 Task: Find a historic pub in the West Village.
Action: Mouse moved to (199, 90)
Screenshot: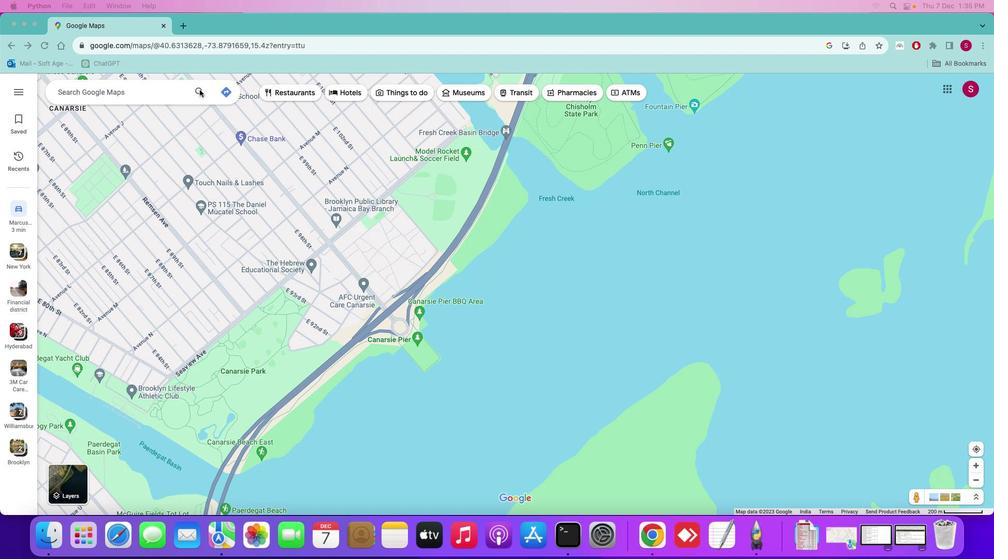 
Action: Mouse pressed left at (199, 90)
Screenshot: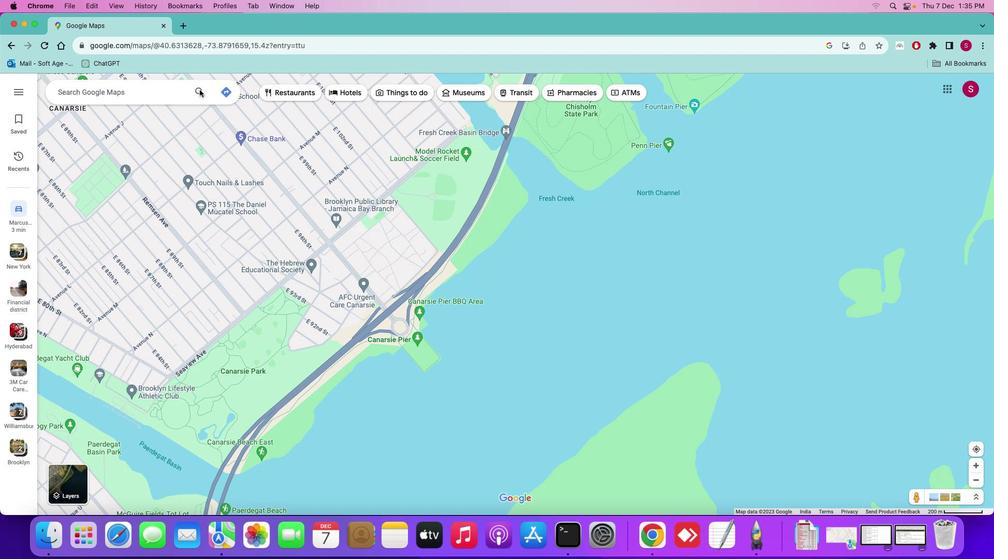 
Action: Mouse moved to (198, 90)
Screenshot: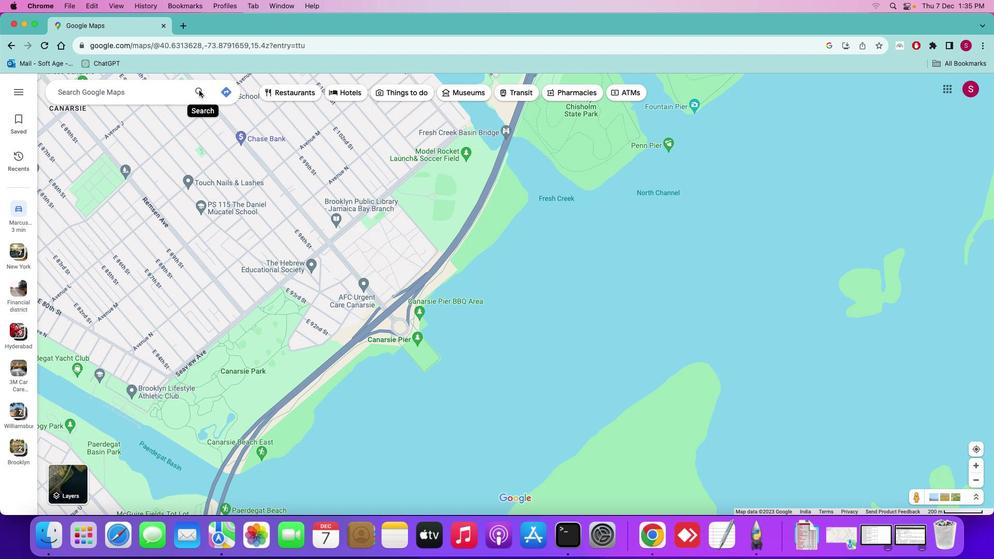 
Action: Mouse pressed left at (198, 90)
Screenshot: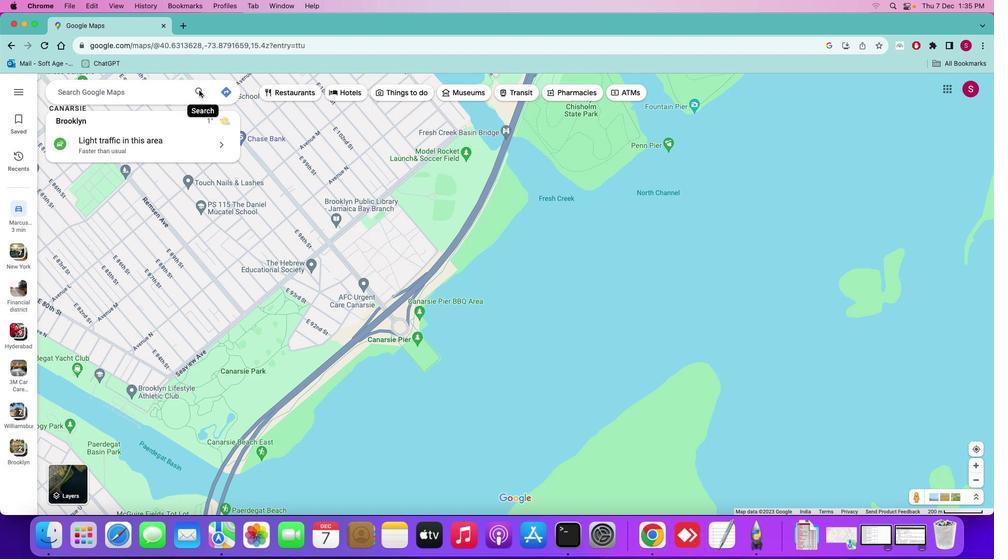 
Action: Mouse moved to (140, 96)
Screenshot: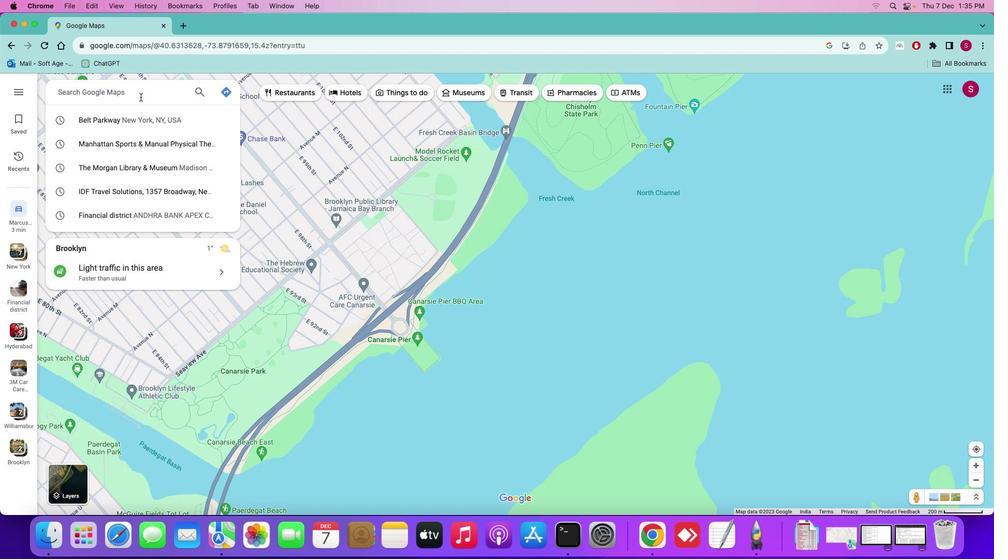 
Action: Mouse pressed left at (140, 96)
Screenshot: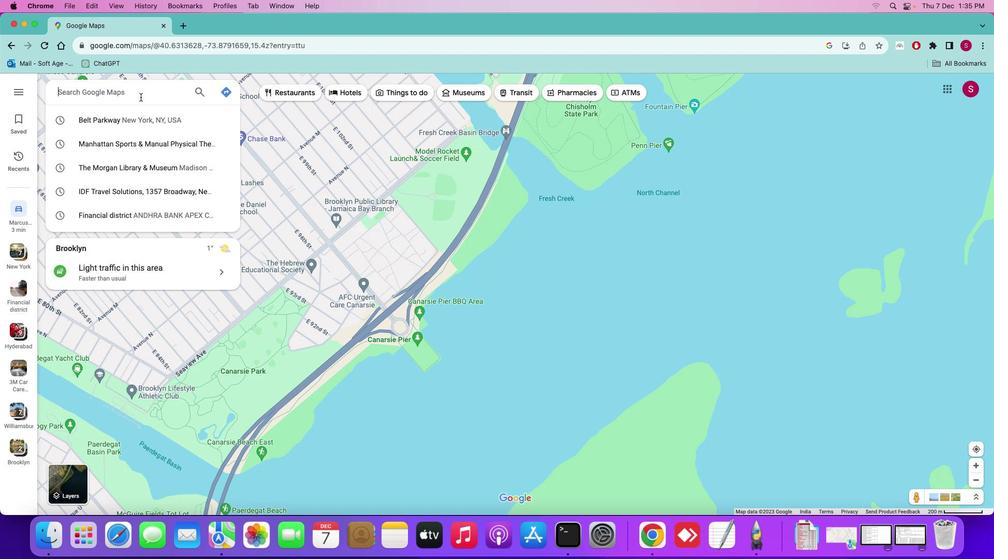 
Action: Key pressed Key.shift_r'T'Key.backspace't''h''e'Key.spaceKey.shift_r'W''e''s''t'Key.spaceKey.backspaceKey.backspaceKey.backspaceKey.backspaceKey.backspaceKey.backspaceKey.backspaceKey.backspaceKey.backspaceKey.shift_r'T''h''e'Key.spaceKey.shift_r'W''e''s''t'Key.spaceKey.shift_r'V''i''l''l''a''g''e'Key.enter
Screenshot: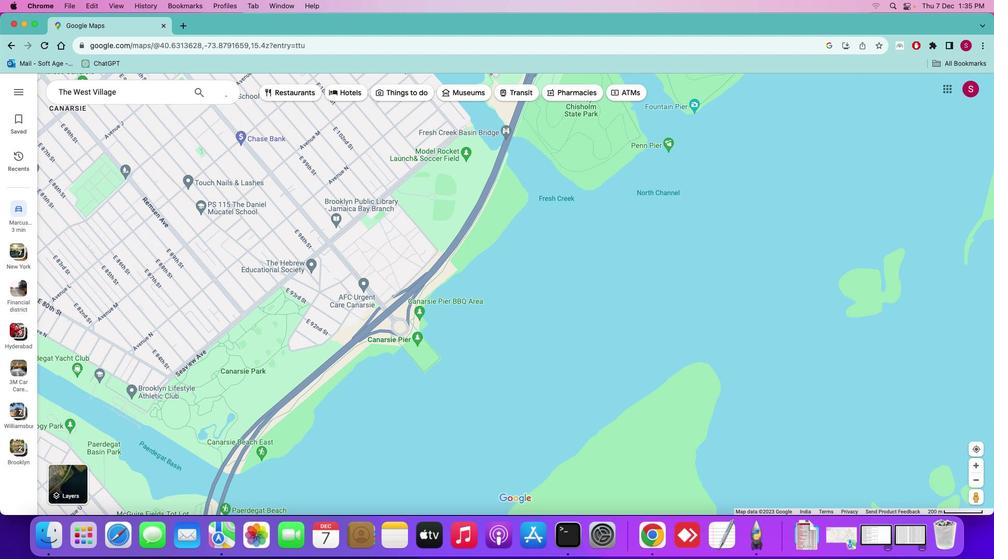 
Action: Mouse moved to (310, 307)
Screenshot: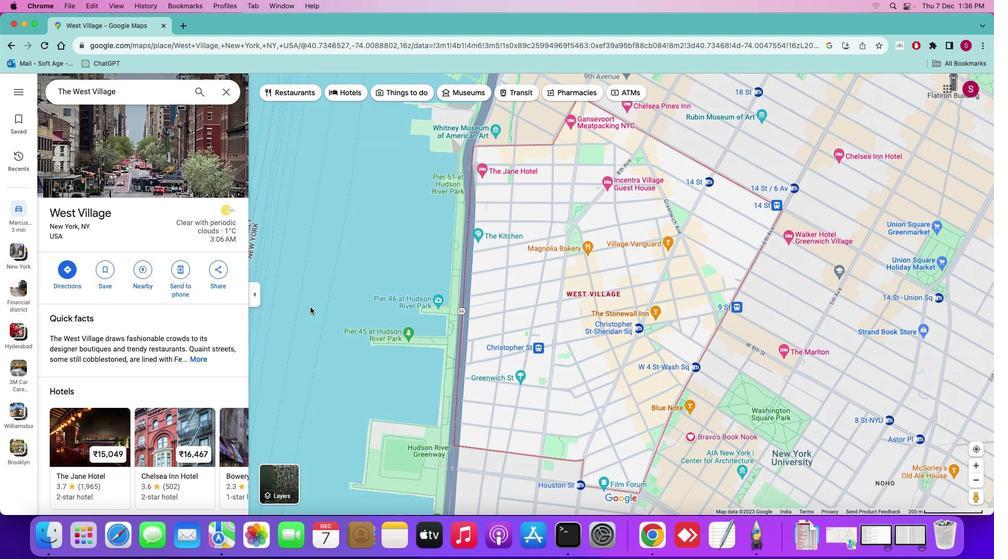 
Action: Mouse scrolled (310, 307) with delta (0, 0)
Screenshot: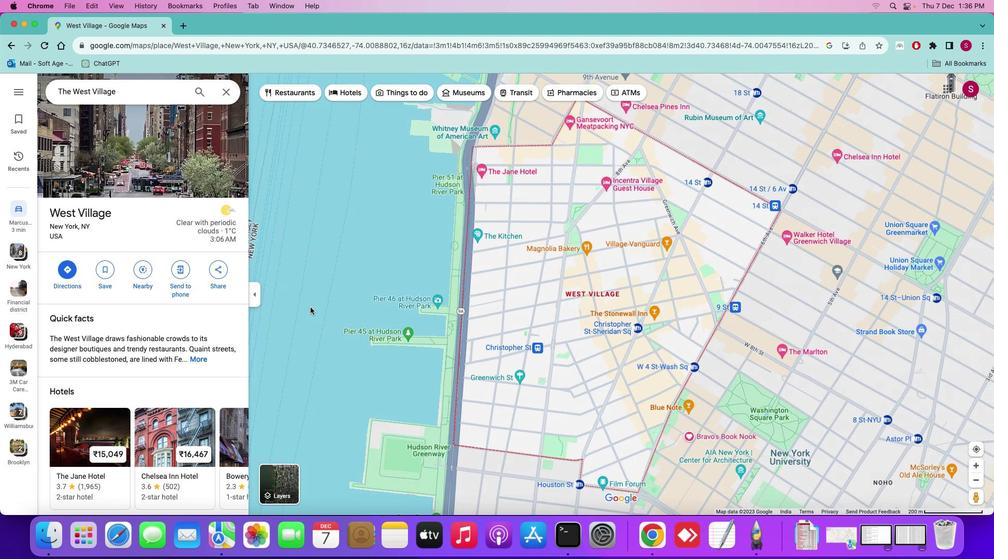 
Action: Mouse moved to (312, 307)
Screenshot: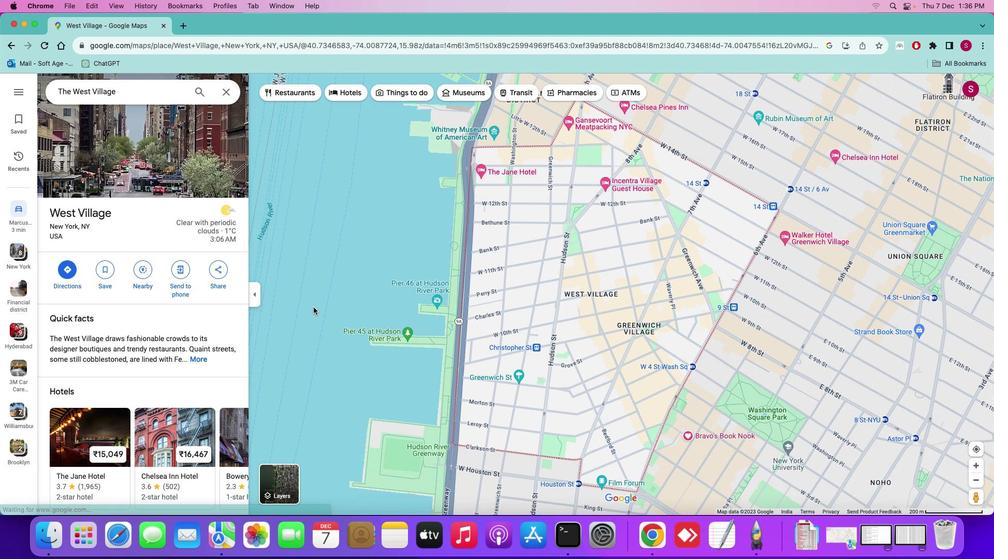 
Action: Mouse scrolled (312, 307) with delta (0, 0)
Screenshot: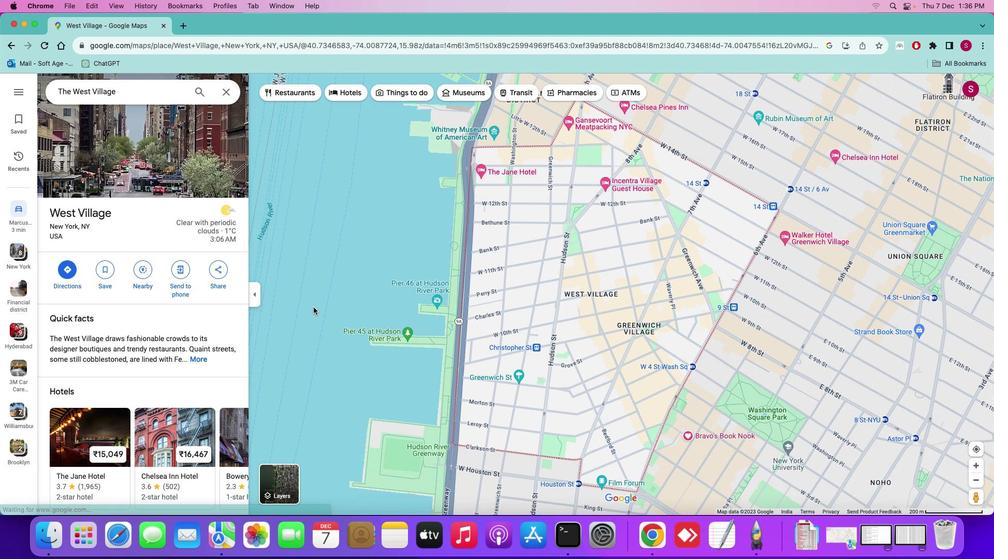 
Action: Mouse moved to (313, 307)
Screenshot: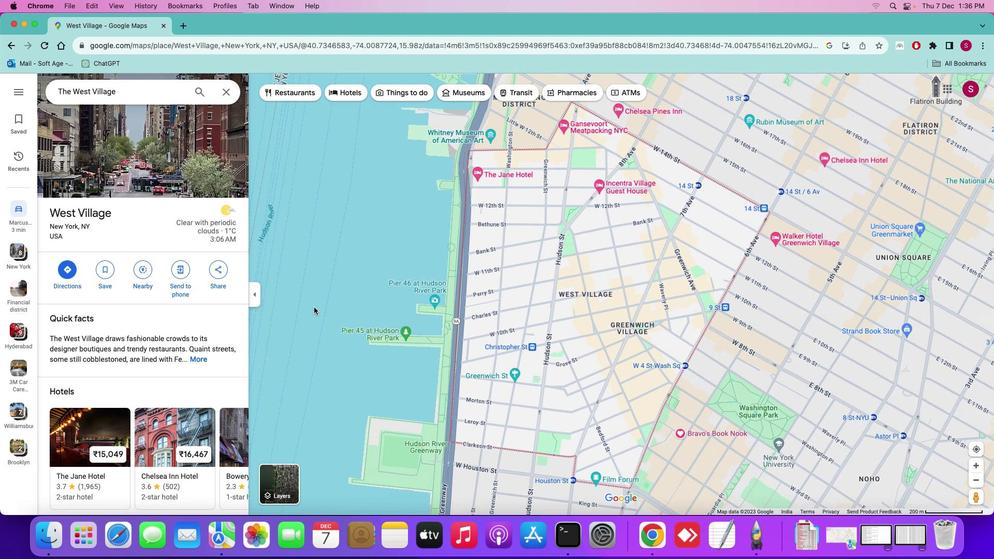 
Action: Mouse scrolled (313, 307) with delta (0, 0)
Screenshot: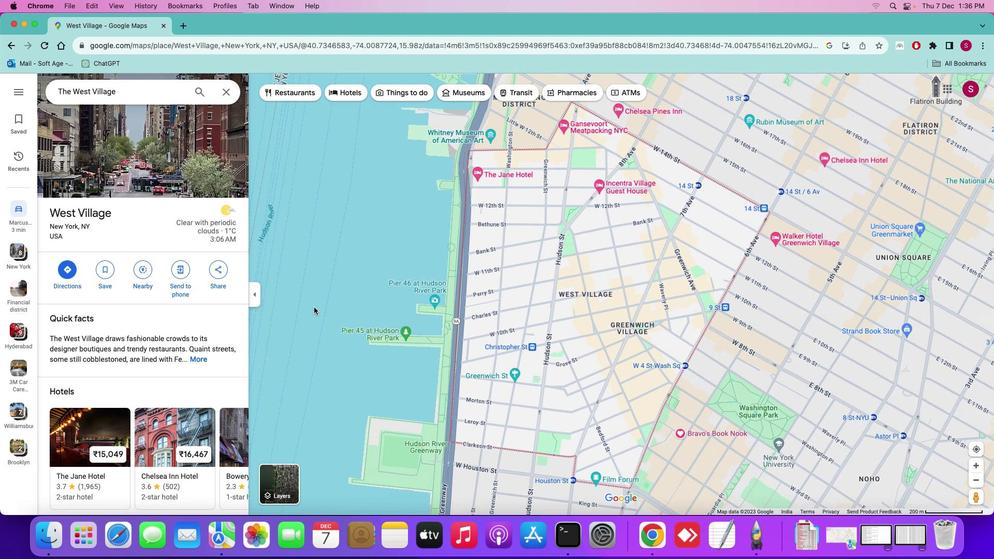 
Action: Mouse scrolled (313, 307) with delta (0, 0)
Screenshot: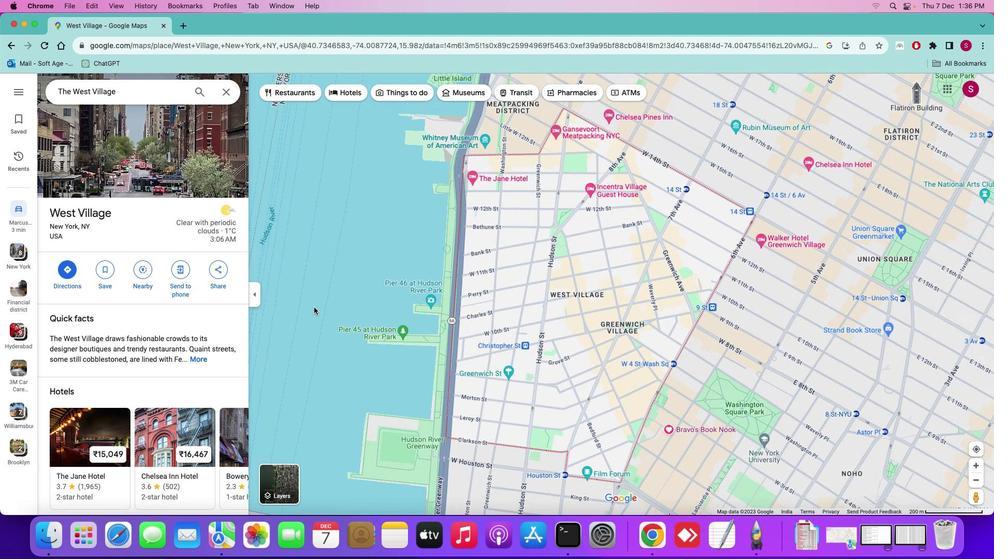 
Action: Mouse scrolled (313, 307) with delta (0, 0)
Screenshot: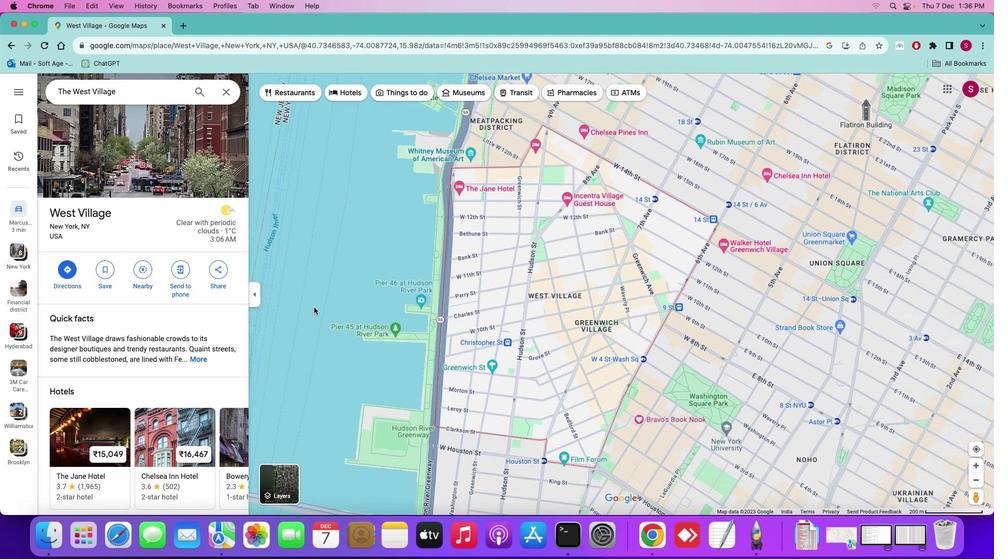 
Action: Mouse moved to (314, 307)
Screenshot: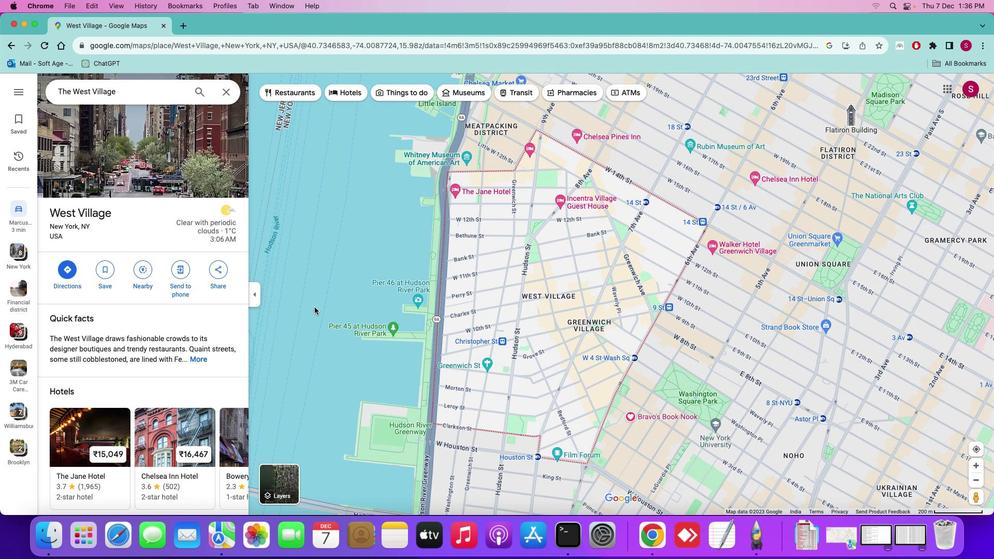 
Action: Mouse scrolled (314, 307) with delta (0, 0)
Screenshot: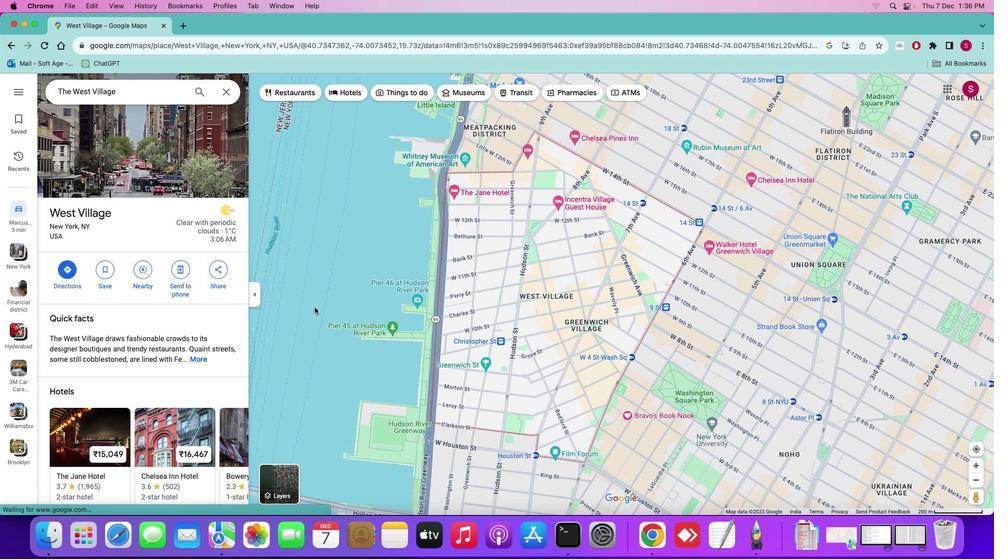 
Action: Mouse scrolled (314, 307) with delta (0, 0)
Screenshot: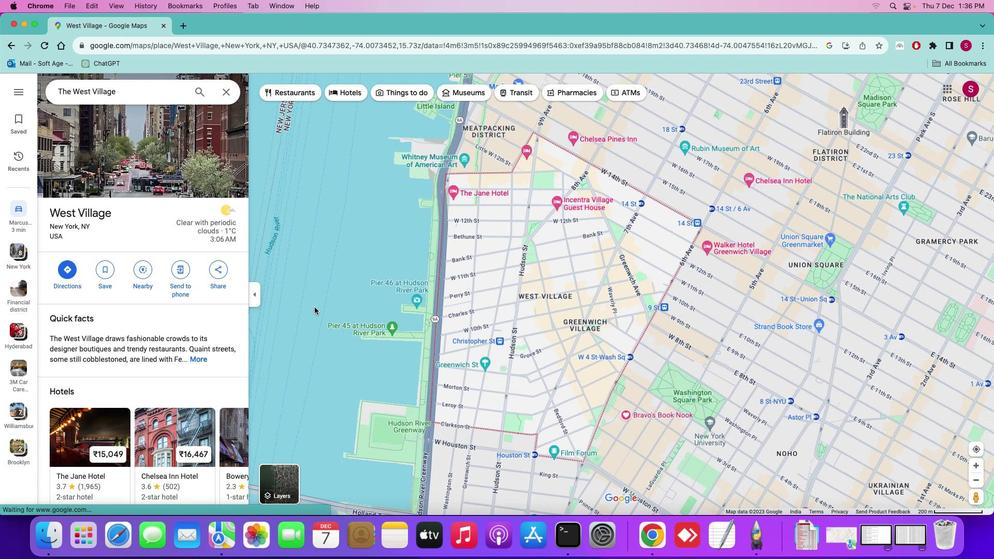 
Action: Mouse scrolled (314, 307) with delta (0, 0)
Screenshot: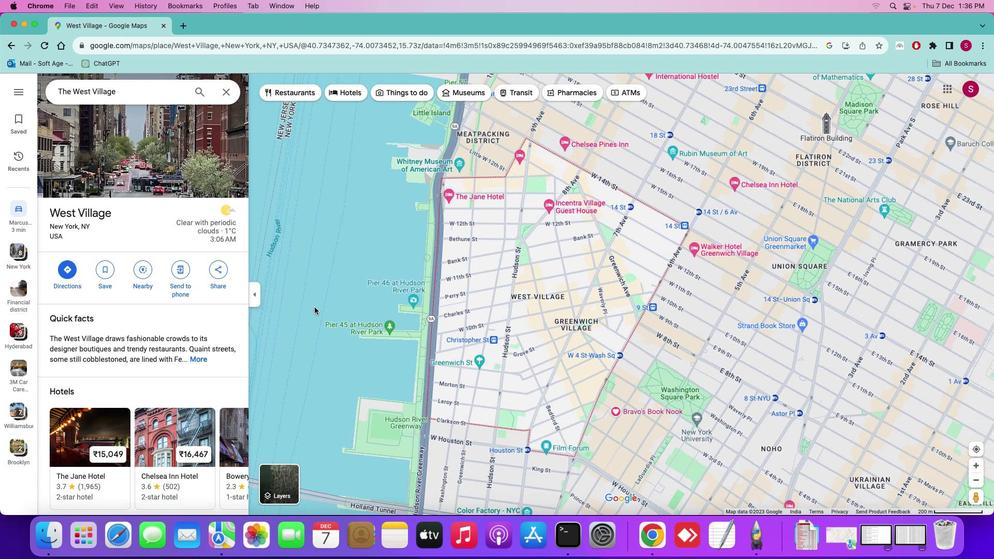 
Action: Mouse scrolled (314, 307) with delta (0, 0)
Screenshot: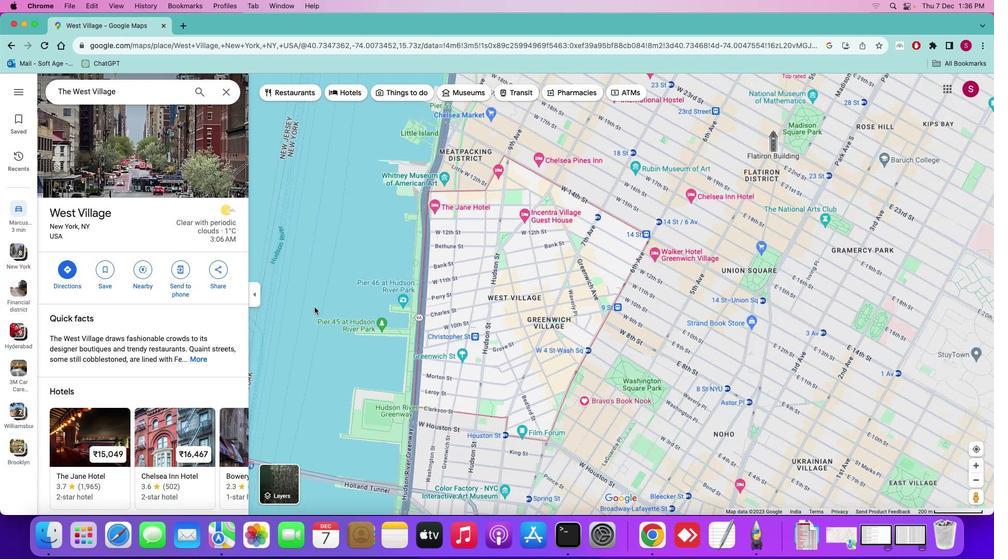 
Action: Mouse scrolled (314, 307) with delta (0, -1)
Screenshot: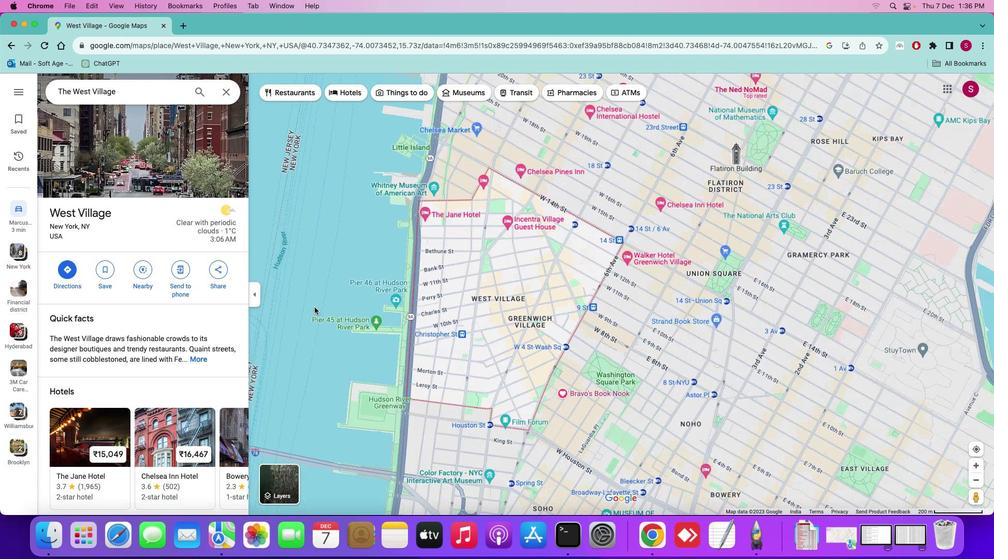 
Action: Mouse scrolled (314, 307) with delta (0, -1)
Screenshot: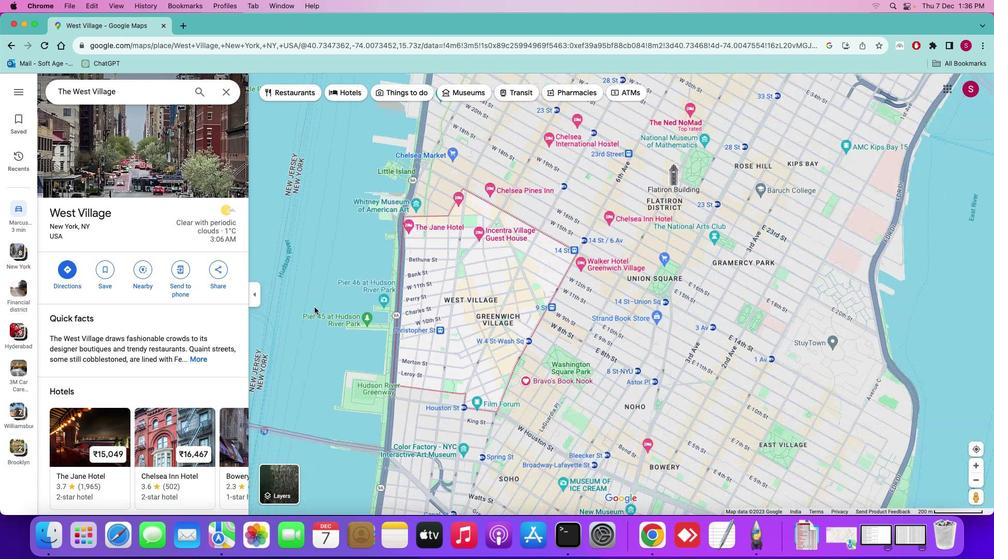 
Action: Mouse moved to (154, 305)
Screenshot: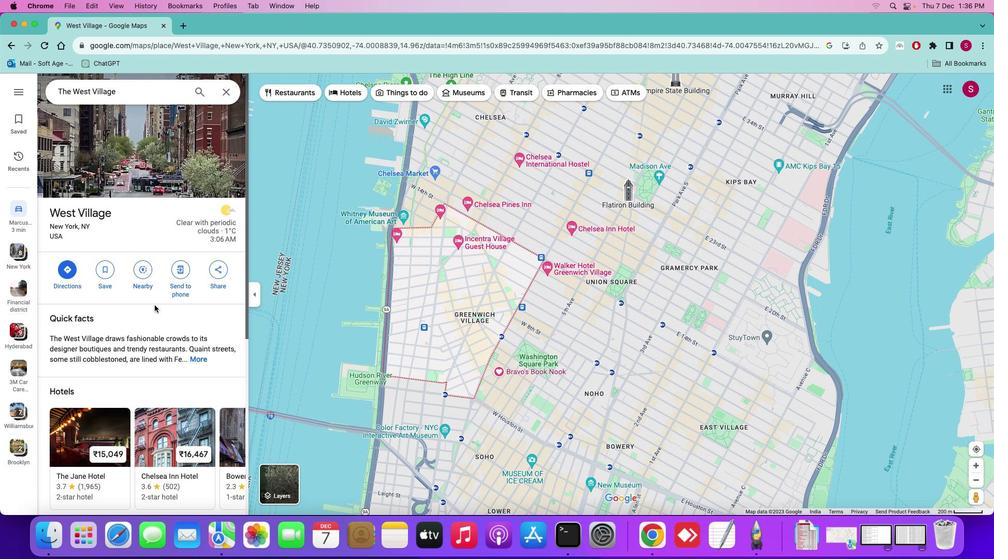 
Action: Mouse scrolled (154, 305) with delta (0, 0)
Screenshot: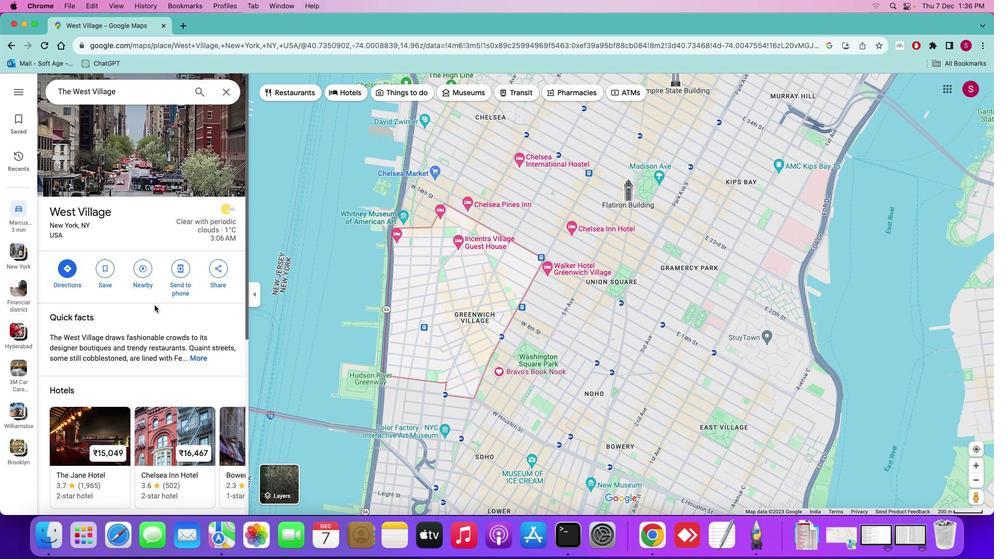 
Action: Mouse moved to (154, 305)
Screenshot: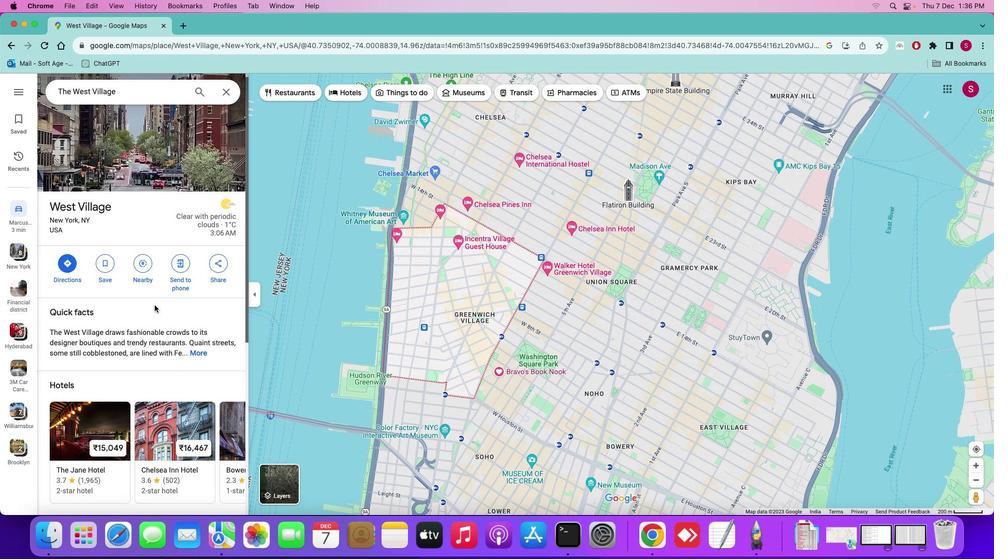 
Action: Mouse scrolled (154, 305) with delta (0, 0)
Screenshot: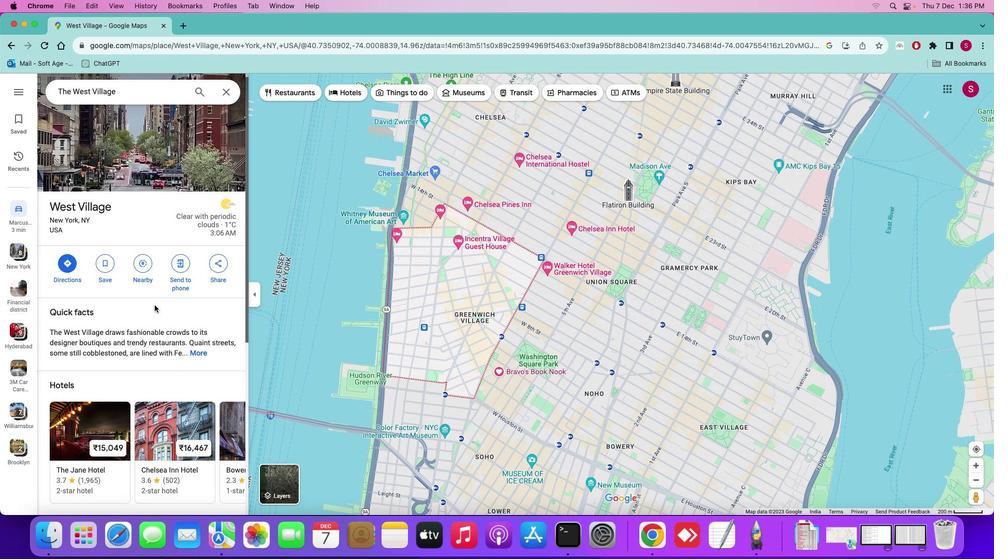 
Action: Mouse scrolled (154, 305) with delta (0, 0)
Screenshot: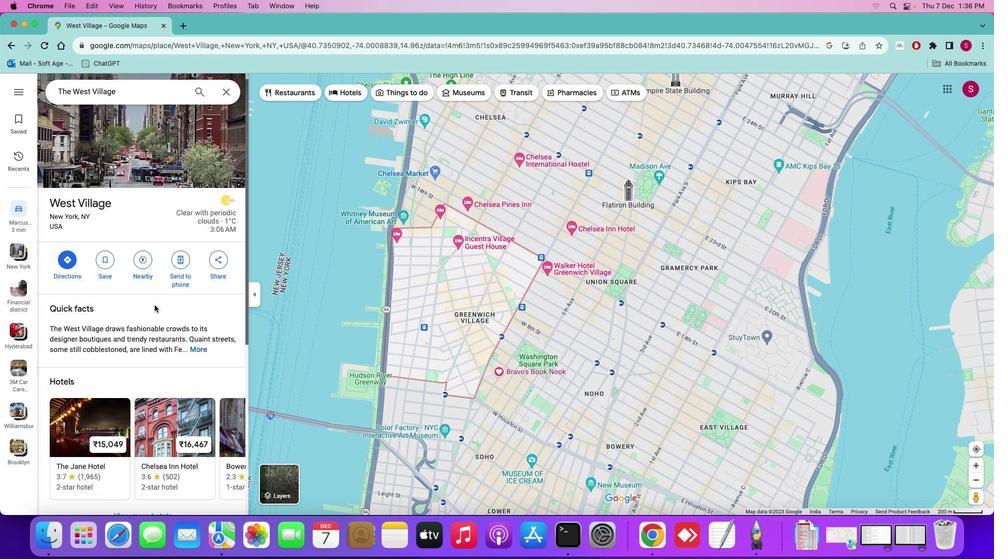 
Action: Mouse scrolled (154, 305) with delta (0, 0)
Screenshot: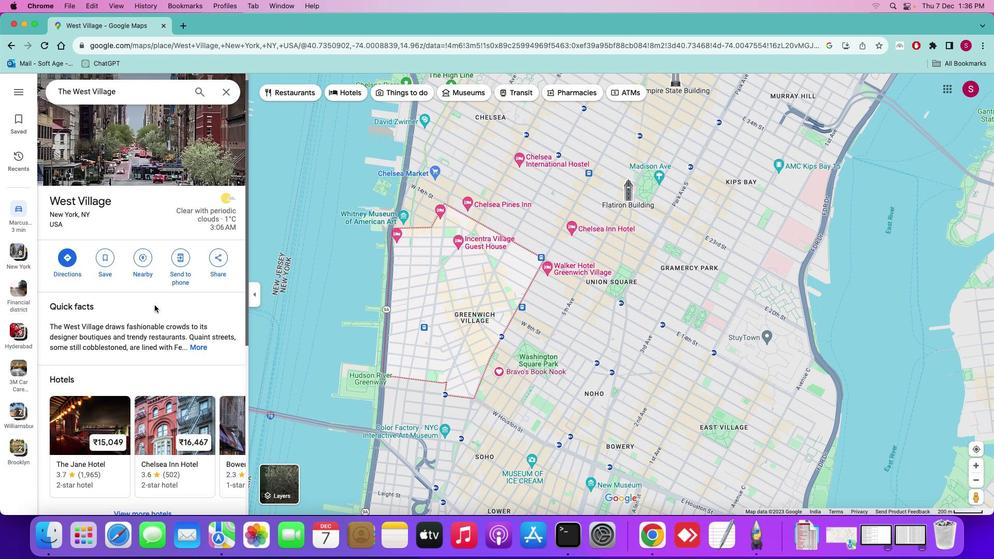 
Action: Mouse moved to (140, 259)
Screenshot: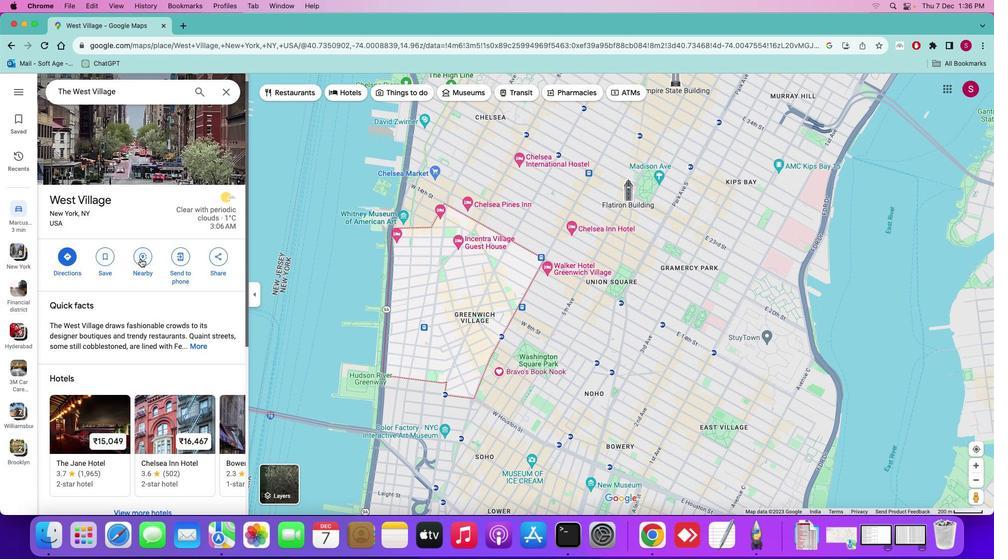 
Action: Mouse pressed left at (140, 259)
Screenshot: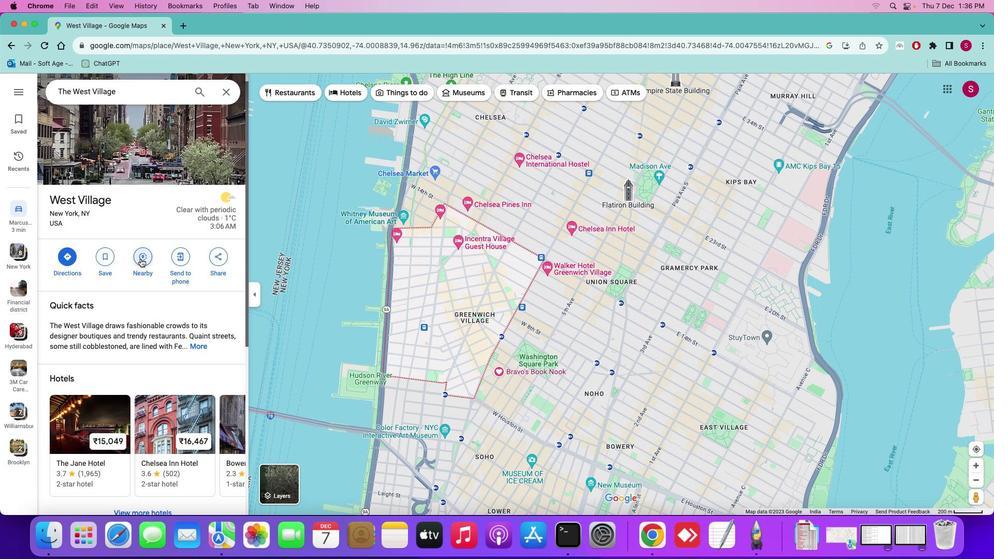 
Action: Mouse moved to (102, 90)
Screenshot: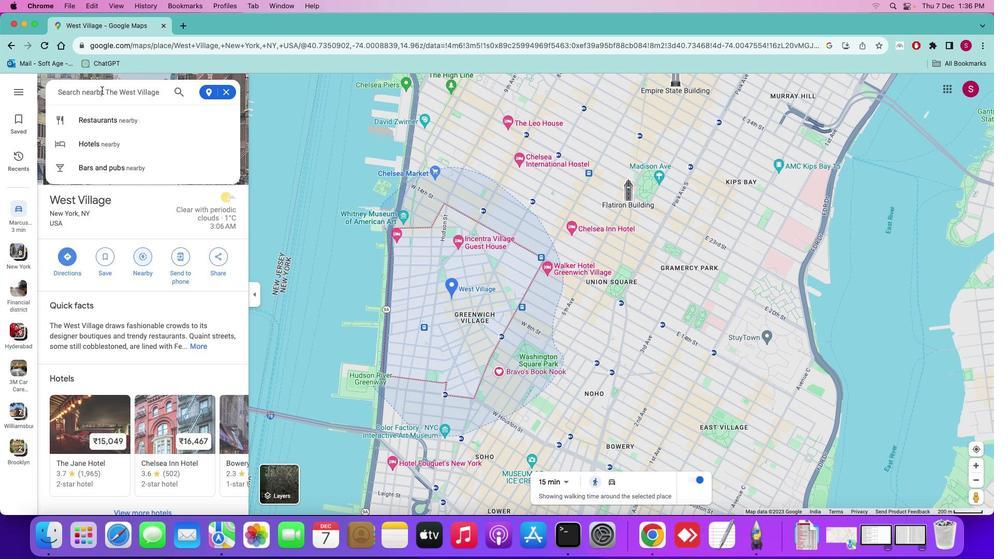 
Action: Mouse pressed left at (102, 90)
Screenshot: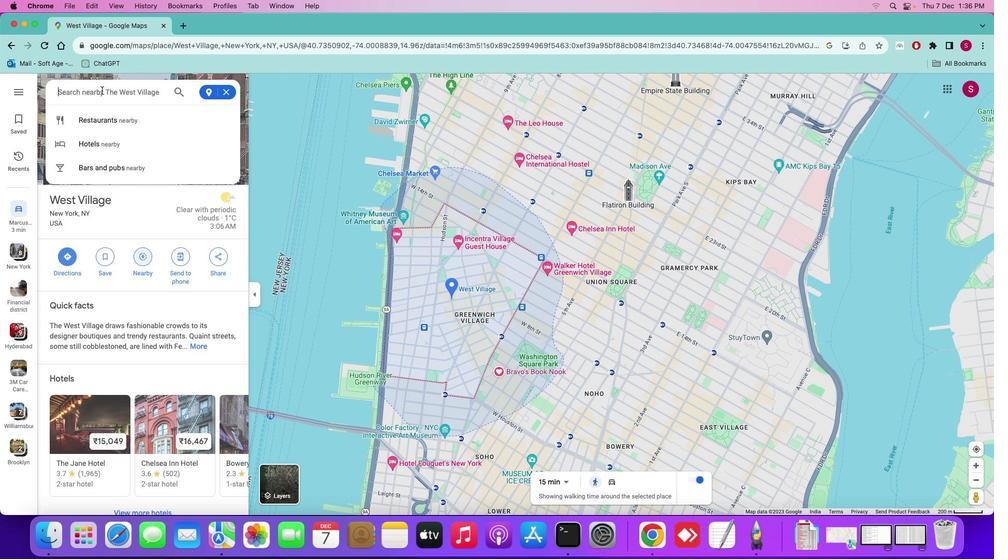 
Action: Key pressed 'h''i''s''t''o''r''i''c'Key.space'p''u''b'Key.enter
Screenshot: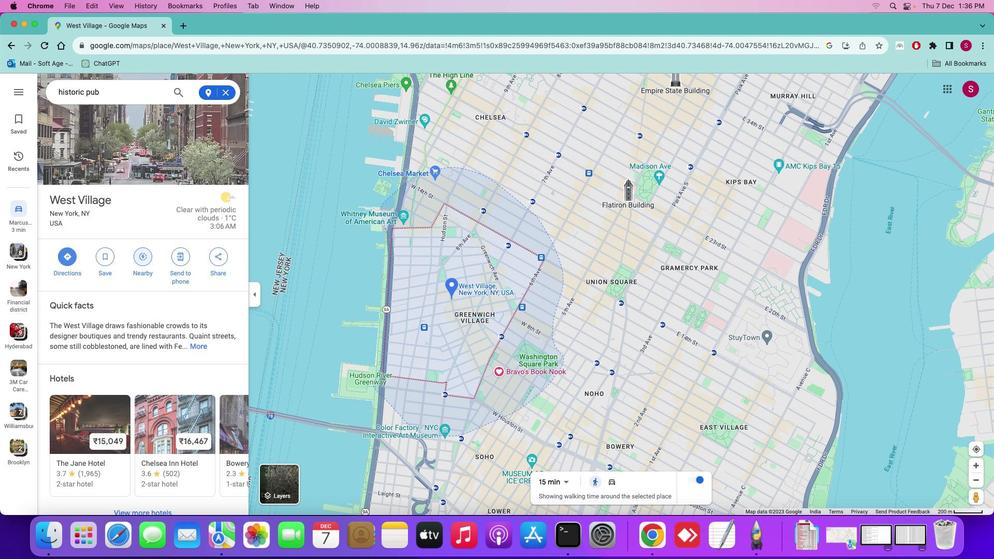 
Action: Mouse moved to (80, 146)
Screenshot: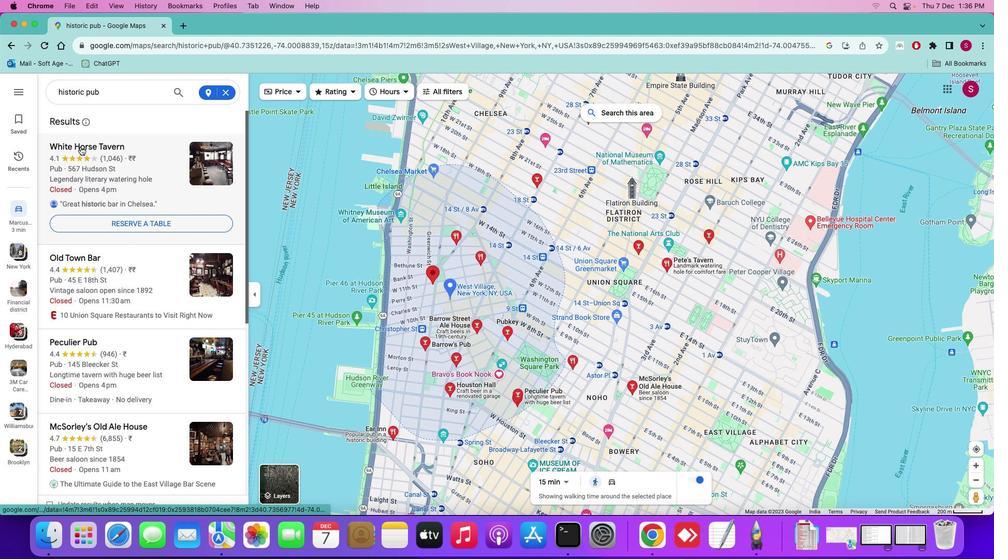 
Action: Mouse pressed left at (80, 146)
Screenshot: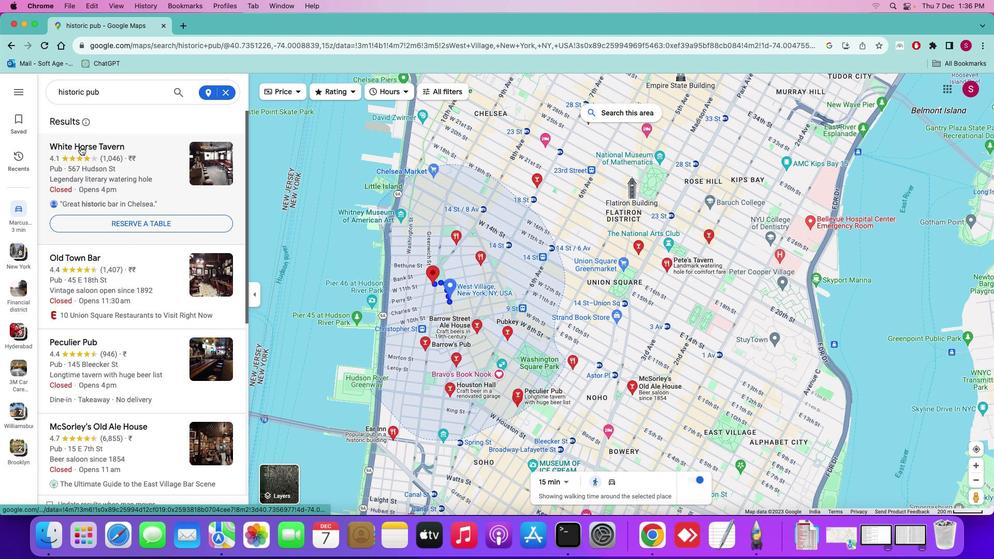 
Action: Mouse moved to (660, 317)
Screenshot: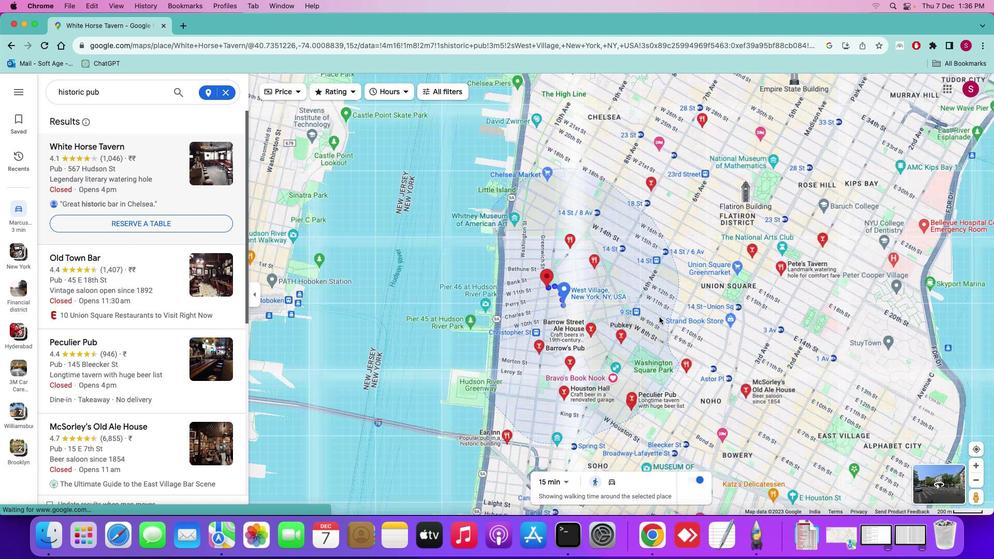 
Action: Mouse scrolled (660, 317) with delta (0, 0)
Screenshot: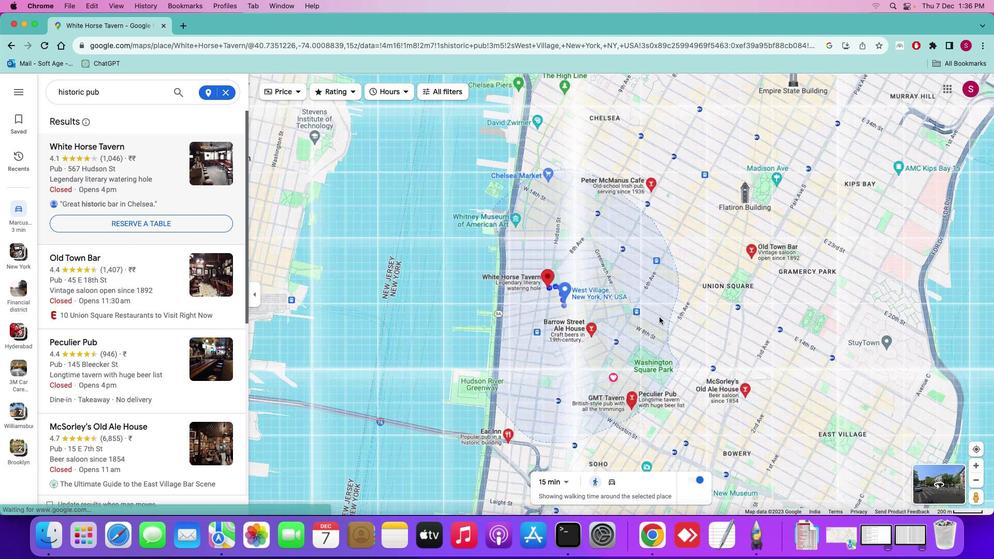 
Action: Mouse scrolled (660, 317) with delta (0, 0)
Screenshot: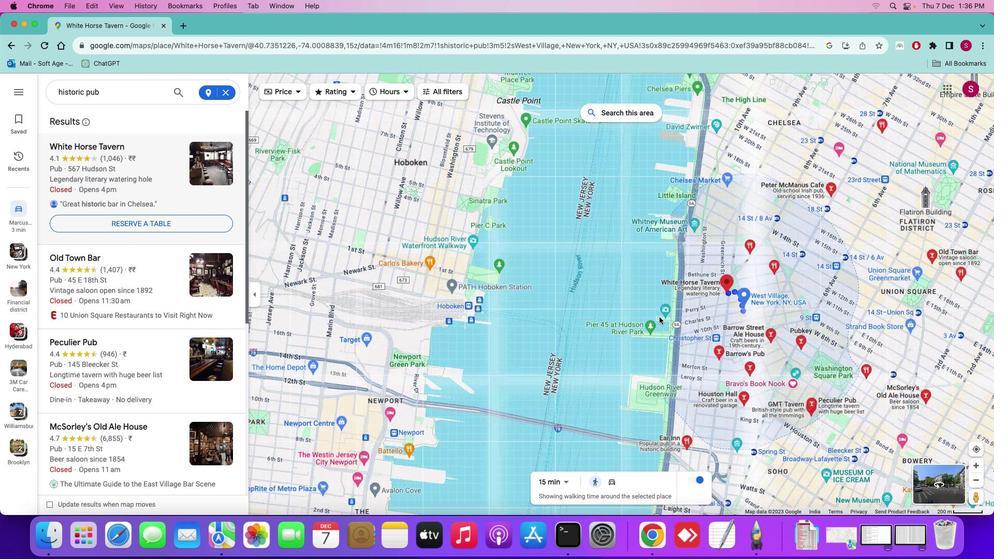 
Action: Mouse scrolled (660, 317) with delta (0, 0)
Screenshot: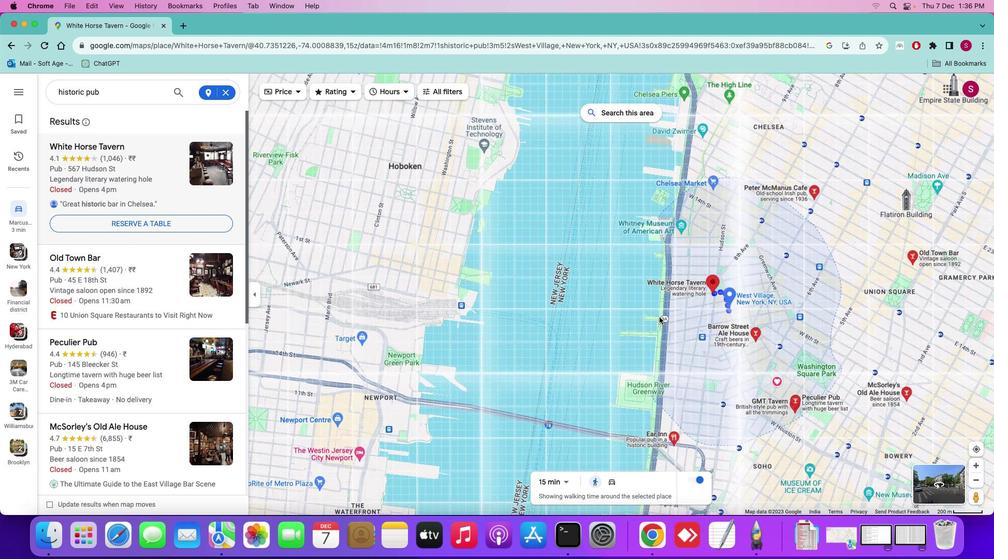 
Action: Mouse scrolled (660, 317) with delta (0, 0)
Screenshot: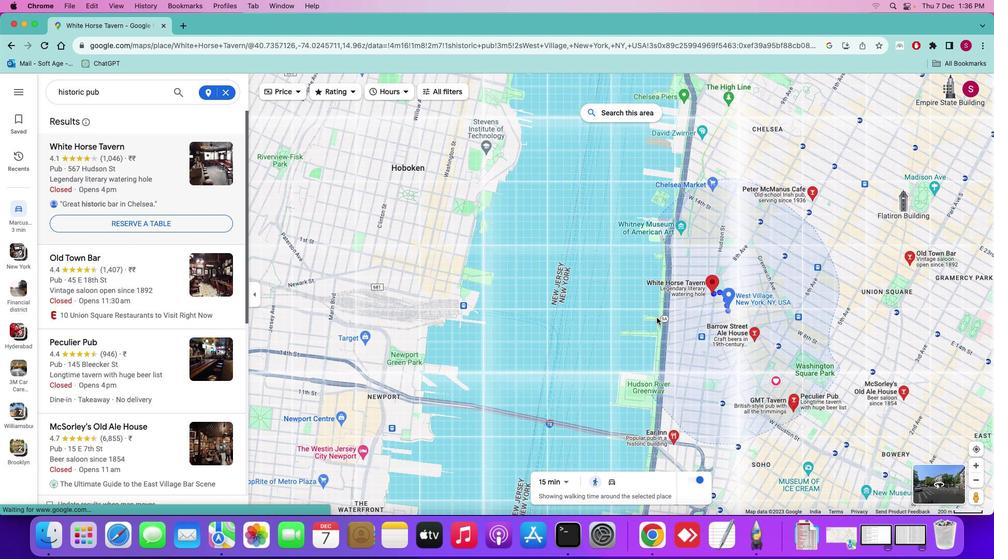 
Action: Mouse moved to (657, 317)
Screenshot: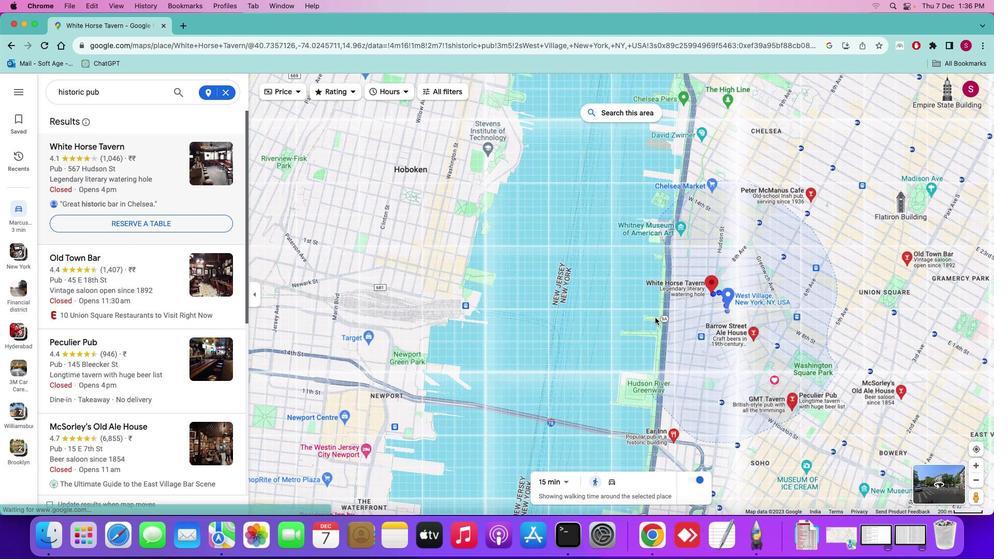 
Action: Mouse scrolled (657, 317) with delta (0, 0)
Screenshot: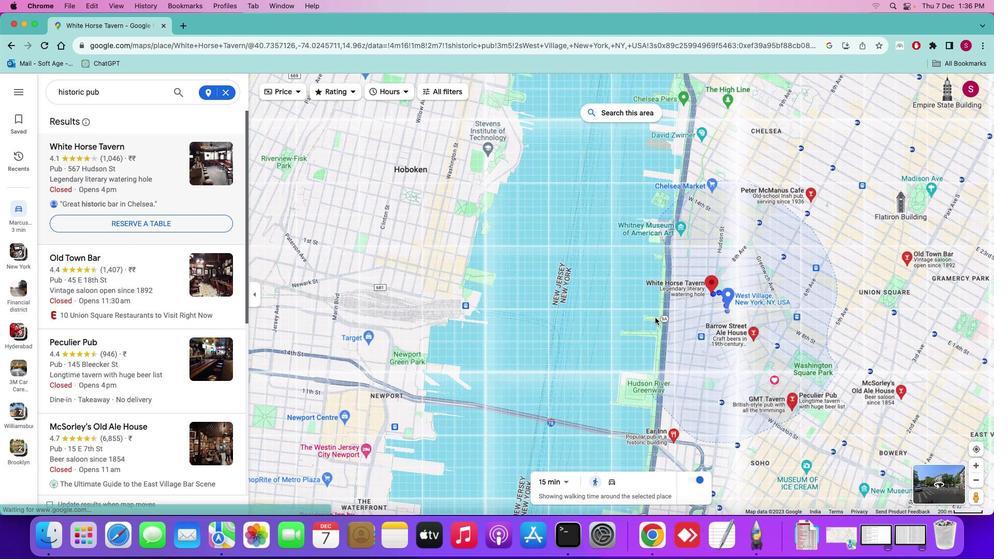 
Action: Mouse moved to (721, 319)
Screenshot: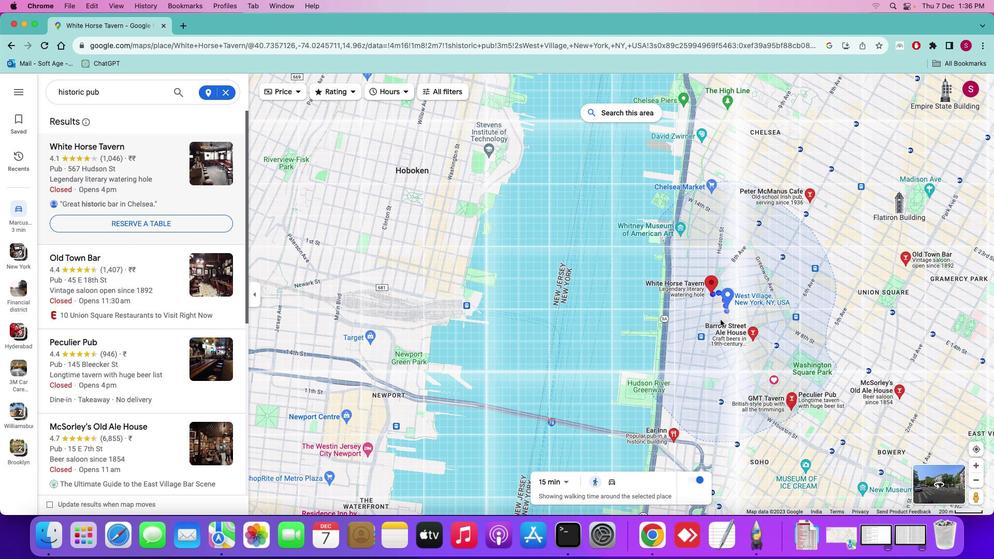 
Action: Mouse pressed left at (721, 319)
Screenshot: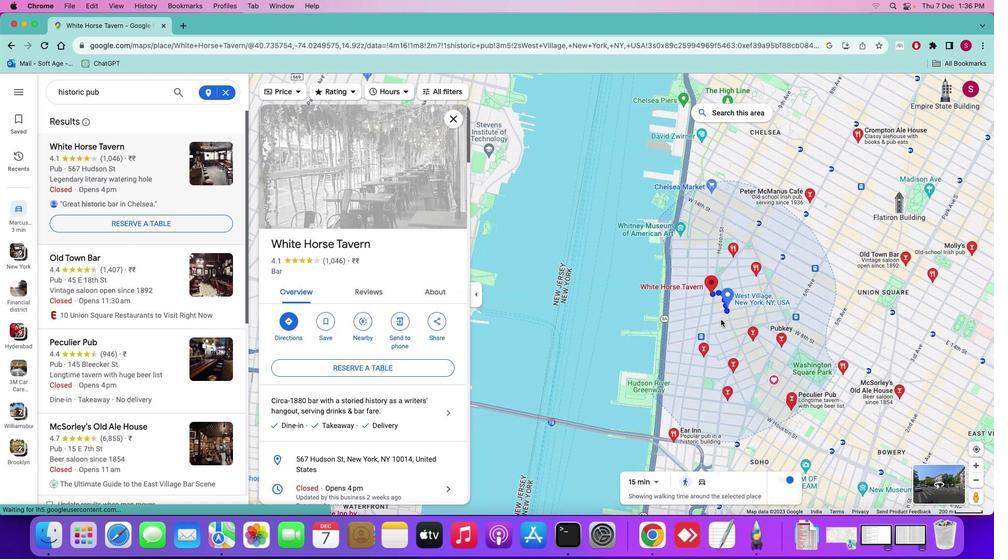 
Action: Mouse moved to (712, 331)
Screenshot: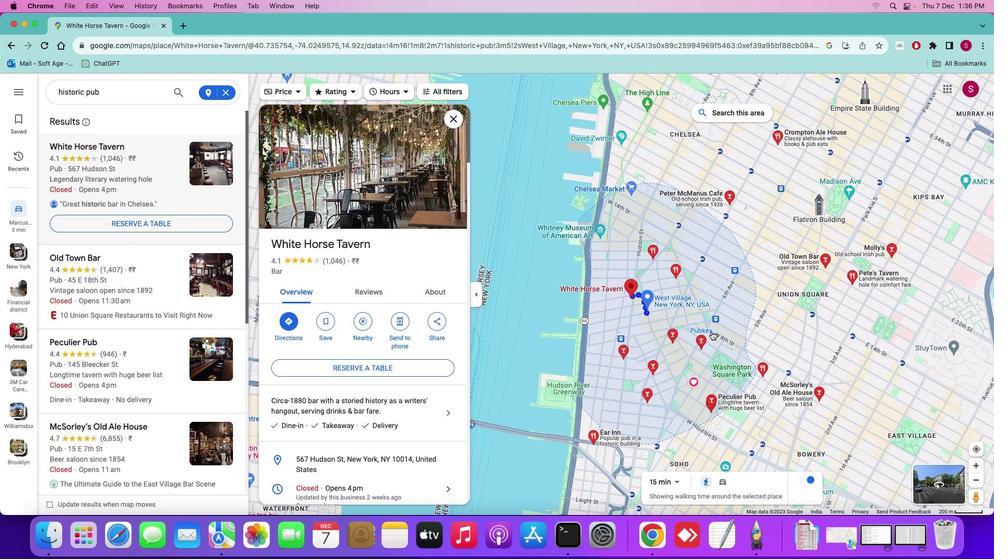 
Action: Mouse scrolled (712, 331) with delta (0, 0)
Screenshot: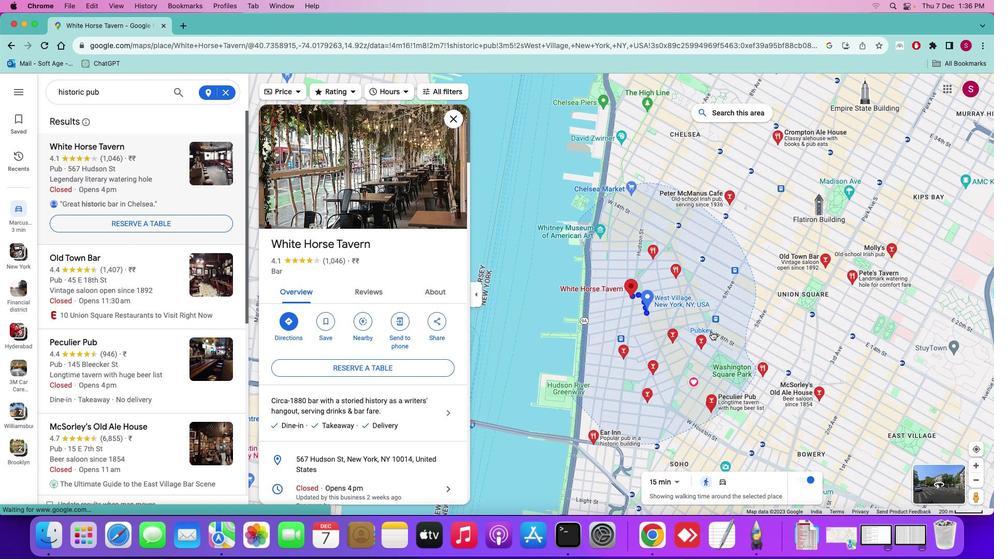 
Action: Mouse scrolled (712, 331) with delta (0, 0)
Screenshot: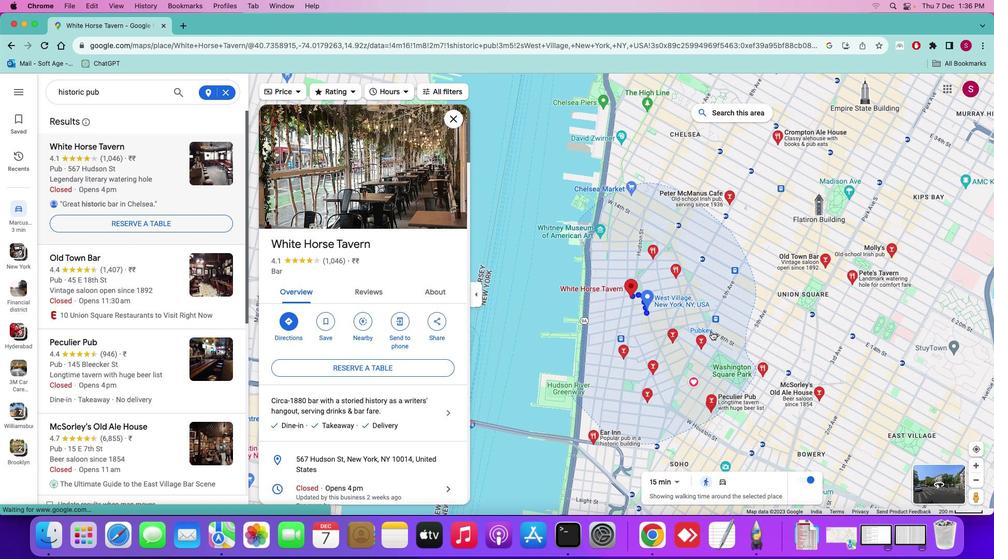 
Action: Mouse scrolled (712, 331) with delta (0, -1)
Screenshot: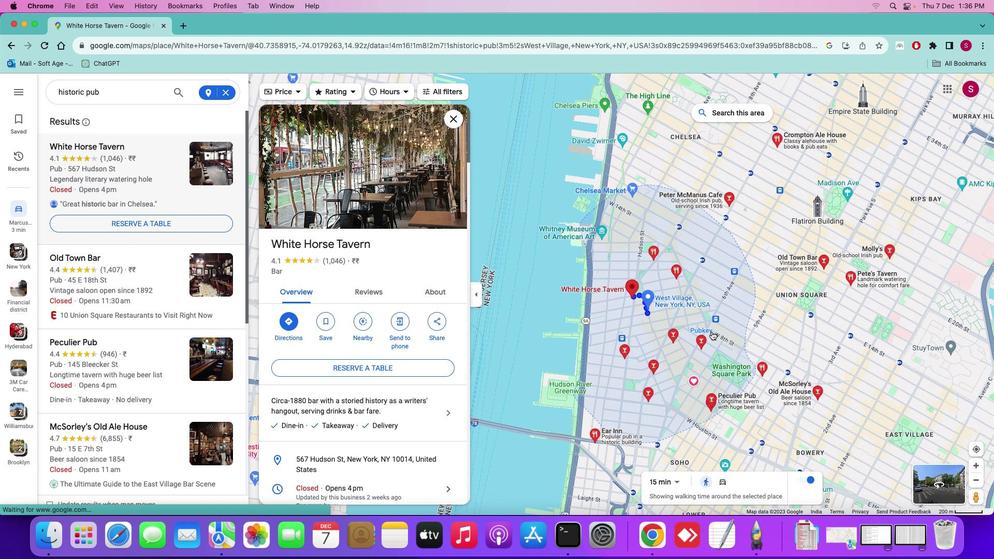 
Action: Mouse scrolled (712, 331) with delta (0, -1)
Screenshot: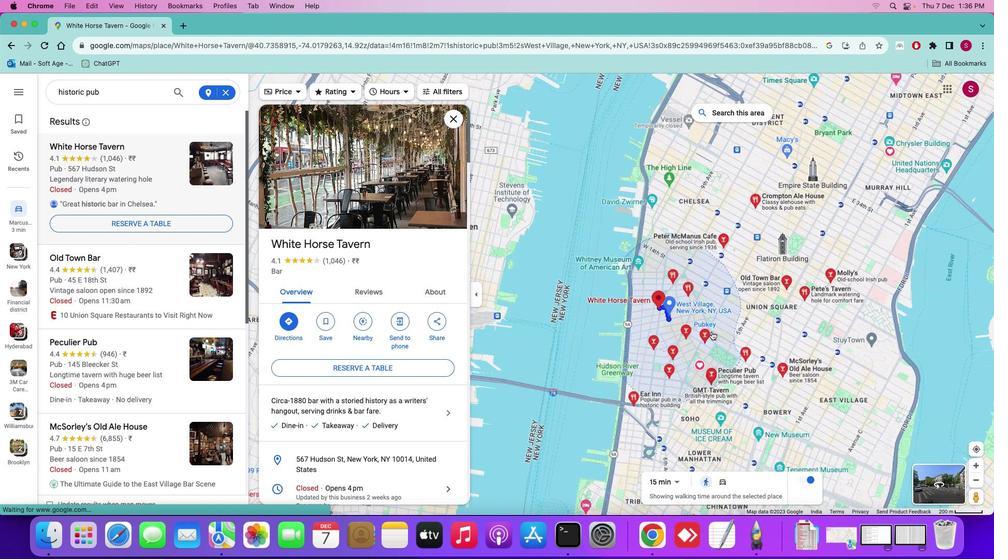 
Action: Mouse scrolled (712, 331) with delta (0, -1)
Screenshot: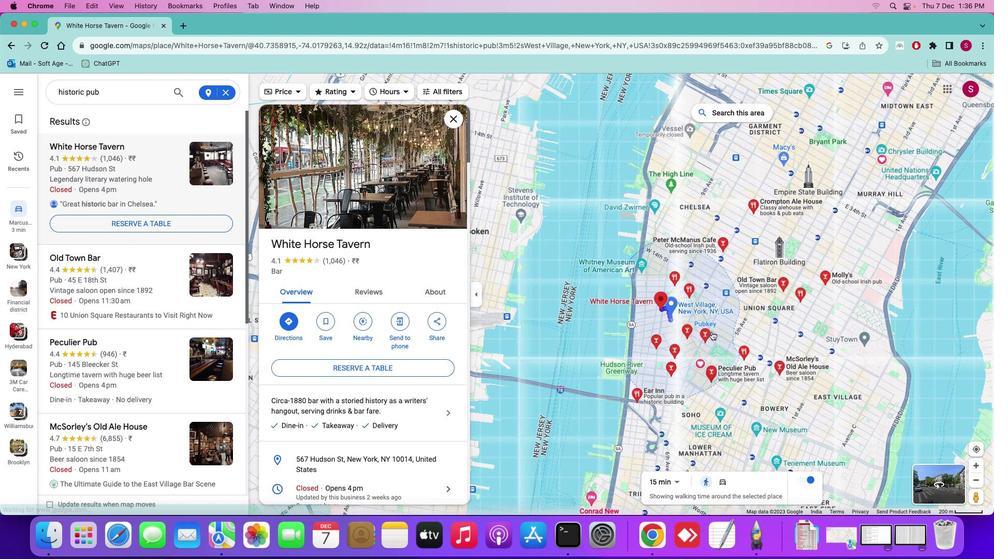 
Action: Mouse moved to (711, 332)
Screenshot: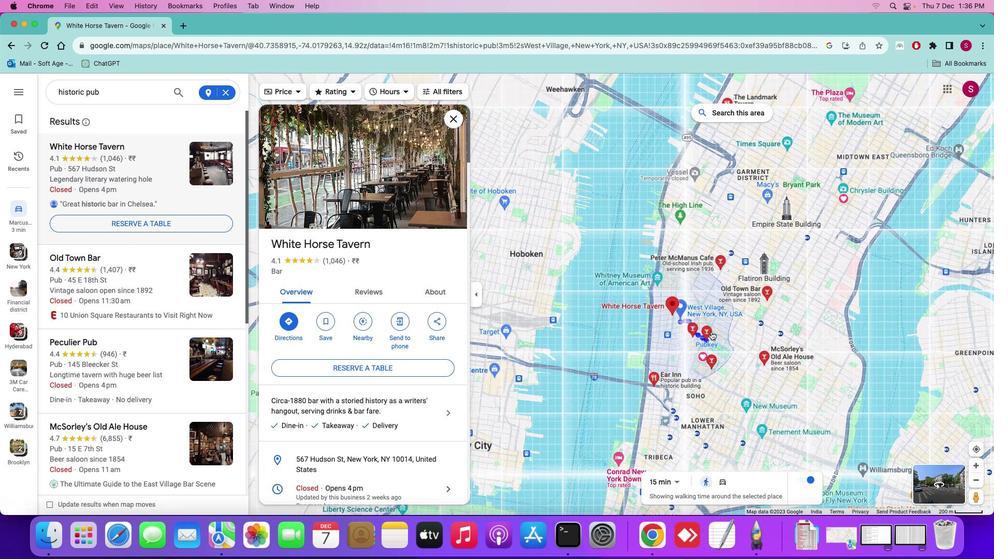 
Action: Mouse scrolled (711, 332) with delta (0, 0)
Screenshot: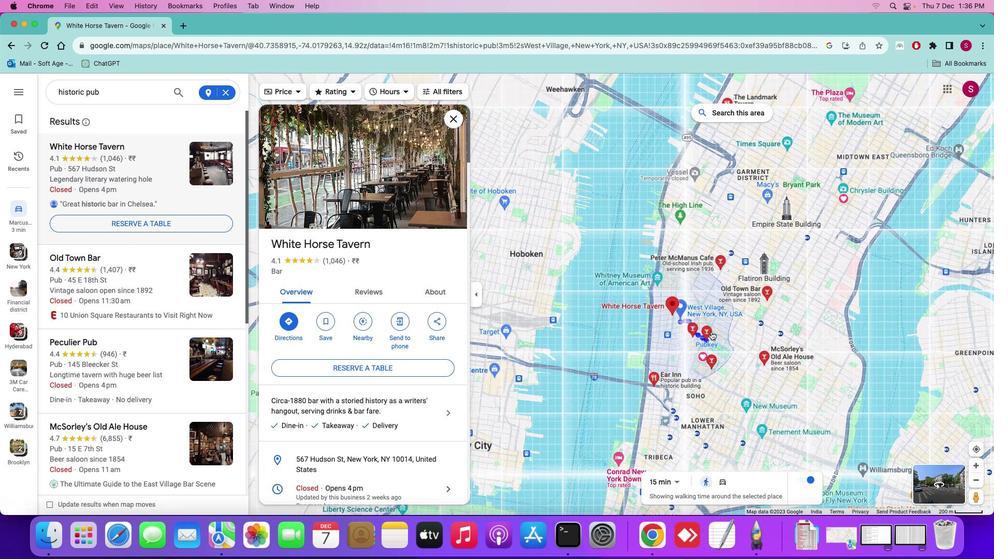 
Action: Mouse scrolled (711, 332) with delta (0, 0)
Screenshot: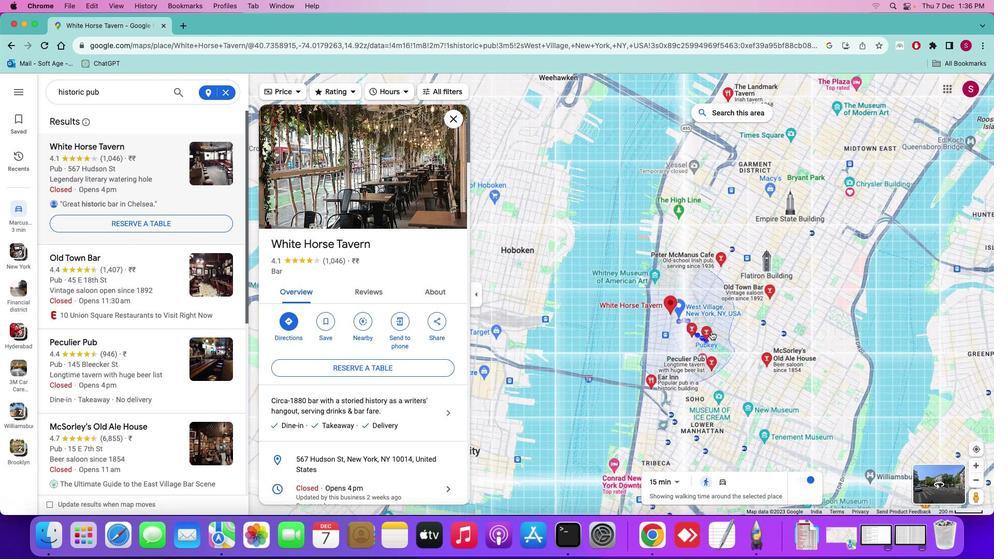 
Action: Mouse scrolled (711, 332) with delta (0, 1)
Screenshot: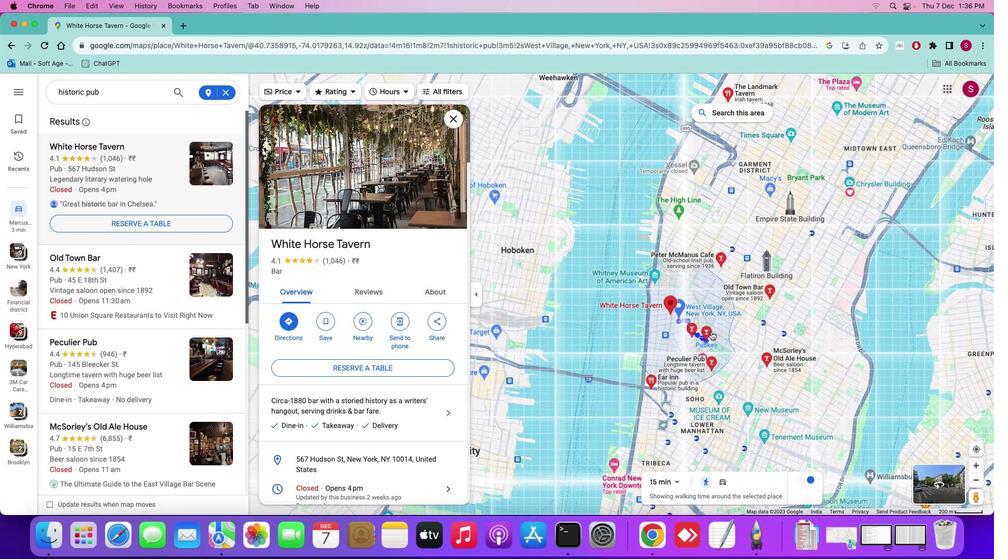 
Action: Mouse scrolled (711, 332) with delta (0, 2)
Screenshot: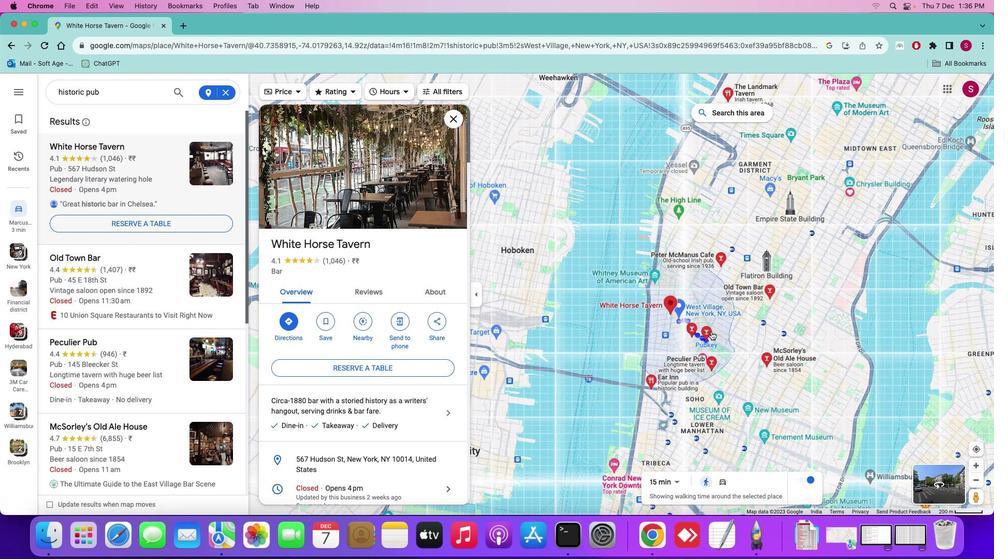 
Action: Mouse scrolled (711, 332) with delta (0, 2)
Screenshot: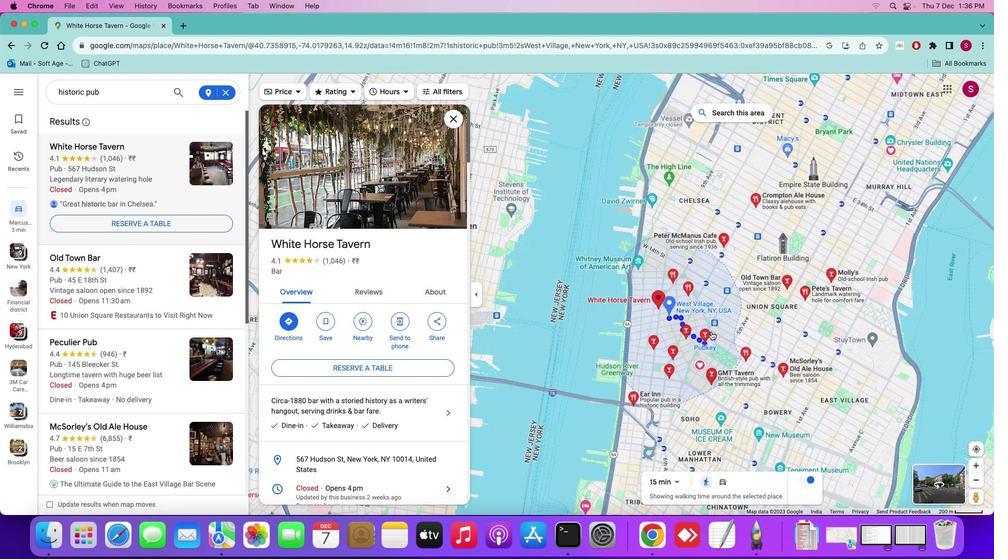 
Action: Mouse scrolled (711, 332) with delta (0, 0)
Screenshot: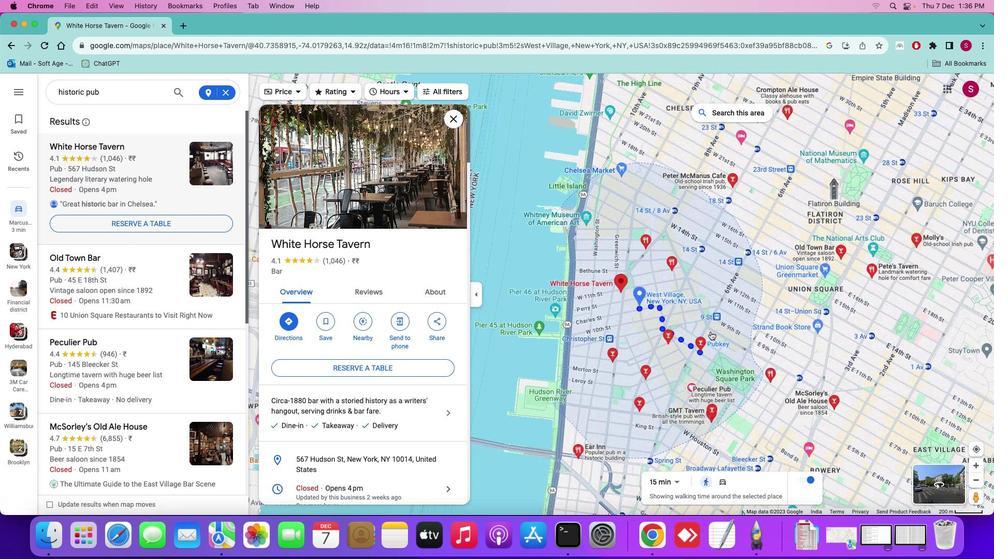 
Action: Mouse moved to (710, 331)
Screenshot: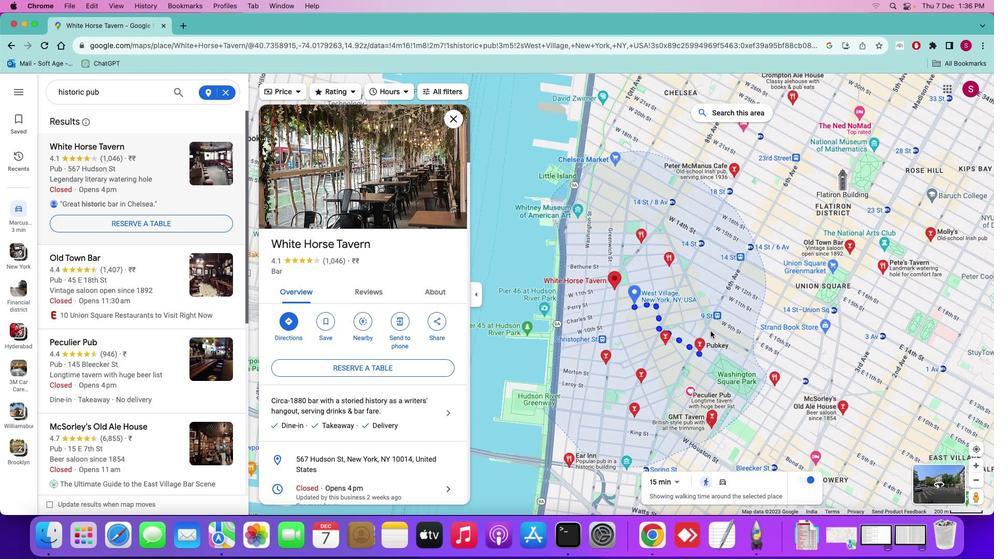 
Action: Mouse scrolled (710, 331) with delta (0, 0)
Screenshot: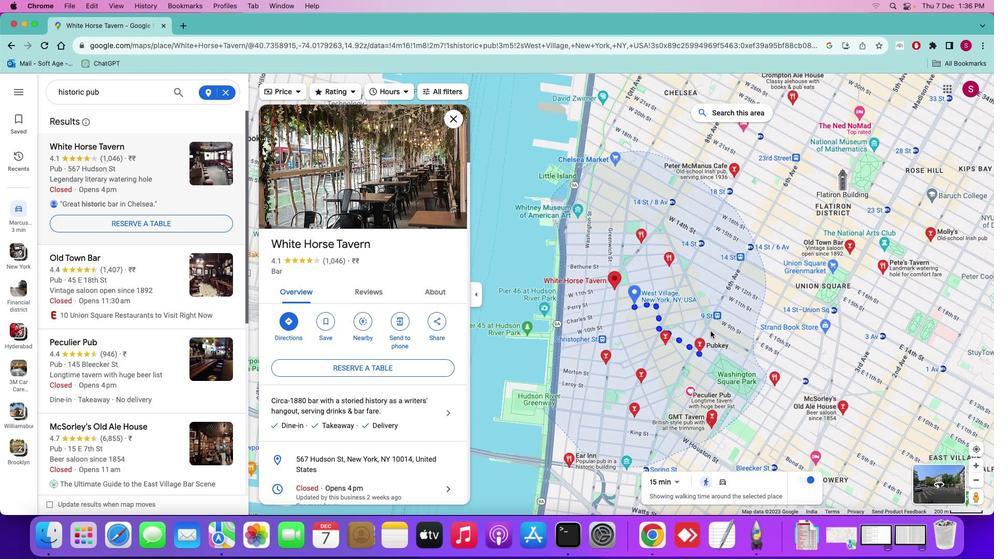 
Action: Mouse scrolled (710, 331) with delta (0, 0)
Screenshot: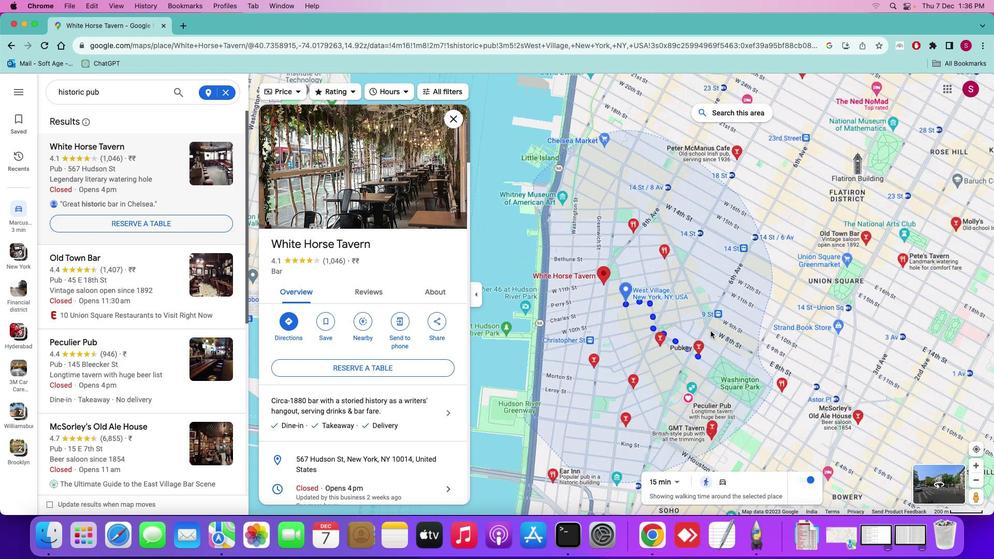 
Action: Mouse scrolled (710, 331) with delta (0, 1)
Screenshot: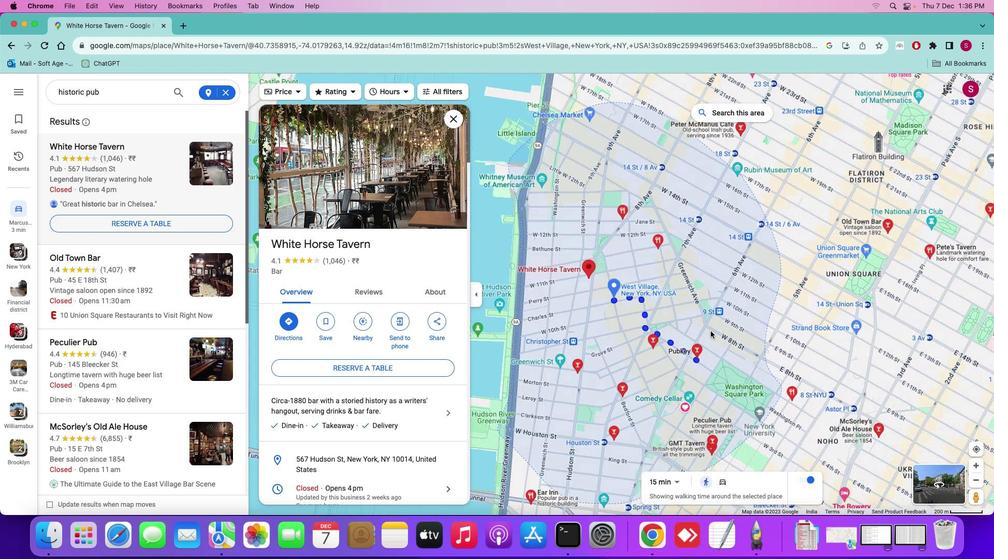 
Action: Mouse scrolled (710, 331) with delta (0, 1)
Screenshot: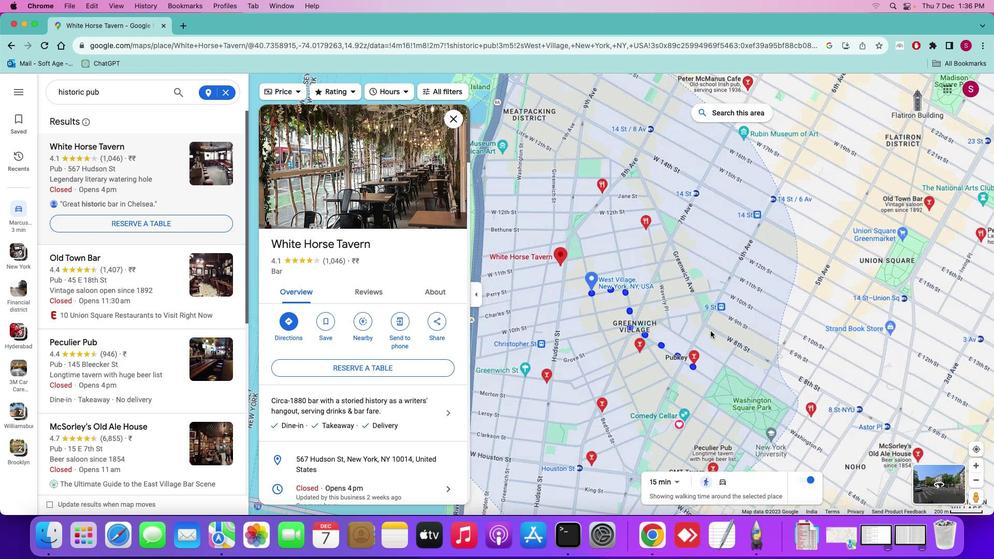 
Action: Mouse moved to (698, 322)
Screenshot: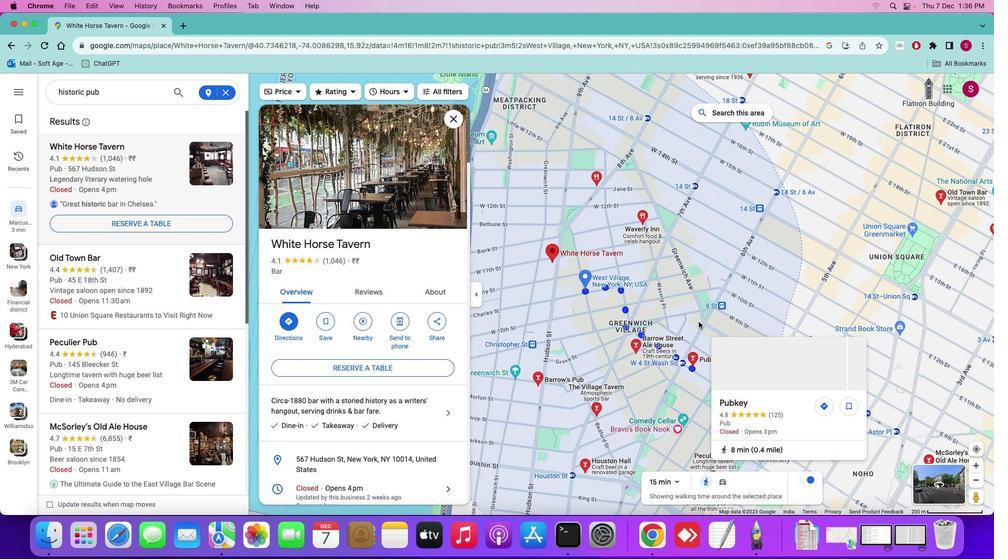 
Action: Mouse scrolled (698, 322) with delta (0, 0)
Screenshot: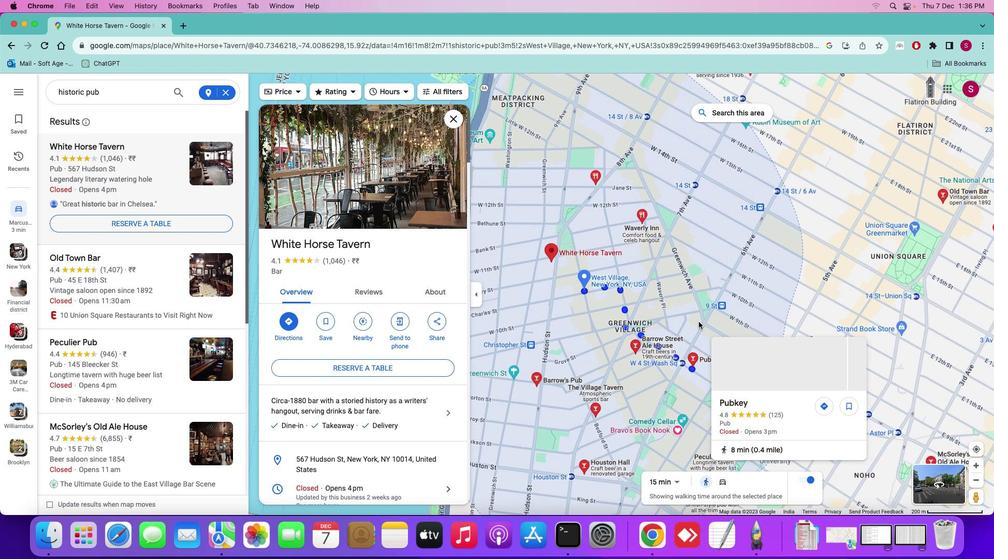 
Action: Mouse scrolled (698, 322) with delta (0, 0)
Screenshot: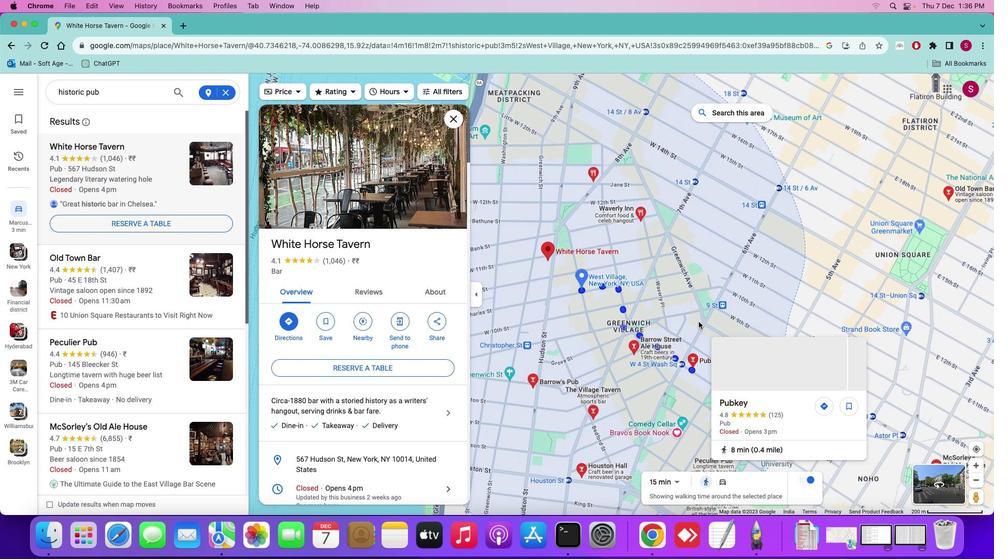 
Action: Mouse scrolled (698, 322) with delta (0, 0)
Screenshot: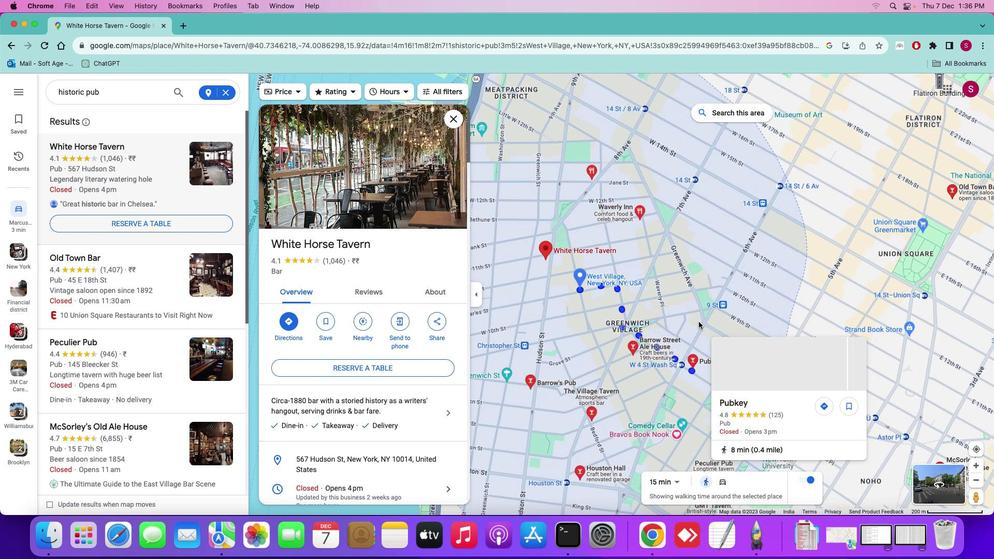 
Action: Mouse scrolled (698, 322) with delta (0, 0)
Screenshot: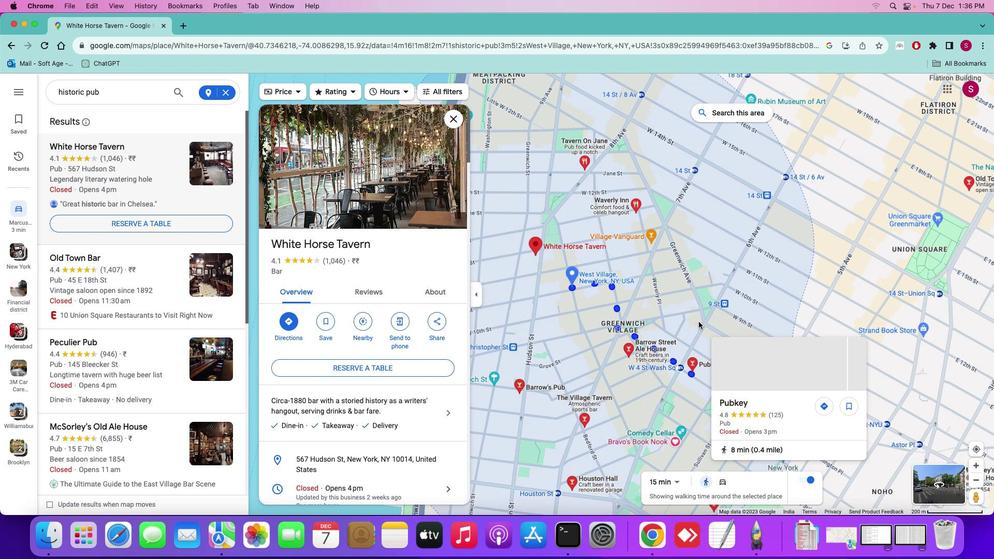 
Action: Mouse scrolled (698, 322) with delta (0, 0)
Screenshot: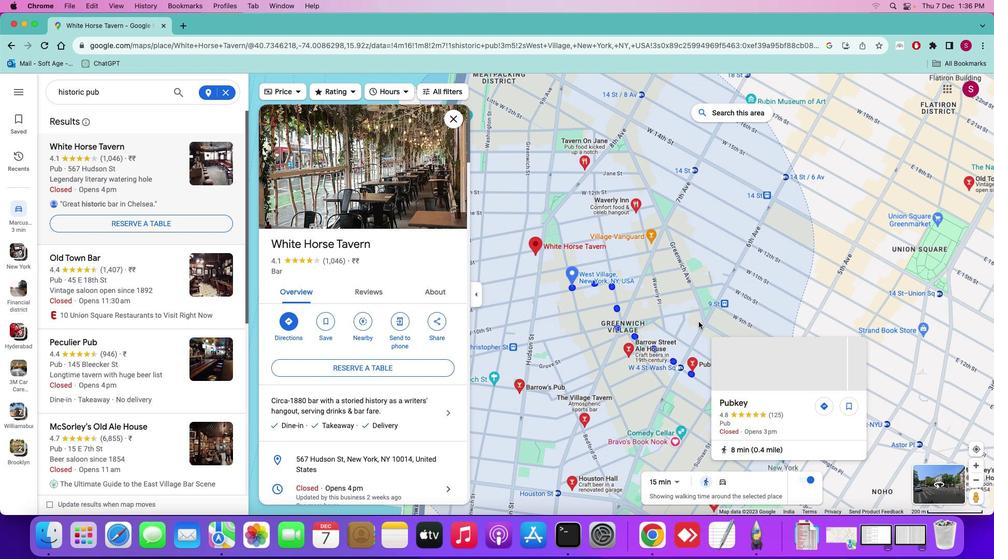 
Action: Mouse scrolled (698, 322) with delta (0, 0)
Screenshot: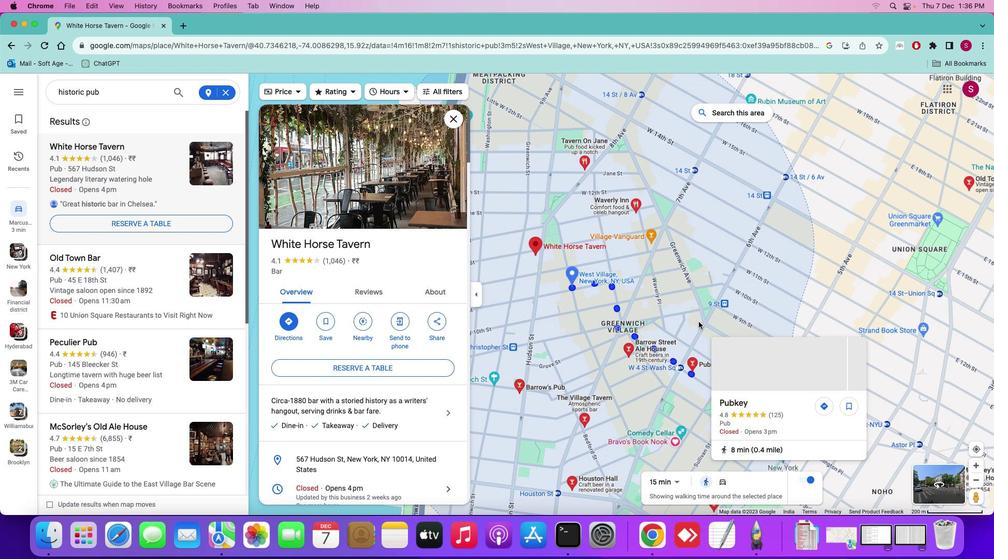 
Action: Mouse moved to (689, 302)
Screenshot: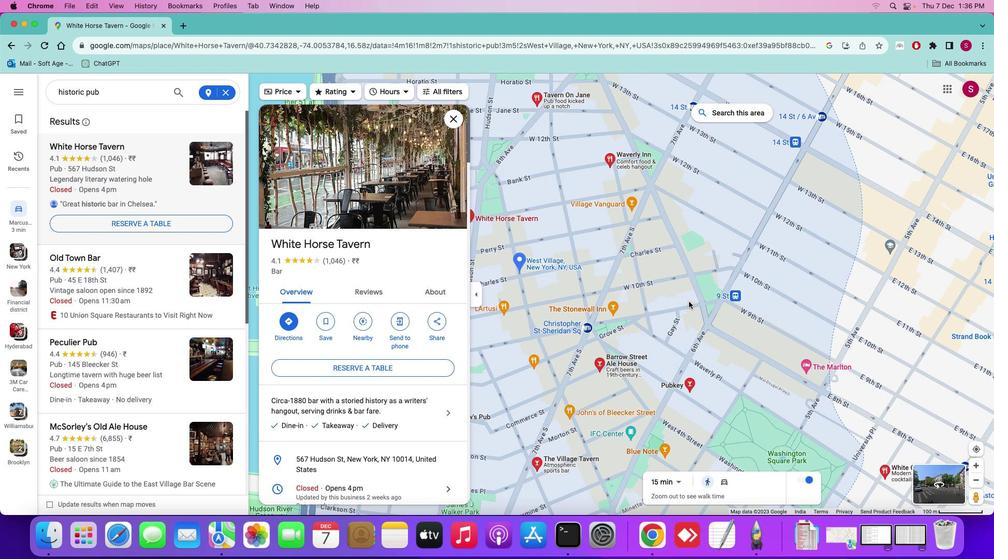 
Action: Mouse scrolled (689, 302) with delta (0, 0)
Screenshot: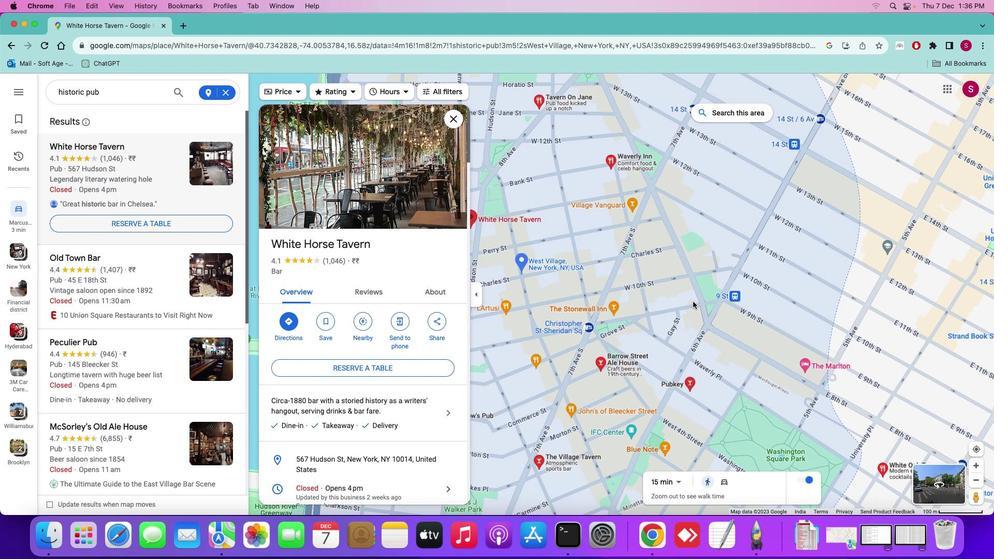 
Action: Mouse moved to (692, 302)
Screenshot: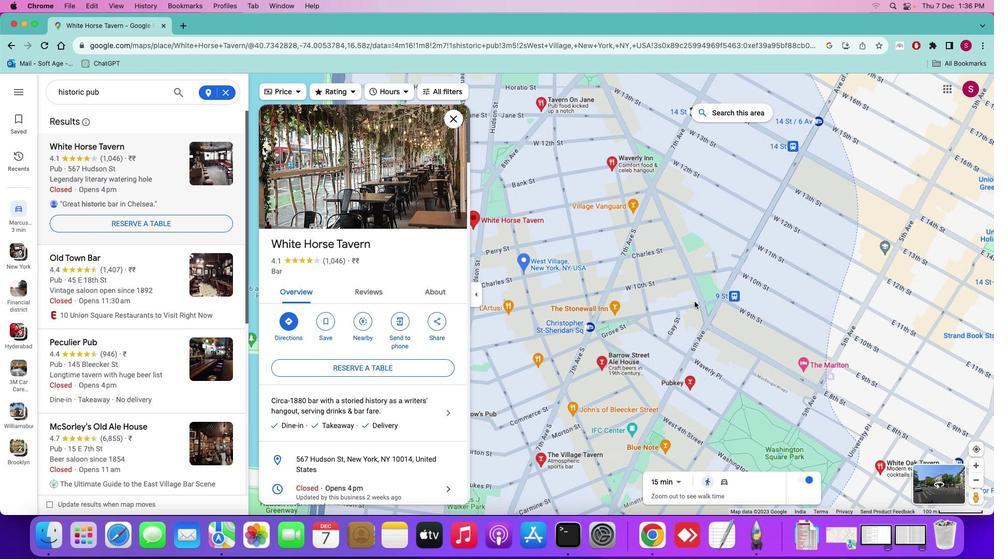 
Action: Mouse scrolled (692, 302) with delta (0, 0)
Screenshot: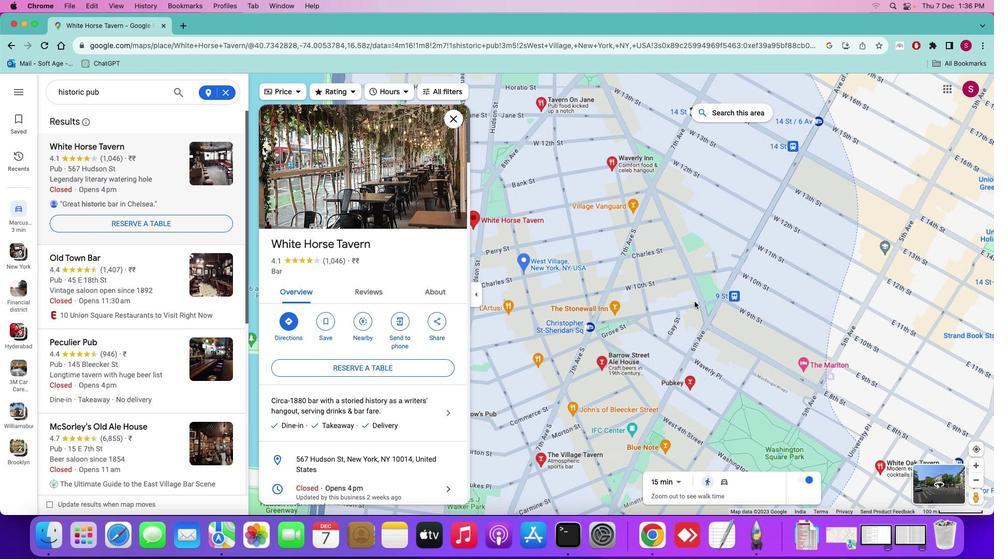 
Action: Mouse moved to (695, 301)
Screenshot: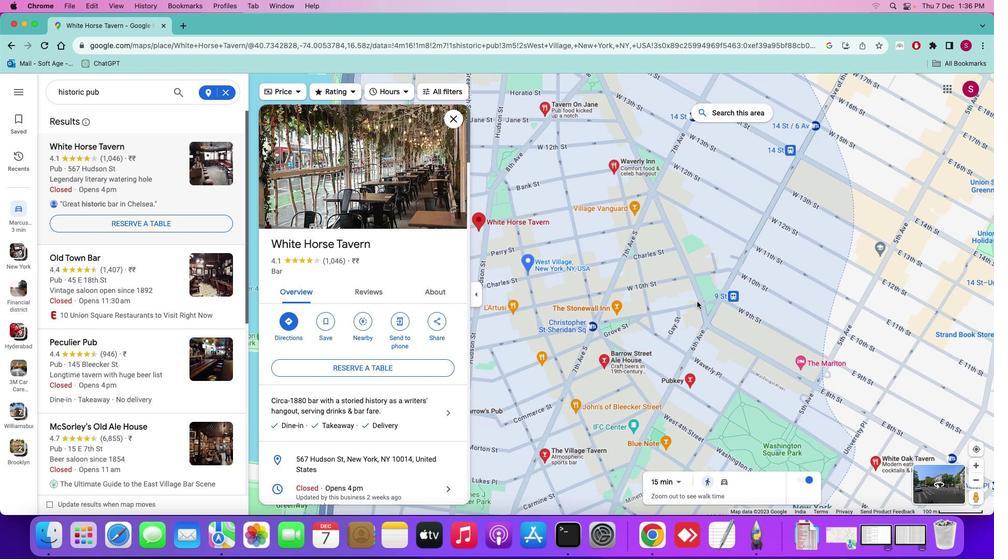 
Action: Mouse scrolled (695, 301) with delta (0, 0)
Screenshot: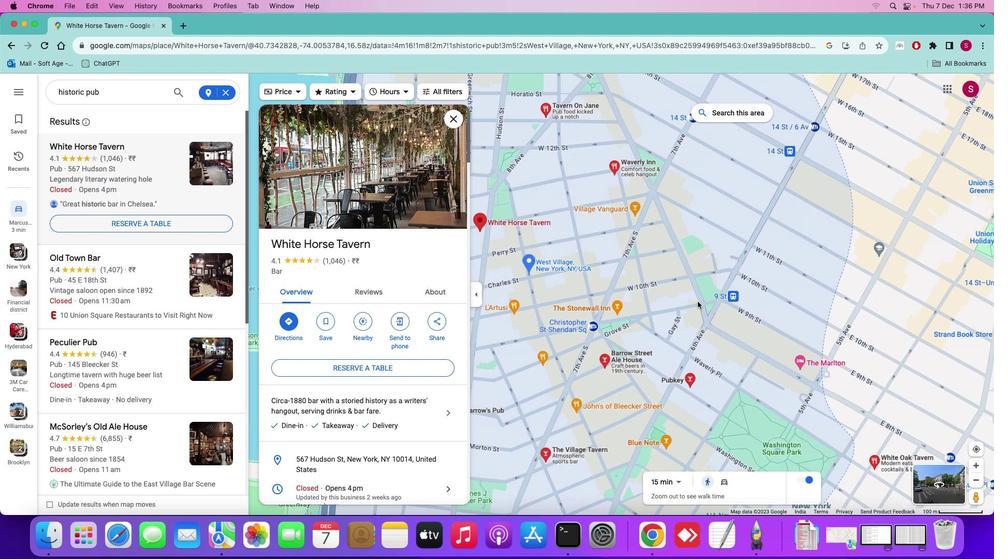 
Action: Mouse moved to (697, 301)
Screenshot: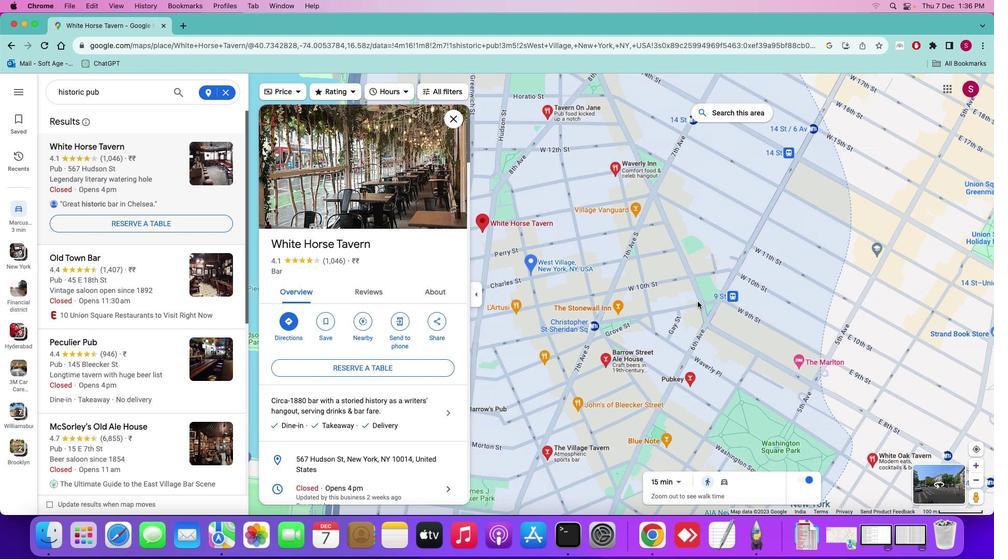 
Action: Mouse scrolled (697, 301) with delta (0, 0)
Screenshot: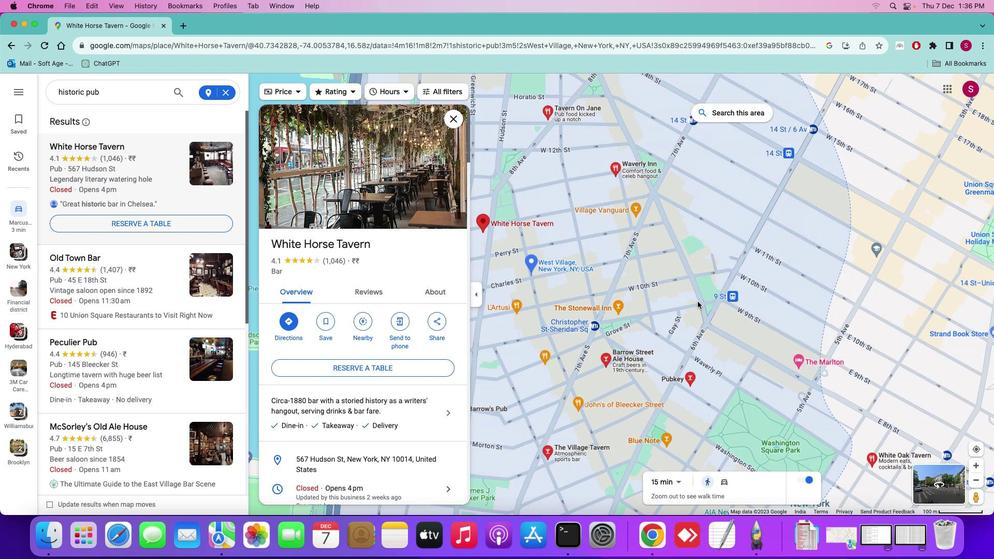 
Action: Mouse scrolled (697, 301) with delta (0, 0)
Screenshot: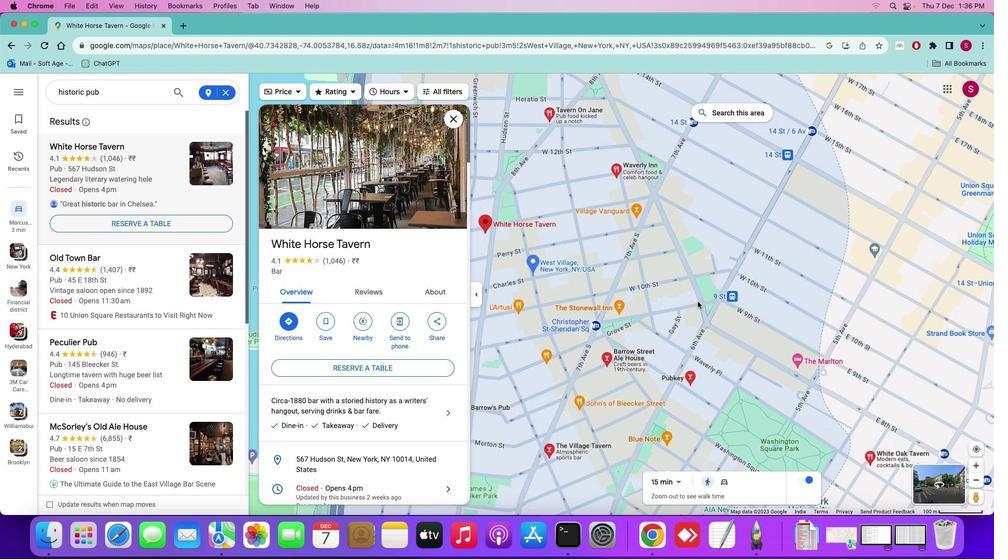 
Action: Mouse scrolled (697, 301) with delta (0, 0)
Screenshot: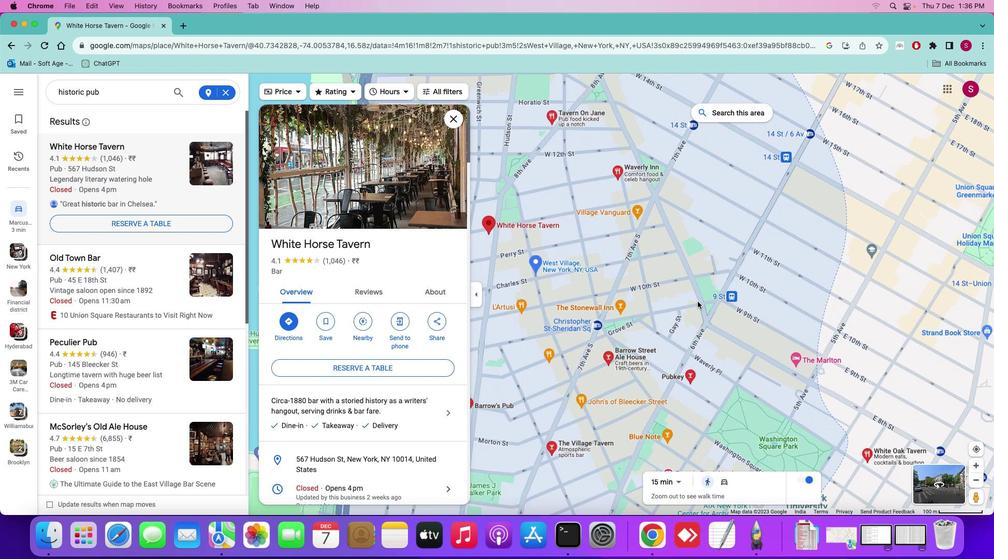 
Action: Mouse scrolled (697, 301) with delta (0, 0)
Screenshot: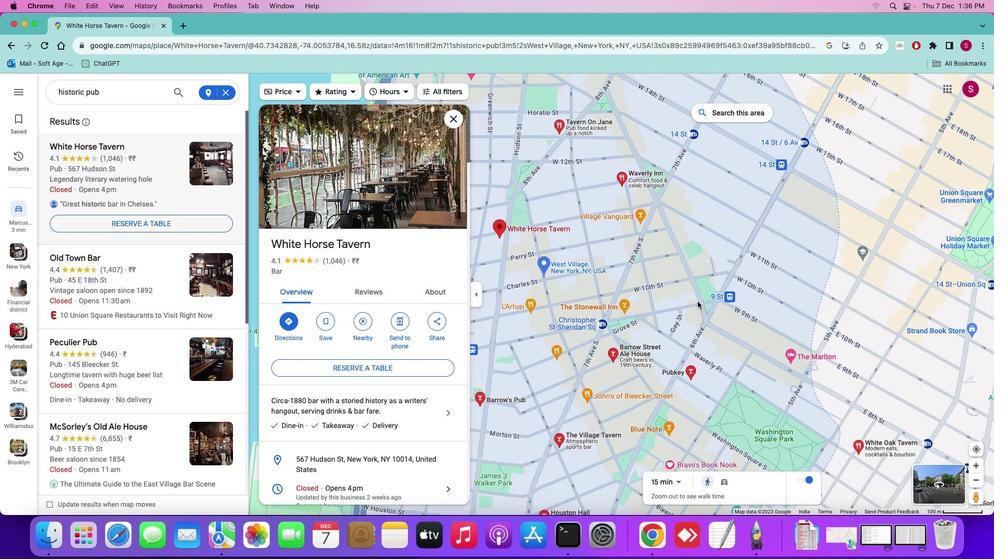 
Action: Mouse scrolled (697, 301) with delta (0, 0)
Screenshot: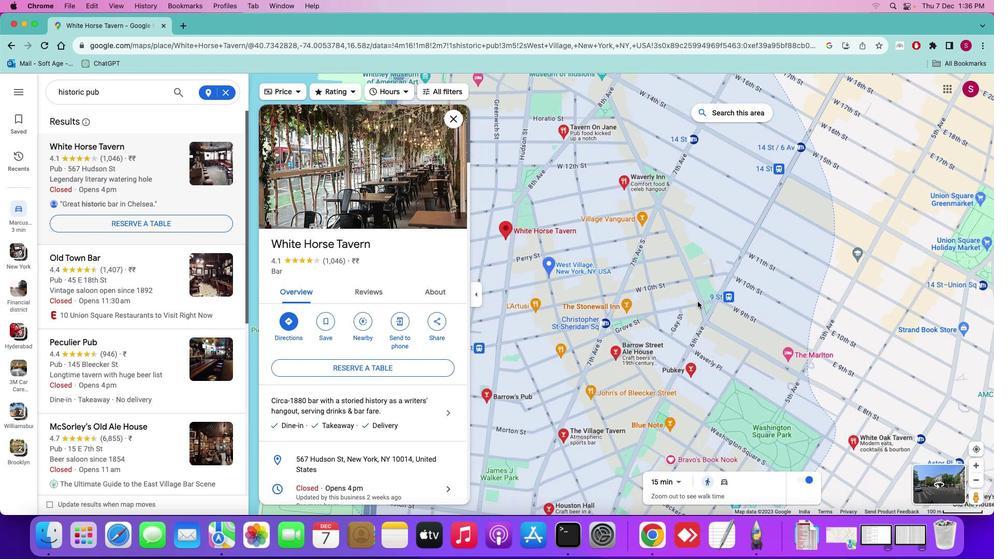 
Action: Mouse moved to (89, 257)
Screenshot: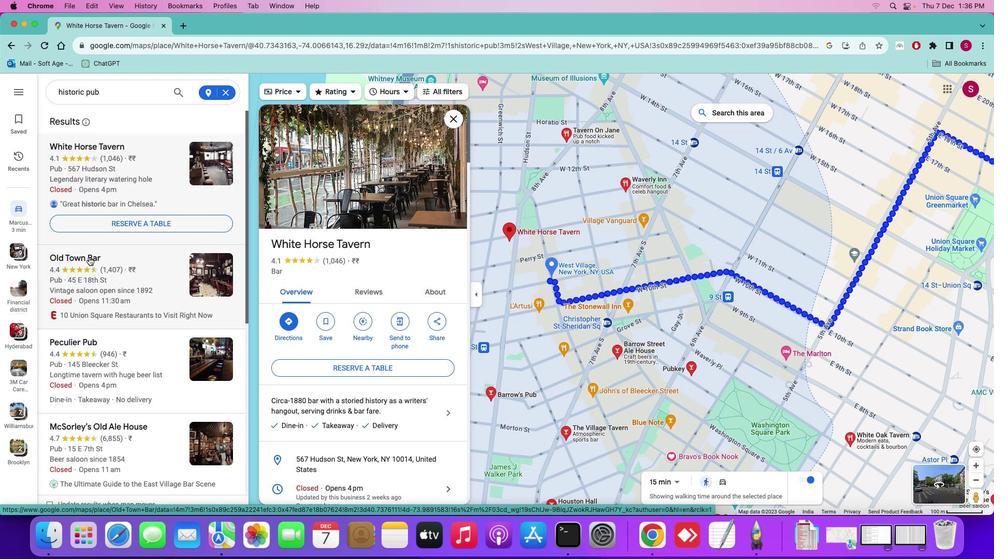 
Action: Mouse pressed left at (89, 257)
Screenshot: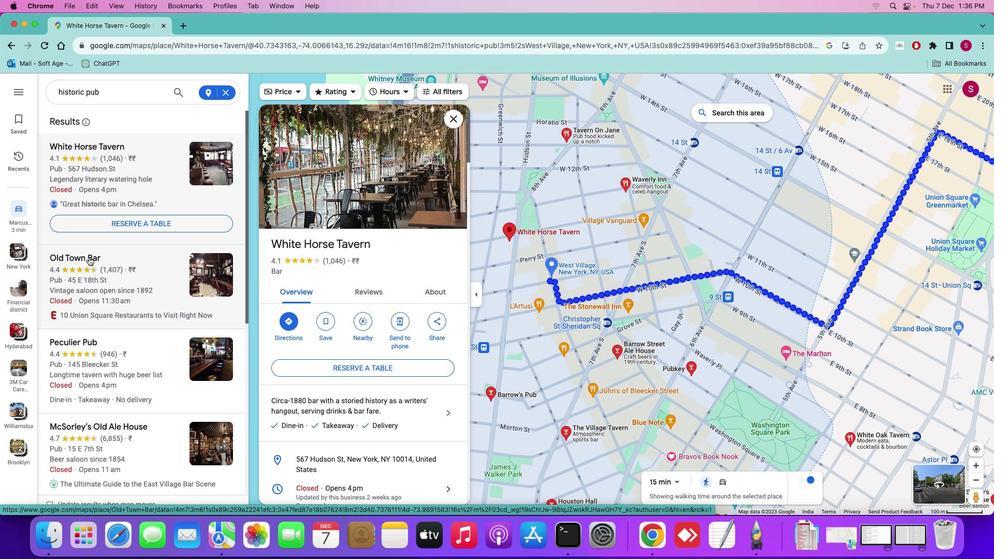 
Action: Mouse moved to (656, 345)
Screenshot: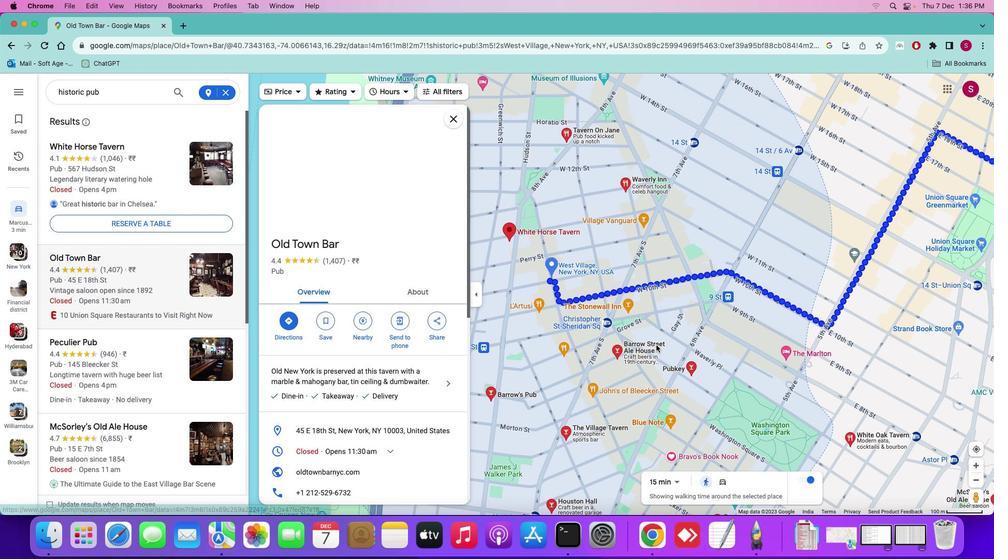 
Action: Mouse scrolled (656, 345) with delta (0, 0)
Screenshot: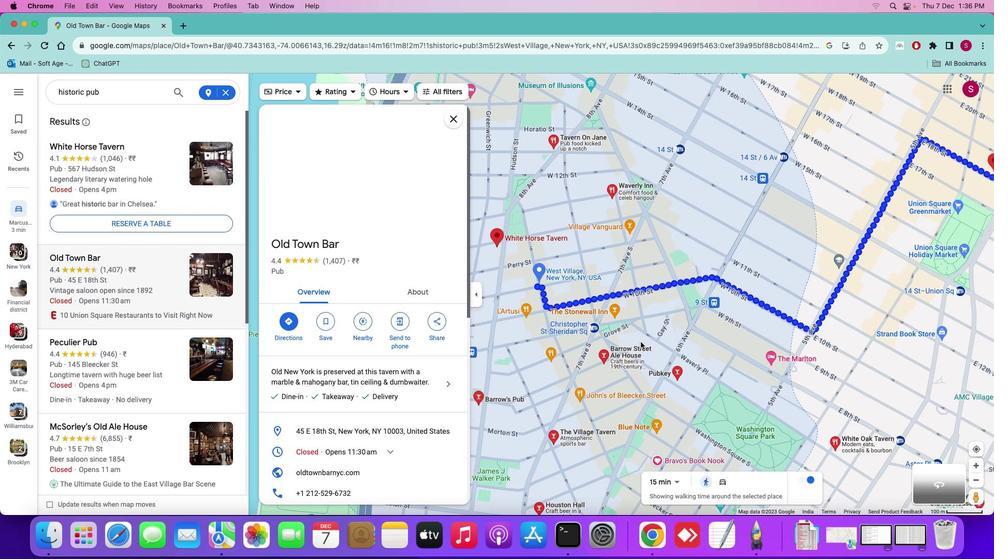 
Action: Mouse moved to (648, 342)
Screenshot: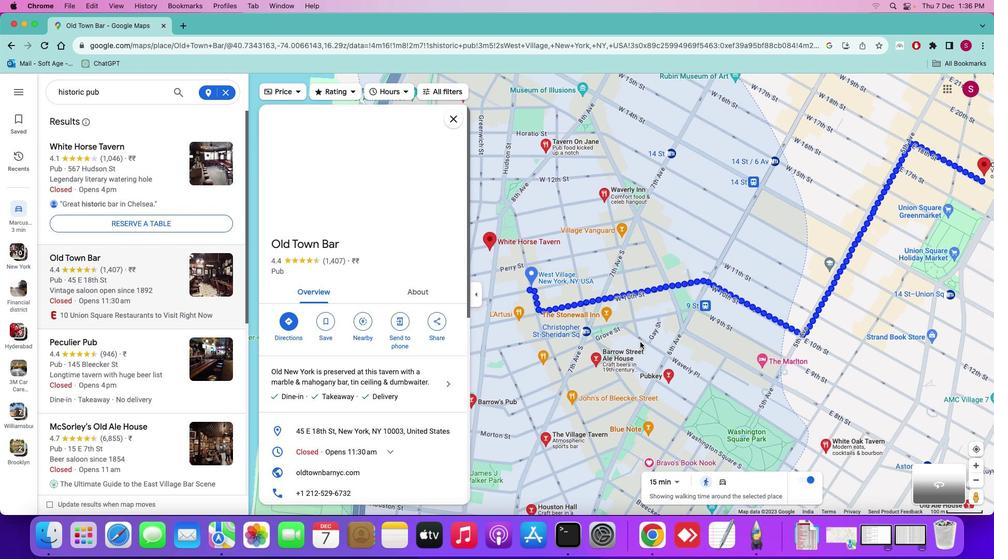 
Action: Mouse scrolled (648, 342) with delta (0, 0)
Screenshot: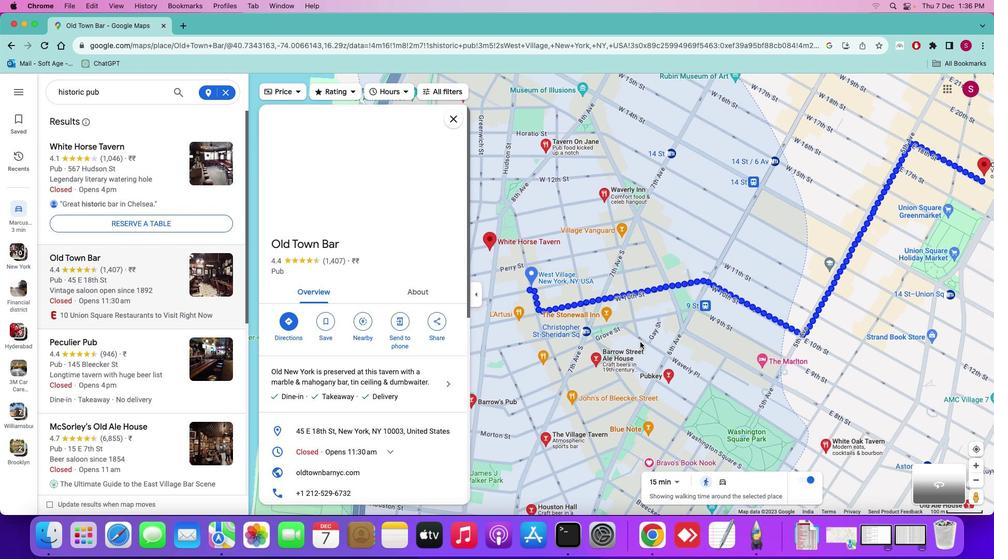 
Action: Mouse moved to (640, 341)
Screenshot: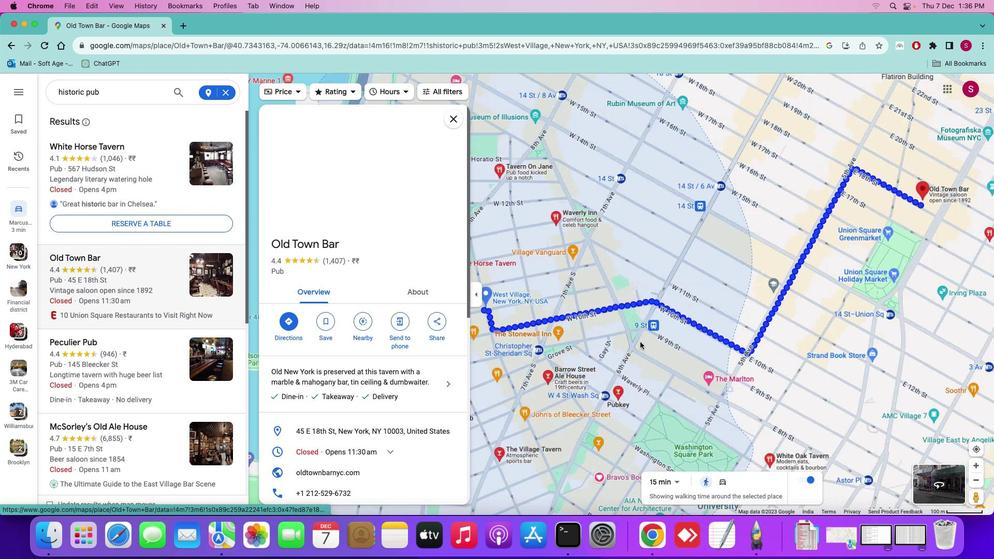 
Action: Mouse scrolled (640, 341) with delta (0, 0)
Screenshot: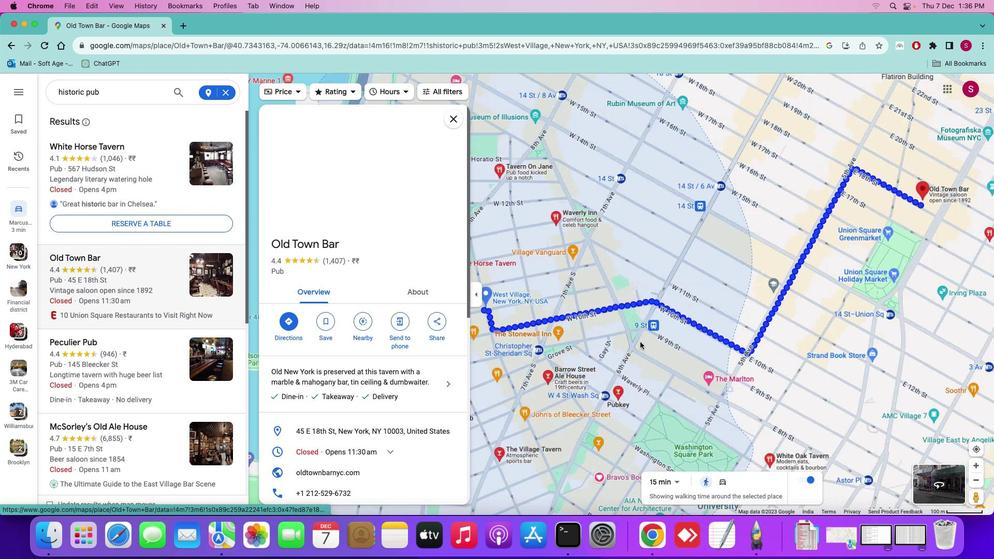 
Action: Mouse scrolled (640, 341) with delta (0, 0)
Screenshot: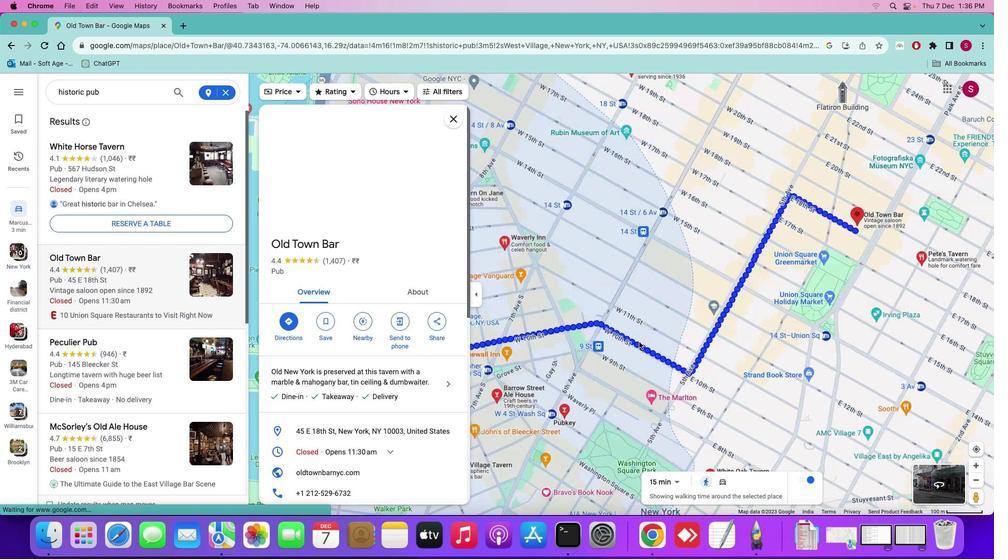 
Action: Mouse moved to (639, 342)
Screenshot: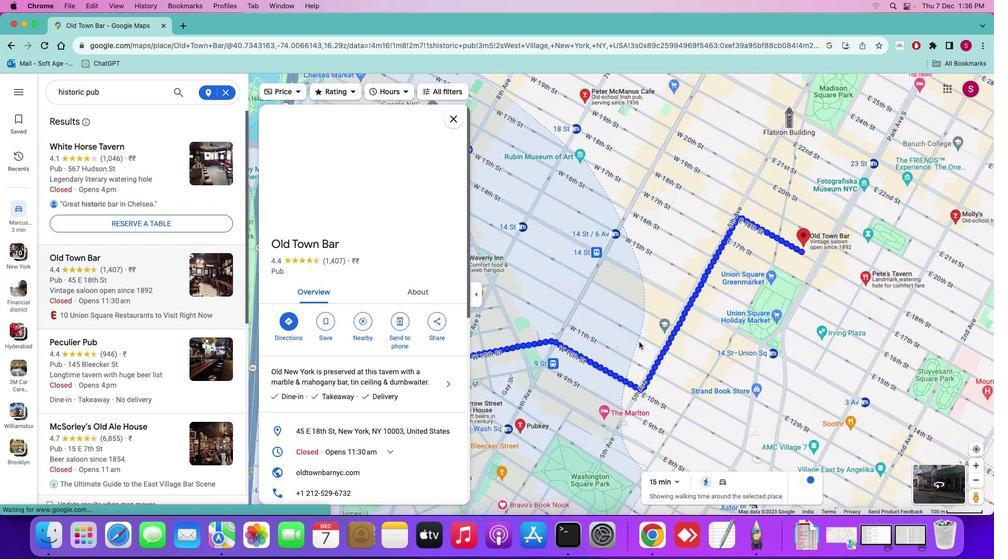 
Action: Mouse scrolled (639, 342) with delta (0, 0)
Screenshot: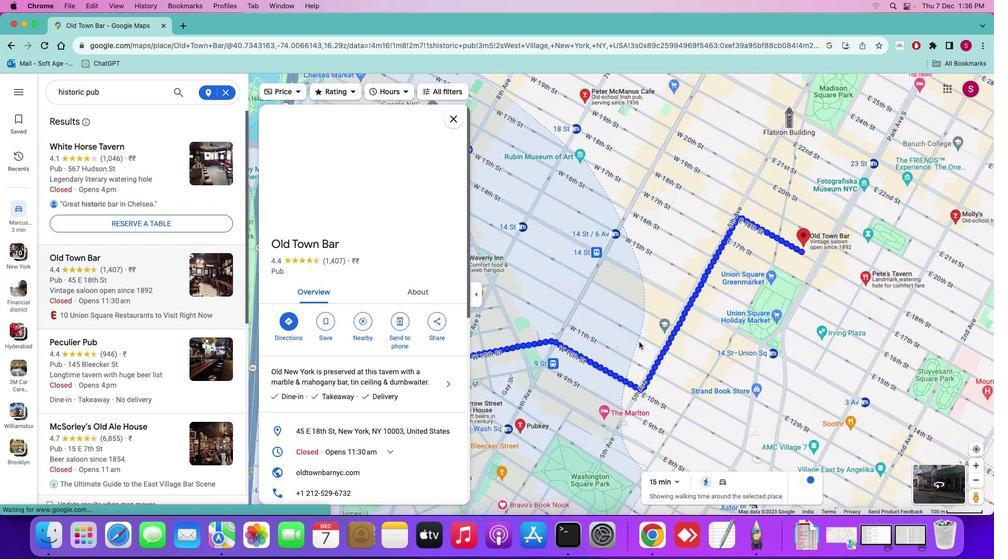 
Action: Mouse moved to (639, 342)
Screenshot: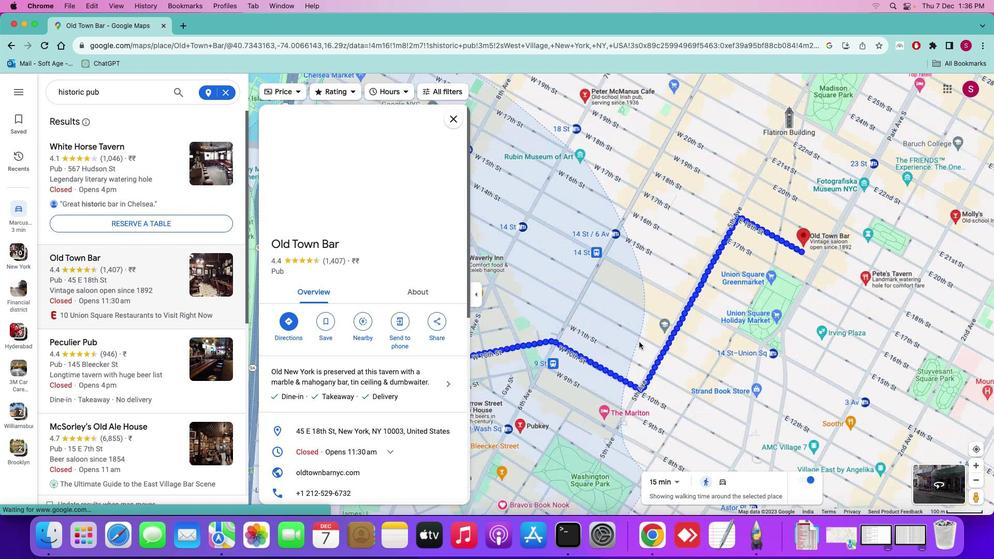 
Action: Mouse scrolled (639, 342) with delta (0, 0)
Screenshot: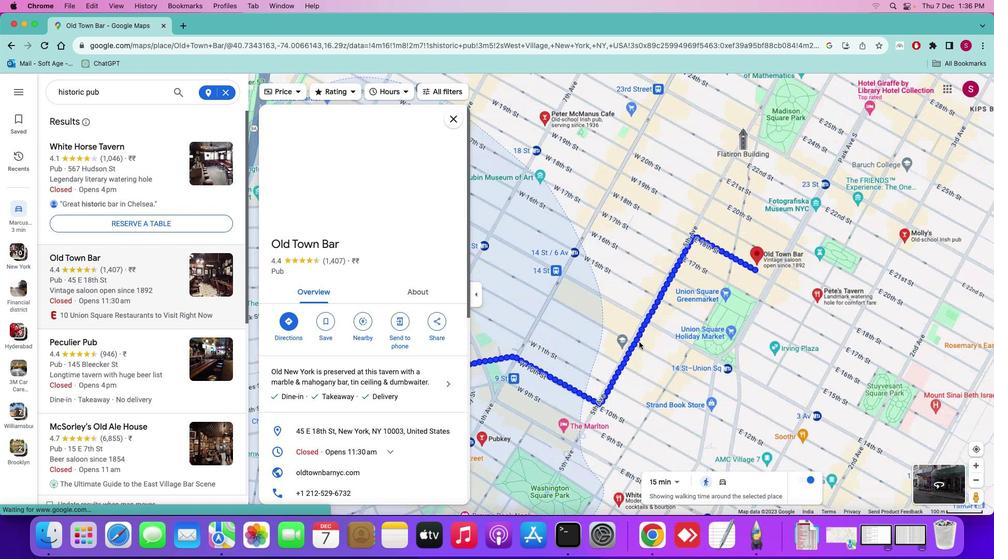 
Action: Mouse scrolled (639, 342) with delta (0, 0)
Screenshot: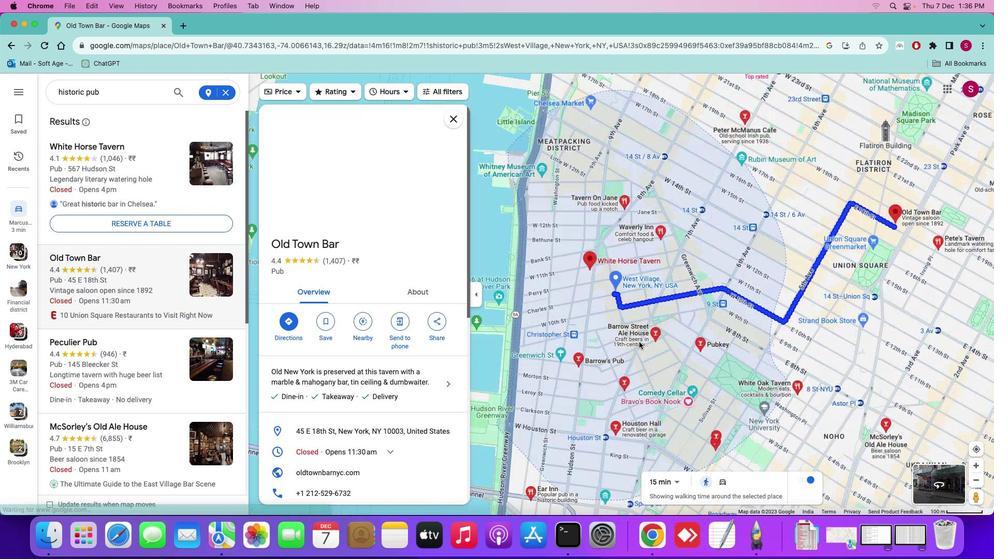 
Action: Mouse moved to (650, 334)
Screenshot: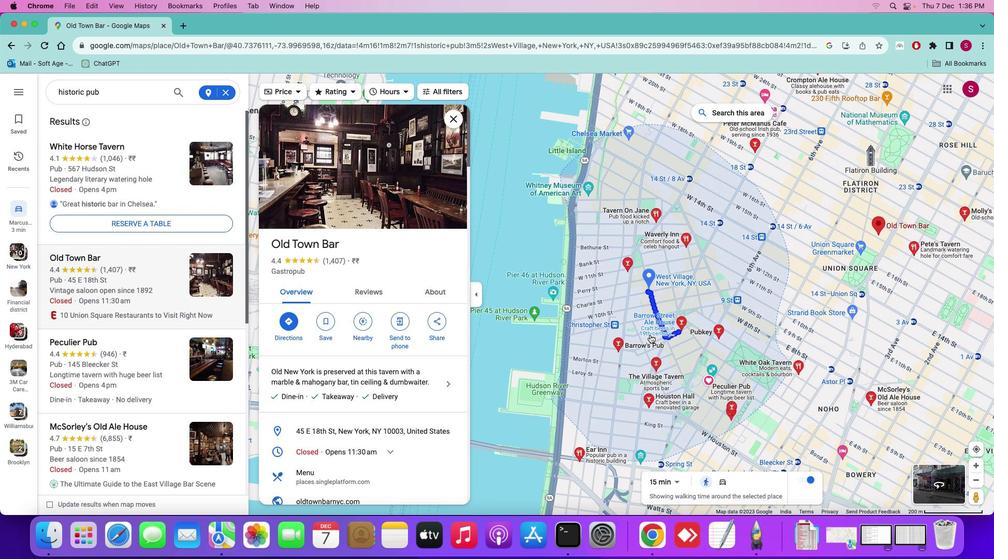 
Action: Mouse scrolled (650, 334) with delta (0, 0)
Screenshot: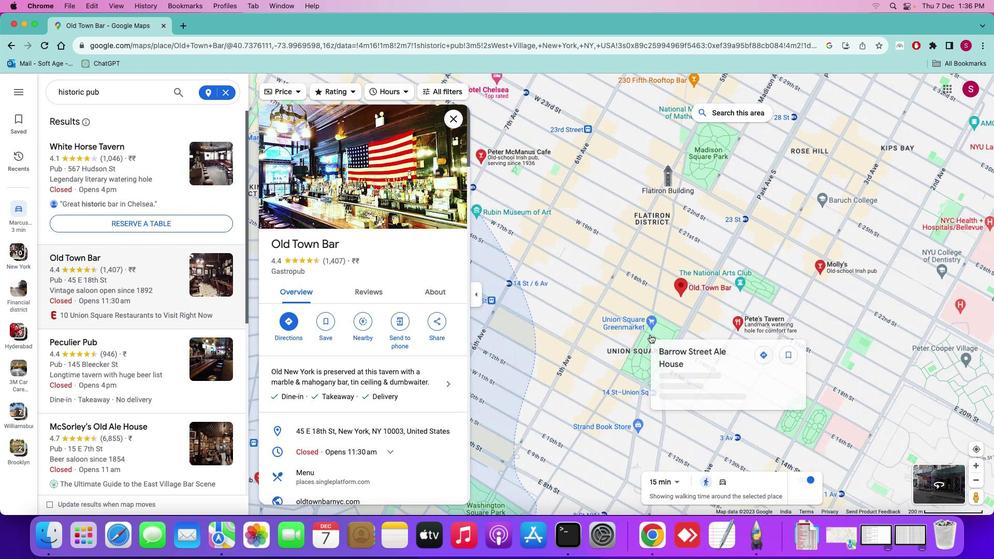 
Action: Mouse moved to (94, 256)
Screenshot: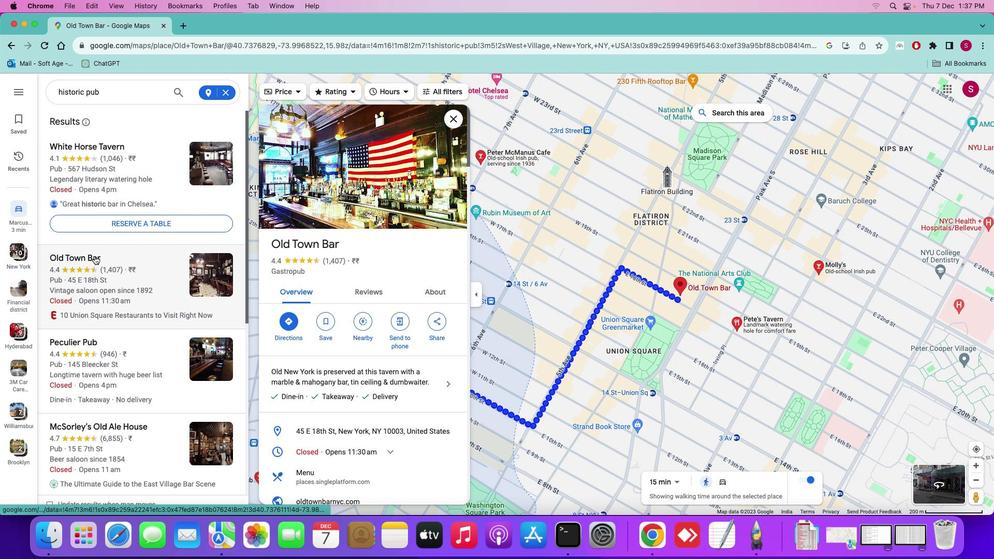 
Action: Mouse pressed left at (94, 256)
Screenshot: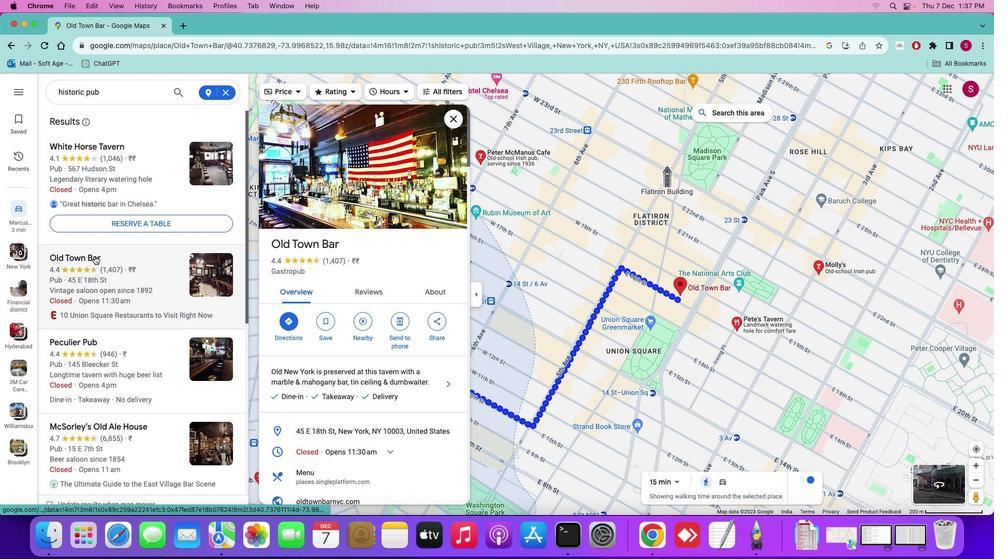 
Action: Mouse moved to (455, 118)
Screenshot: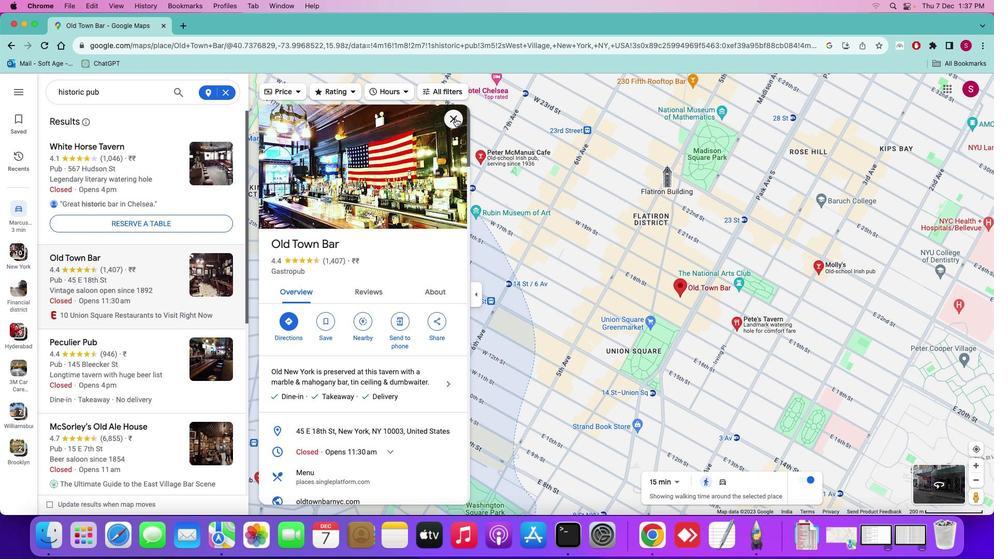 
Action: Mouse pressed left at (455, 118)
Screenshot: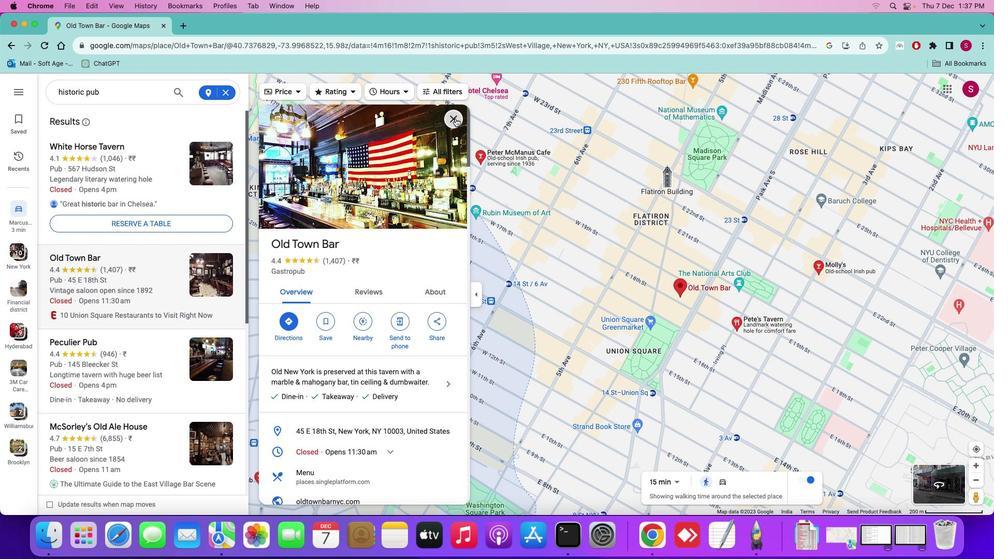 
Action: Mouse moved to (412, 286)
Screenshot: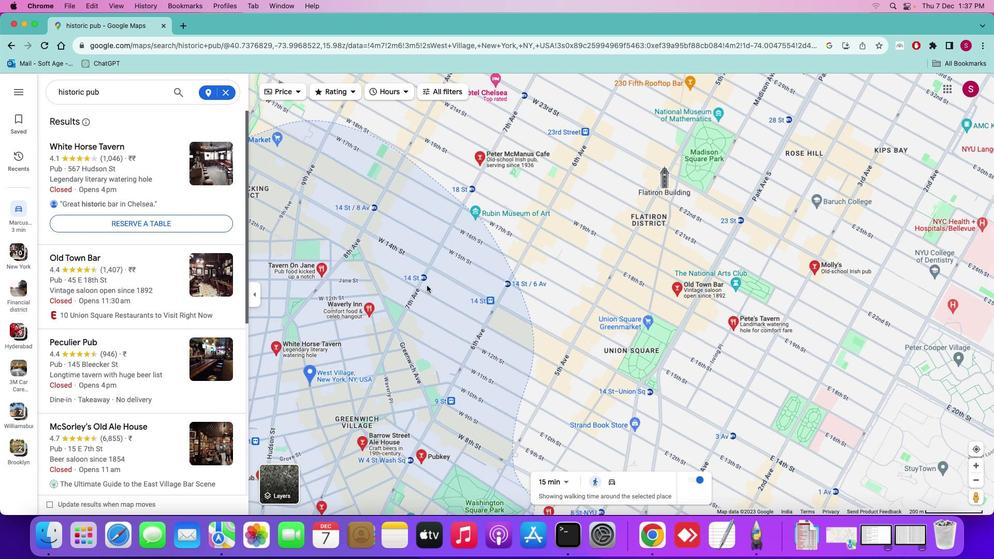 
Action: Mouse scrolled (412, 286) with delta (0, 0)
Screenshot: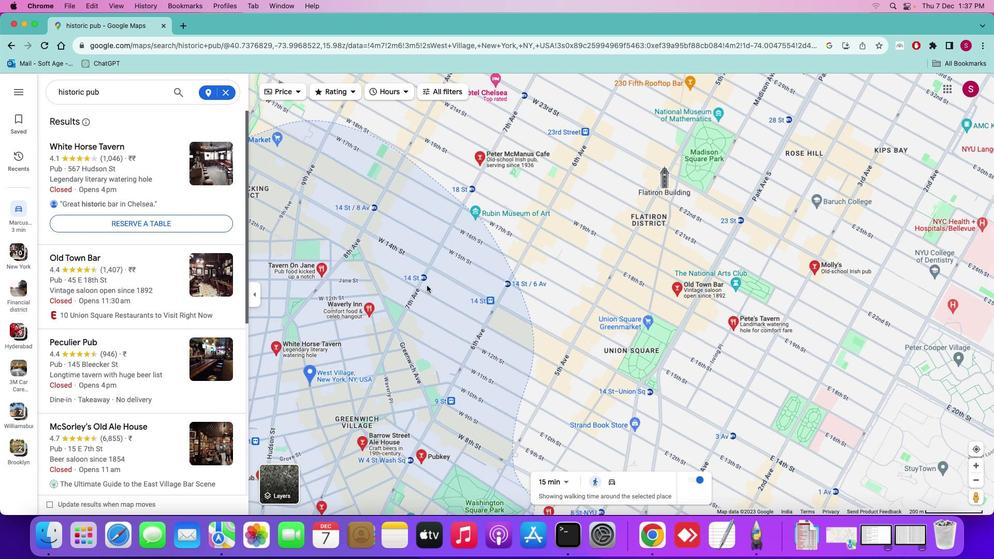 
Action: Mouse moved to (431, 285)
Screenshot: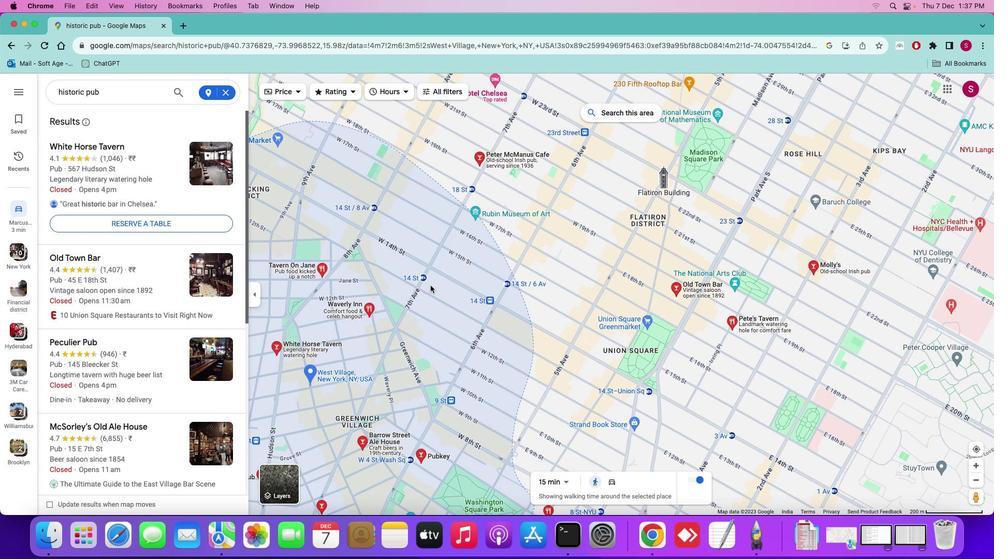 
Action: Mouse scrolled (431, 285) with delta (0, 0)
Screenshot: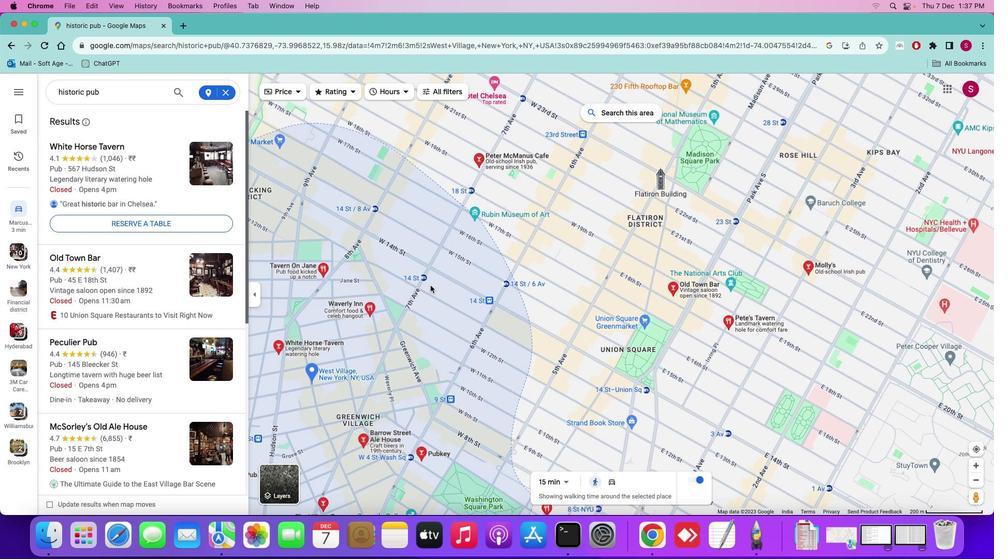 
Action: Mouse moved to (431, 286)
Screenshot: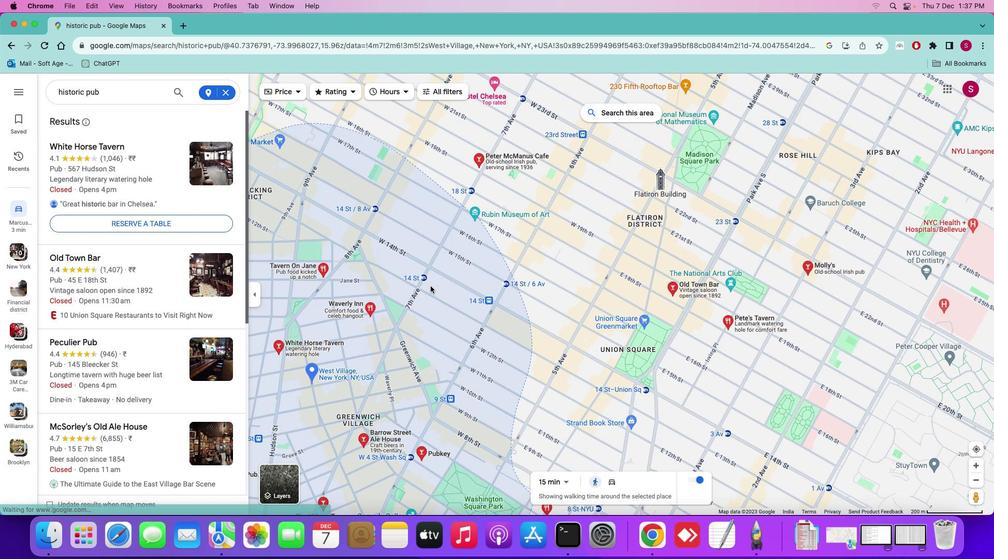 
Action: Mouse scrolled (431, 286) with delta (0, 0)
Screenshot: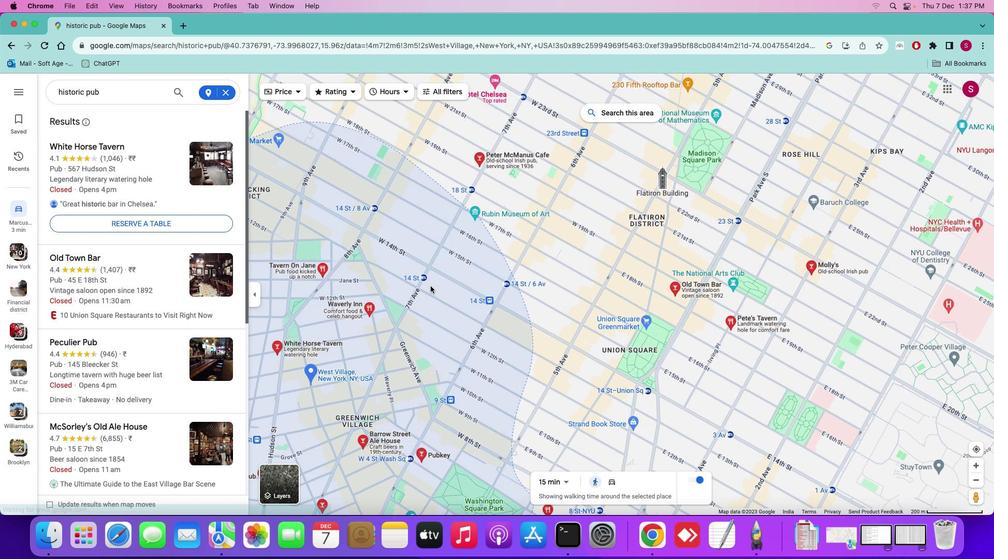 
Action: Mouse scrolled (431, 286) with delta (0, 0)
Screenshot: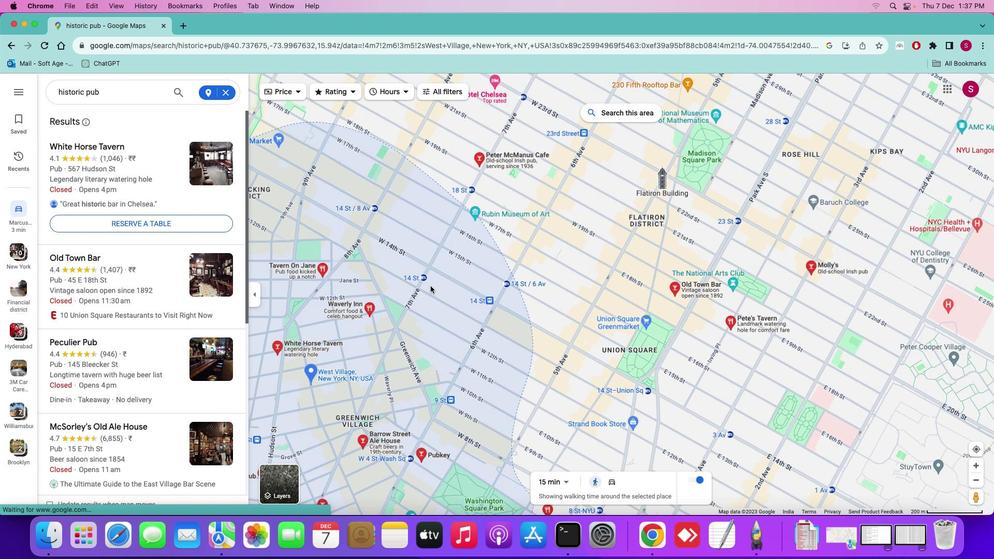 
Action: Mouse moved to (431, 286)
Screenshot: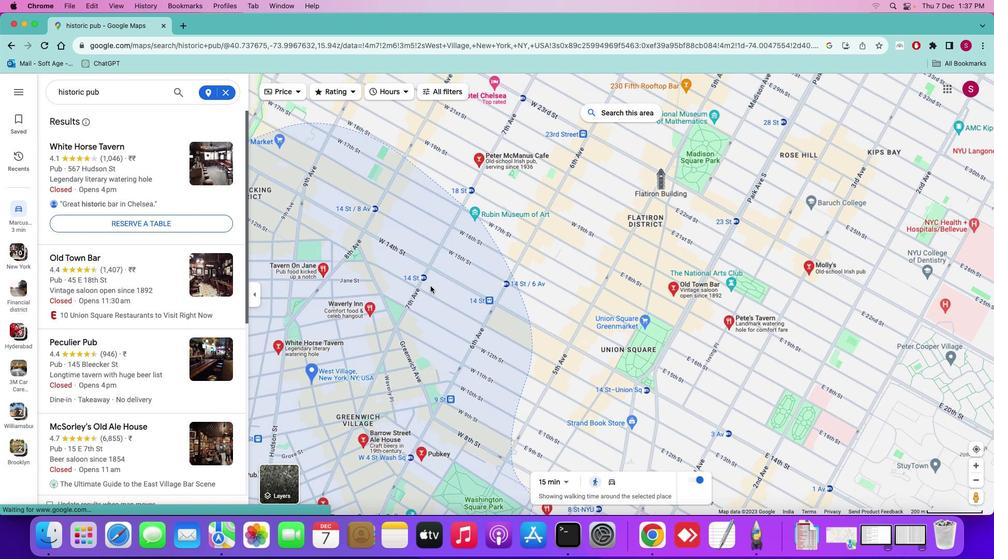 
Action: Mouse scrolled (431, 286) with delta (0, 0)
Screenshot: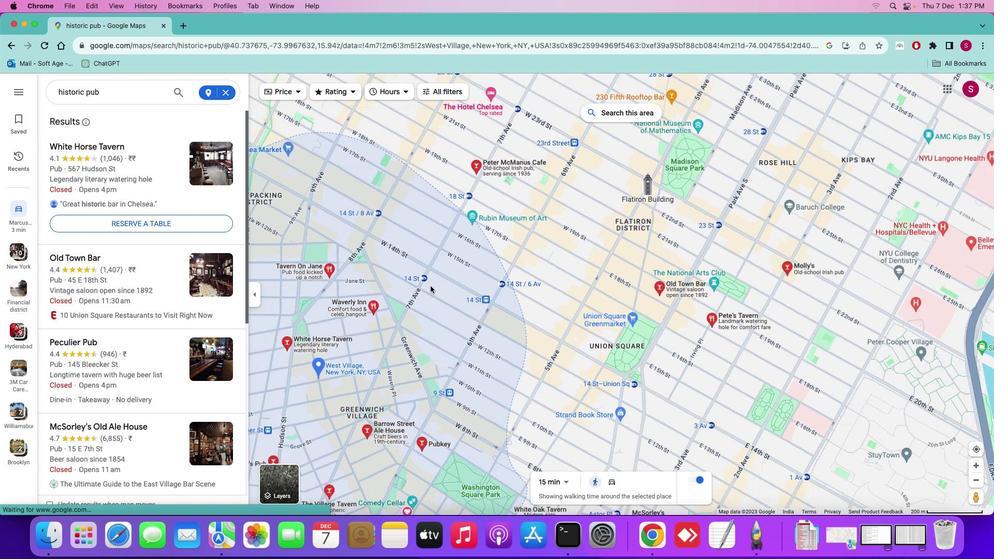 
Action: Mouse moved to (431, 286)
Screenshot: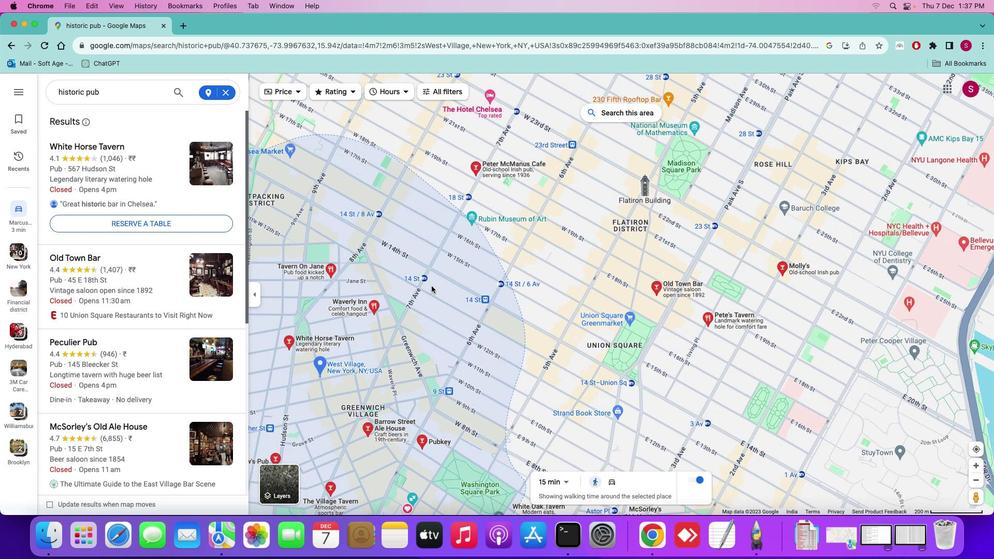 
Action: Mouse scrolled (431, 286) with delta (0, 0)
Screenshot: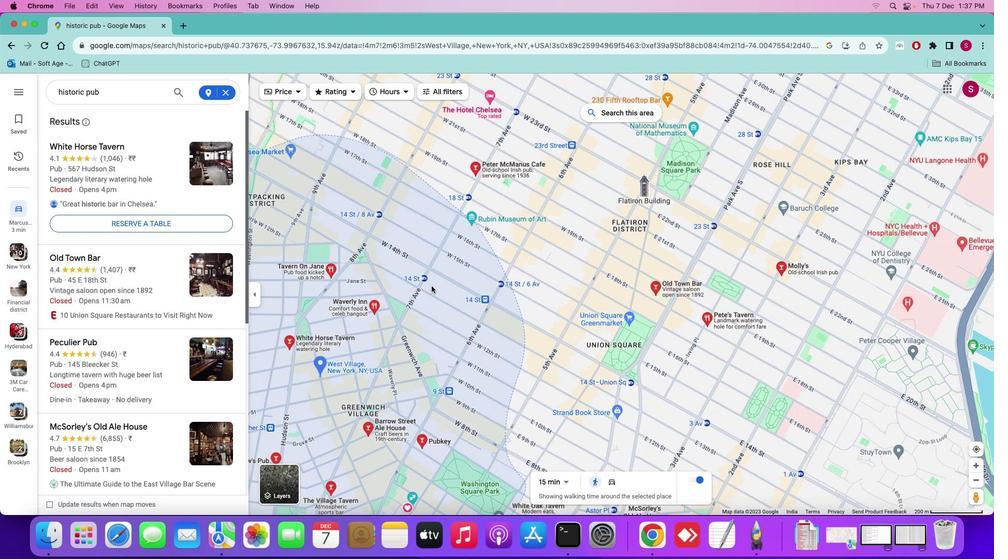 
Action: Mouse scrolled (431, 286) with delta (0, 0)
Screenshot: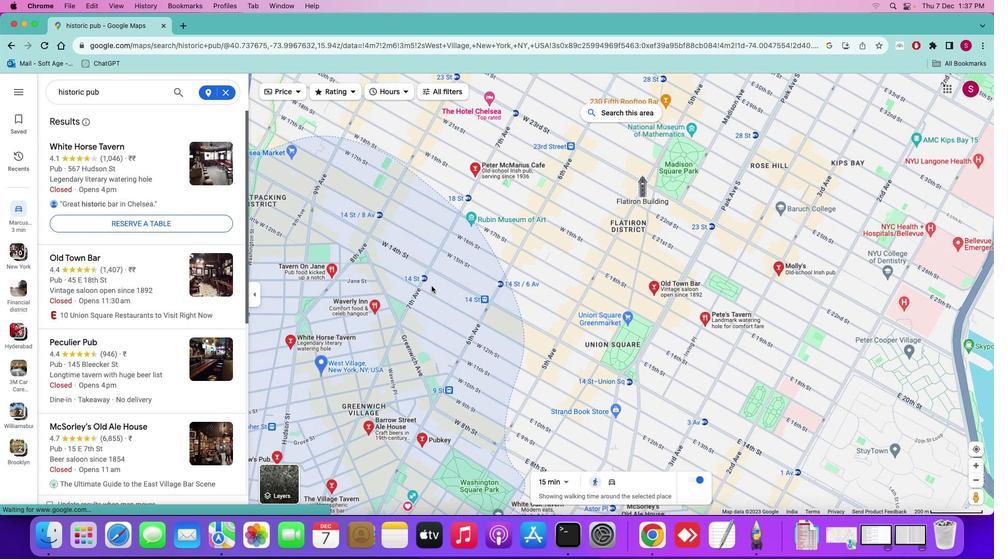 
Action: Mouse moved to (91, 260)
Screenshot: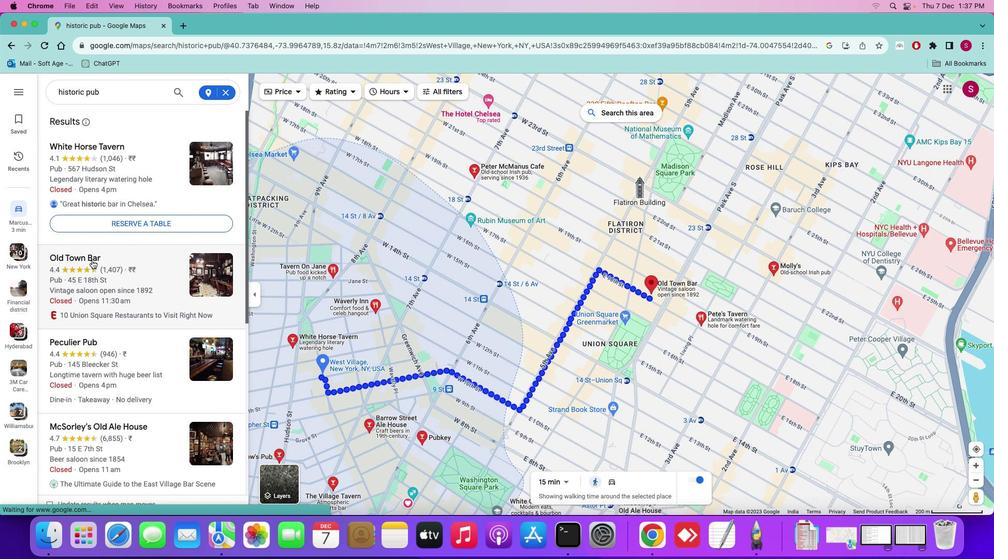 
Action: Mouse pressed left at (91, 260)
Screenshot: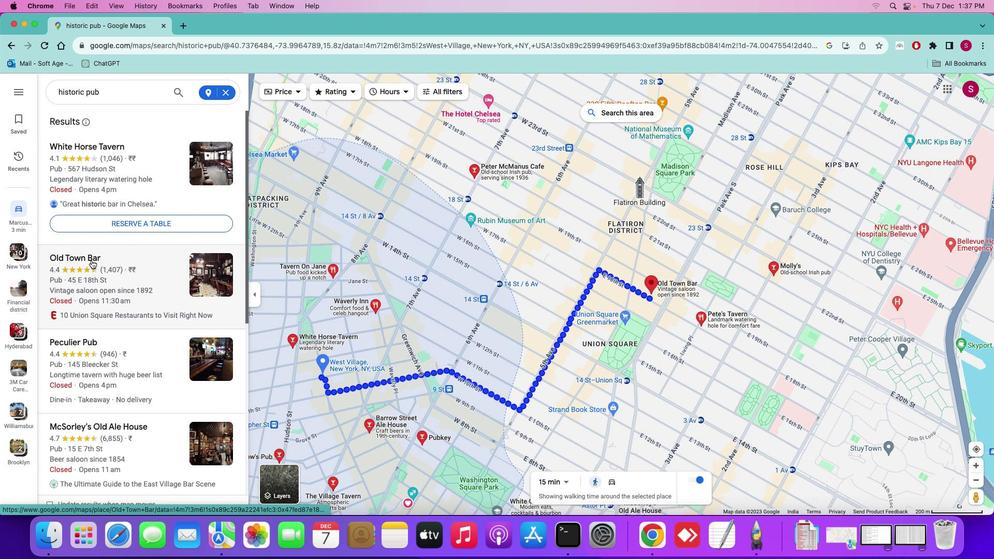 
Action: Mouse moved to (590, 294)
Screenshot: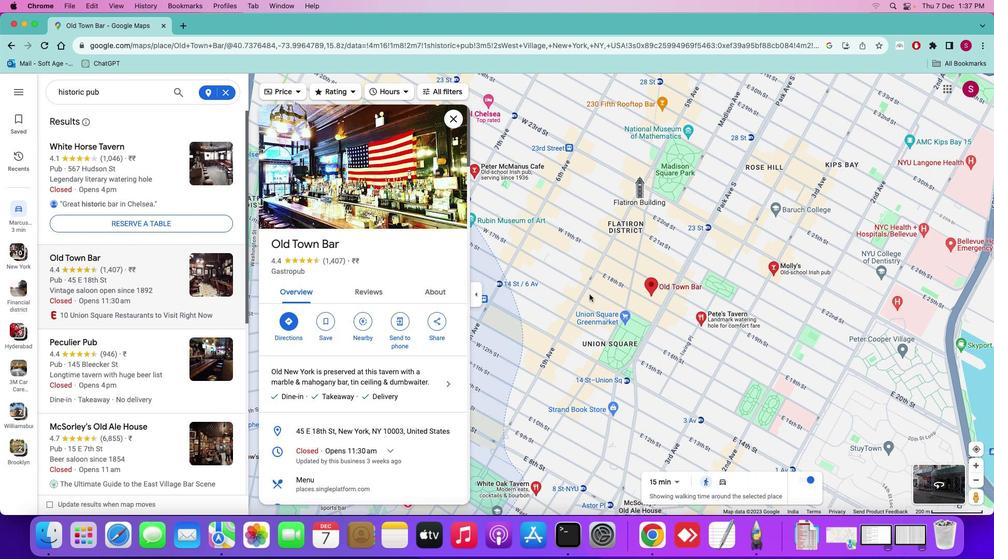
Action: Mouse pressed left at (590, 294)
Screenshot: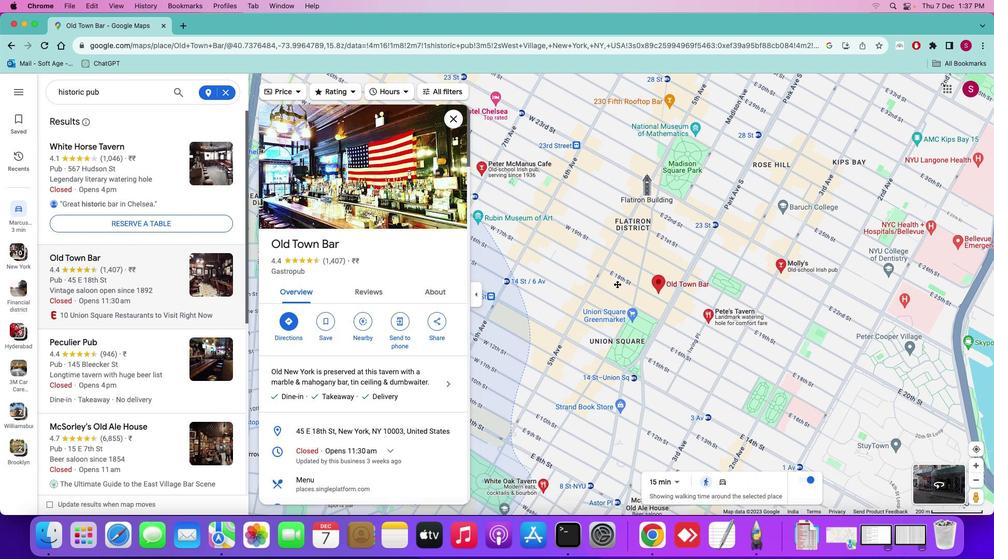 
Action: Mouse moved to (91, 254)
Screenshot: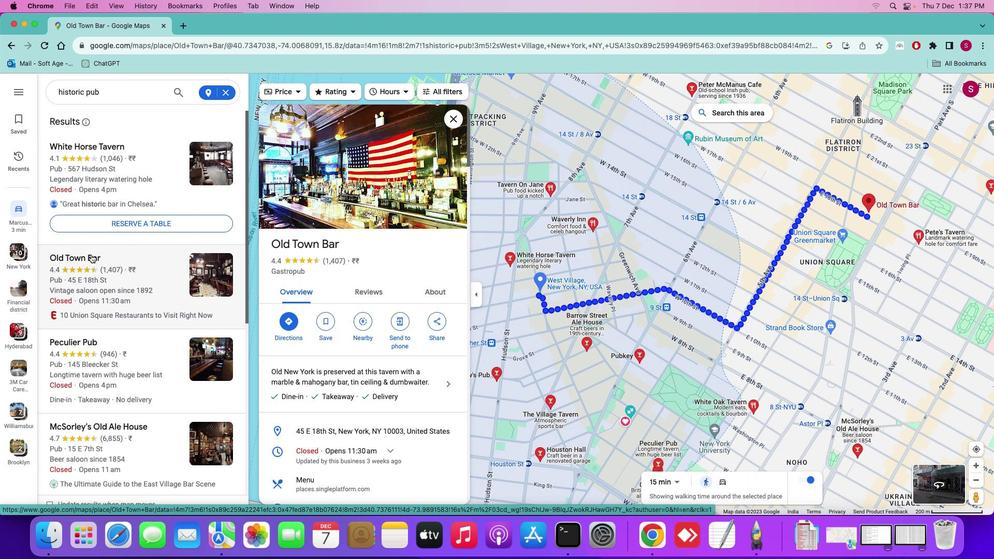 
Action: Mouse pressed left at (91, 254)
Screenshot: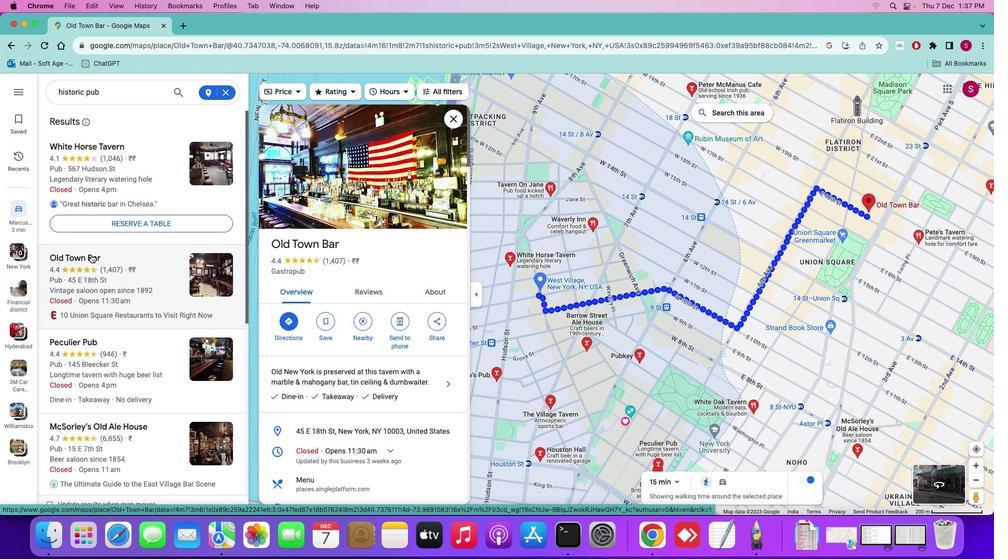 
Action: Mouse moved to (324, 330)
Screenshot: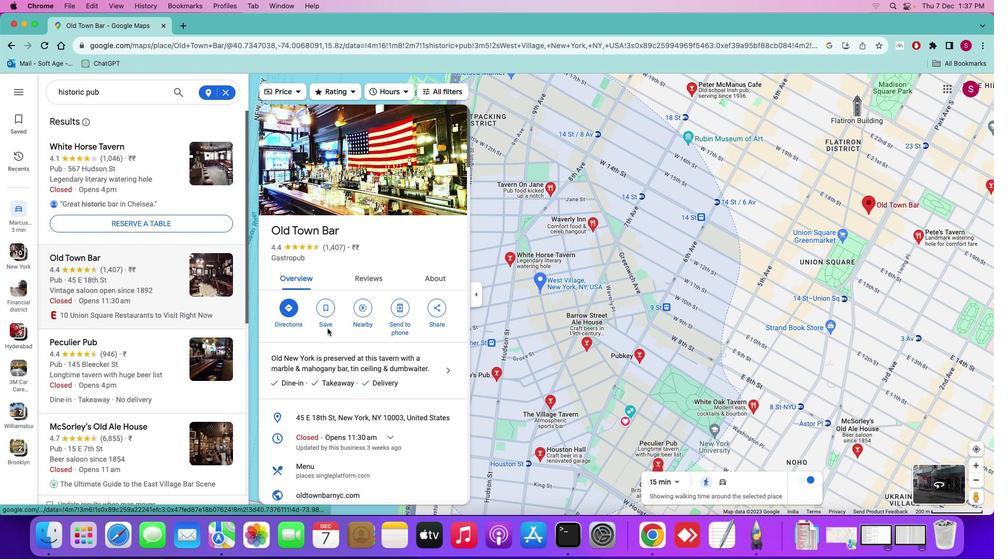 
Action: Mouse scrolled (324, 330) with delta (0, 0)
Screenshot: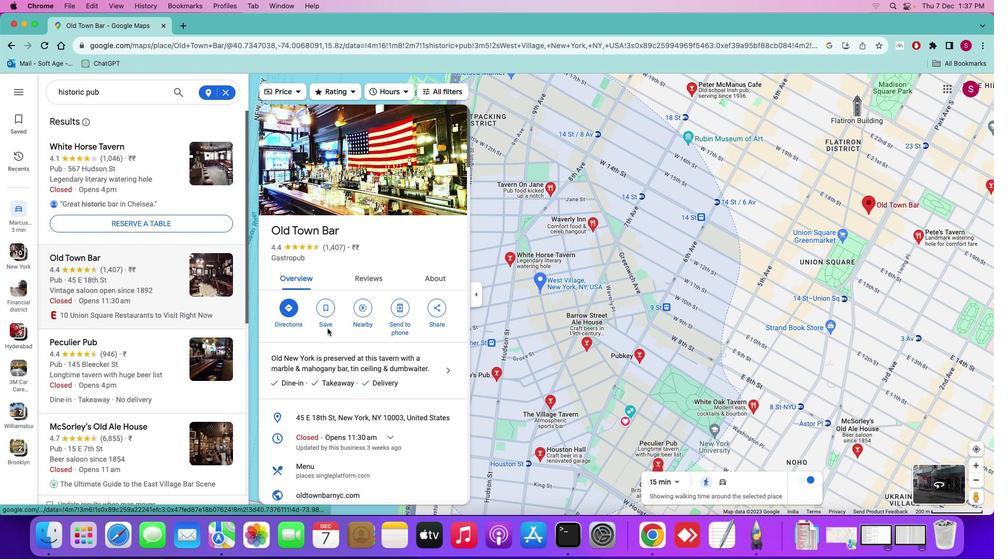 
Action: Mouse moved to (326, 329)
Screenshot: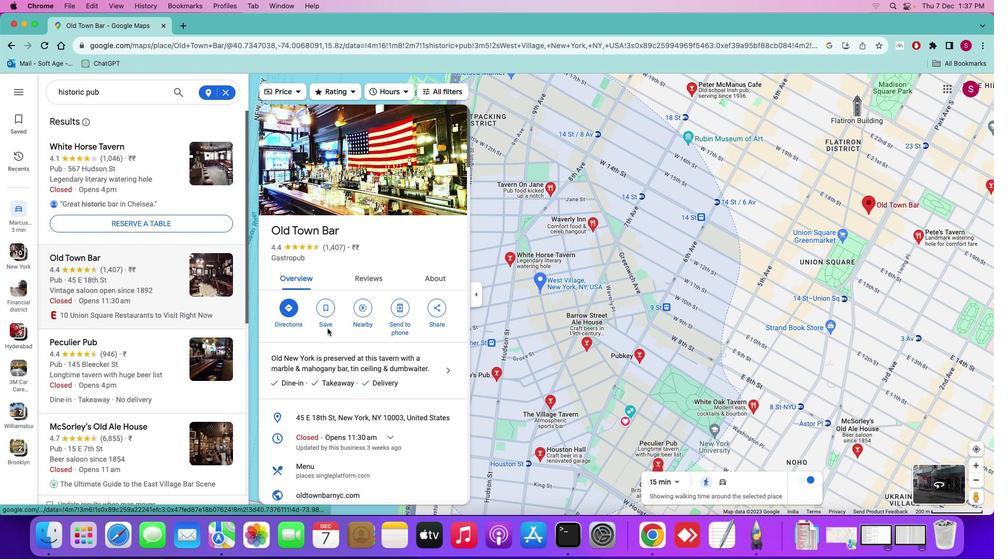 
Action: Mouse scrolled (326, 329) with delta (0, 0)
Screenshot: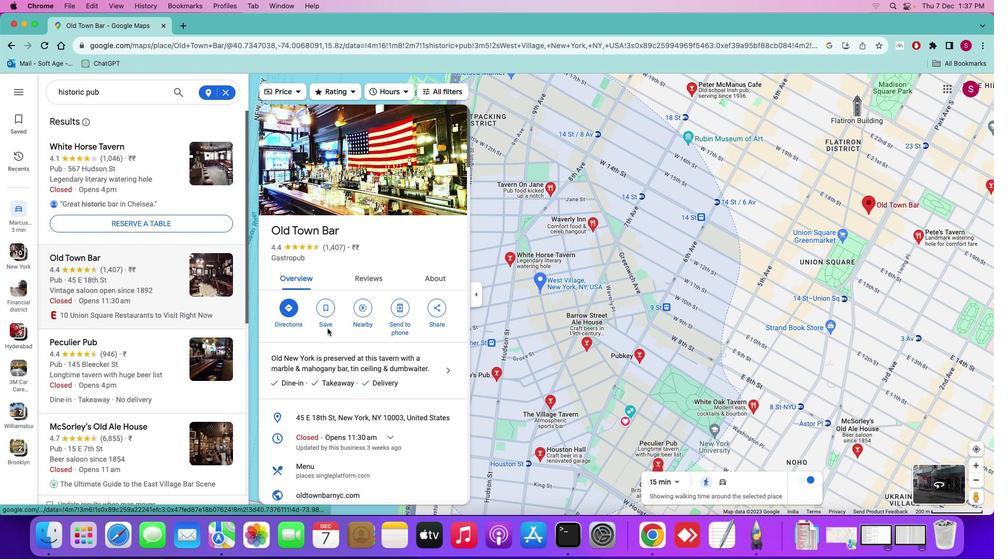 
Action: Mouse moved to (328, 328)
Screenshot: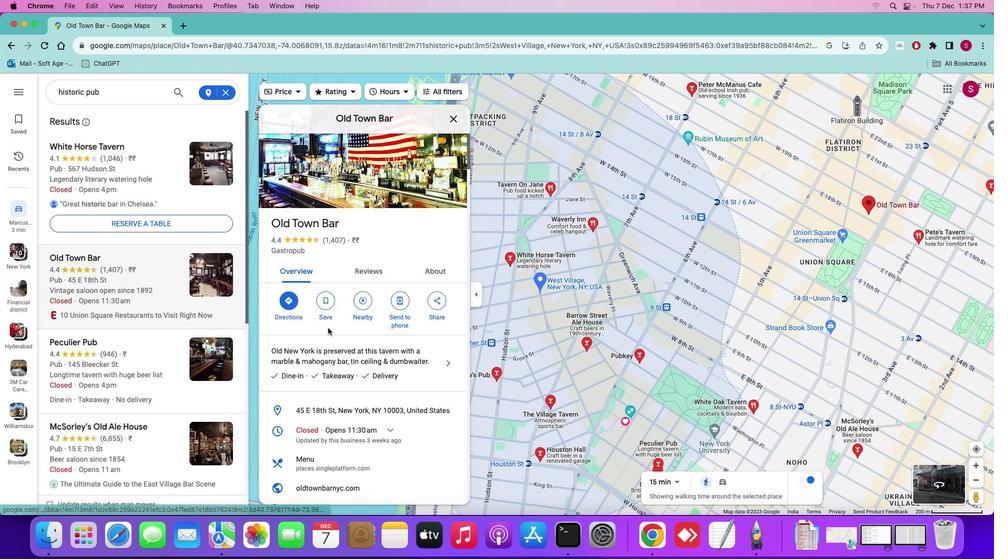 
Action: Mouse scrolled (328, 328) with delta (0, 0)
Screenshot: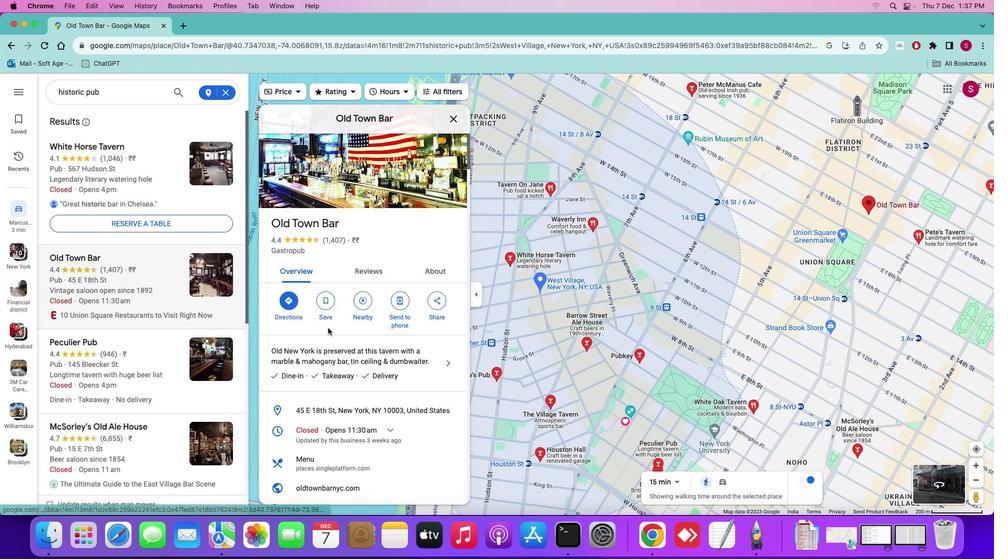 
Action: Mouse moved to (328, 328)
Screenshot: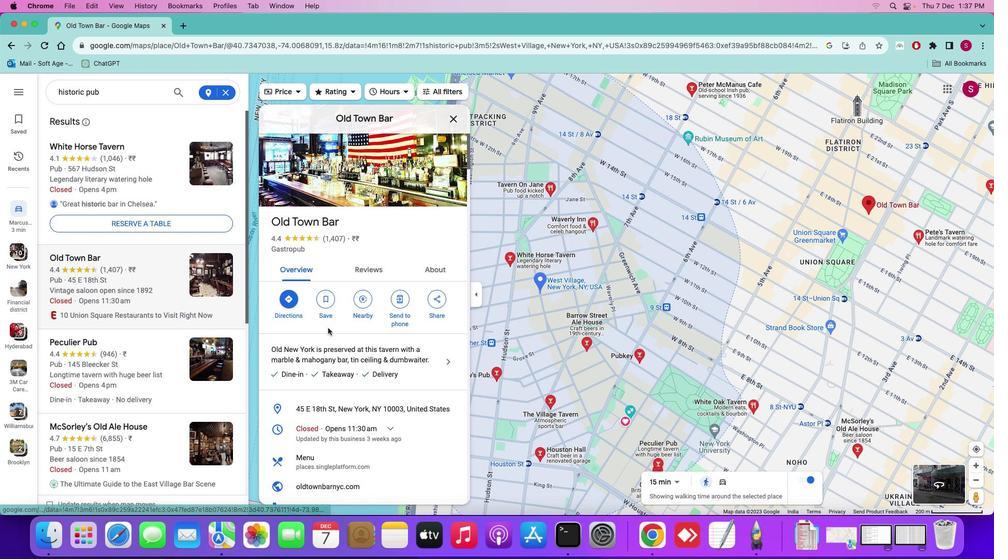 
Action: Mouse scrolled (328, 328) with delta (0, 0)
Screenshot: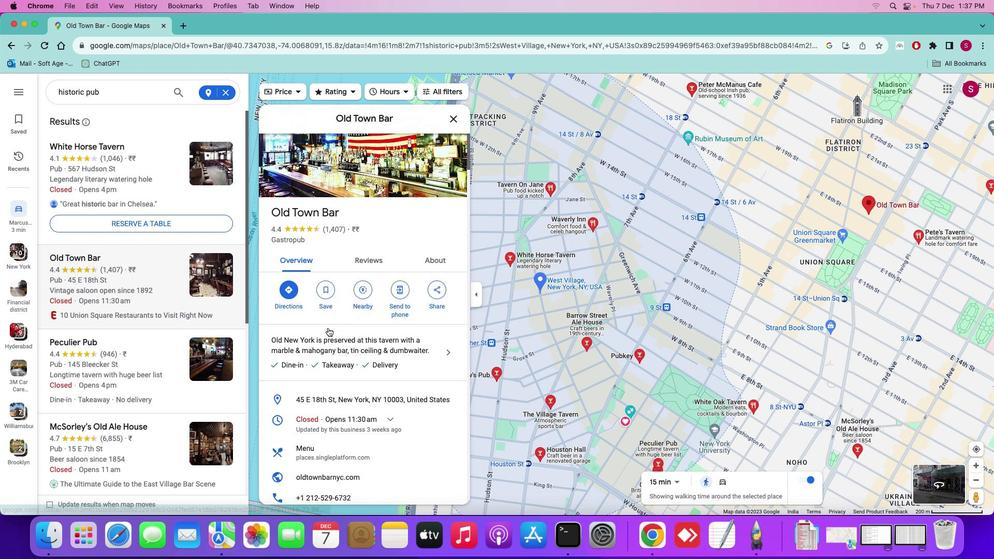 
Action: Mouse scrolled (328, 328) with delta (0, 0)
Screenshot: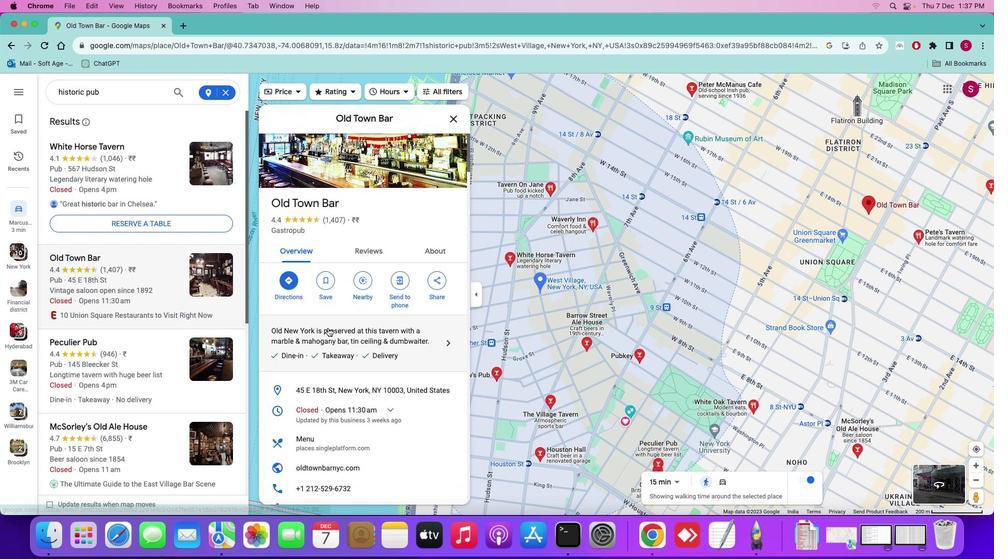 
Action: Mouse scrolled (328, 328) with delta (0, 0)
Screenshot: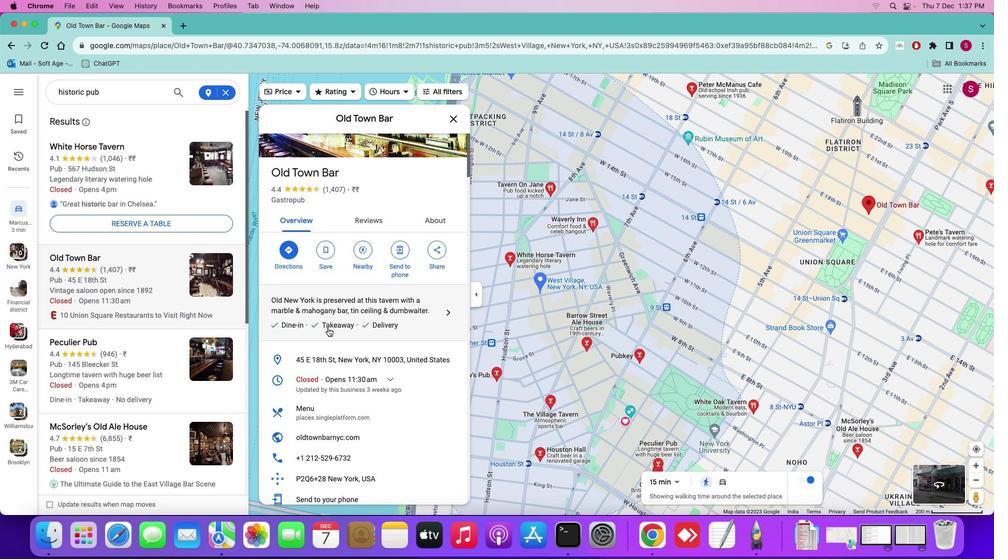 
Action: Mouse scrolled (328, 328) with delta (0, 0)
Screenshot: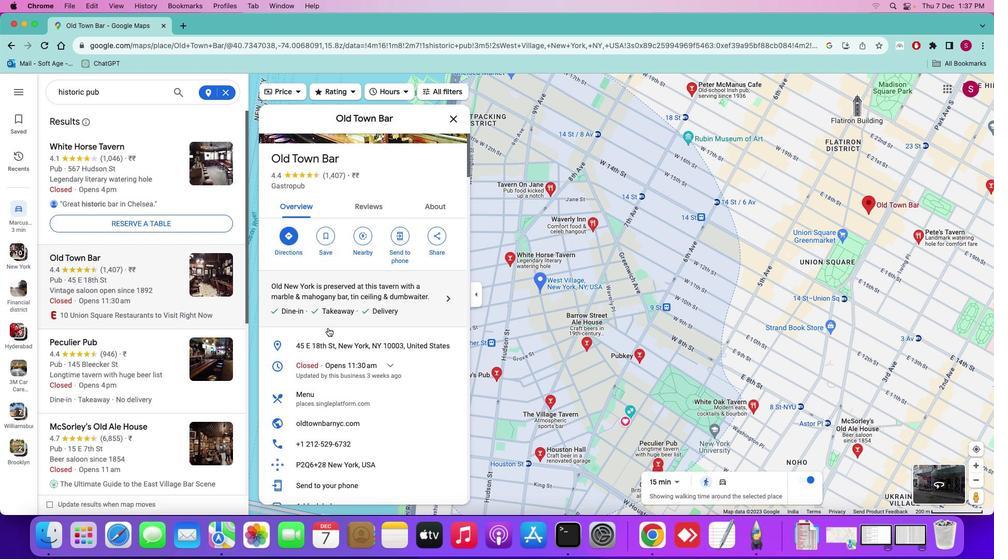 
Action: Mouse scrolled (328, 328) with delta (0, -1)
Screenshot: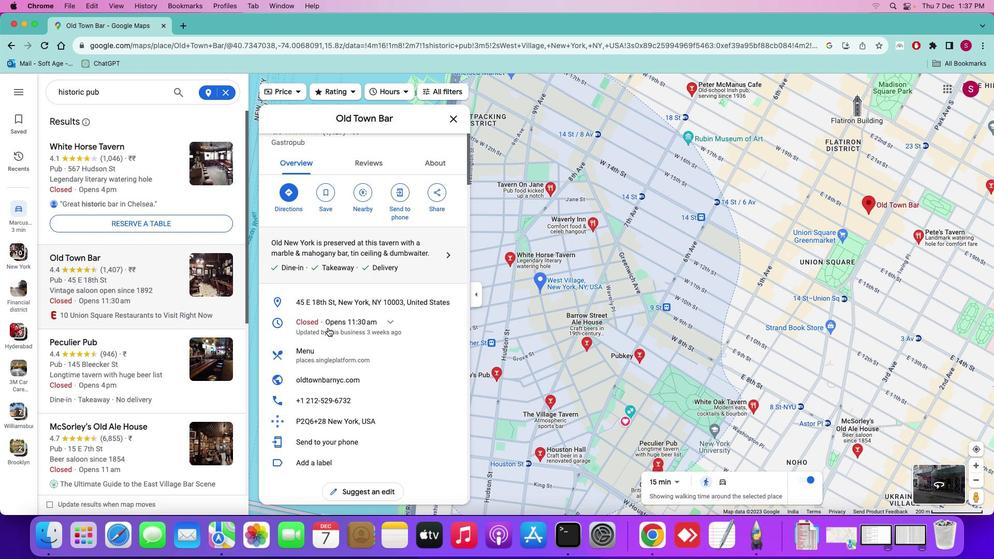 
Action: Mouse scrolled (328, 328) with delta (0, -1)
Screenshot: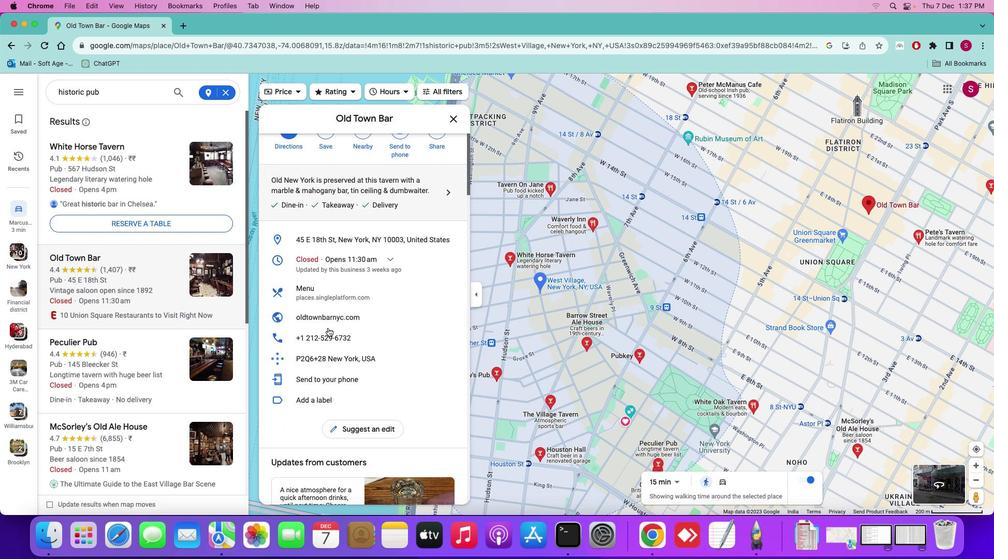 
Action: Mouse moved to (329, 326)
Screenshot: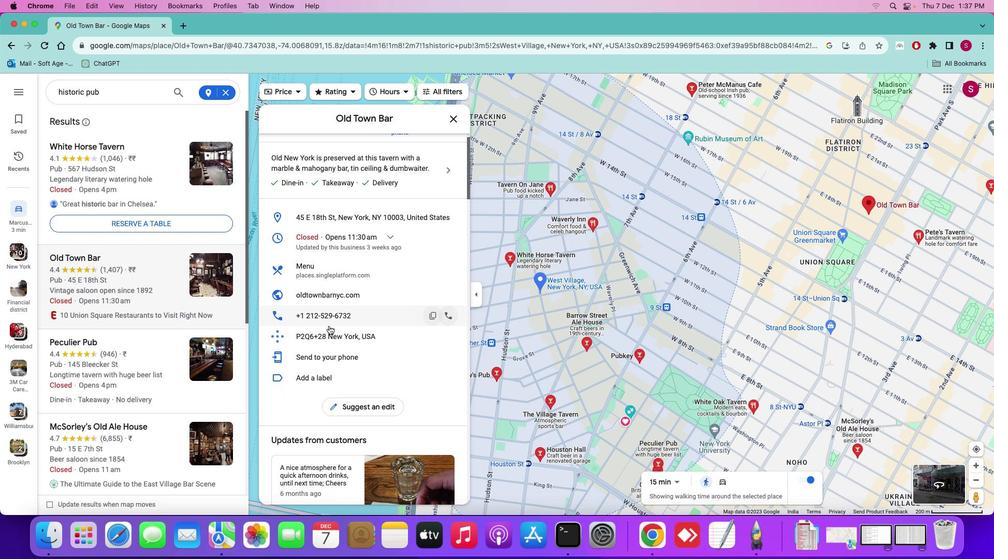 
Action: Mouse scrolled (329, 326) with delta (0, 0)
Screenshot: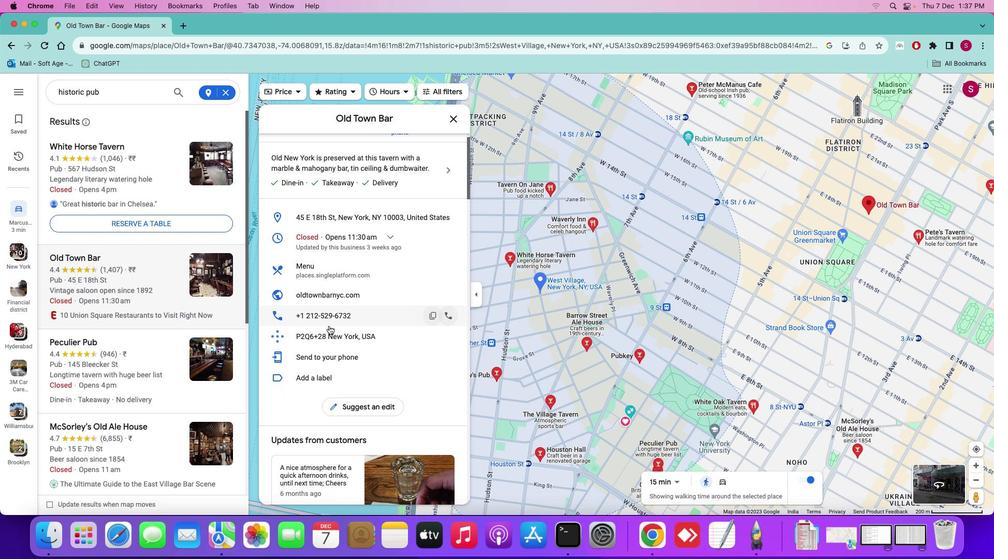 
Action: Mouse moved to (329, 326)
Screenshot: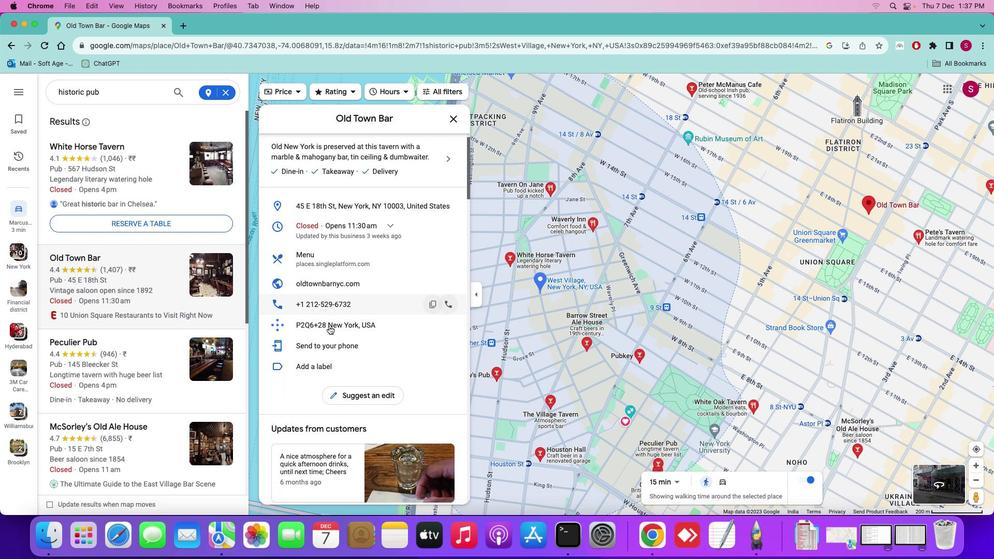 
Action: Mouse scrolled (329, 326) with delta (0, 0)
Screenshot: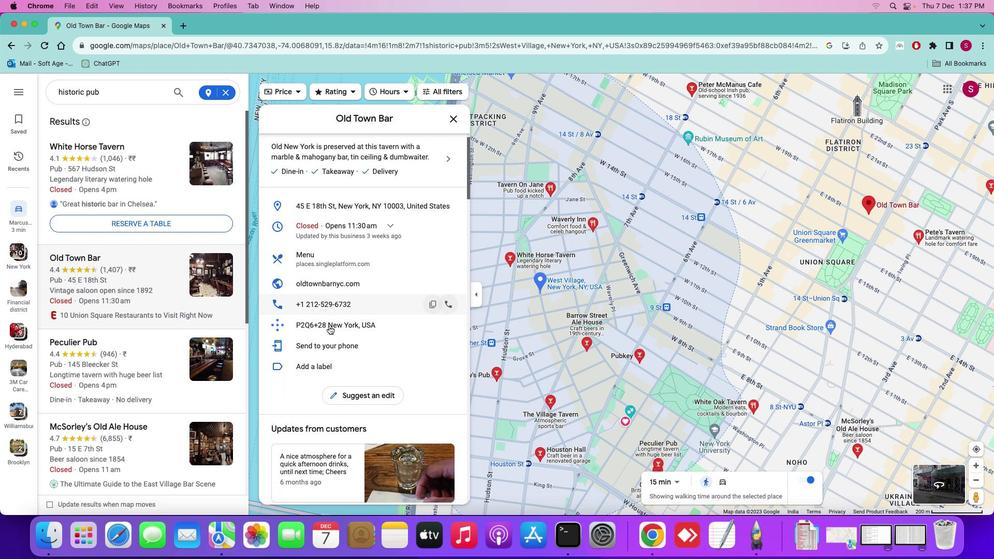 
Action: Mouse moved to (329, 326)
Screenshot: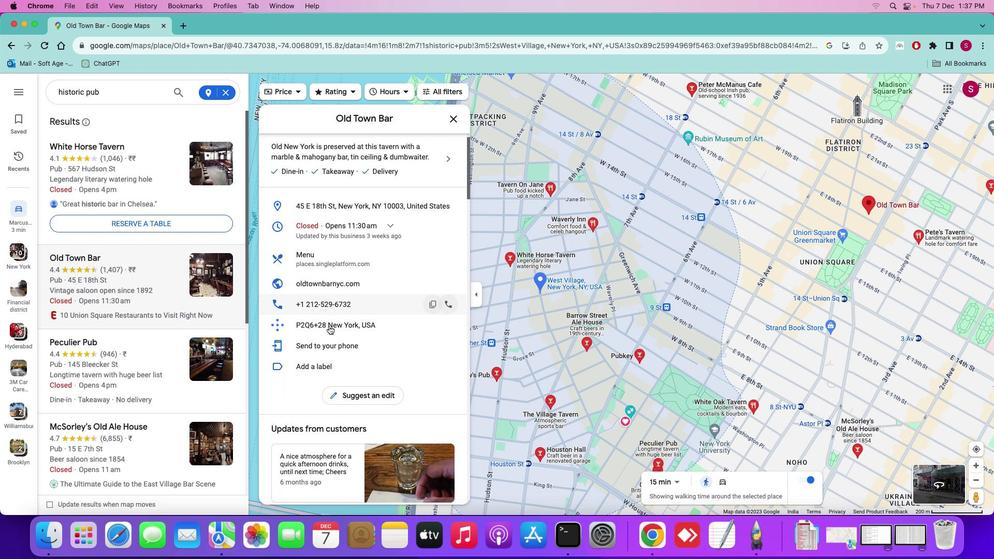 
Action: Mouse scrolled (329, 326) with delta (0, -1)
Screenshot: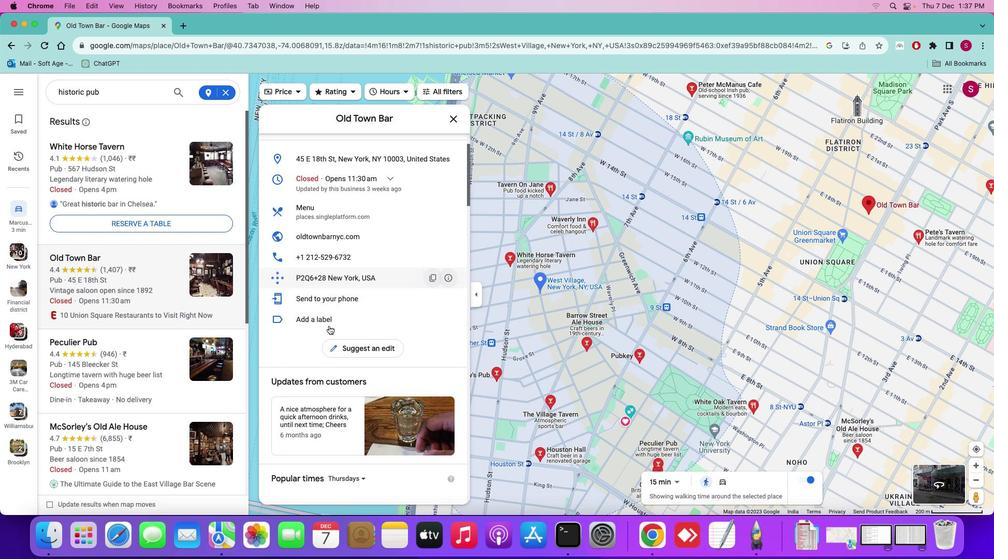 
Action: Mouse moved to (329, 326)
Screenshot: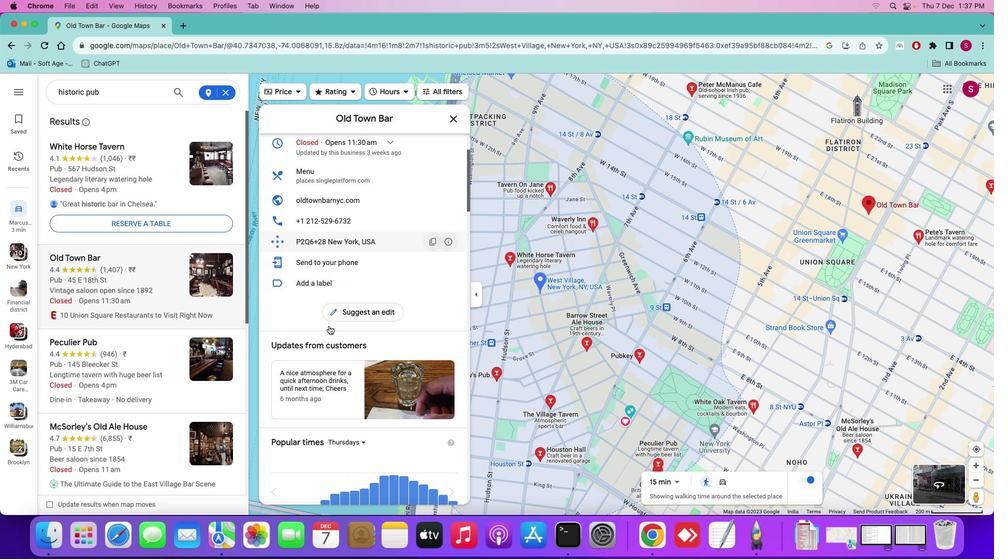 
Action: Mouse scrolled (329, 326) with delta (0, -1)
Screenshot: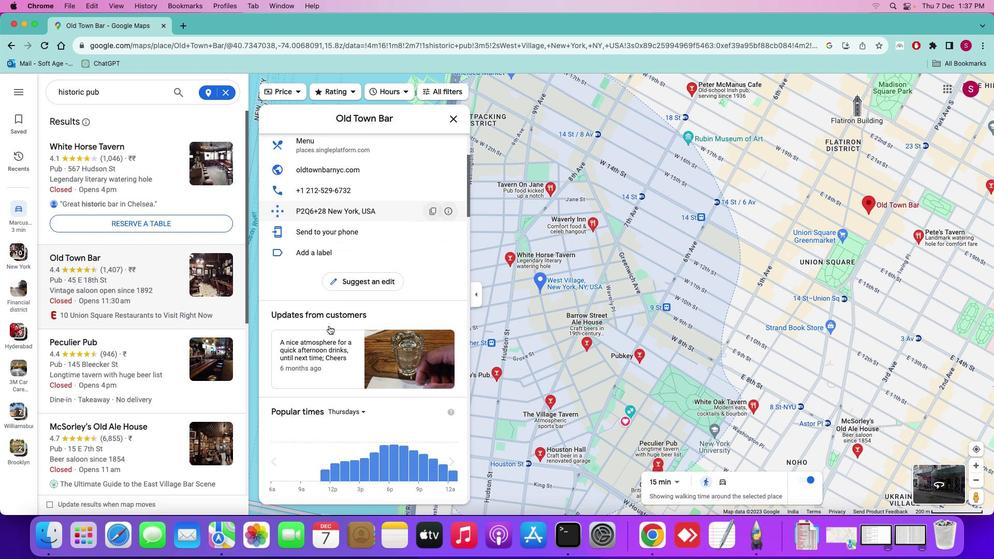 
Action: Mouse moved to (329, 325)
Screenshot: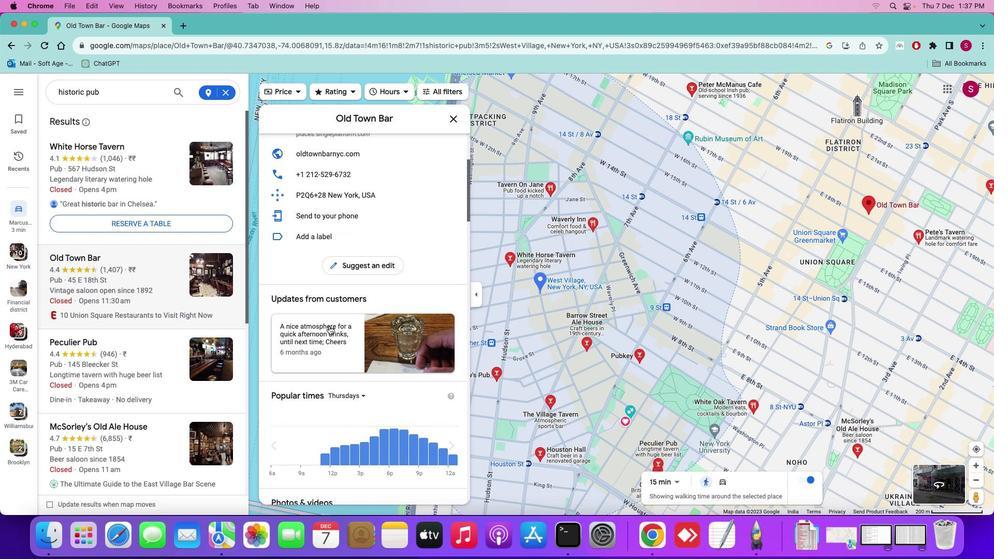 
Action: Mouse scrolled (329, 325) with delta (0, 0)
Screenshot: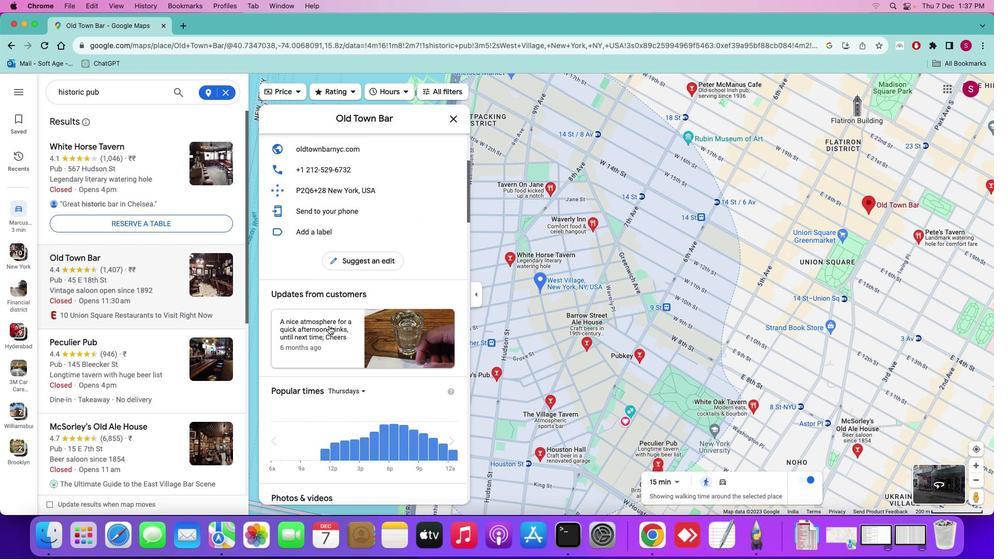 
Action: Mouse scrolled (329, 325) with delta (0, 0)
Screenshot: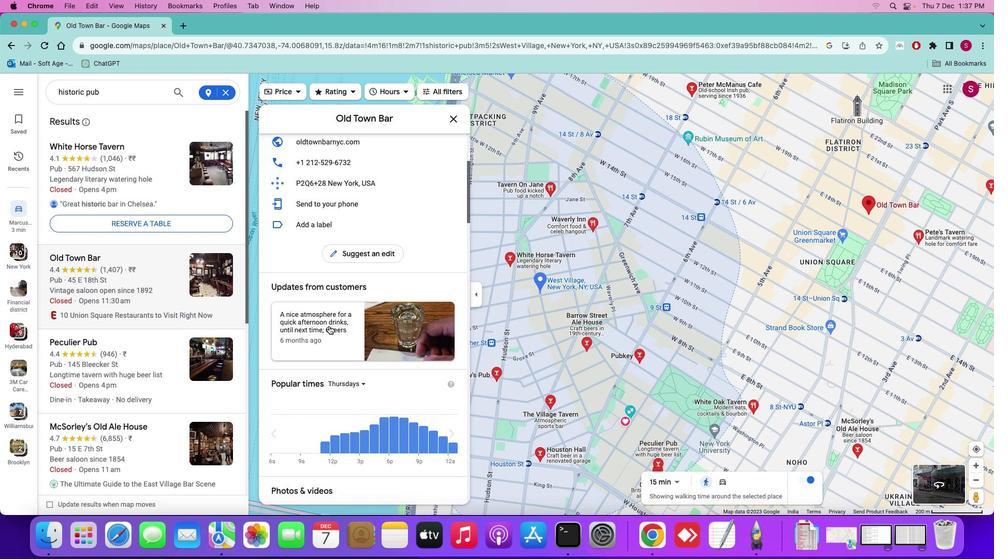 
Action: Mouse scrolled (329, 325) with delta (0, 0)
Screenshot: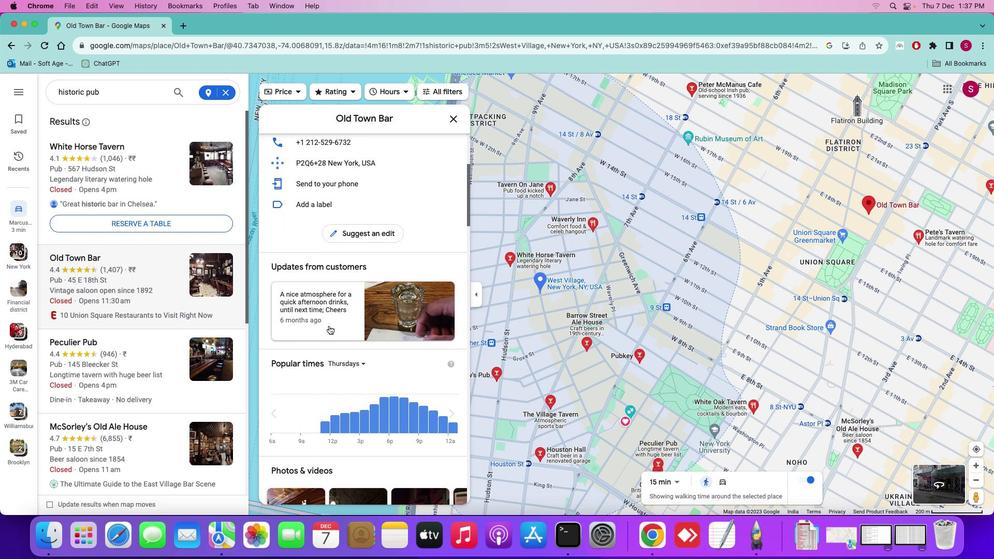 
Action: Mouse moved to (330, 324)
Screenshot: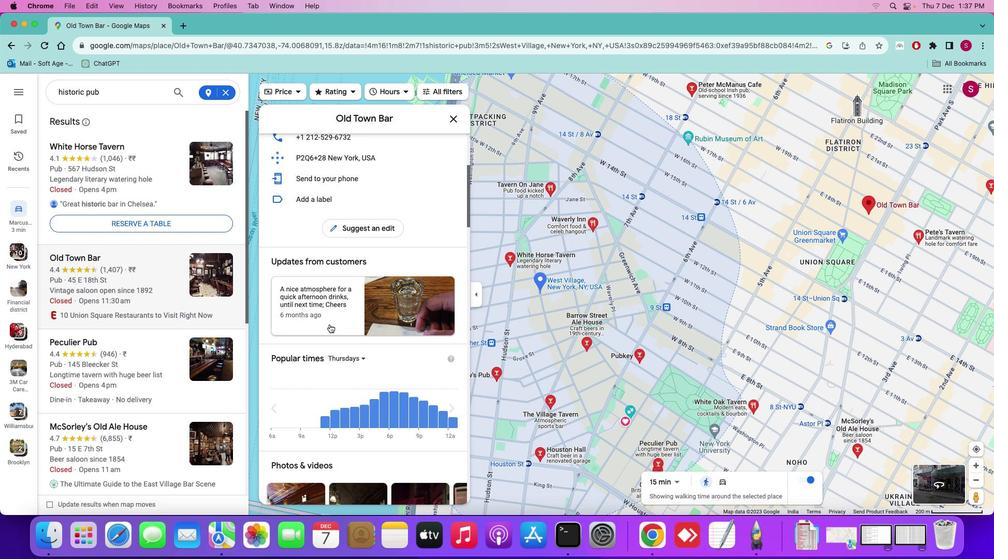 
Action: Mouse scrolled (330, 324) with delta (0, 0)
Screenshot: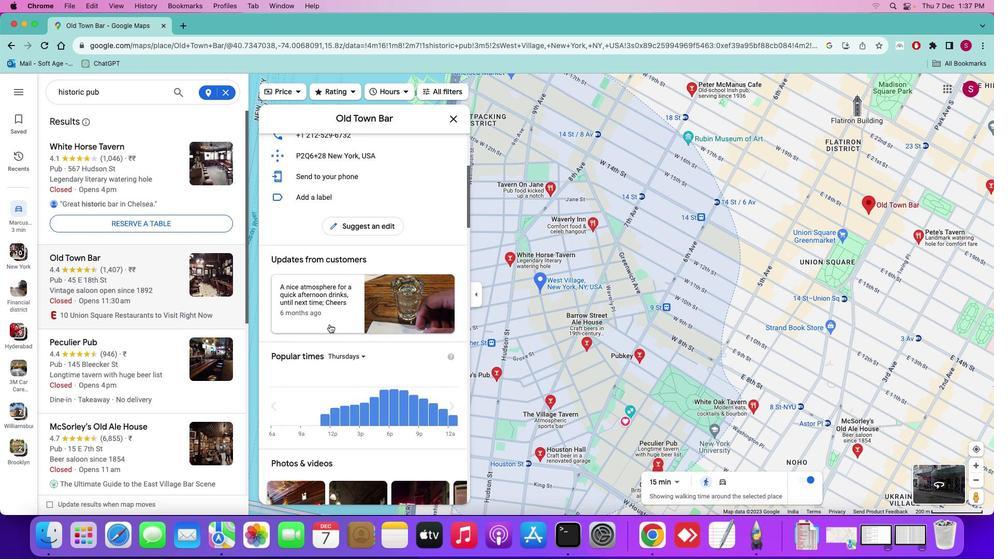 
Action: Mouse scrolled (330, 324) with delta (0, 0)
Screenshot: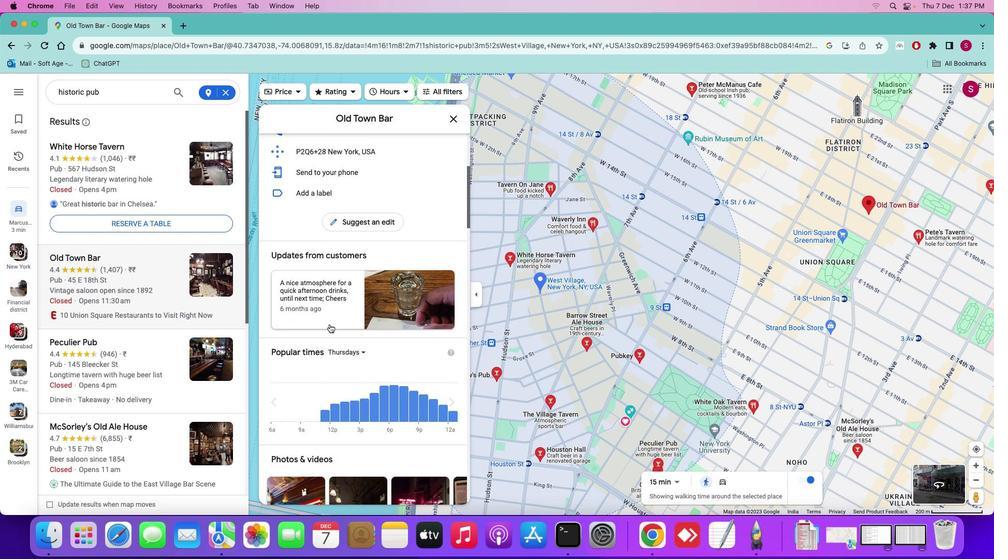 
Action: Mouse scrolled (330, 324) with delta (0, 0)
Screenshot: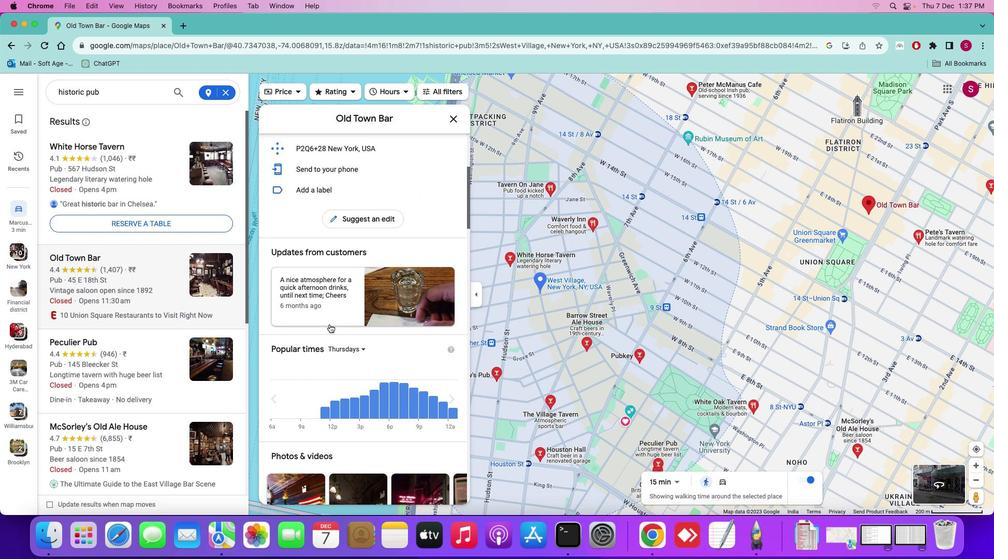 
Action: Mouse scrolled (330, 324) with delta (0, 0)
Screenshot: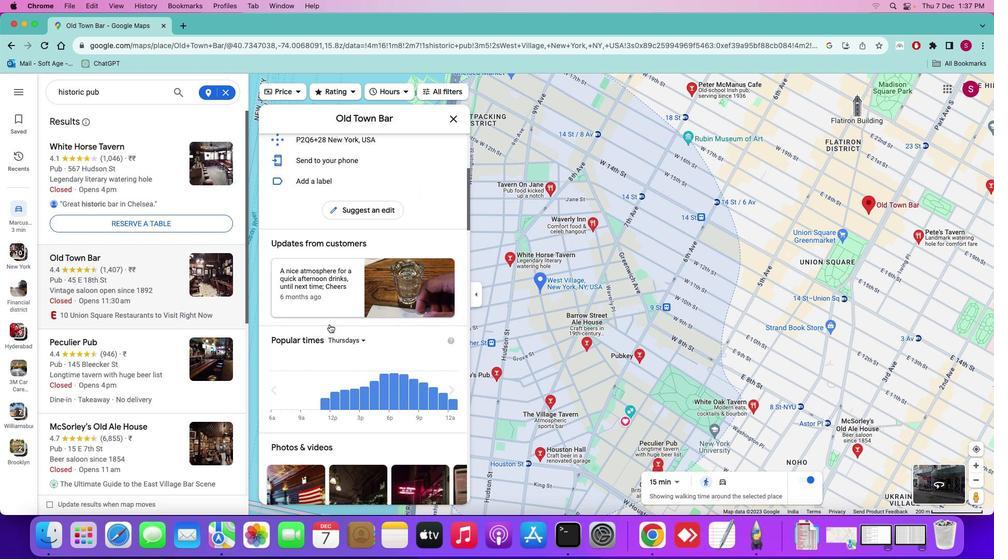 
Action: Mouse scrolled (330, 324) with delta (0, 0)
Screenshot: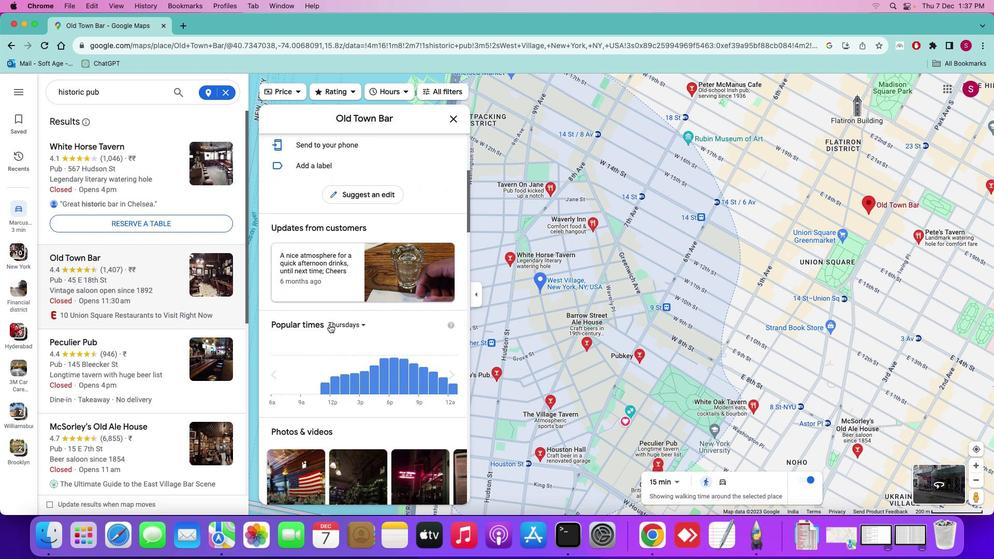
Action: Mouse scrolled (330, 324) with delta (0, 0)
Screenshot: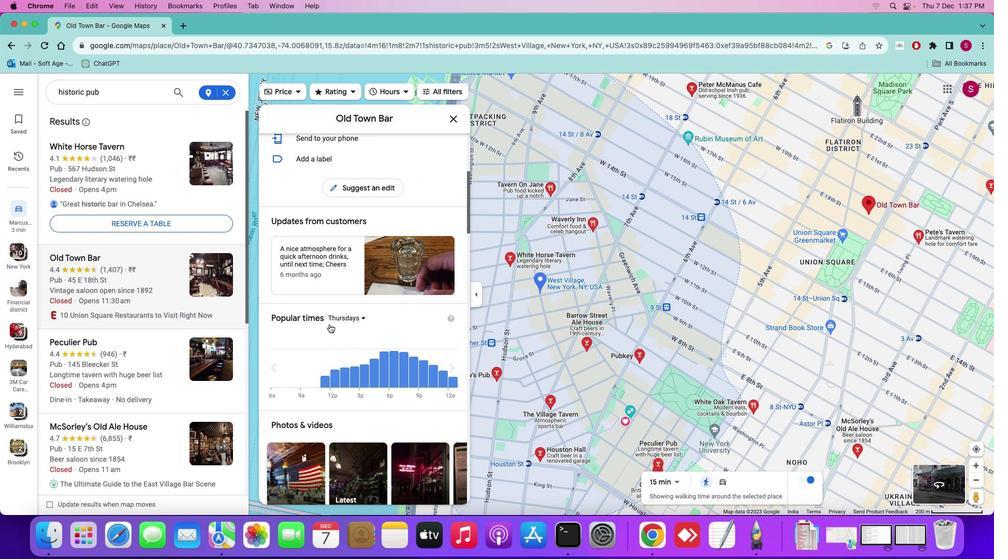 
Action: Mouse scrolled (330, 324) with delta (0, 0)
Screenshot: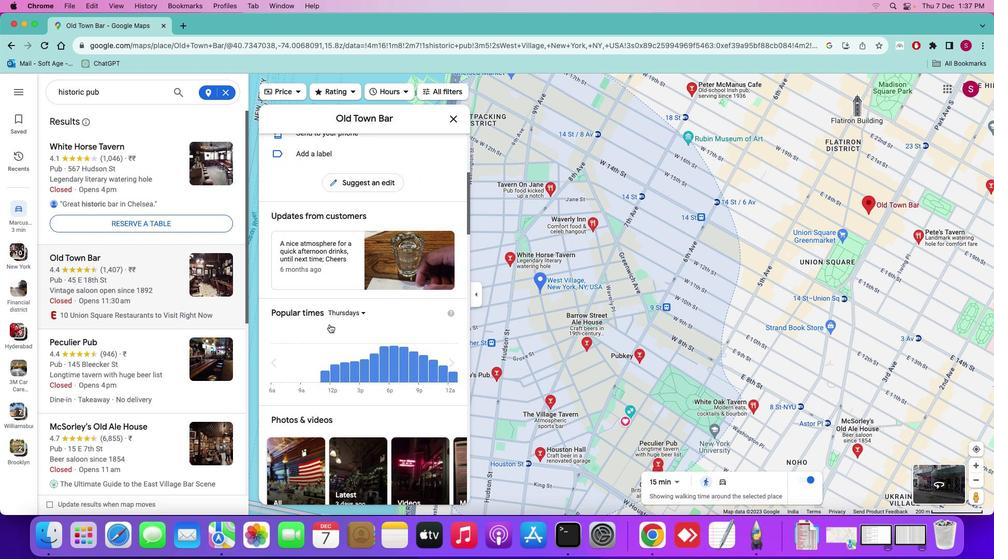 
Action: Mouse scrolled (330, 324) with delta (0, 0)
Screenshot: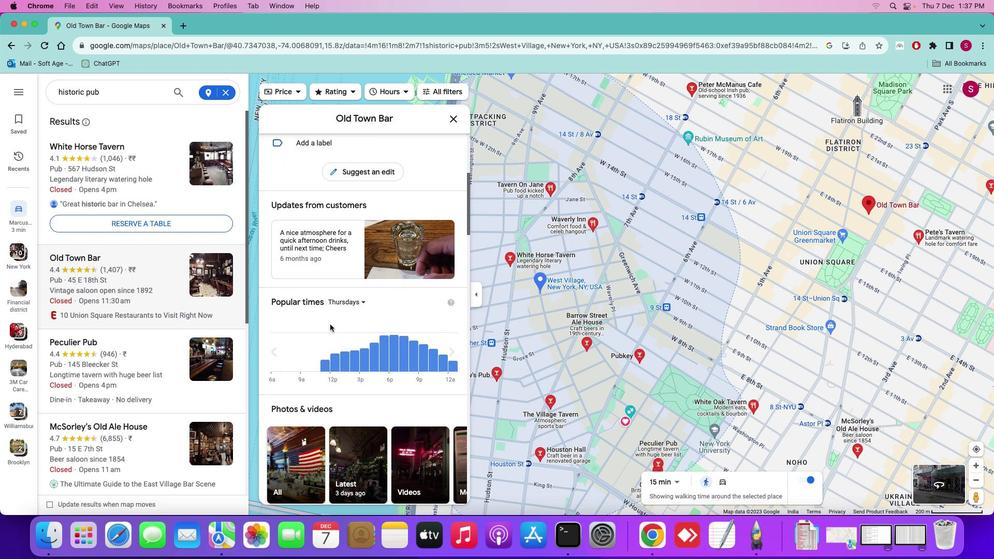 
Action: Mouse scrolled (330, 324) with delta (0, 0)
Screenshot: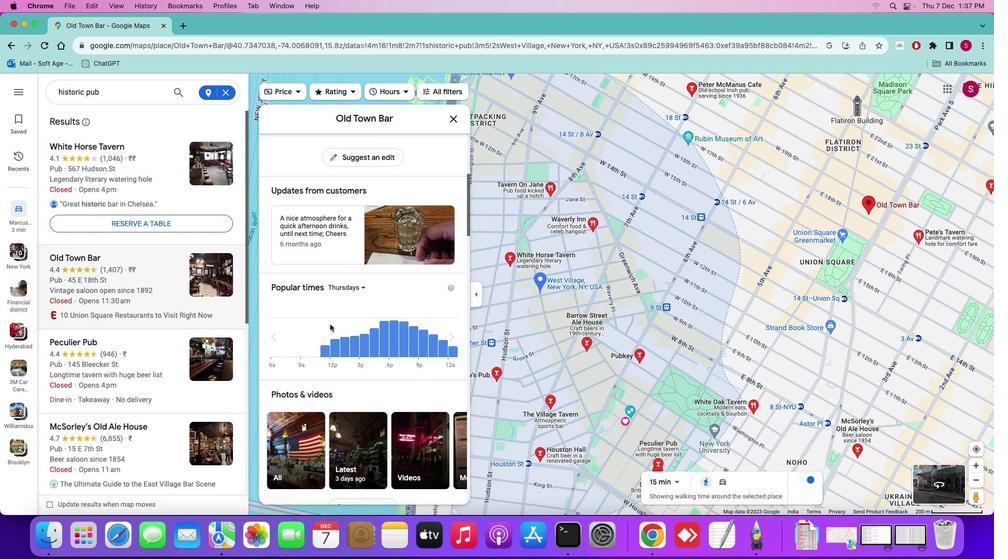 
Action: Mouse moved to (330, 324)
Screenshot: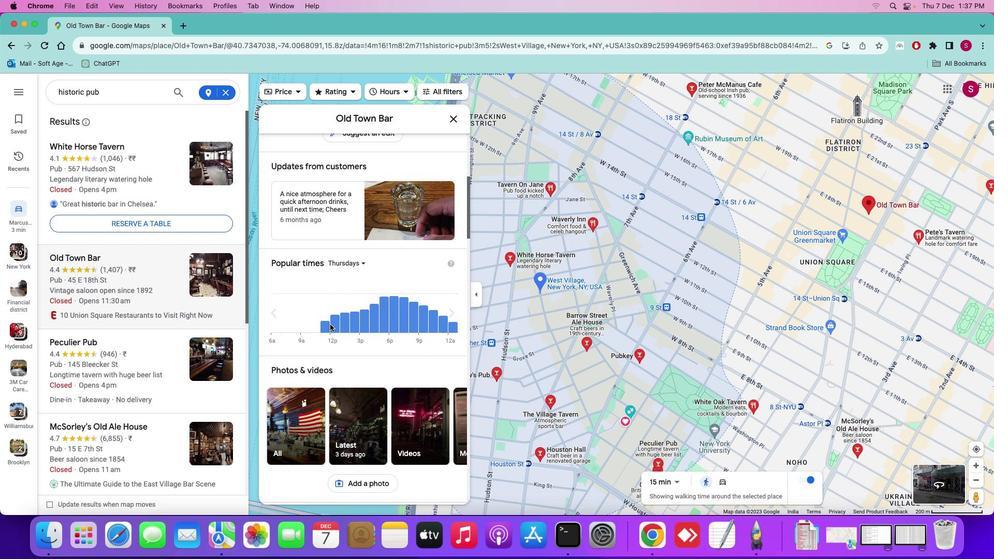 
Action: Mouse scrolled (330, 324) with delta (0, -1)
Screenshot: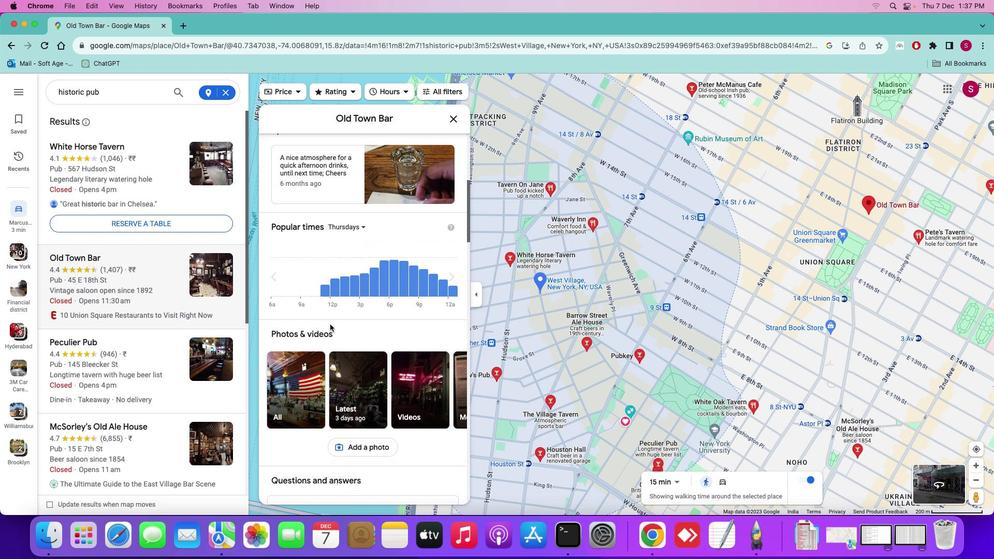 
Action: Mouse moved to (330, 324)
Screenshot: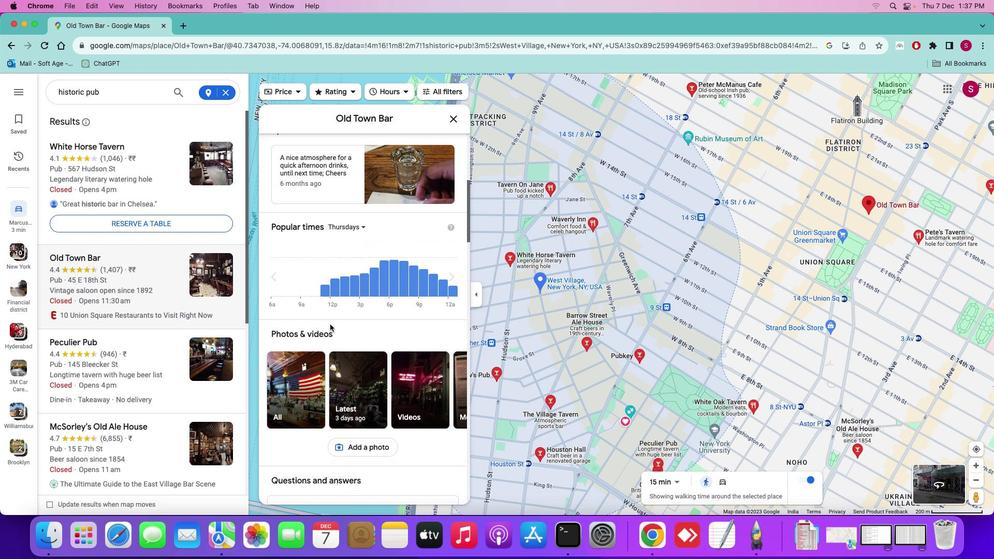 
Action: Mouse scrolled (330, 324) with delta (0, -1)
Screenshot: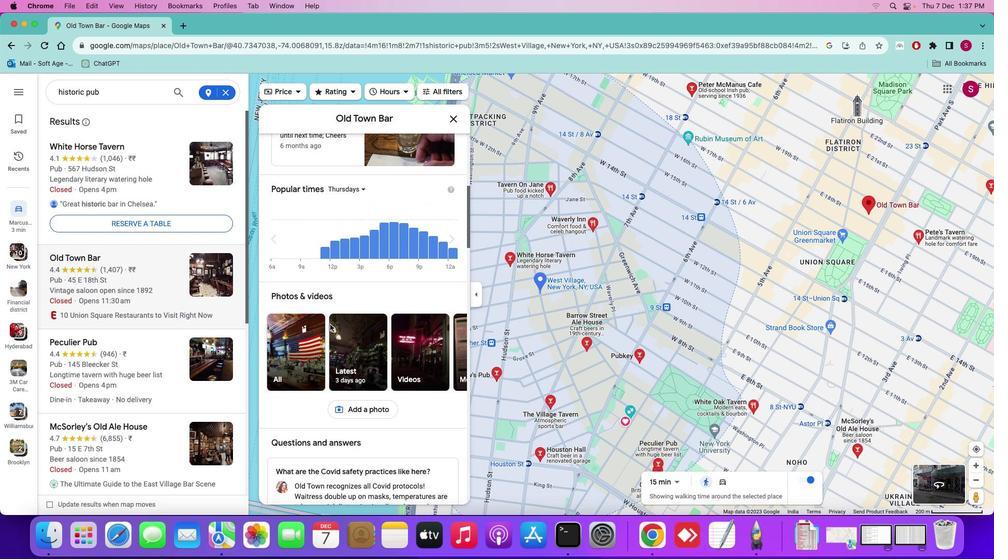 
Action: Mouse scrolled (330, 324) with delta (0, 0)
Screenshot: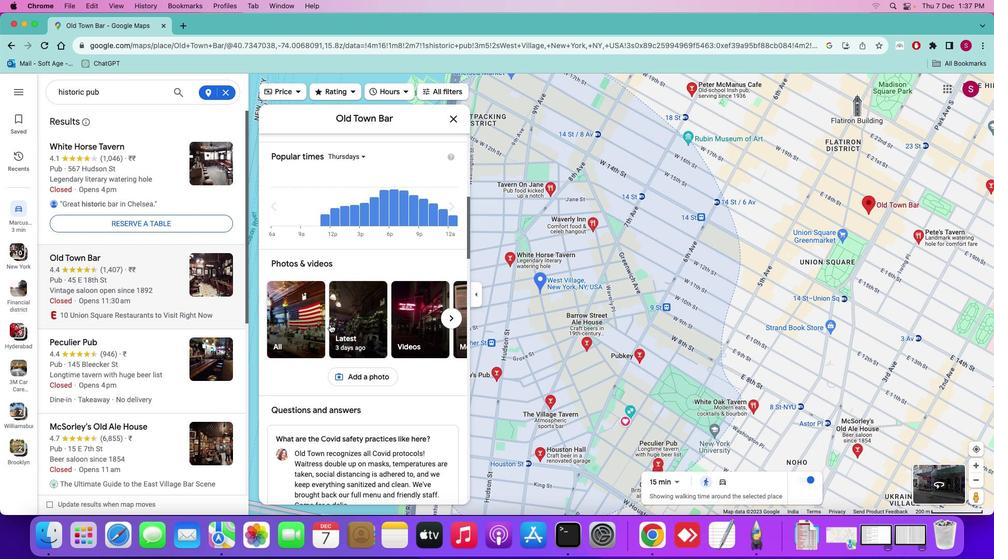 
Action: Mouse scrolled (330, 324) with delta (0, 0)
Screenshot: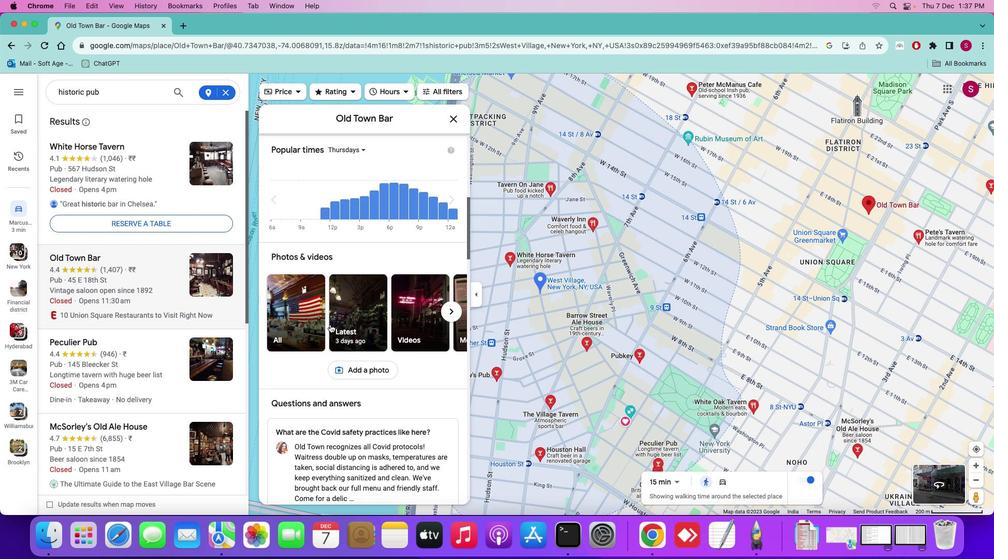 
Action: Mouse scrolled (330, 324) with delta (0, 0)
Screenshot: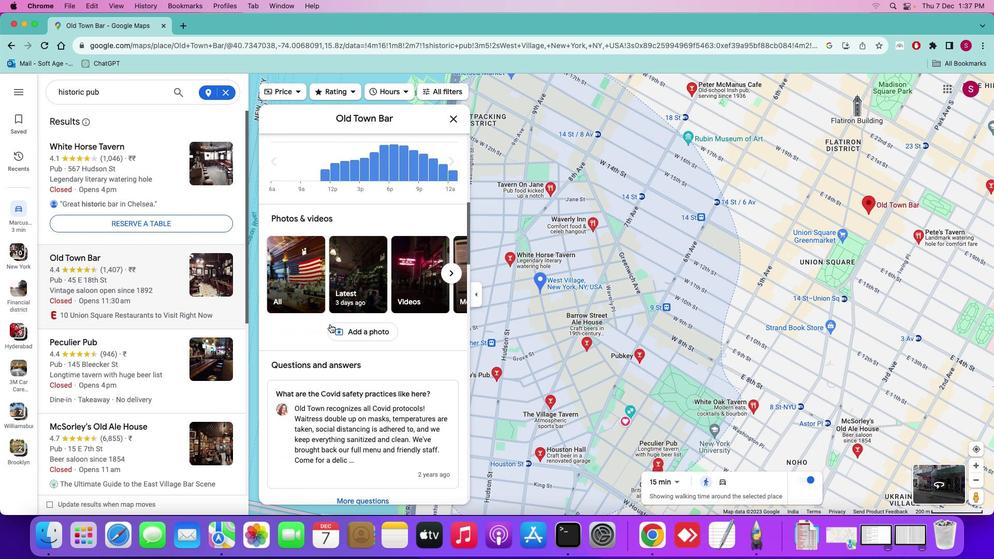 
Action: Mouse scrolled (330, 324) with delta (0, -1)
Screenshot: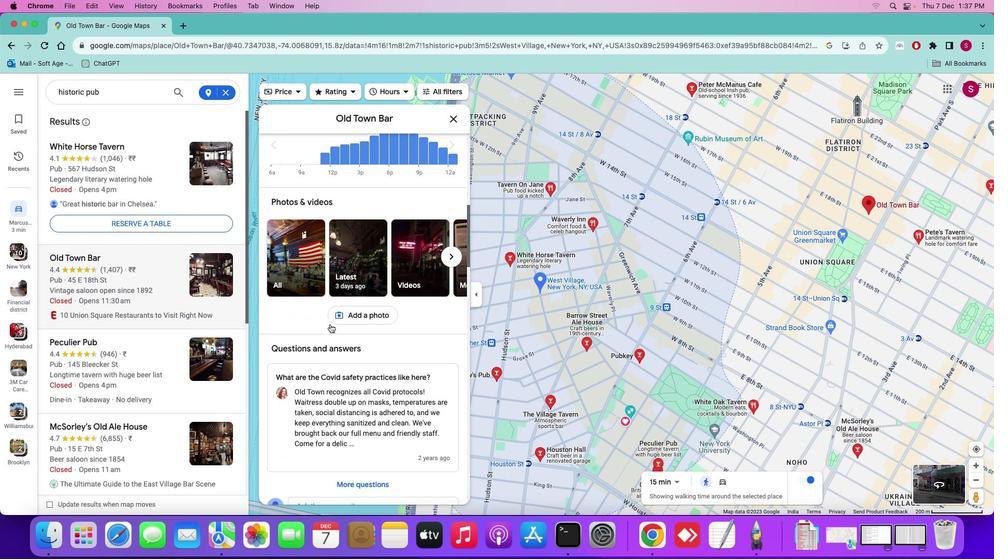 
Action: Mouse scrolled (330, 324) with delta (0, 0)
Screenshot: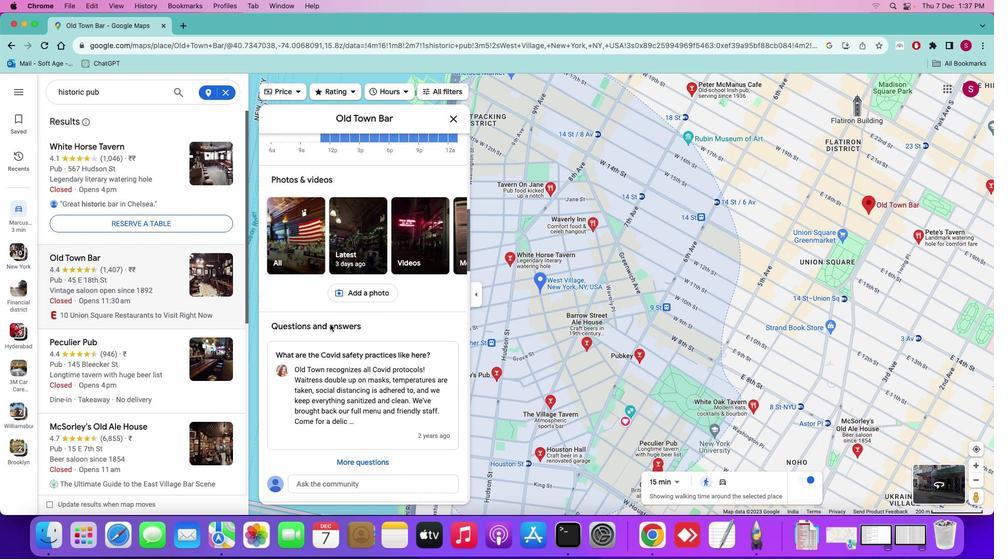 
Action: Mouse moved to (330, 324)
Screenshot: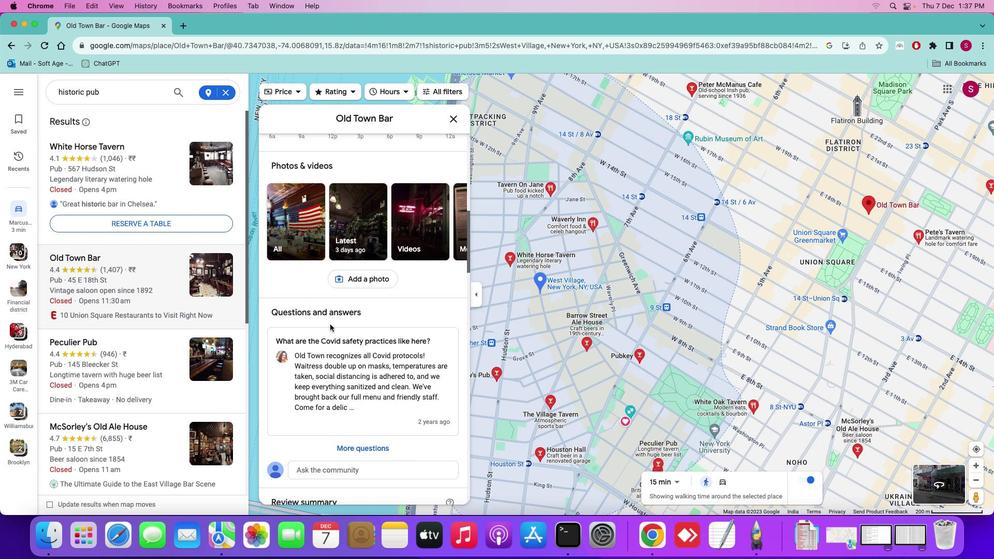 
Action: Mouse scrolled (330, 324) with delta (0, 0)
Screenshot: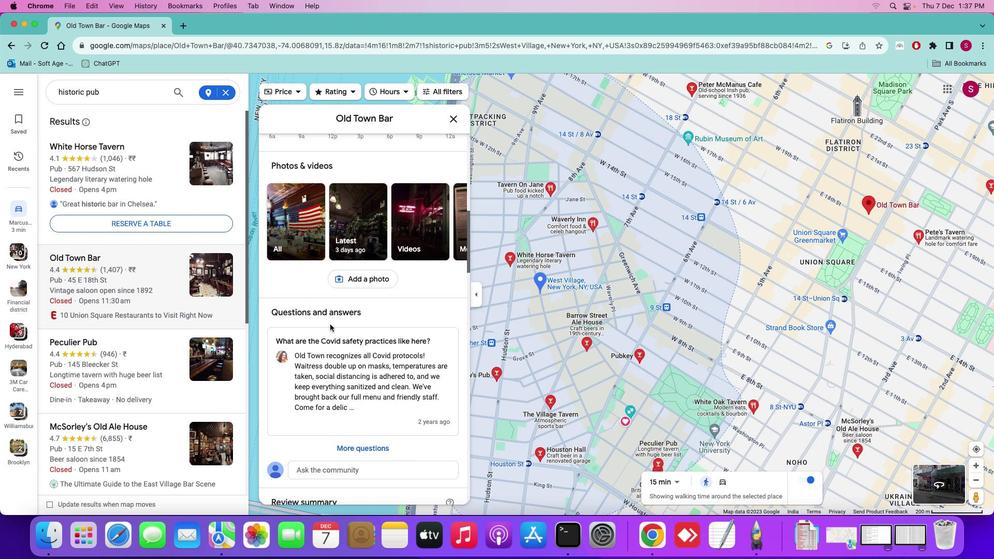 
Action: Mouse scrolled (330, 324) with delta (0, -1)
Screenshot: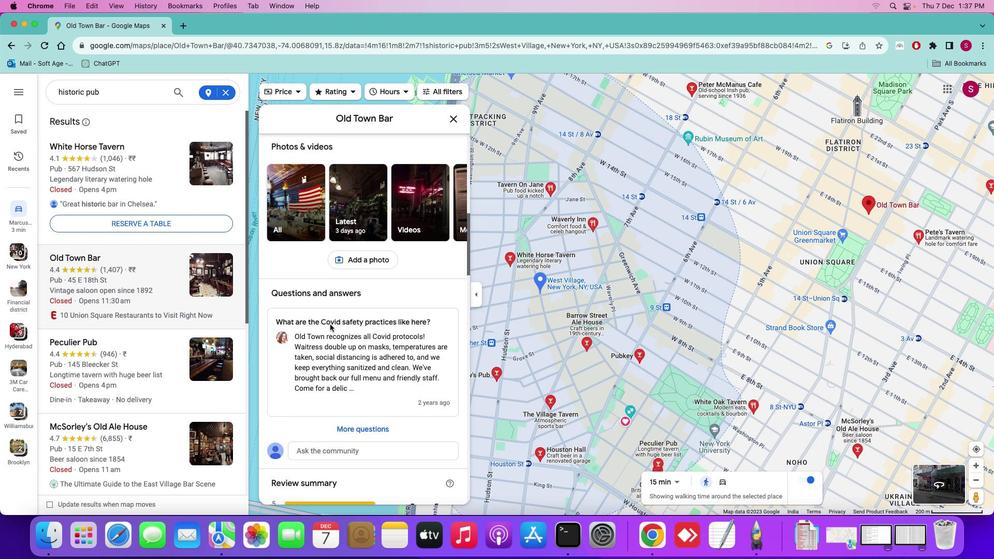 
Action: Mouse scrolled (330, 324) with delta (0, -1)
Screenshot: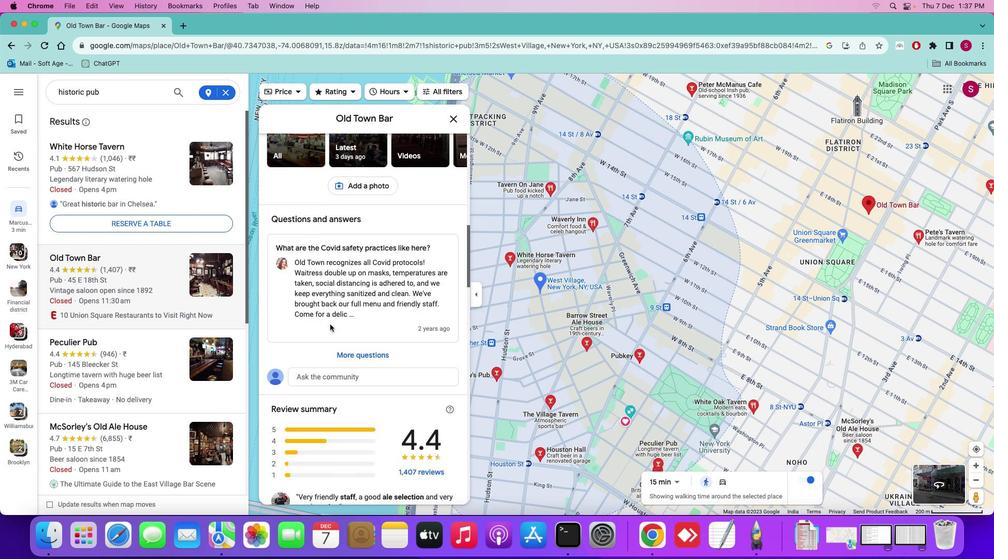 
Action: Mouse moved to (330, 324)
Screenshot: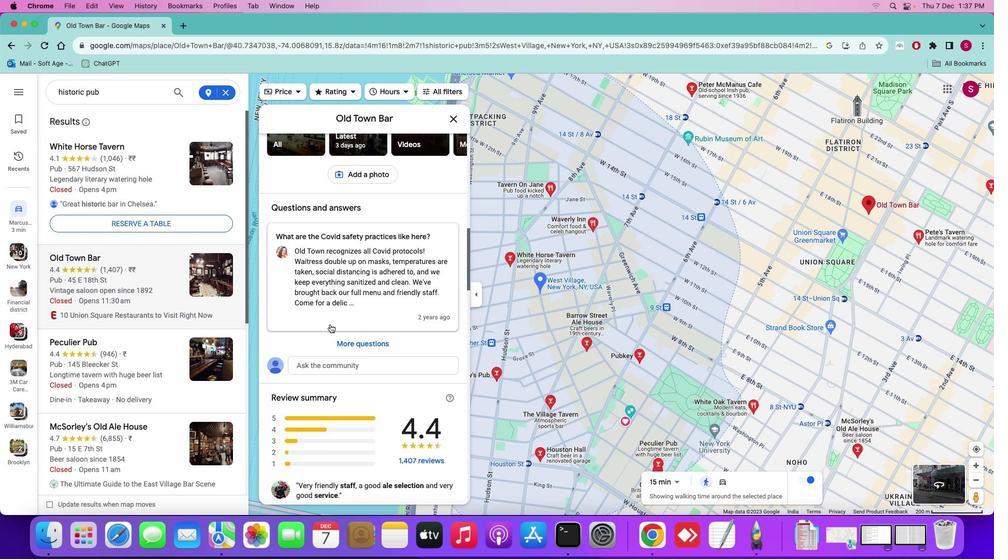 
Action: Mouse scrolled (330, 324) with delta (0, 0)
Screenshot: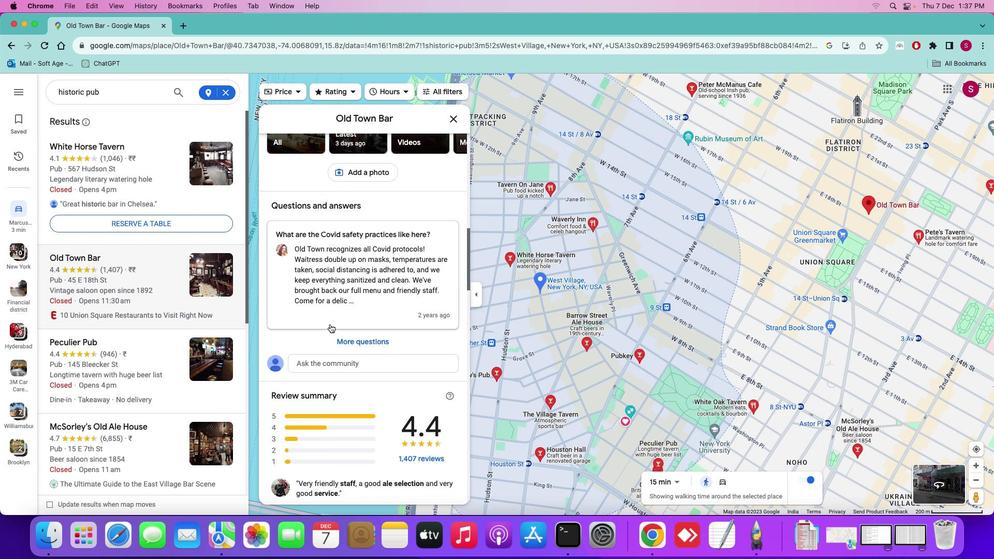 
Action: Mouse scrolled (330, 324) with delta (0, 0)
Screenshot: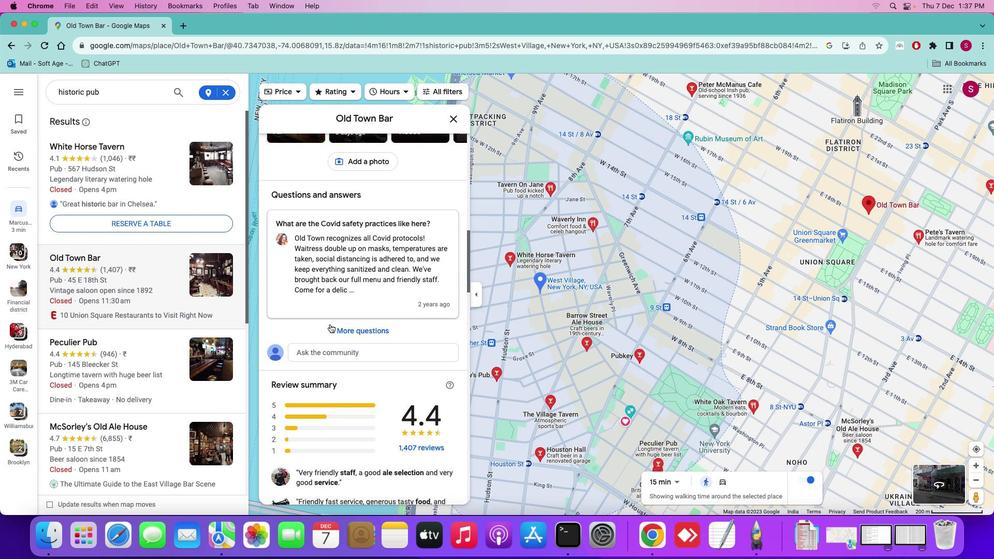 
Action: Mouse scrolled (330, 324) with delta (0, 0)
Screenshot: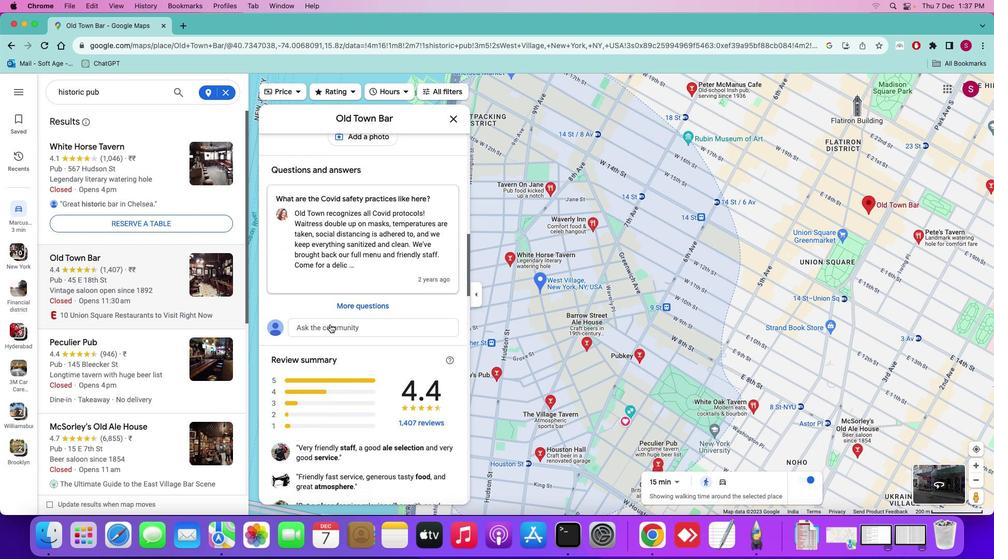 
Action: Mouse scrolled (330, 324) with delta (0, -1)
Screenshot: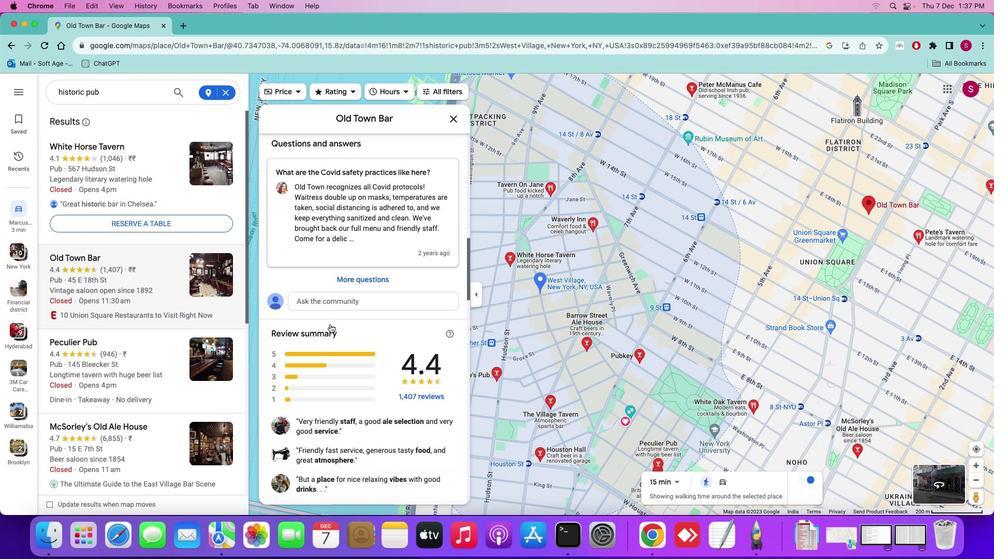 
Action: Mouse scrolled (330, 324) with delta (0, 0)
Screenshot: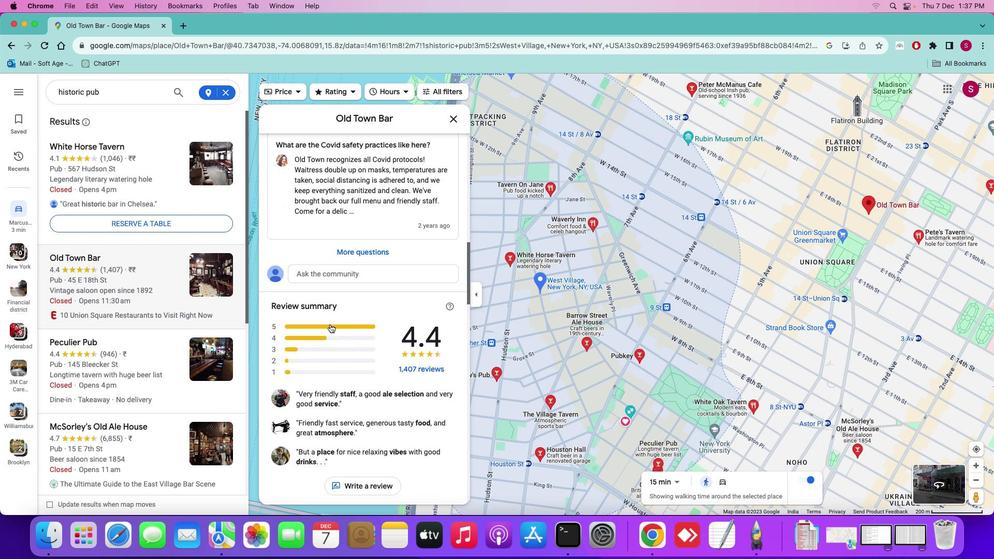 
Action: Mouse scrolled (330, 324) with delta (0, 0)
Screenshot: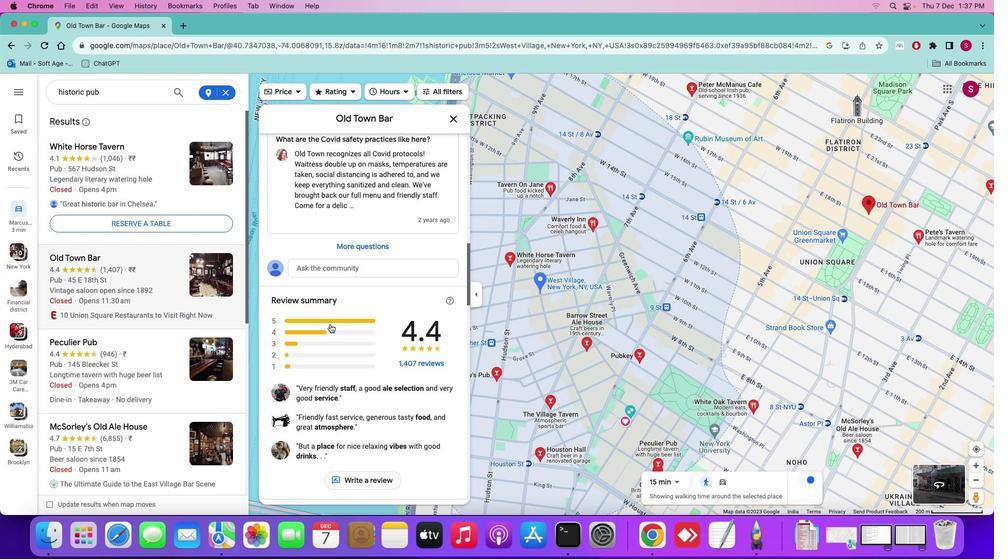 
Action: Mouse scrolled (330, 324) with delta (0, 0)
Screenshot: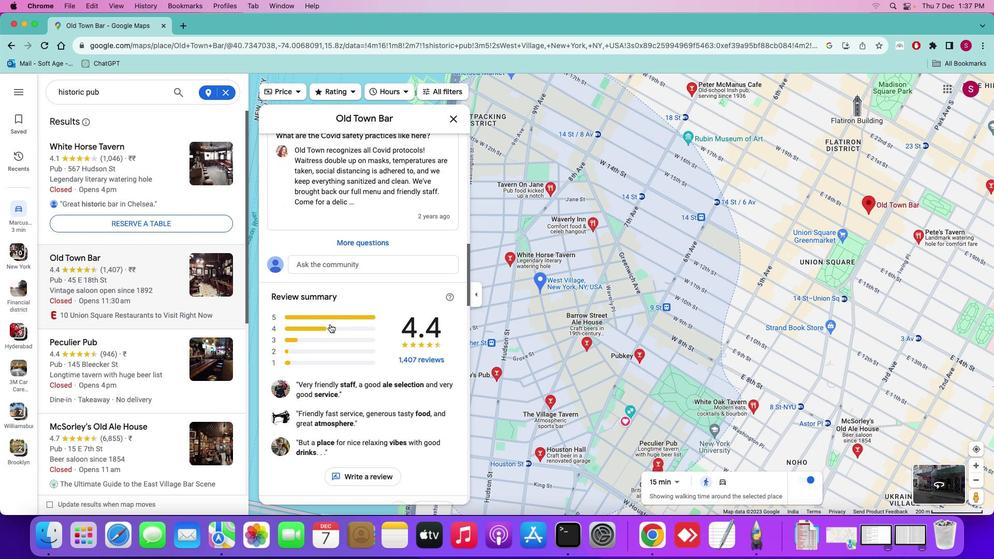 
Action: Mouse scrolled (330, 324) with delta (0, 0)
Screenshot: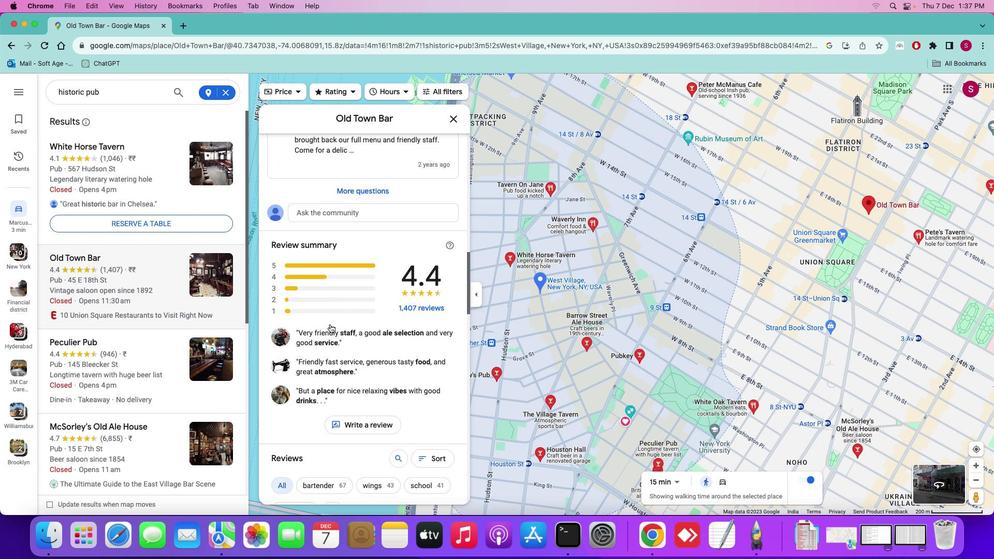 
Action: Mouse scrolled (330, 324) with delta (0, -1)
Screenshot: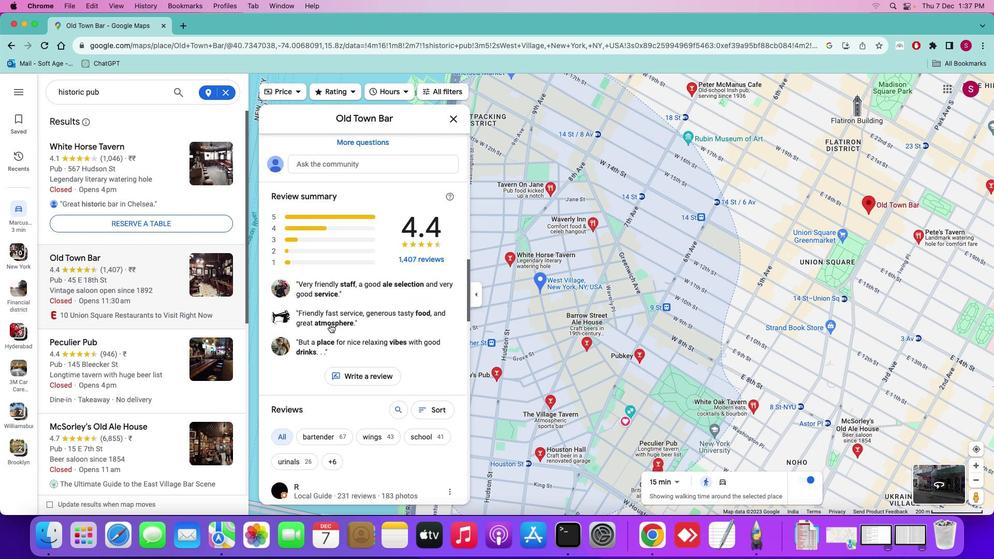 
Action: Mouse scrolled (330, 324) with delta (0, -2)
Screenshot: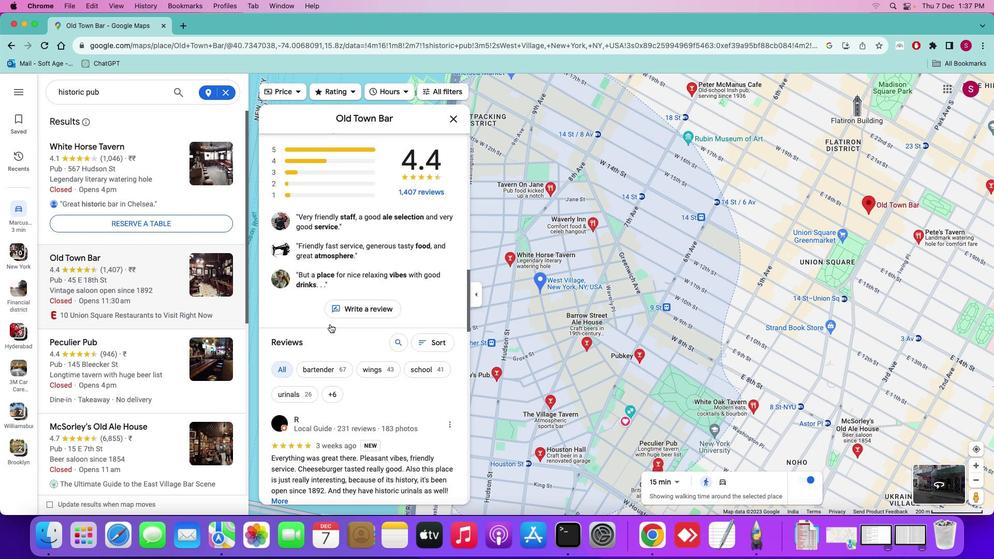 
Action: Mouse scrolled (330, 324) with delta (0, 0)
Screenshot: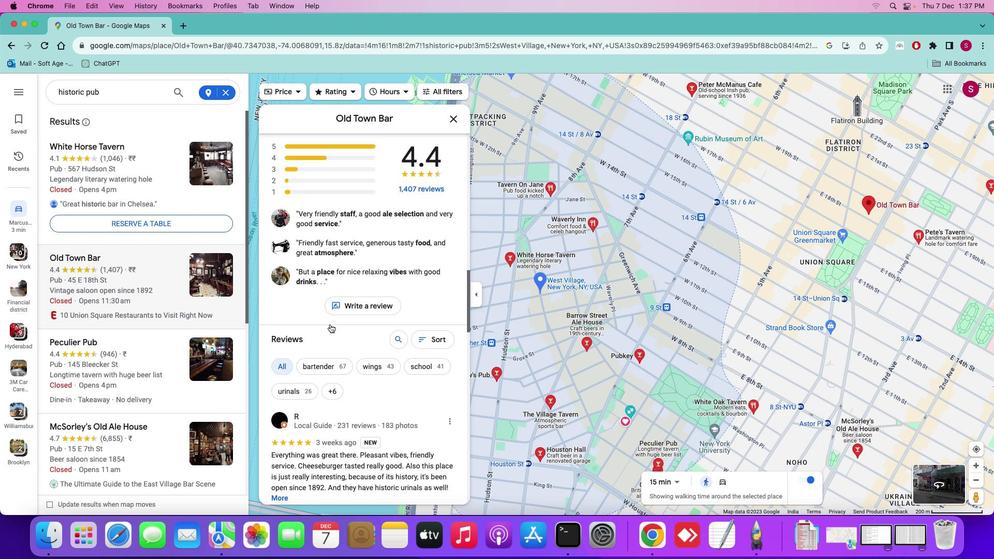 
Action: Mouse moved to (97, 348)
Screenshot: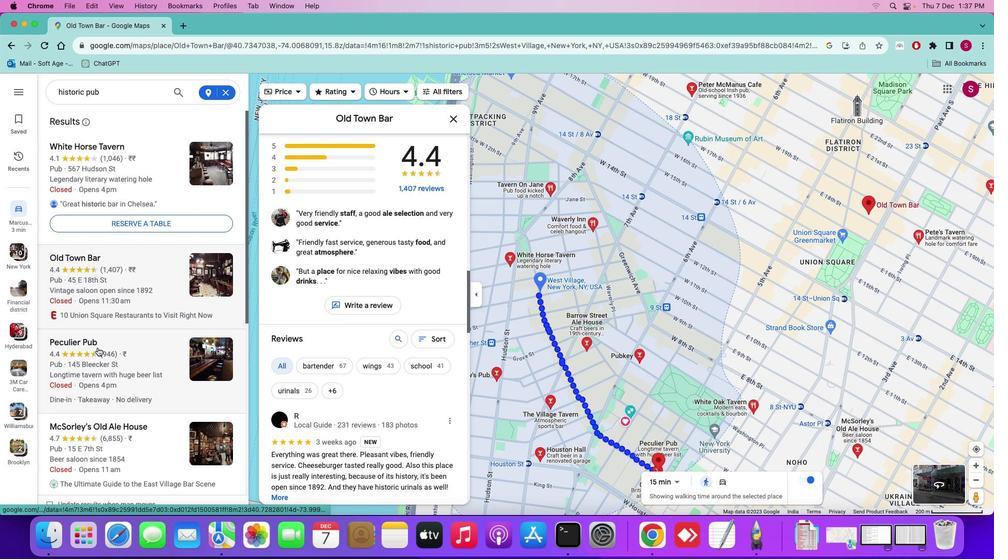 
Action: Mouse pressed left at (97, 348)
Screenshot: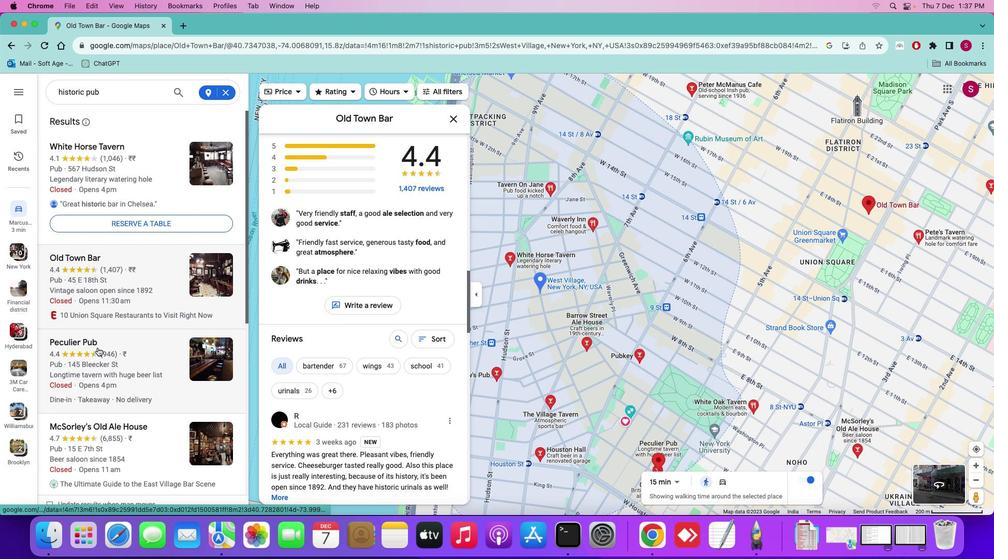 
Action: Mouse moved to (687, 361)
Screenshot: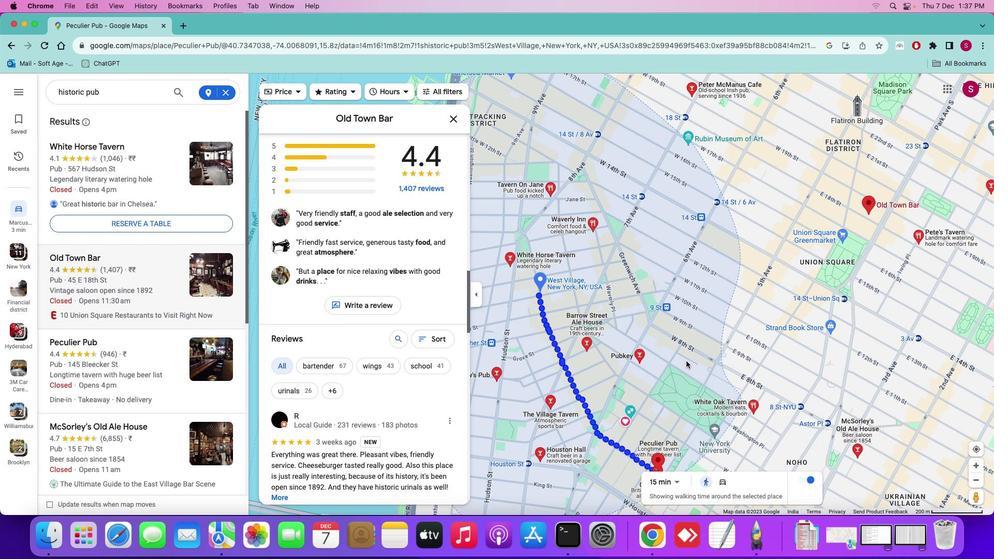 
Action: Mouse pressed left at (687, 361)
Screenshot: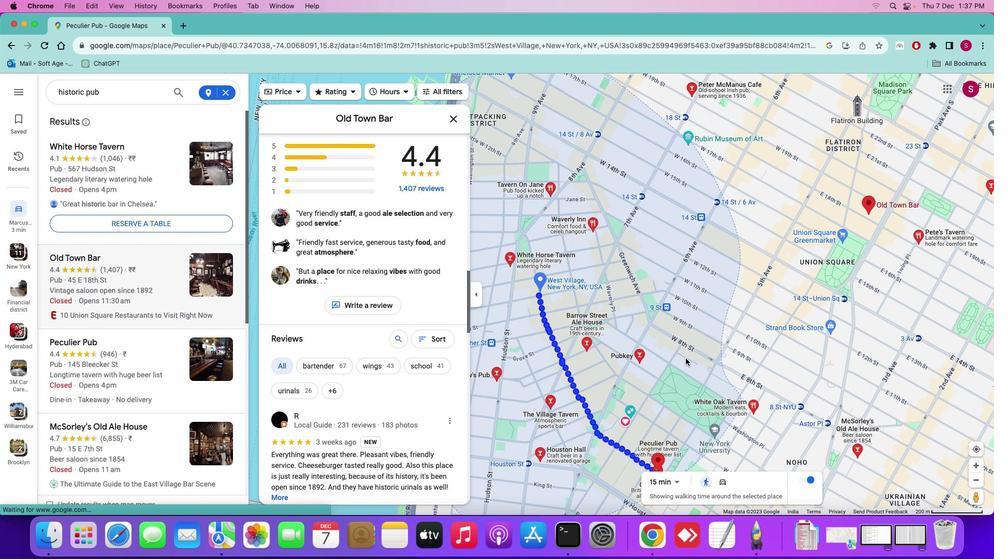 
Action: Mouse moved to (676, 312)
Screenshot: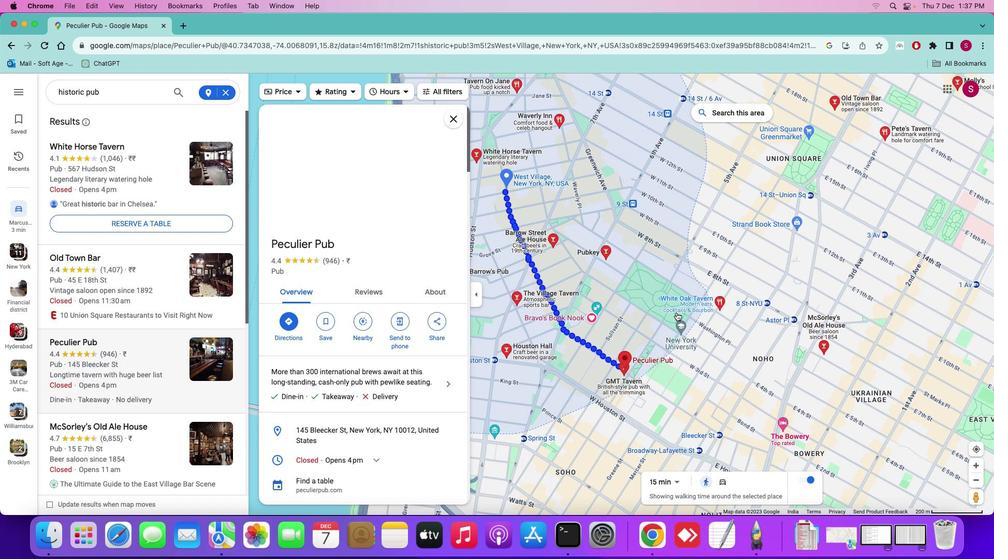 
Action: Mouse scrolled (676, 312) with delta (0, 0)
Screenshot: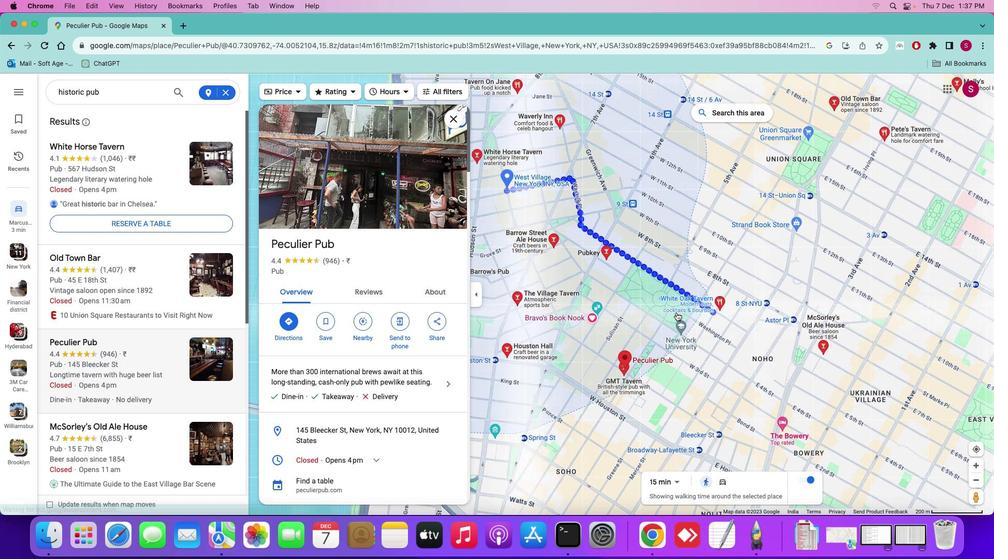 
Action: Mouse scrolled (676, 312) with delta (0, 0)
Screenshot: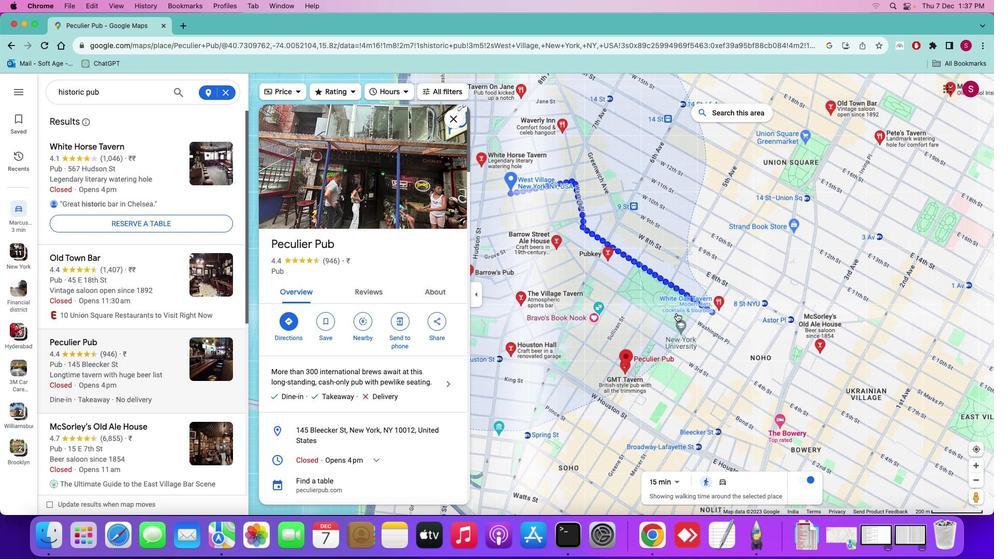 
Action: Mouse moved to (110, 343)
Screenshot: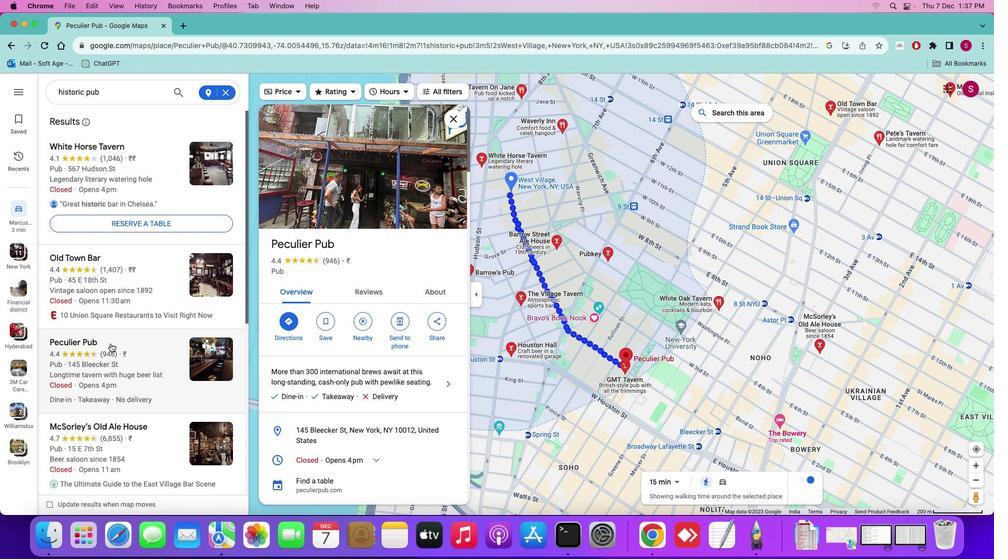 
Action: Mouse pressed left at (110, 343)
Screenshot: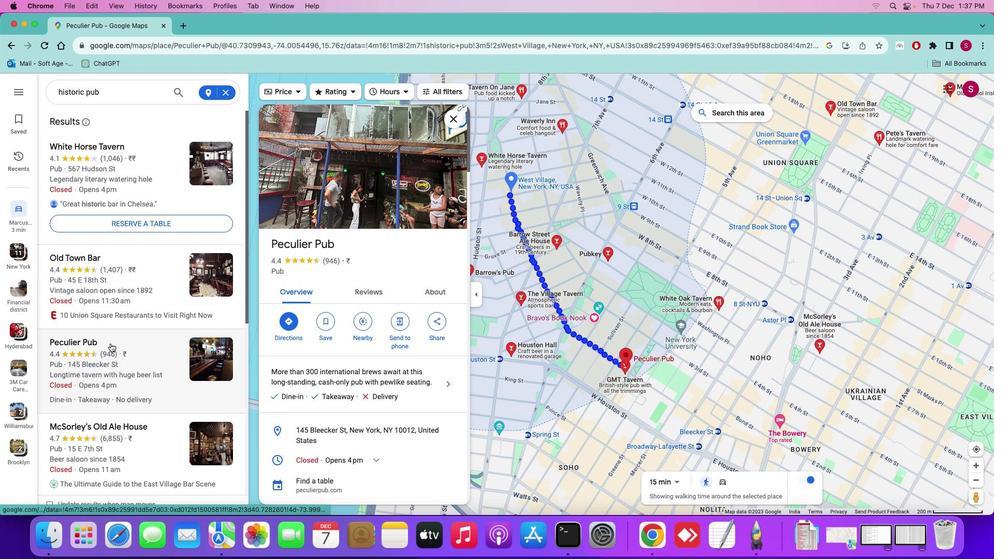 
Action: Mouse moved to (109, 342)
Screenshot: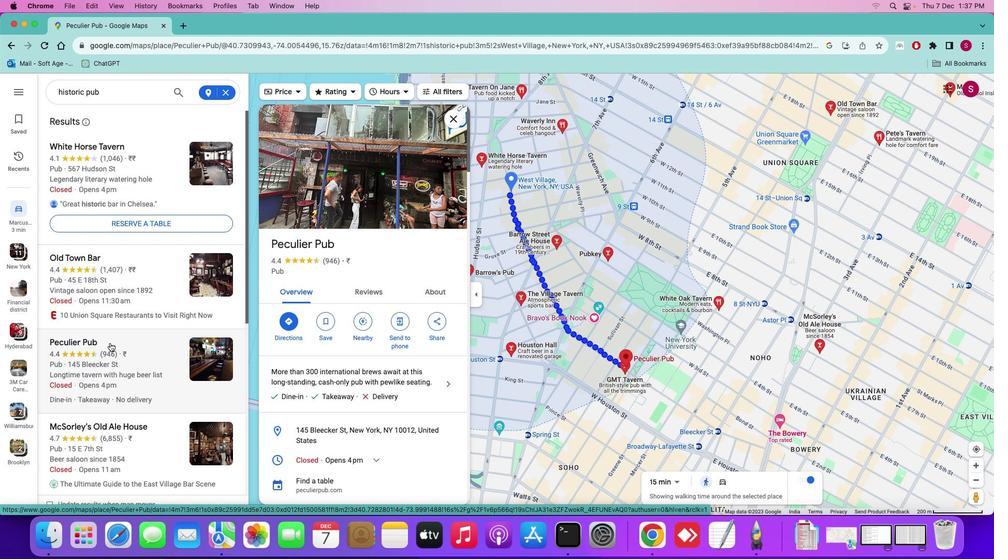 
Action: Mouse scrolled (109, 342) with delta (0, 0)
Screenshot: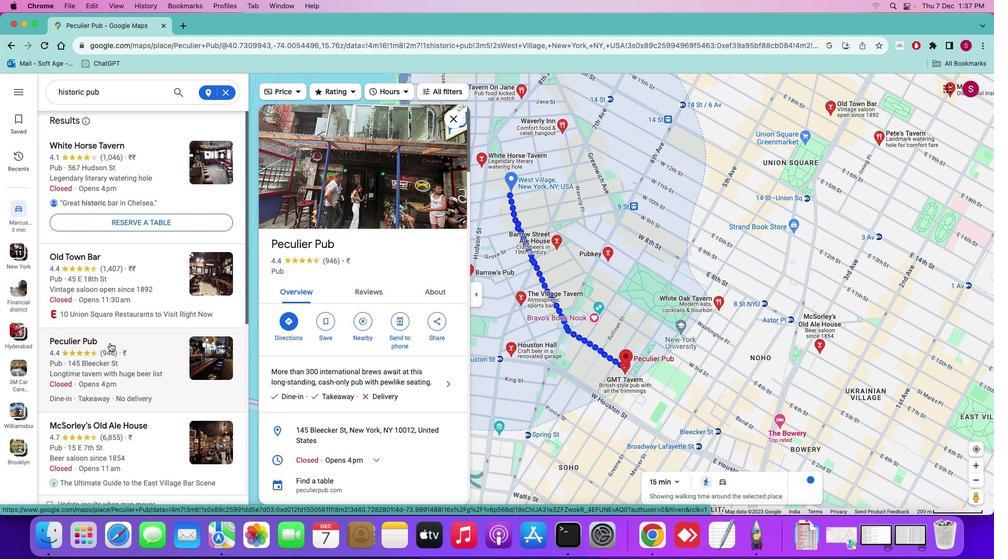 
Action: Mouse scrolled (109, 342) with delta (0, 0)
Screenshot: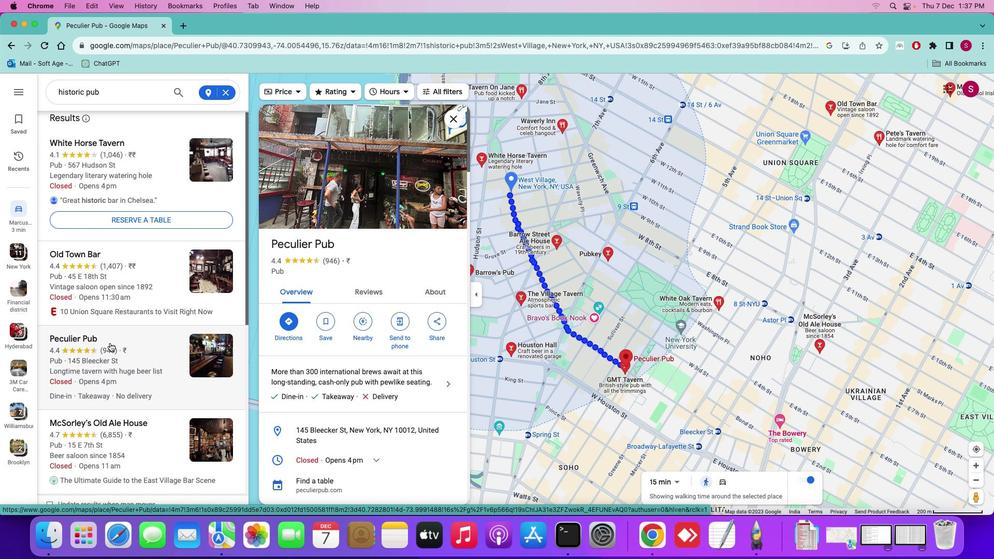 
Action: Mouse scrolled (109, 342) with delta (0, 0)
Screenshot: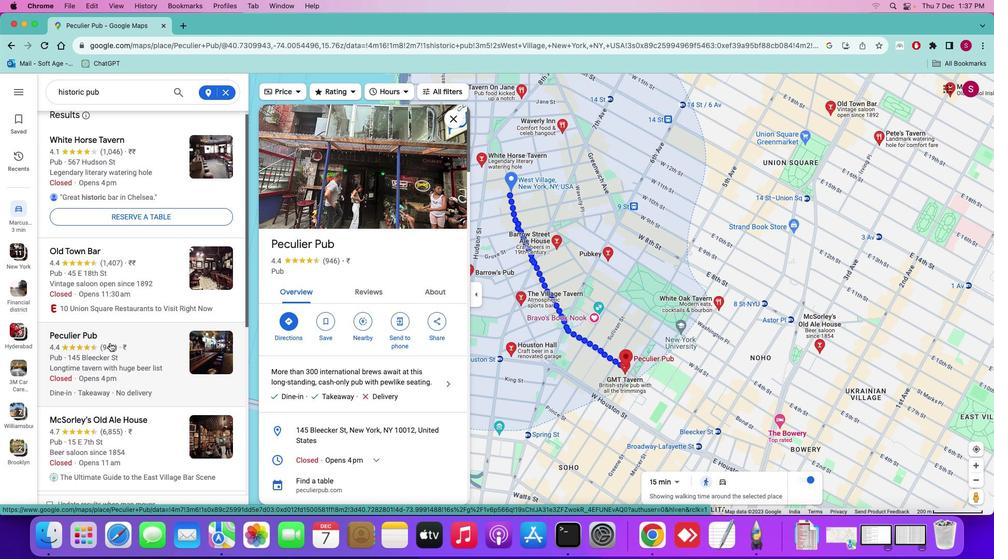 
Action: Mouse scrolled (109, 342) with delta (0, 0)
Screenshot: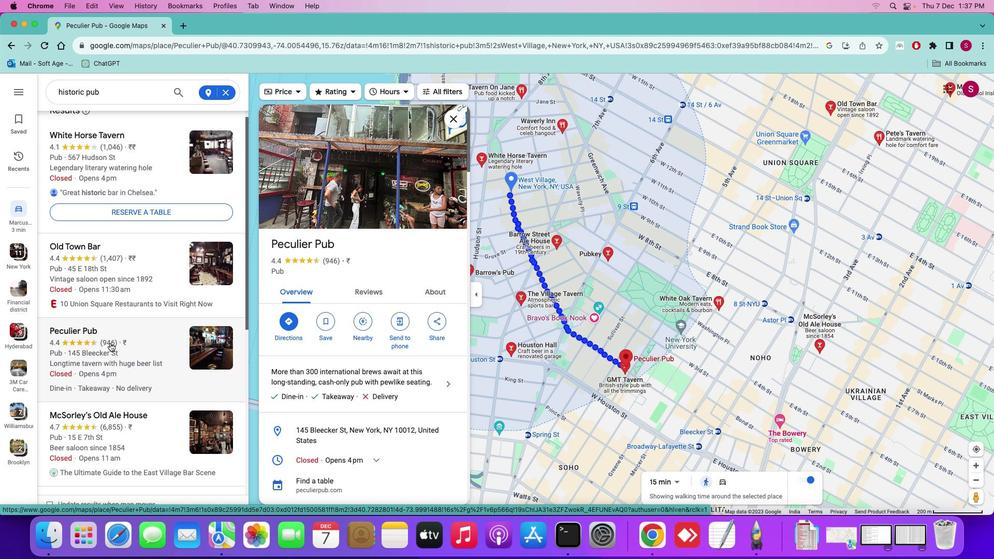 
Action: Mouse scrolled (109, 342) with delta (0, 0)
Screenshot: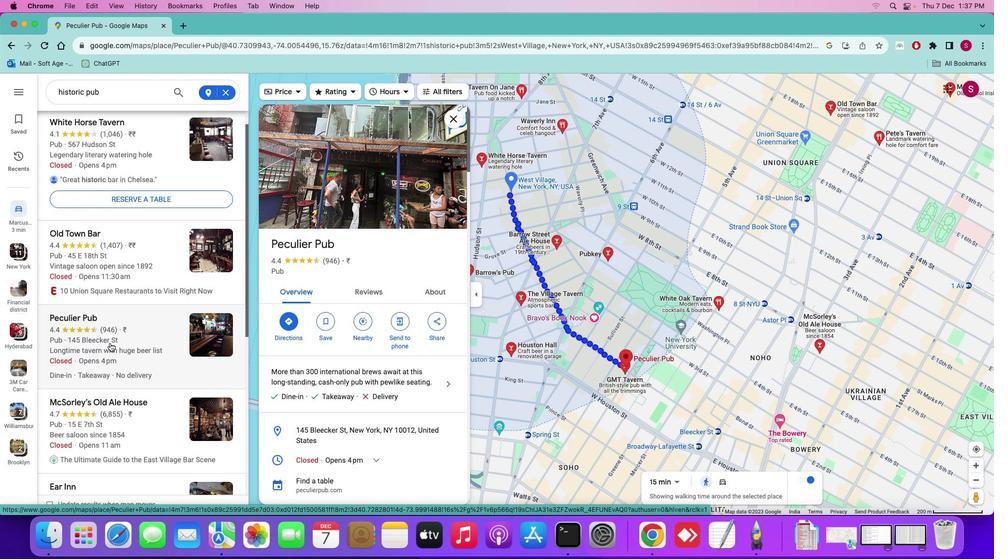 
Action: Mouse moved to (344, 368)
Screenshot: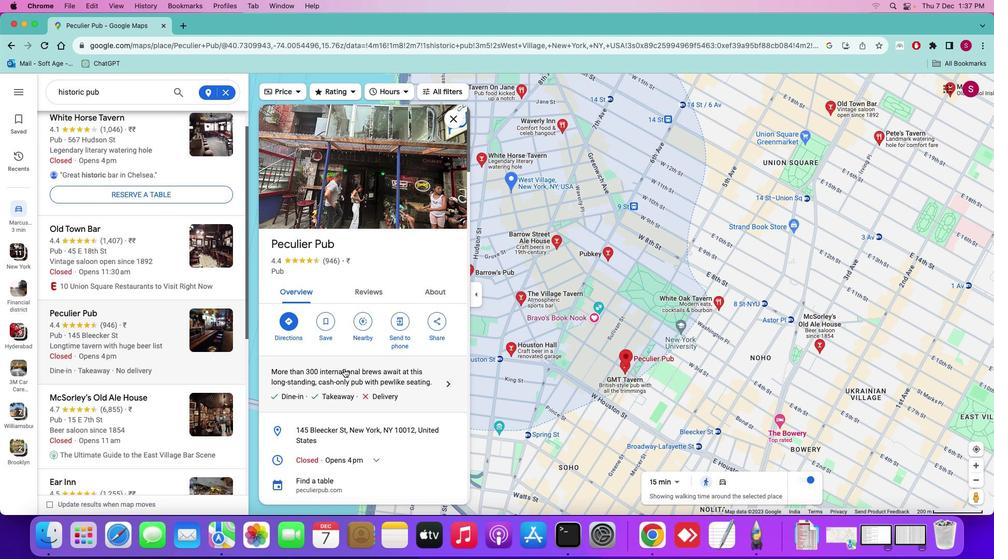 
Action: Mouse scrolled (344, 368) with delta (0, 0)
Screenshot: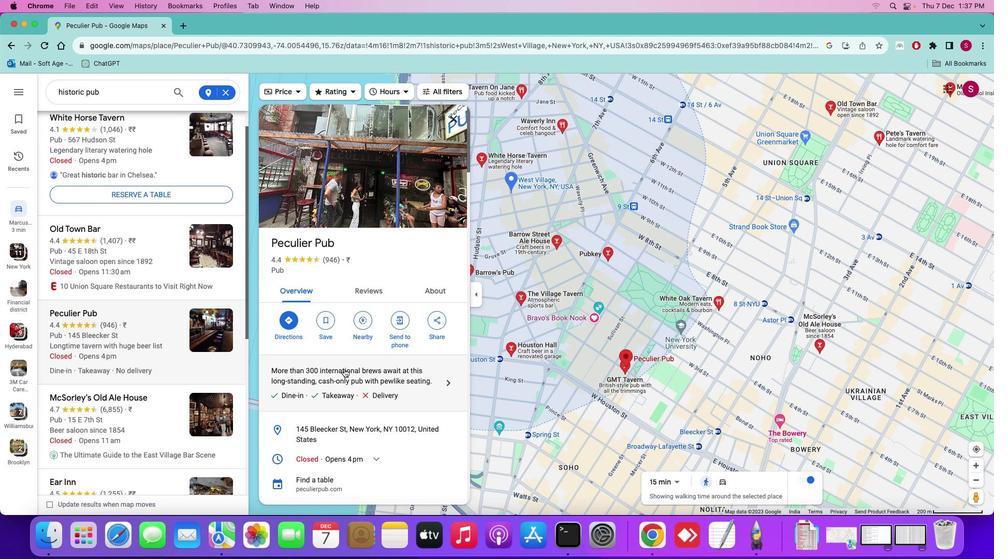 
Action: Mouse scrolled (344, 368) with delta (0, 0)
Screenshot: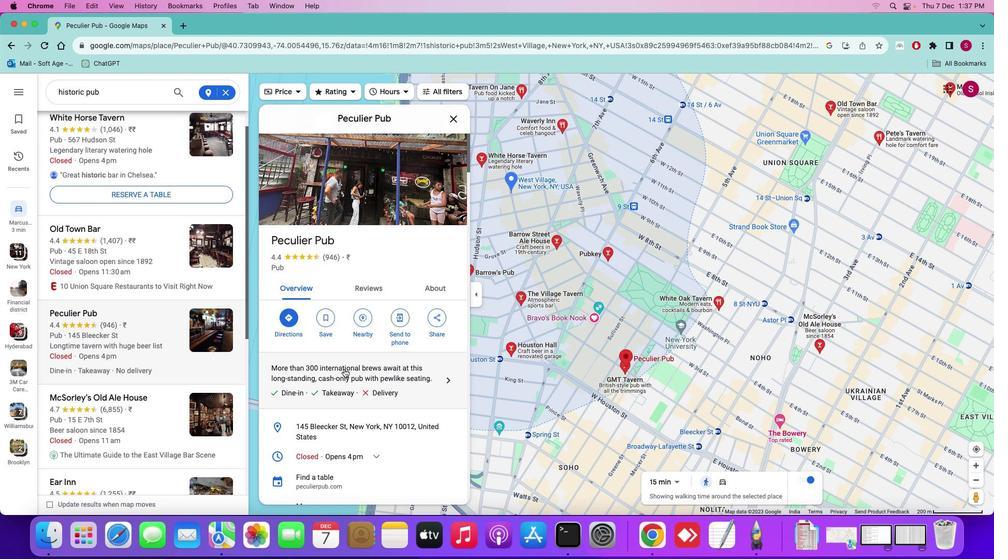 
Action: Mouse moved to (344, 368)
Screenshot: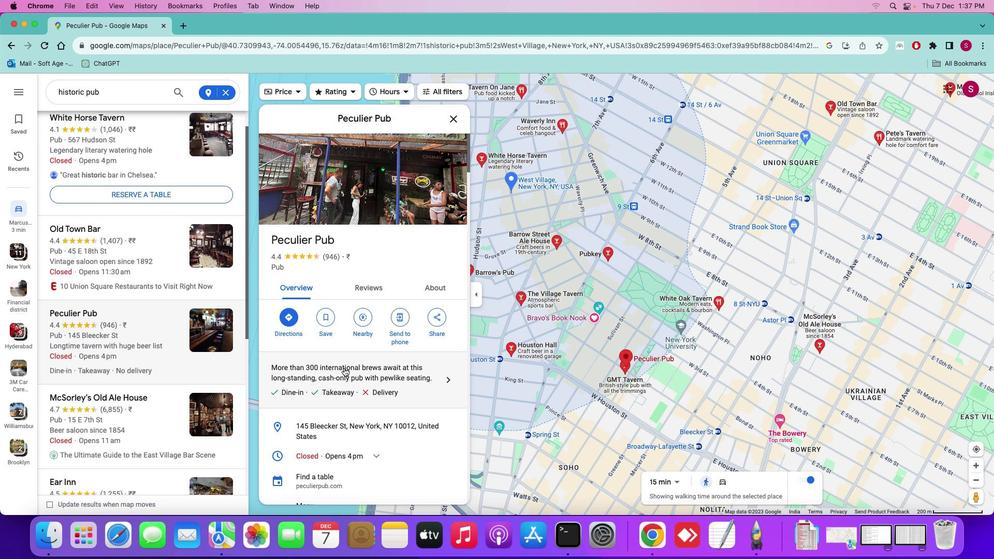 
Action: Mouse scrolled (344, 368) with delta (0, 0)
Screenshot: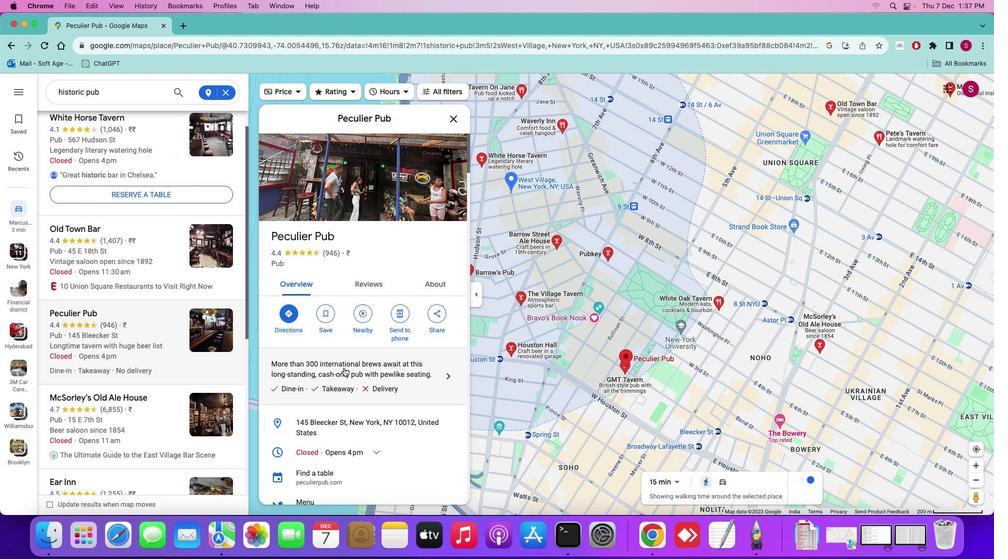 
Action: Mouse scrolled (344, 368) with delta (0, 0)
Screenshot: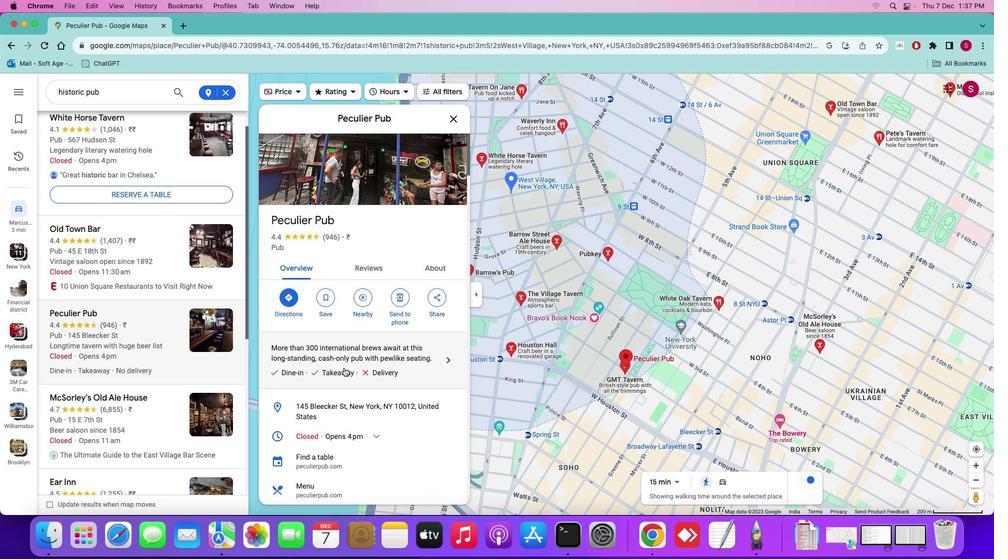 
Action: Mouse scrolled (344, 368) with delta (0, -1)
Screenshot: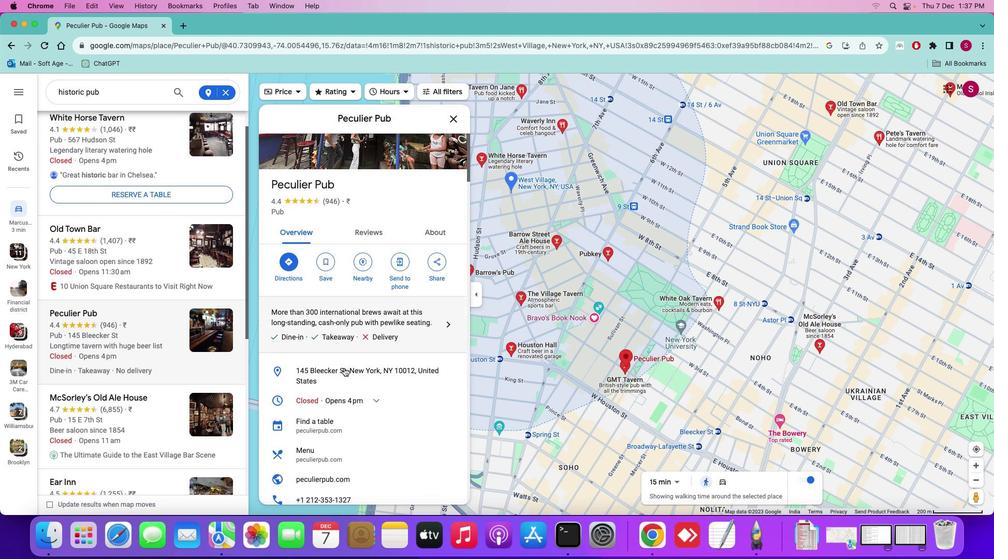 
Action: Mouse scrolled (344, 368) with delta (0, -1)
Screenshot: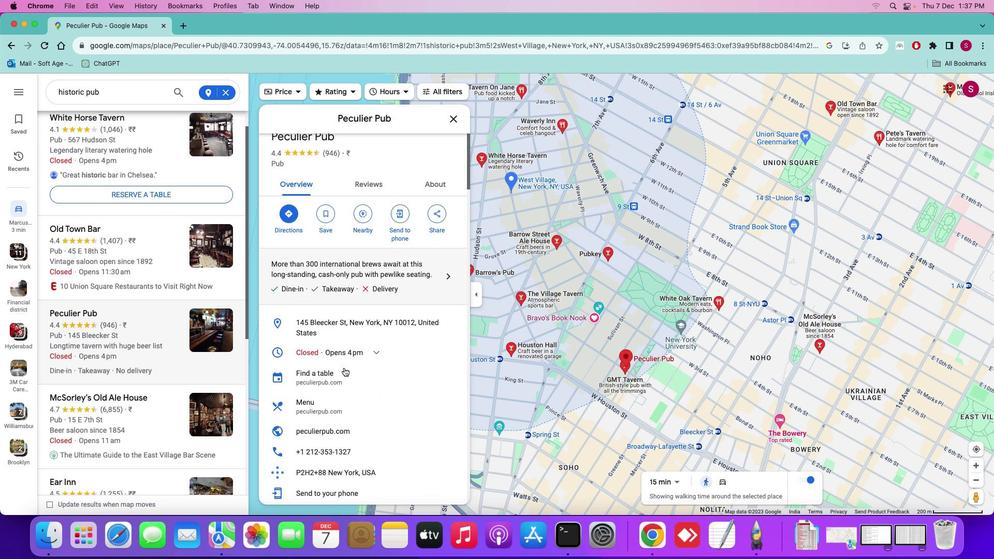 
Action: Mouse scrolled (344, 368) with delta (0, 0)
Screenshot: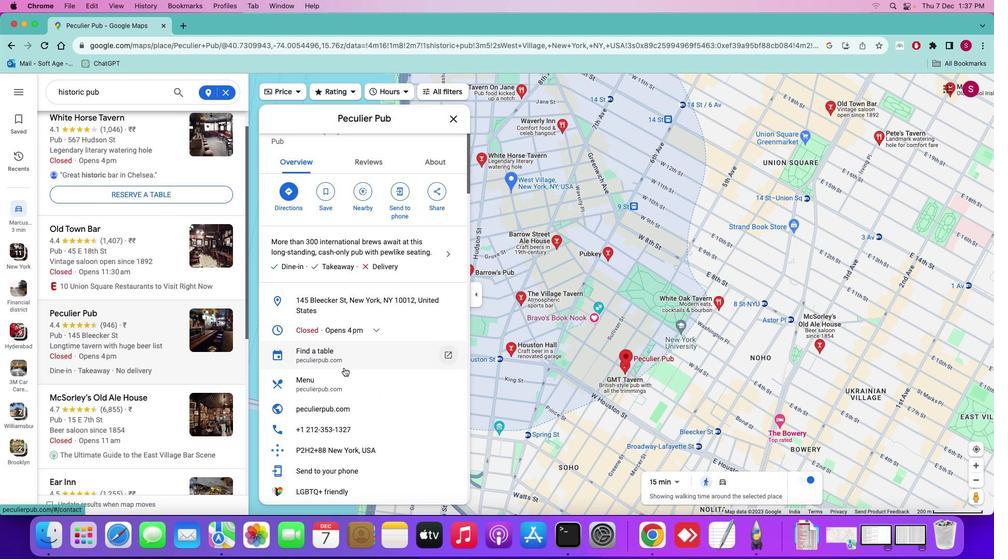 
Action: Mouse scrolled (344, 368) with delta (0, 0)
Screenshot: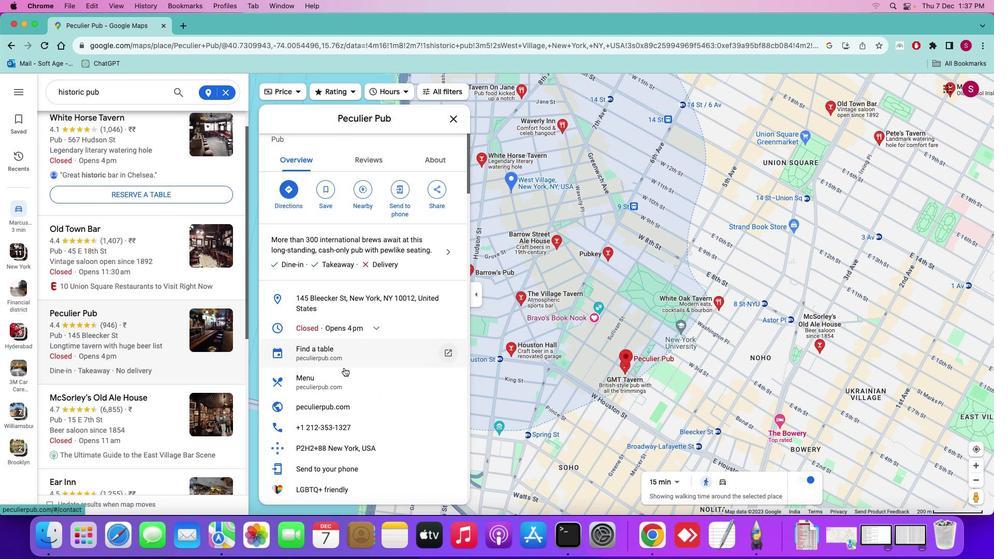 
Action: Mouse scrolled (344, 368) with delta (0, 0)
Screenshot: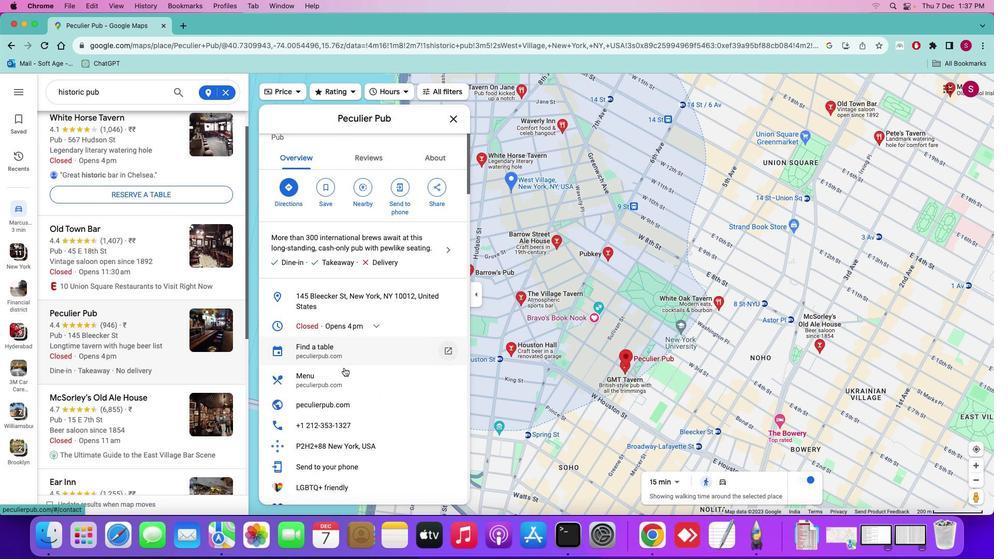 
Action: Mouse scrolled (344, 368) with delta (0, 0)
Screenshot: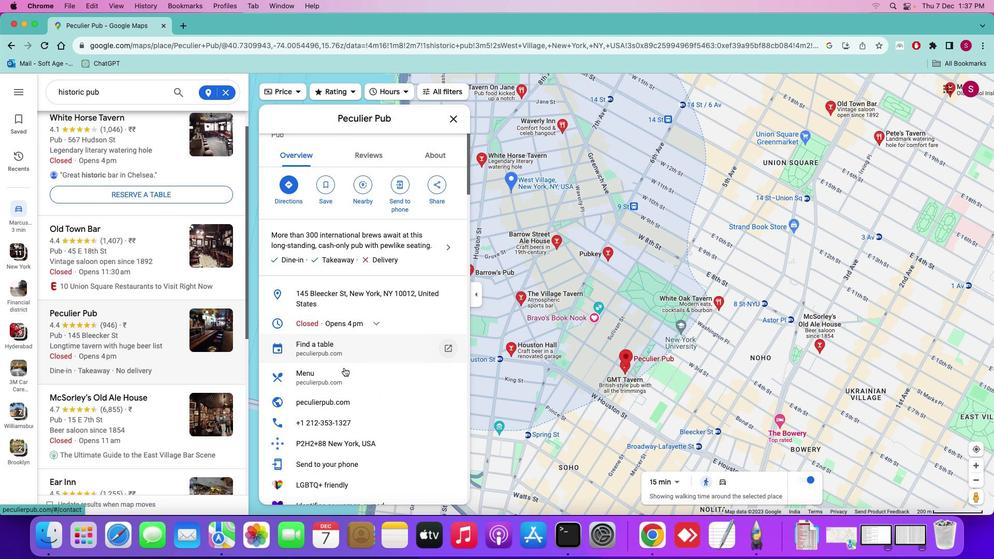 
Action: Mouse scrolled (344, 368) with delta (0, 0)
Screenshot: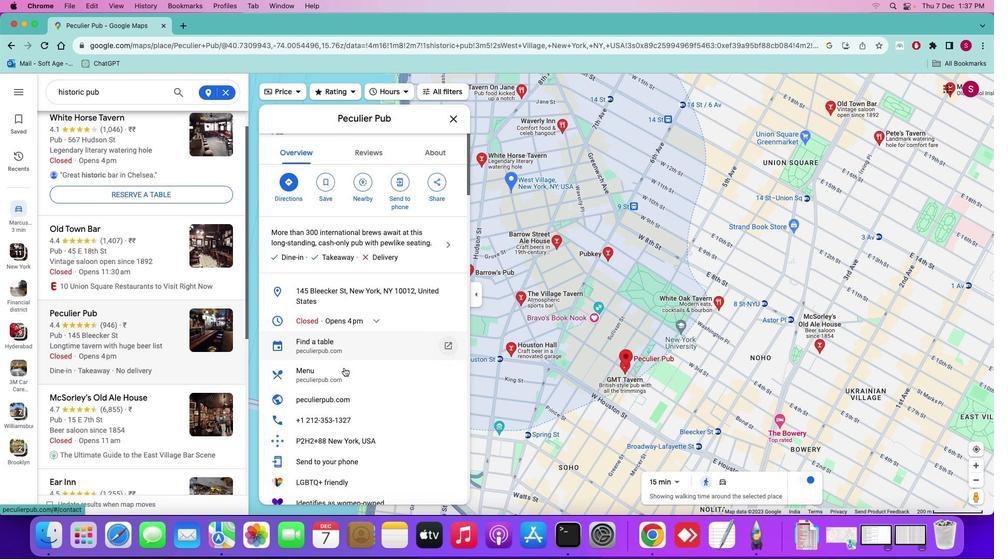
Action: Mouse scrolled (344, 368) with delta (0, 0)
Screenshot: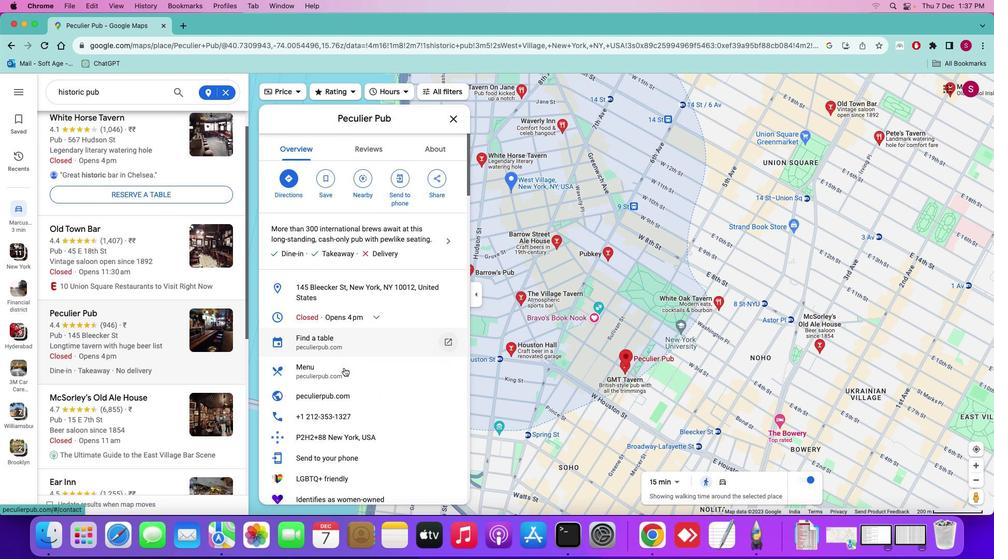 
Action: Mouse scrolled (344, 368) with delta (0, 0)
Screenshot: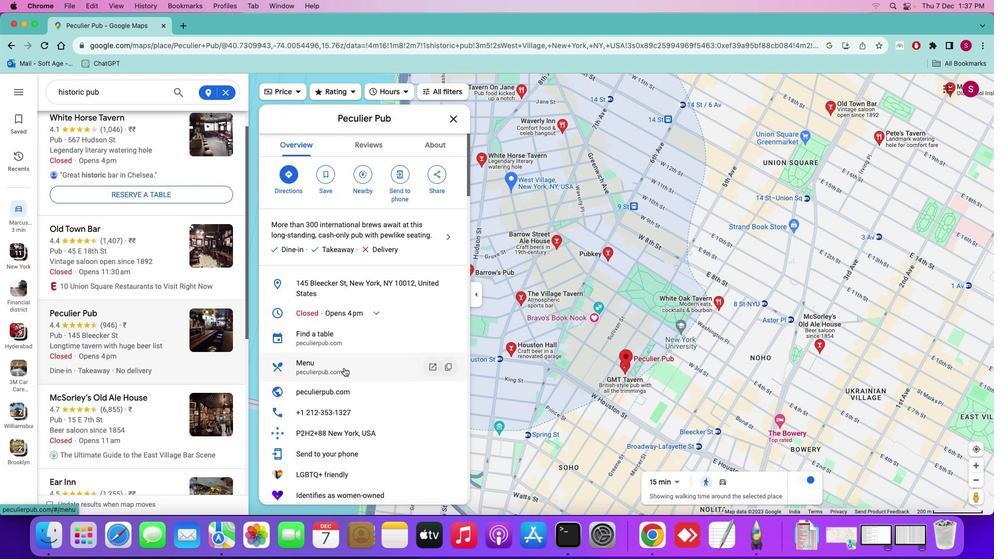 
Action: Mouse scrolled (344, 368) with delta (0, 0)
Screenshot: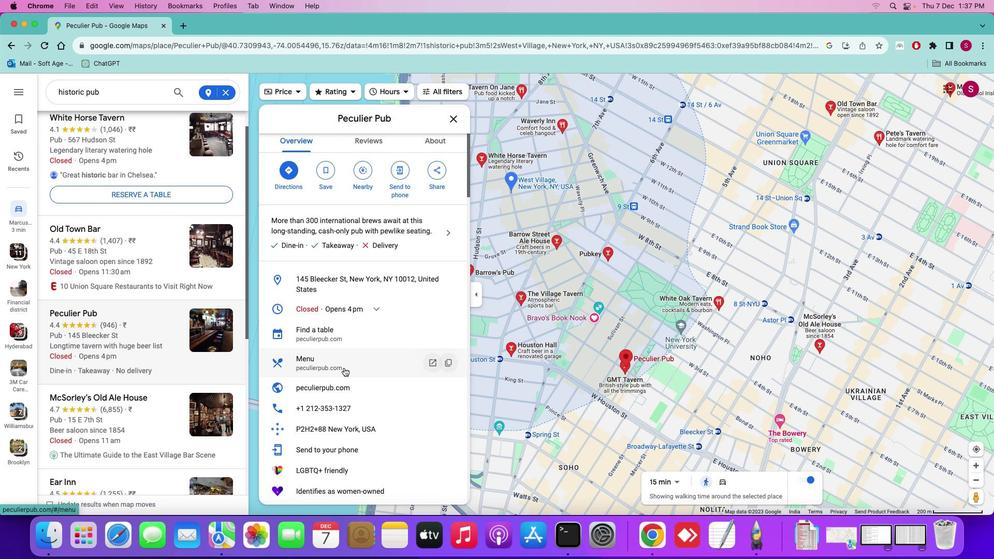 
Action: Mouse scrolled (344, 368) with delta (0, 0)
Screenshot: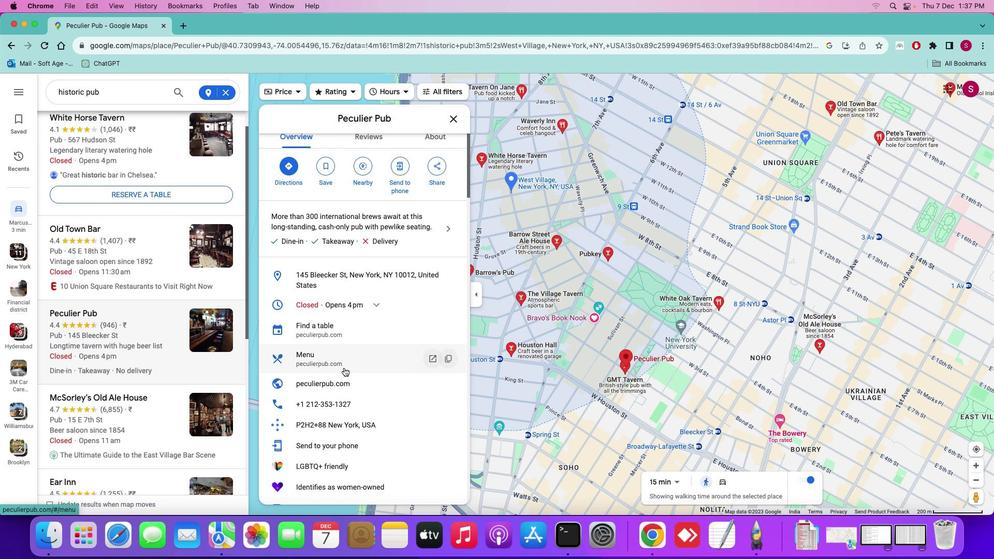 
Action: Mouse scrolled (344, 368) with delta (0, 0)
Screenshot: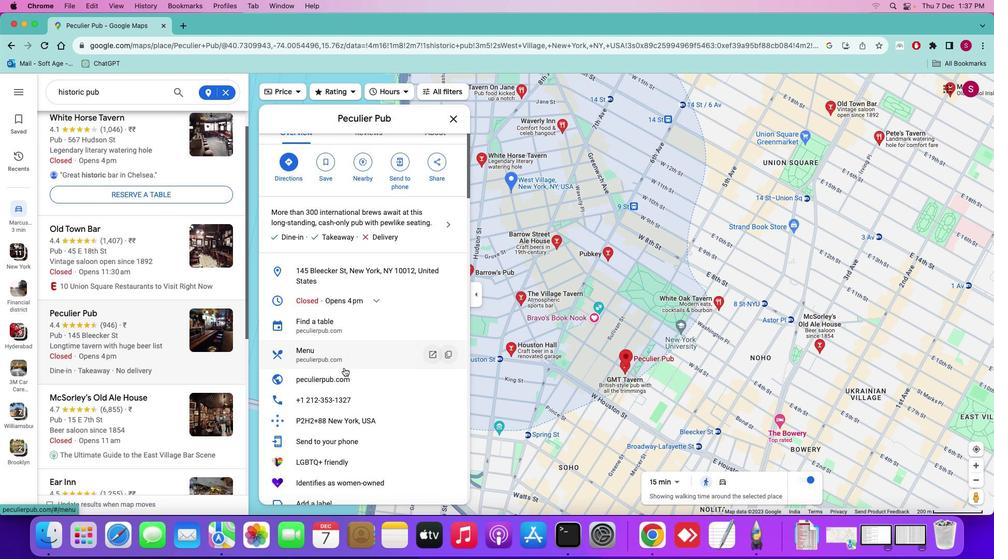 
Action: Mouse scrolled (344, 368) with delta (0, 0)
Screenshot: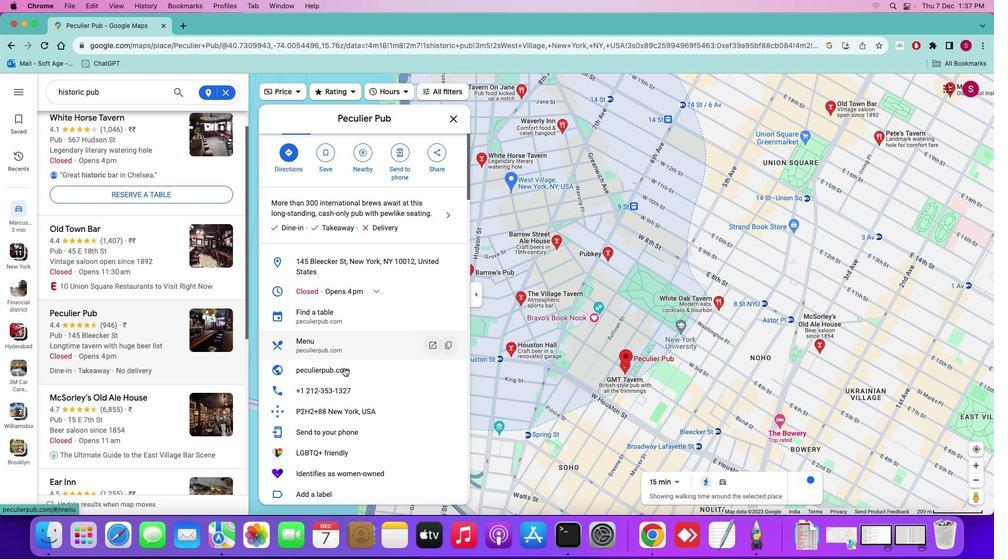
Action: Mouse scrolled (344, 368) with delta (0, 0)
Screenshot: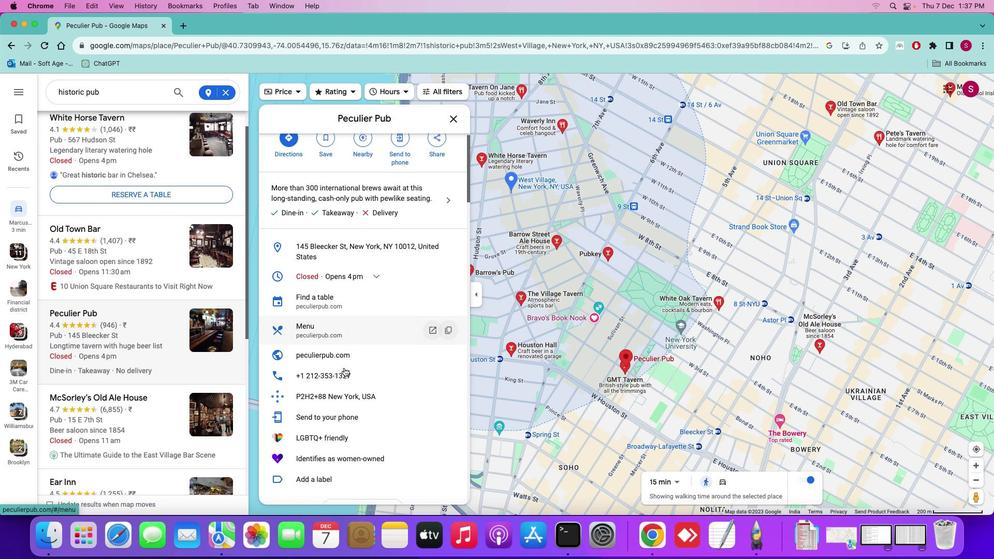 
Action: Mouse scrolled (344, 368) with delta (0, 0)
Screenshot: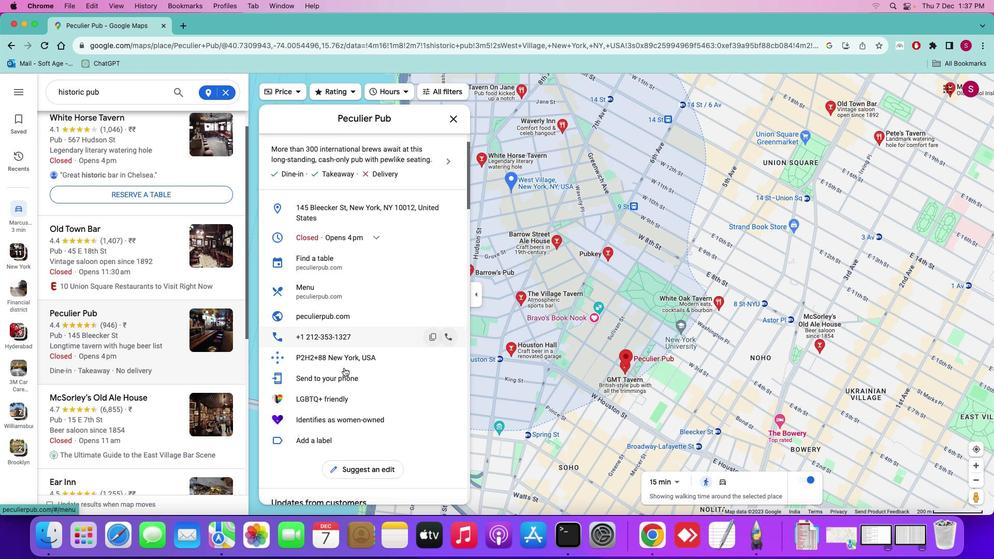 
Action: Mouse scrolled (344, 368) with delta (0, 0)
Screenshot: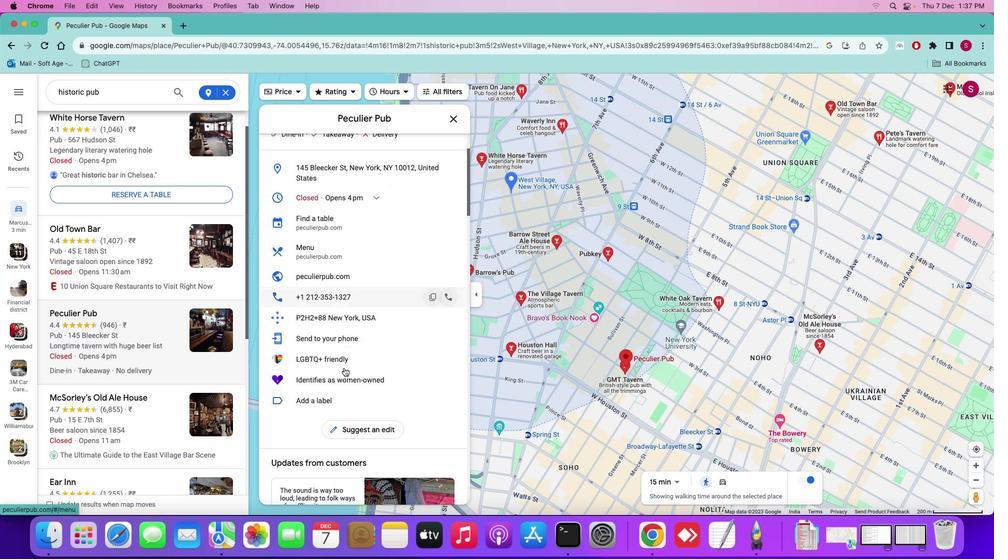 
Action: Mouse scrolled (344, 368) with delta (0, -1)
Screenshot: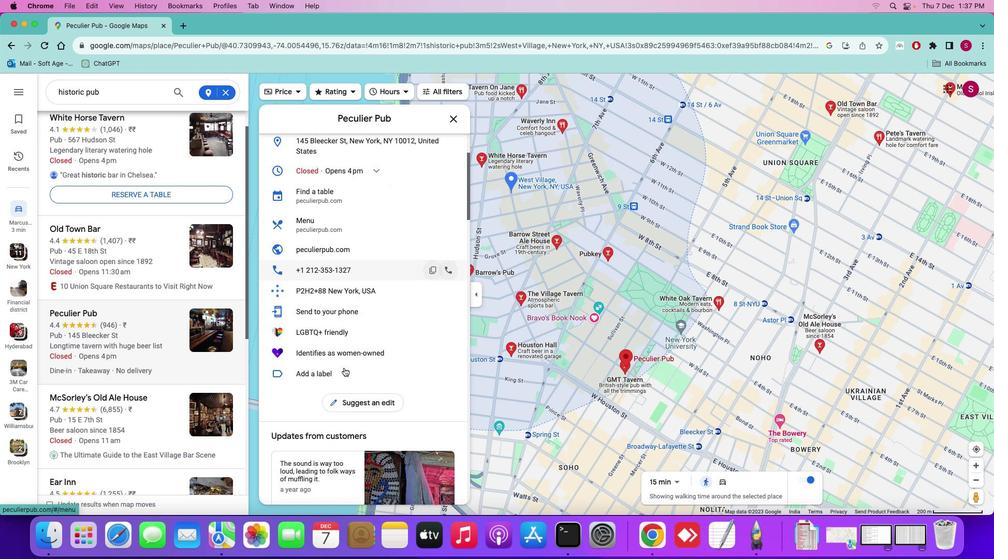 
Action: Mouse scrolled (344, 368) with delta (0, -2)
Screenshot: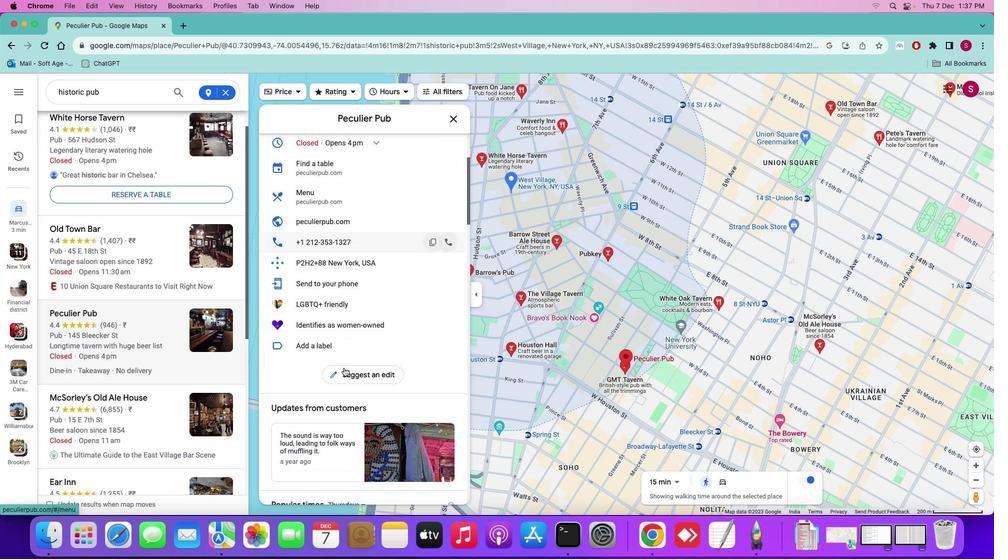 
Action: Mouse scrolled (344, 368) with delta (0, 0)
Screenshot: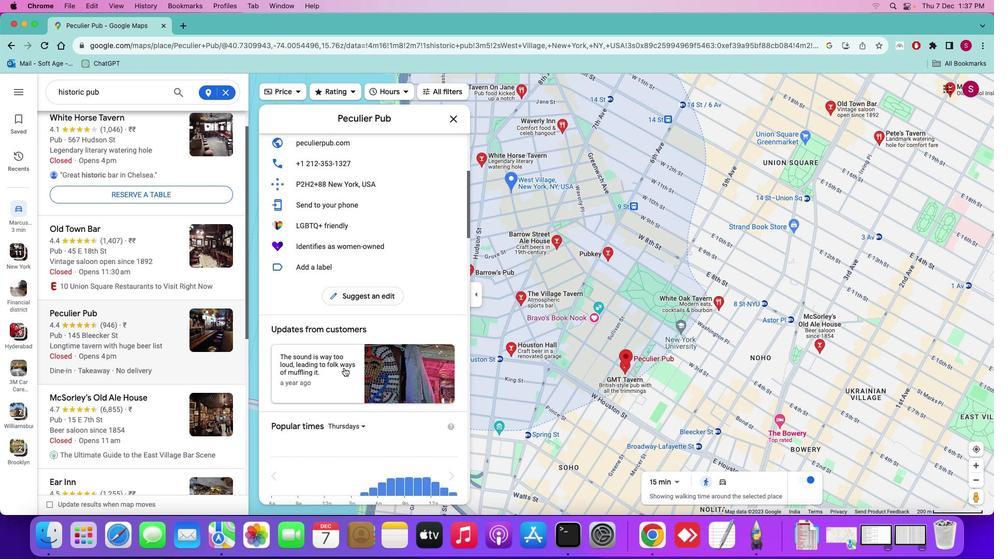
Action: Mouse scrolled (344, 368) with delta (0, 0)
Screenshot: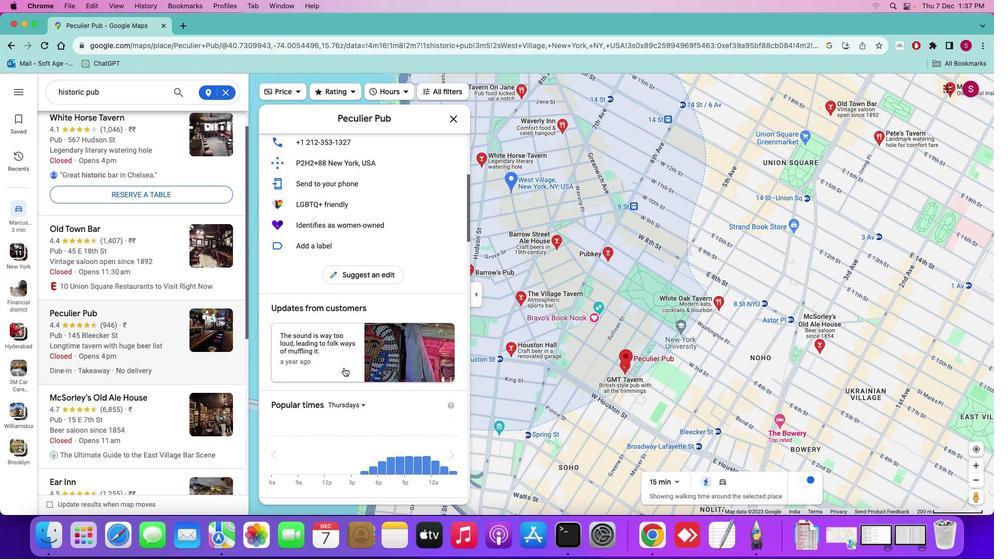 
Action: Mouse scrolled (344, 368) with delta (0, -1)
Screenshot: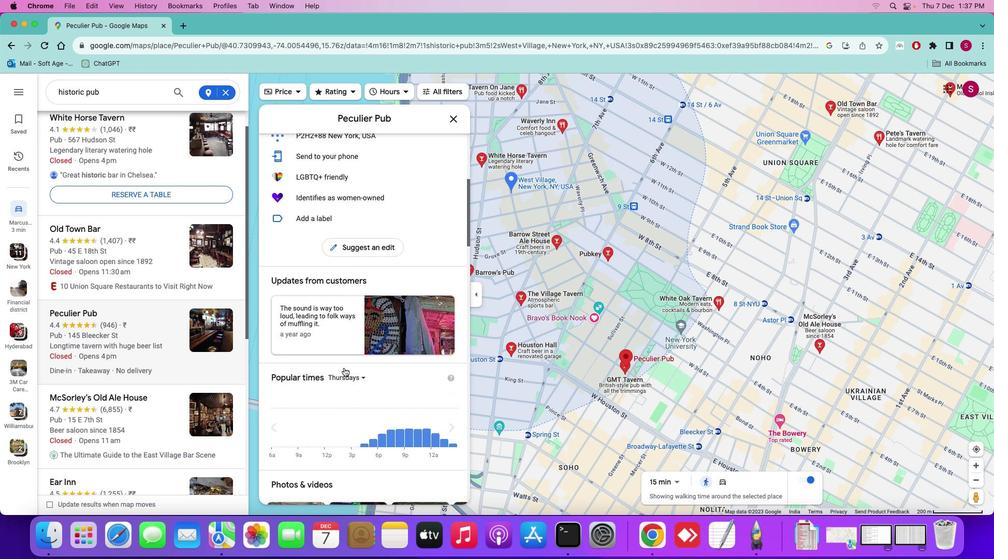 
Action: Mouse scrolled (344, 368) with delta (0, -1)
Screenshot: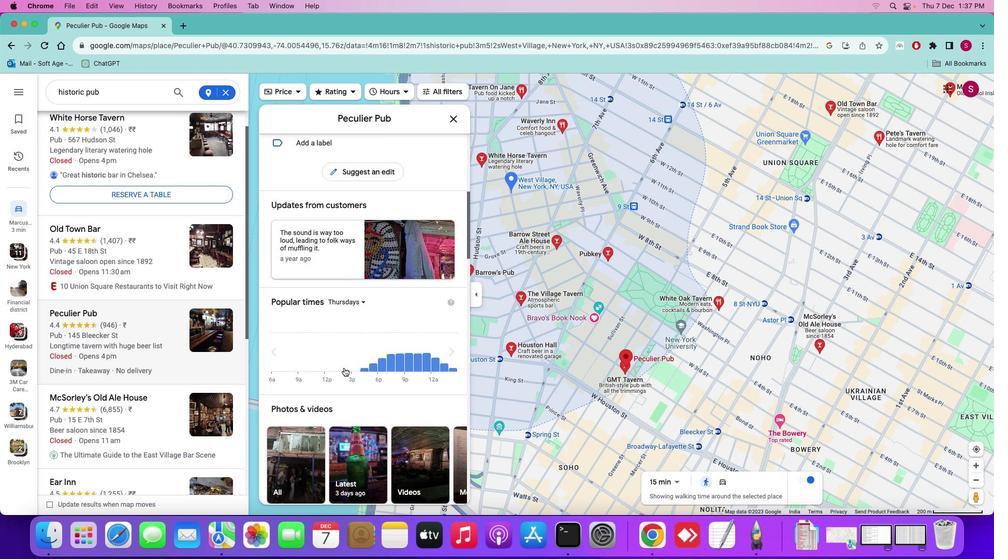
Action: Mouse scrolled (344, 368) with delta (0, 0)
Screenshot: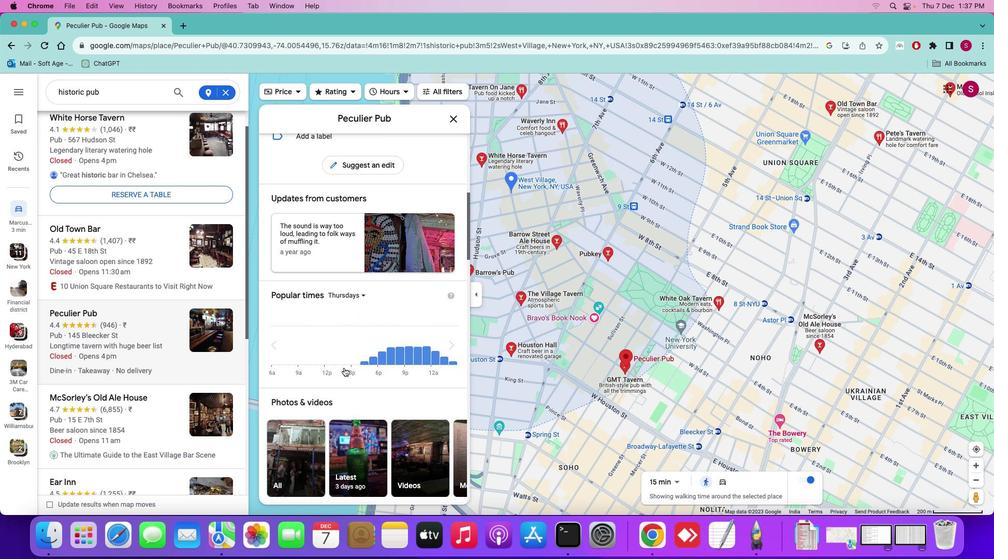 
Action: Mouse scrolled (344, 368) with delta (0, 0)
Screenshot: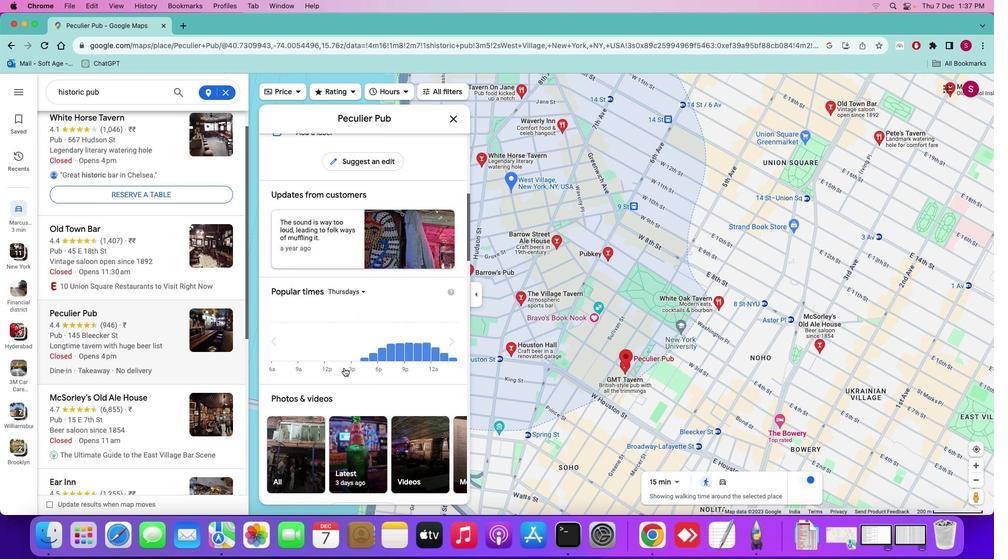 
Action: Mouse scrolled (344, 368) with delta (0, 0)
Screenshot: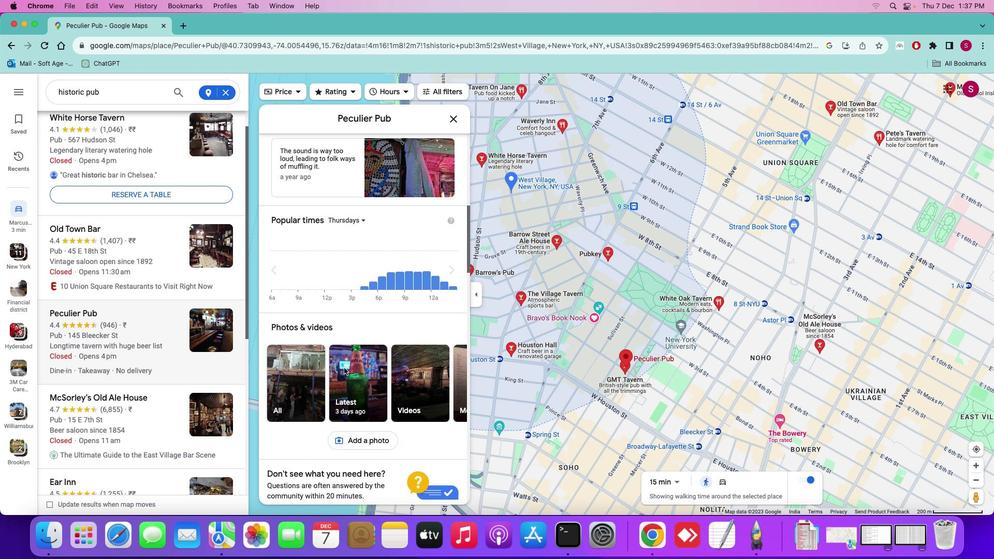 
Action: Mouse scrolled (344, 368) with delta (0, 0)
Screenshot: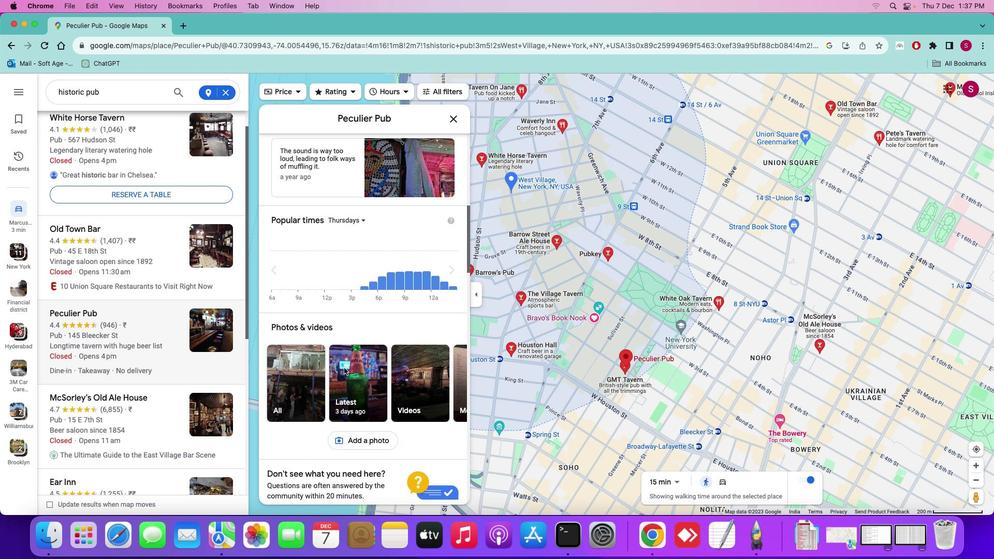 
Action: Mouse scrolled (344, 368) with delta (0, -1)
Screenshot: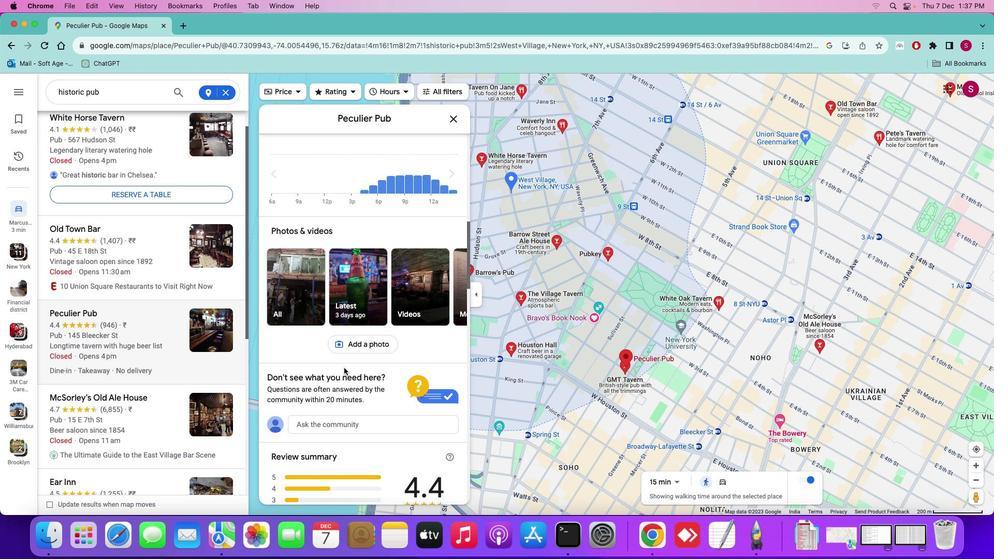 
Action: Mouse scrolled (344, 368) with delta (0, -2)
Screenshot: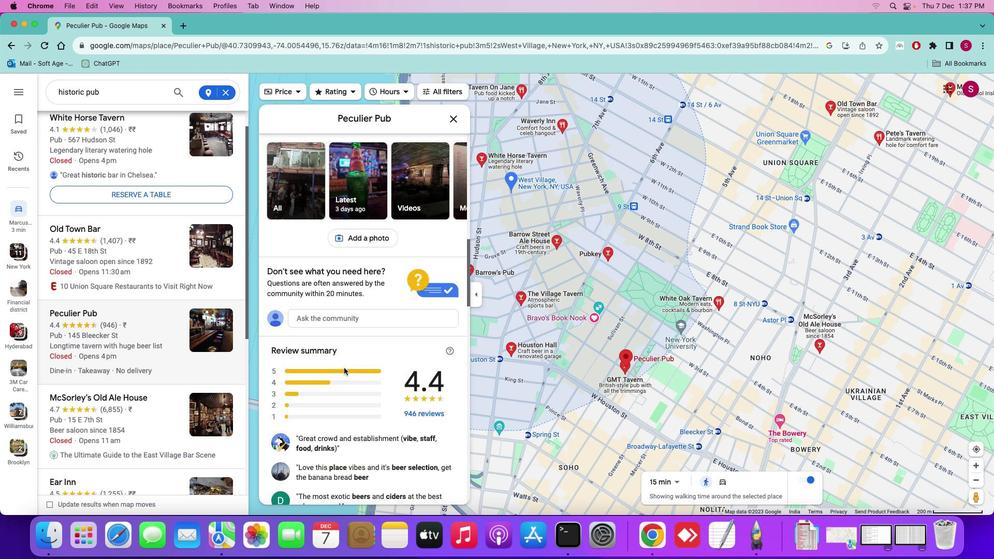 
Action: Mouse scrolled (344, 368) with delta (0, -2)
Screenshot: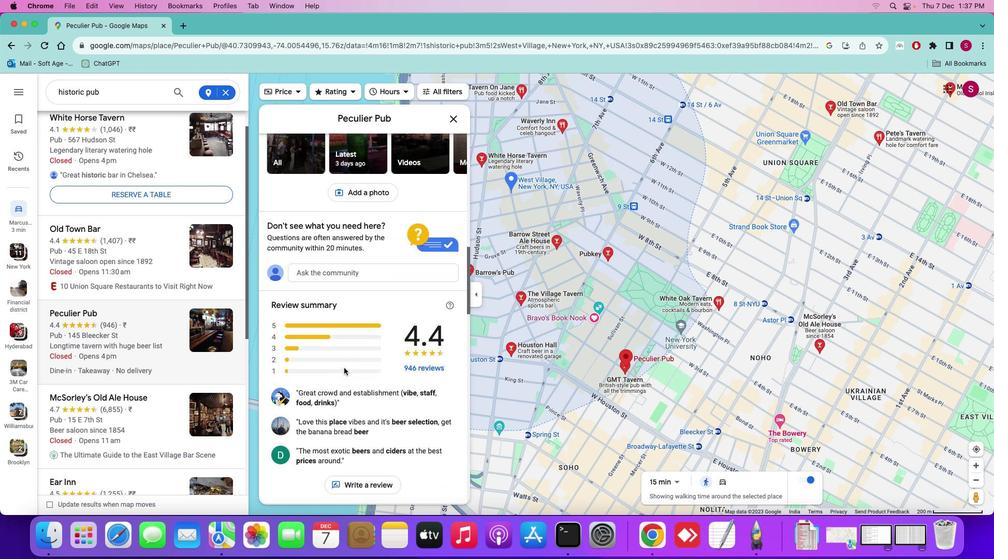 
Action: Mouse scrolled (344, 368) with delta (0, -2)
Screenshot: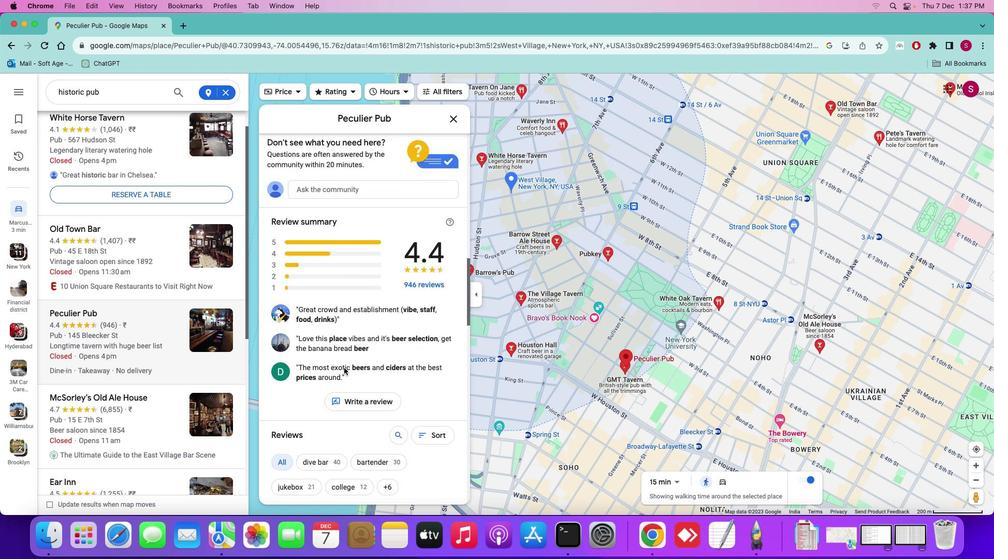 
Action: Mouse moved to (114, 326)
Screenshot: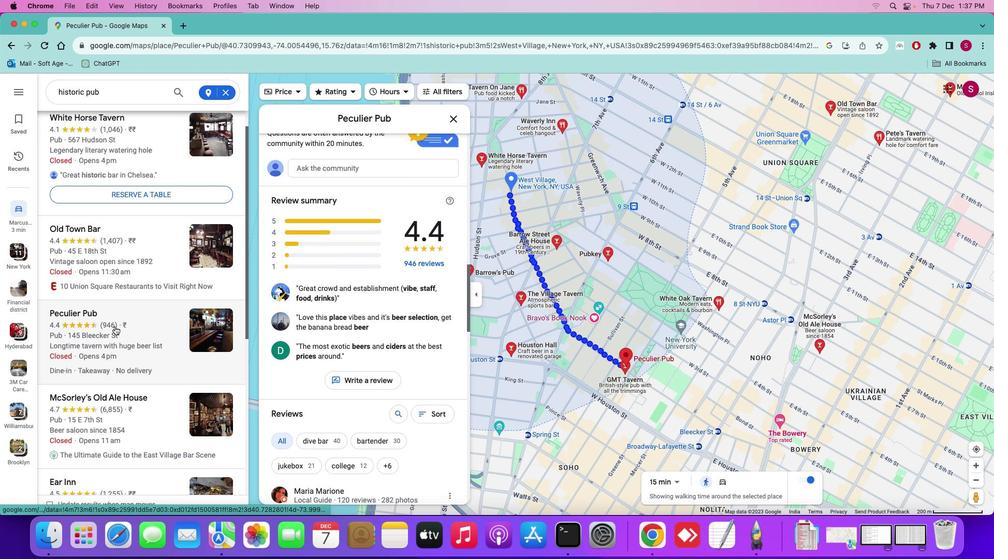 
Action: Mouse scrolled (114, 326) with delta (0, 0)
Screenshot: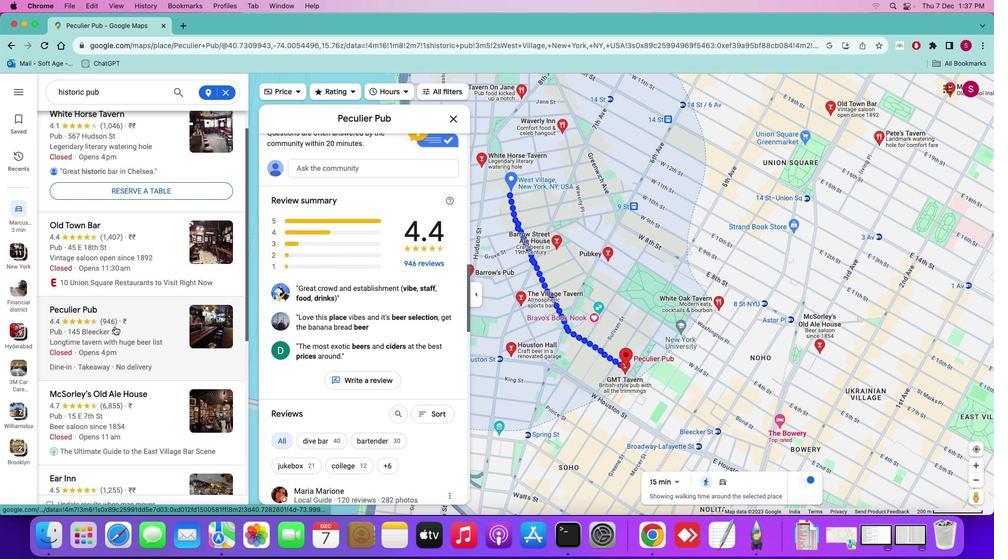 
Action: Mouse scrolled (114, 326) with delta (0, 0)
Screenshot: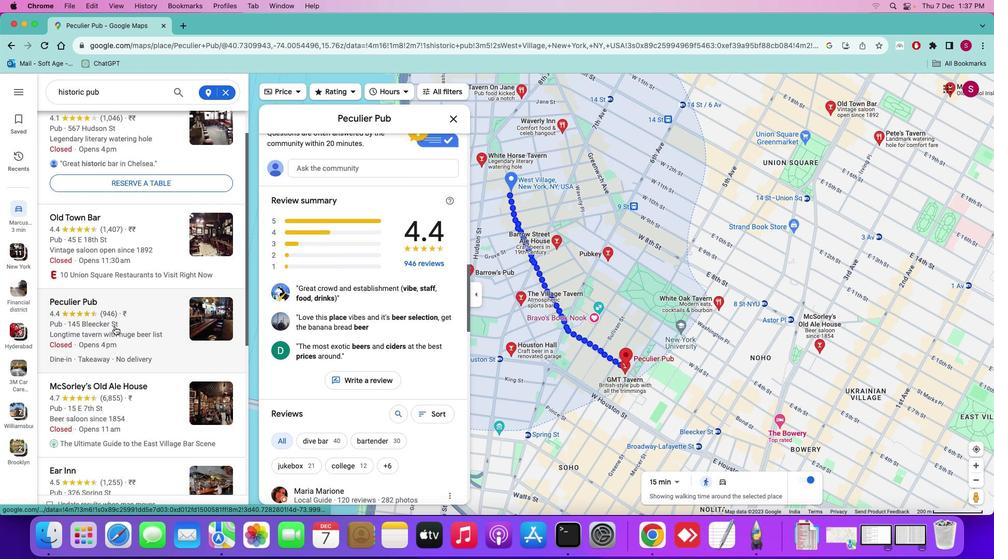 
Action: Mouse scrolled (114, 326) with delta (0, 0)
Screenshot: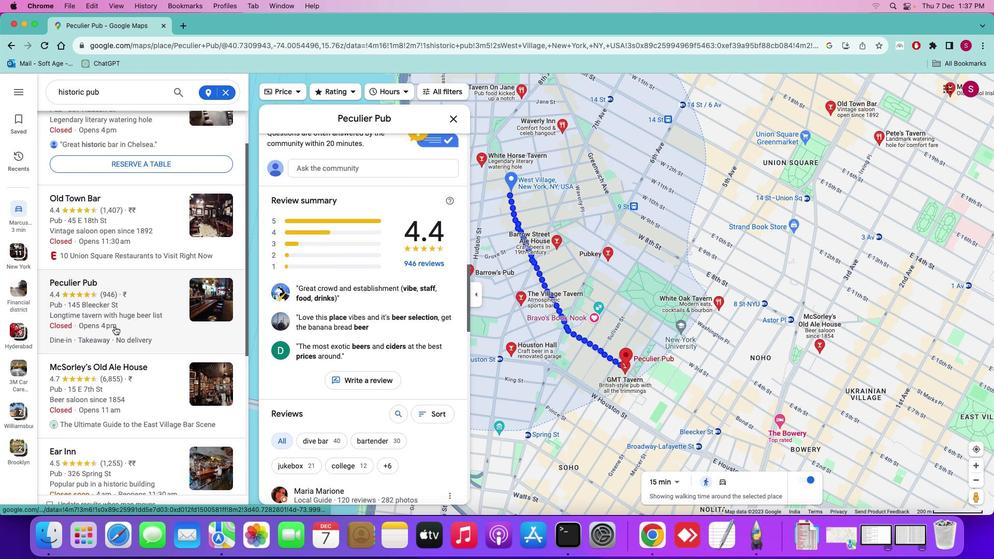 
Action: Mouse scrolled (114, 326) with delta (0, -1)
Screenshot: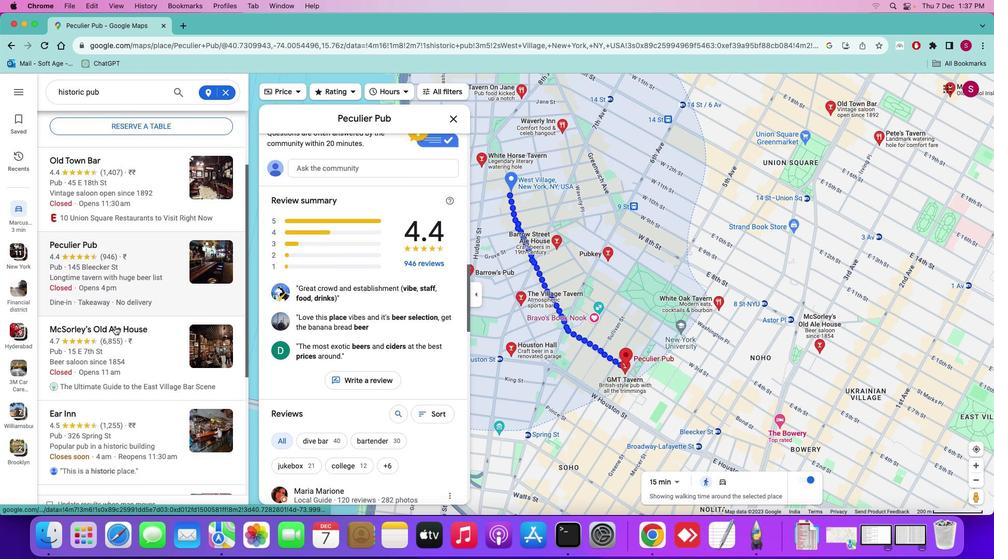 
Action: Mouse scrolled (114, 326) with delta (0, -1)
Screenshot: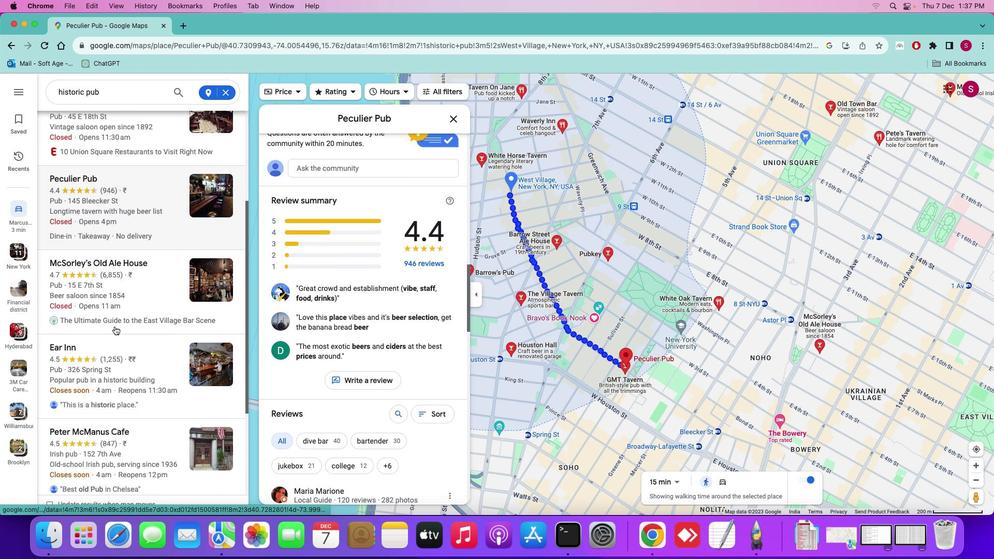 
Action: Mouse moved to (110, 258)
Screenshot: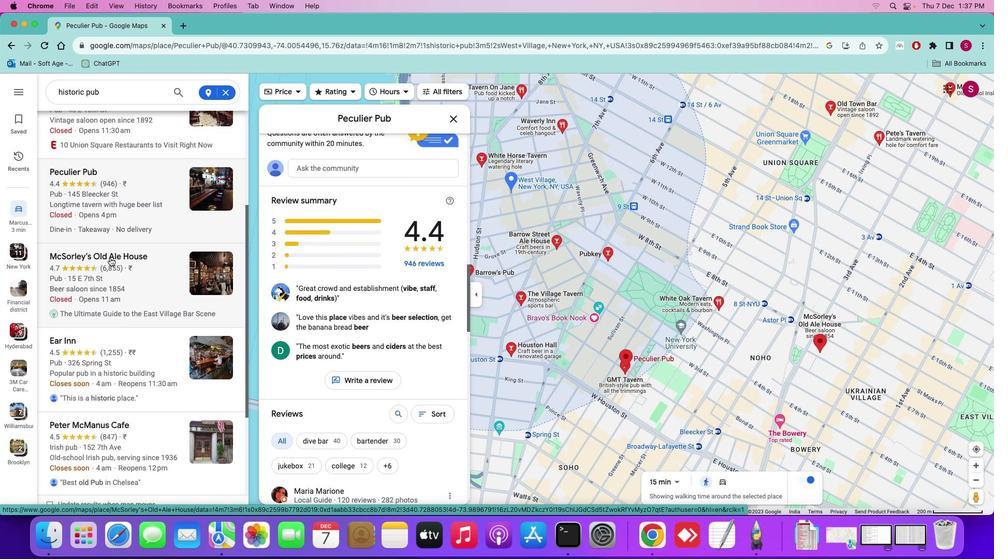 
Action: Mouse pressed left at (110, 258)
Screenshot: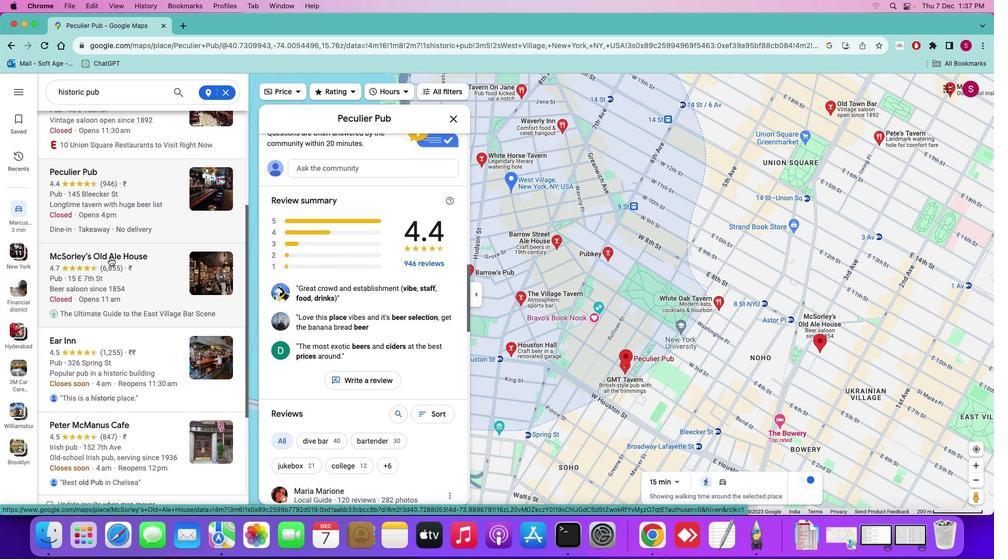 
Action: Mouse moved to (689, 348)
Screenshot: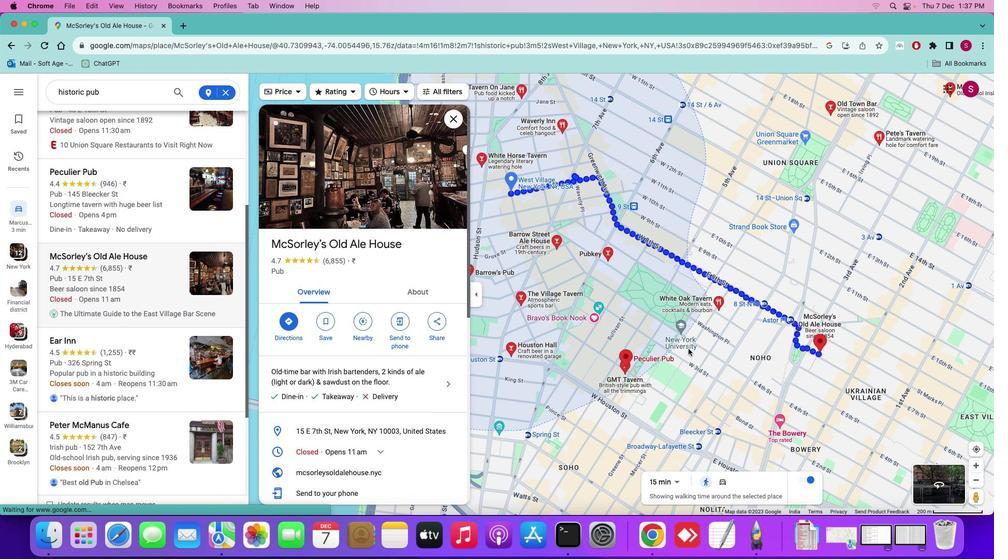 
Action: Mouse scrolled (689, 348) with delta (0, 0)
Screenshot: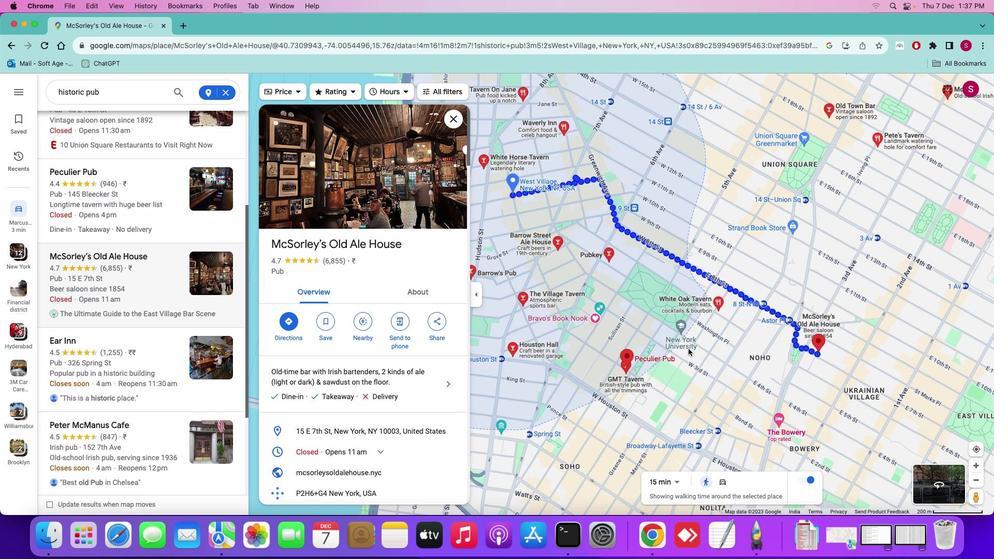 
Action: Mouse scrolled (689, 348) with delta (0, 0)
Screenshot: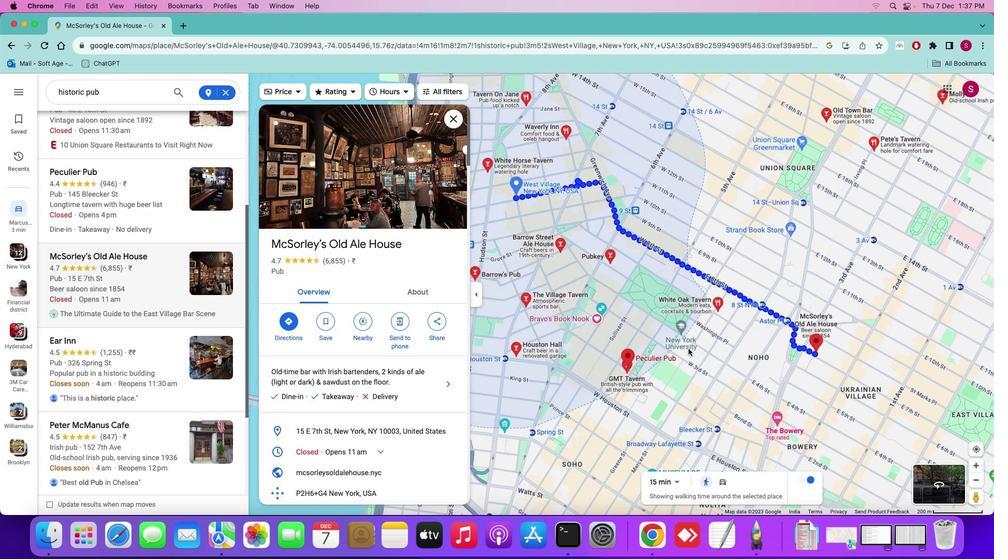 
Action: Mouse scrolled (689, 348) with delta (0, 0)
Screenshot: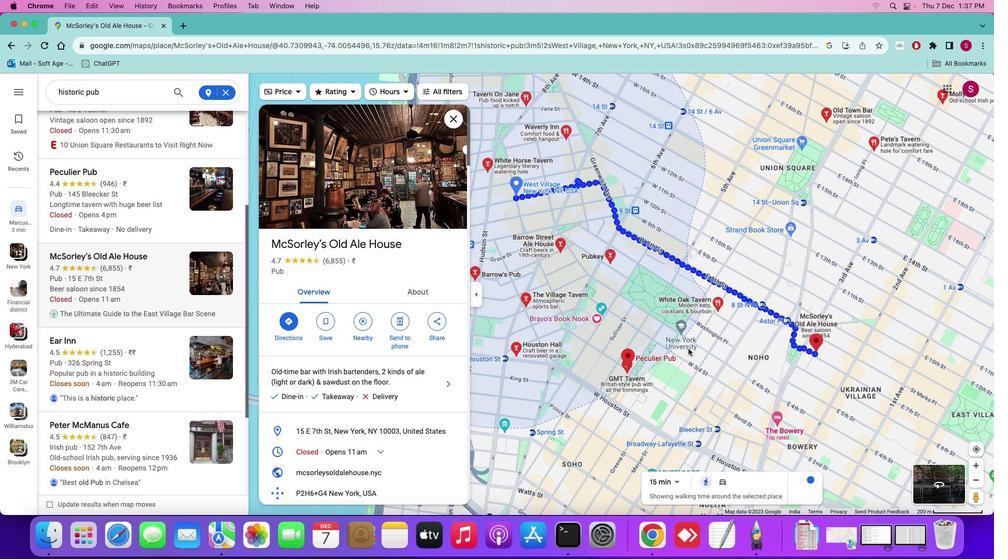 
Action: Mouse moved to (689, 349)
Screenshot: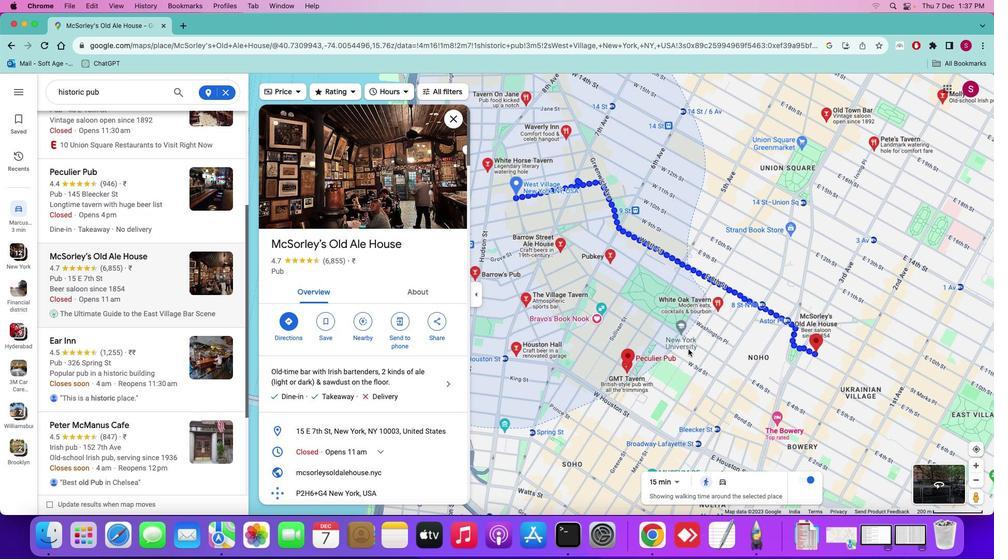 
Action: Mouse scrolled (689, 349) with delta (0, 0)
Screenshot: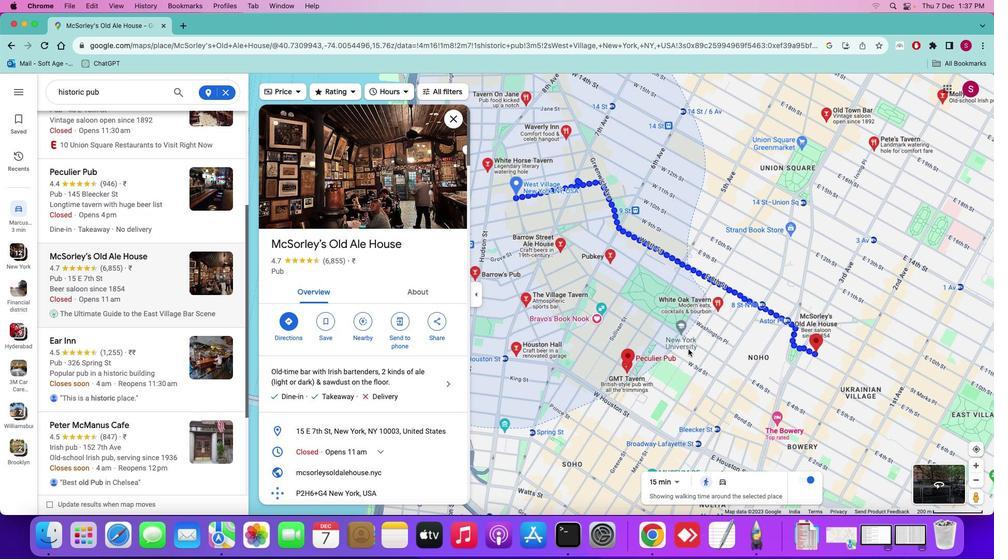 
Action: Mouse scrolled (689, 349) with delta (0, 0)
Screenshot: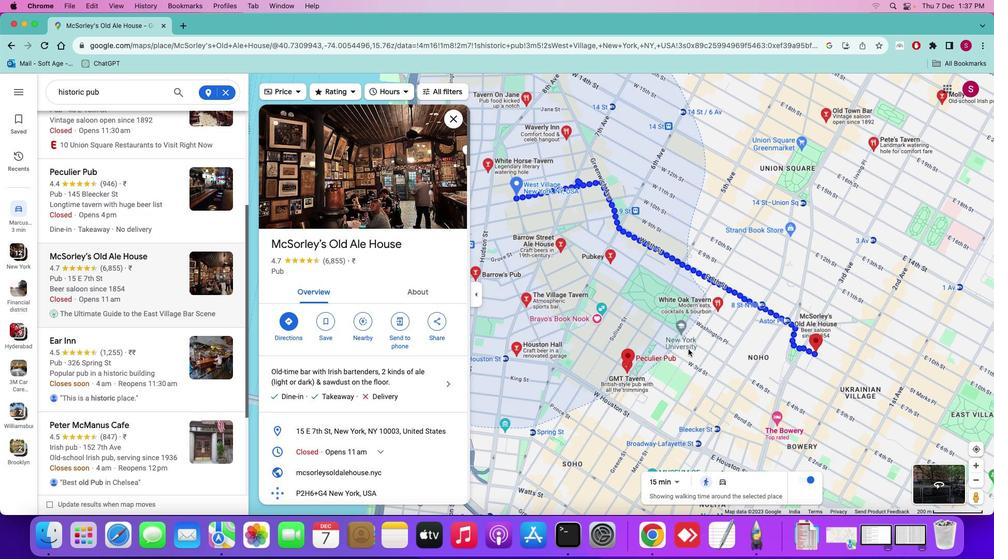 
Action: Mouse scrolled (689, 349) with delta (0, 1)
Screenshot: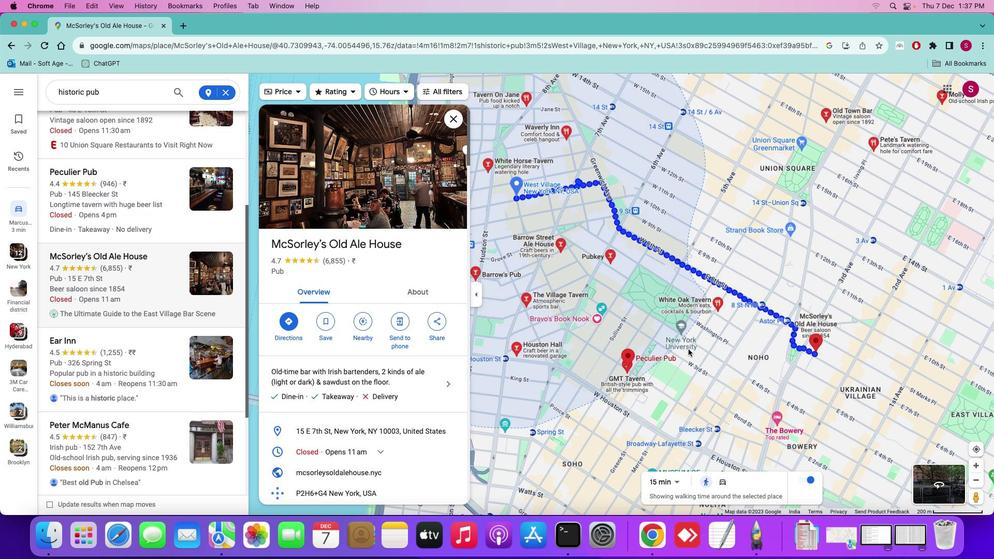 
Action: Mouse scrolled (689, 349) with delta (0, 2)
Screenshot: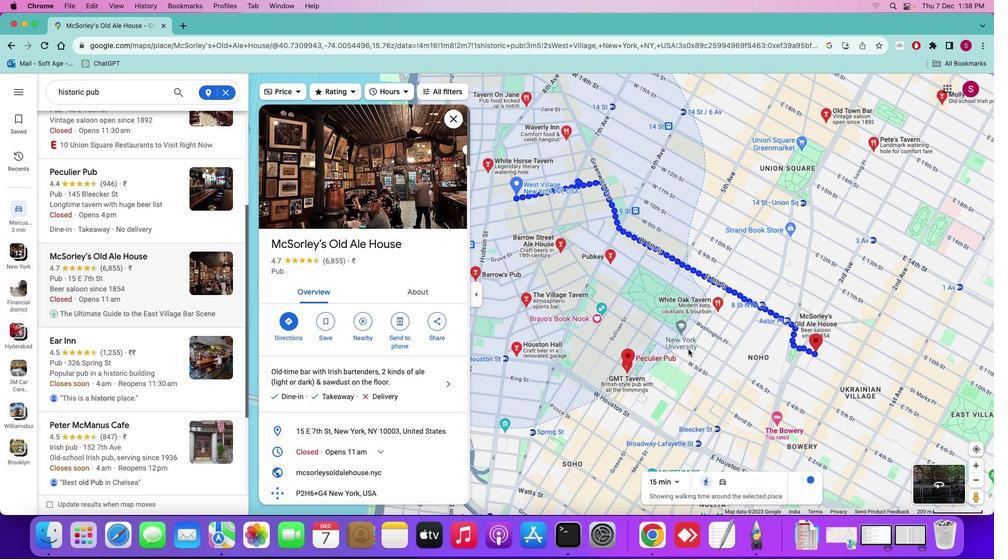 
Action: Mouse moved to (634, 287)
Screenshot: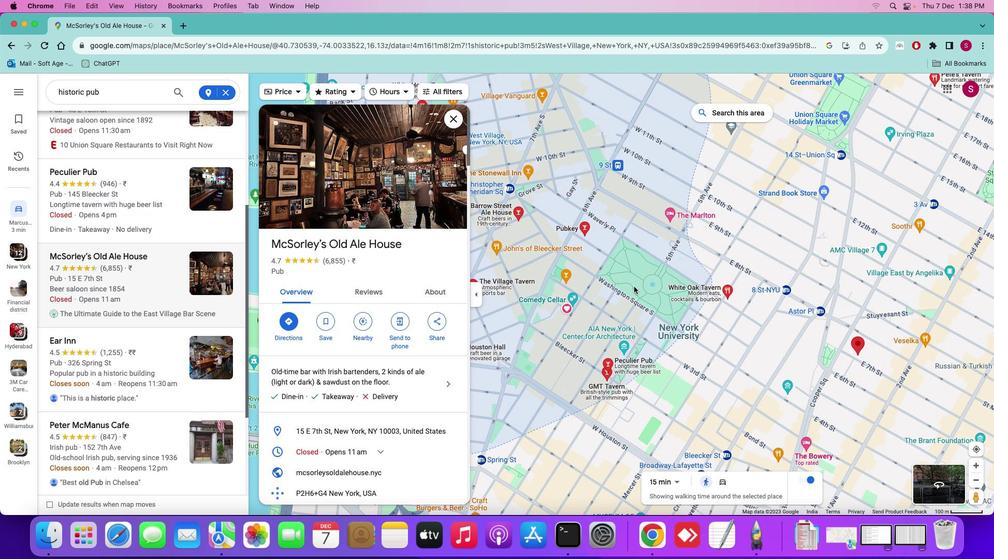 
Action: Mouse pressed left at (634, 287)
Screenshot: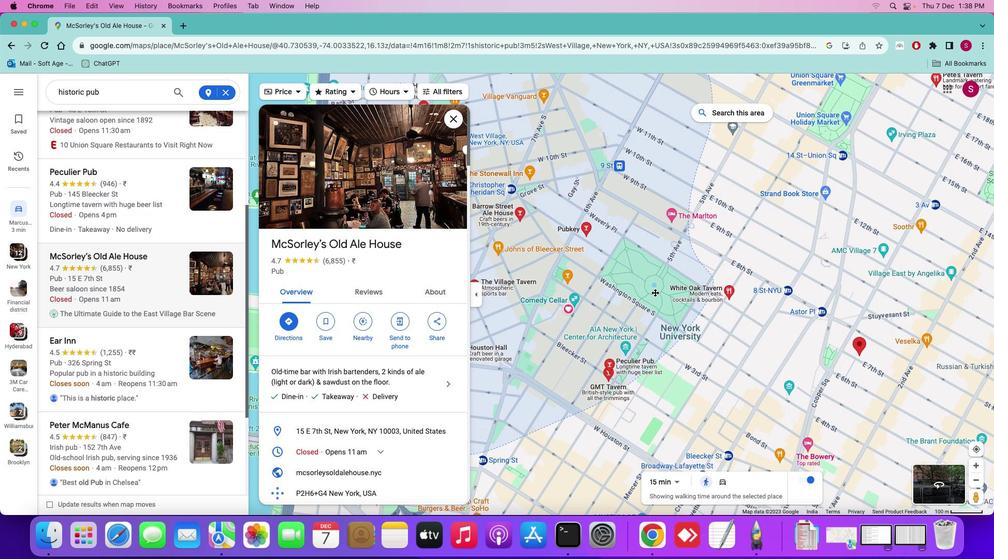 
Action: Mouse moved to (109, 263)
